 Task: Buy 1 Espresso Cups from Cups, Mugs, & Saucers section under best seller category for shipping address: Cameron White, 1980 Tibbs Avenue, Plains, Montana 59859, Cell Number 4068267954. Pay from credit card ending with 6759, CVV 506
Action: Mouse moved to (366, 97)
Screenshot: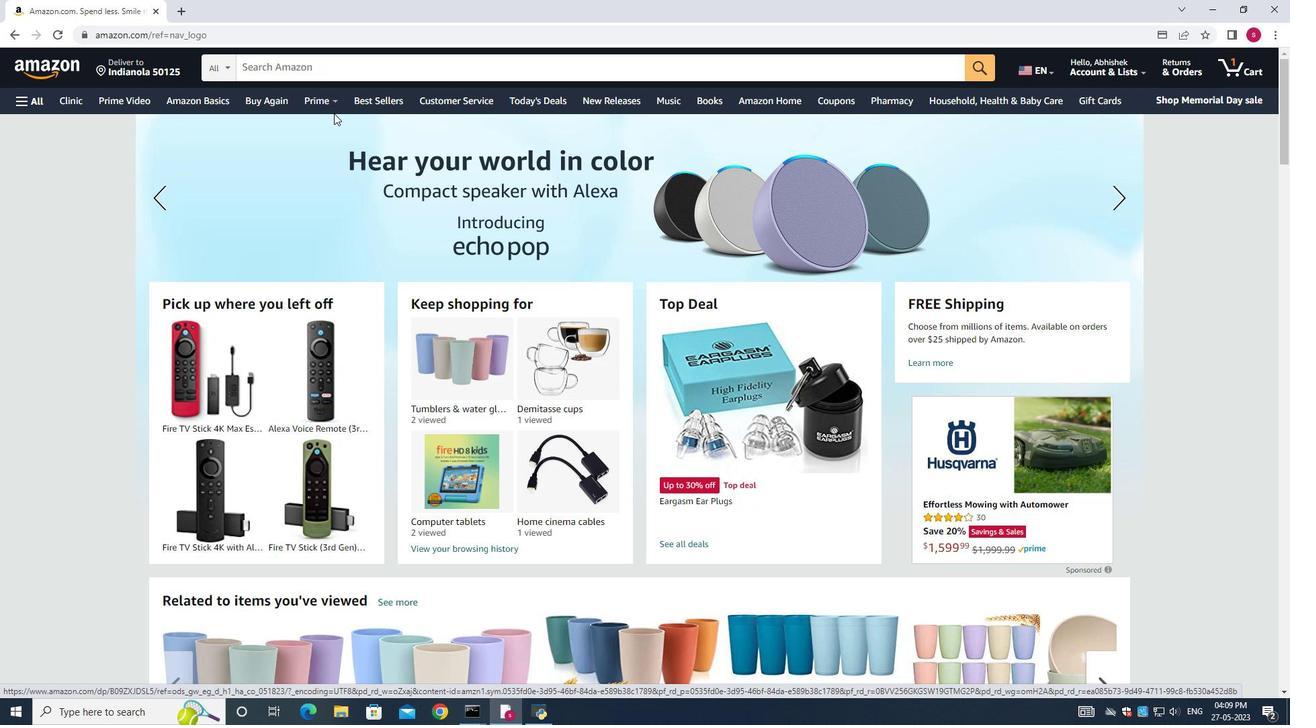 
Action: Mouse pressed left at (366, 97)
Screenshot: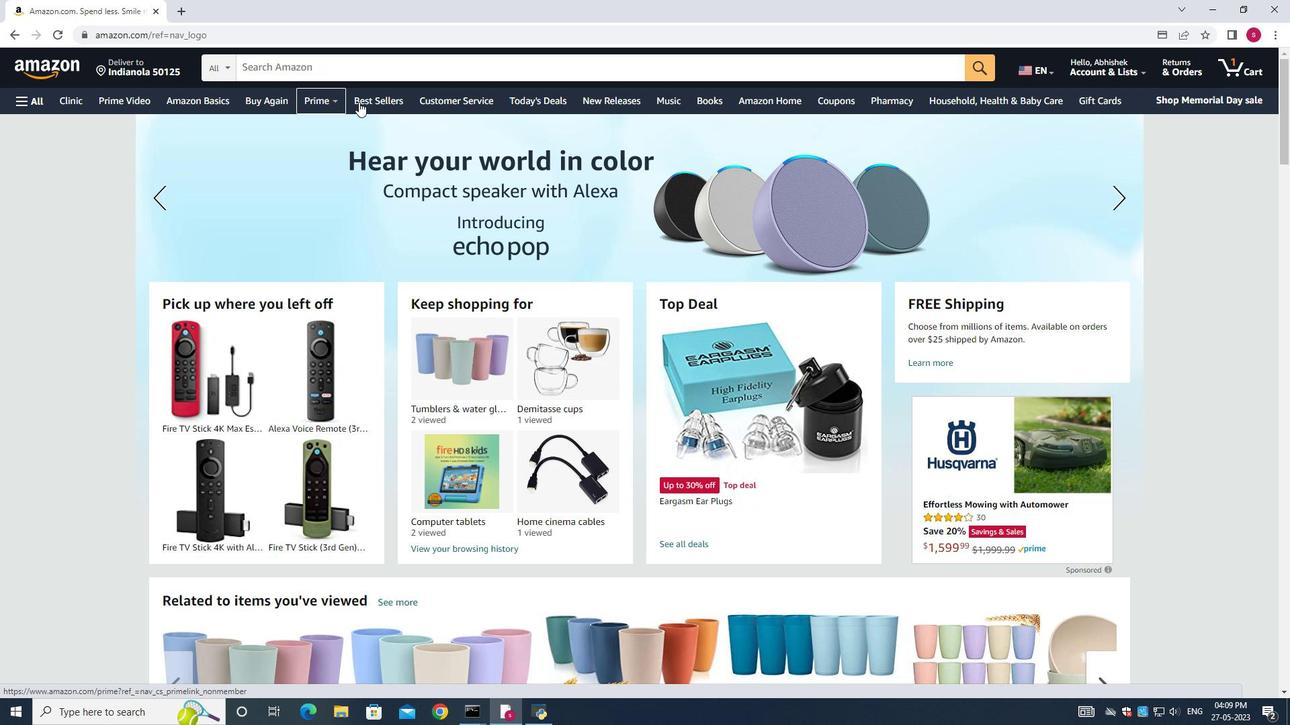 
Action: Mouse moved to (64, 541)
Screenshot: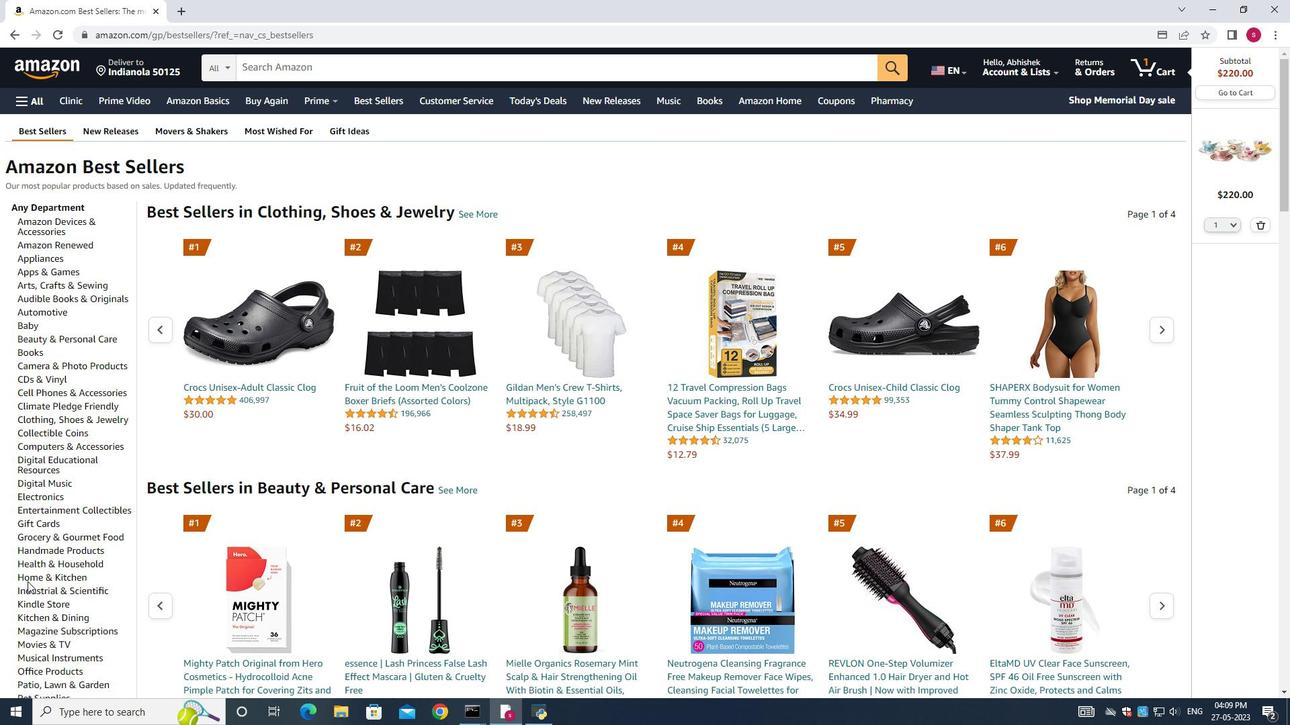 
Action: Mouse scrolled (64, 540) with delta (0, 0)
Screenshot: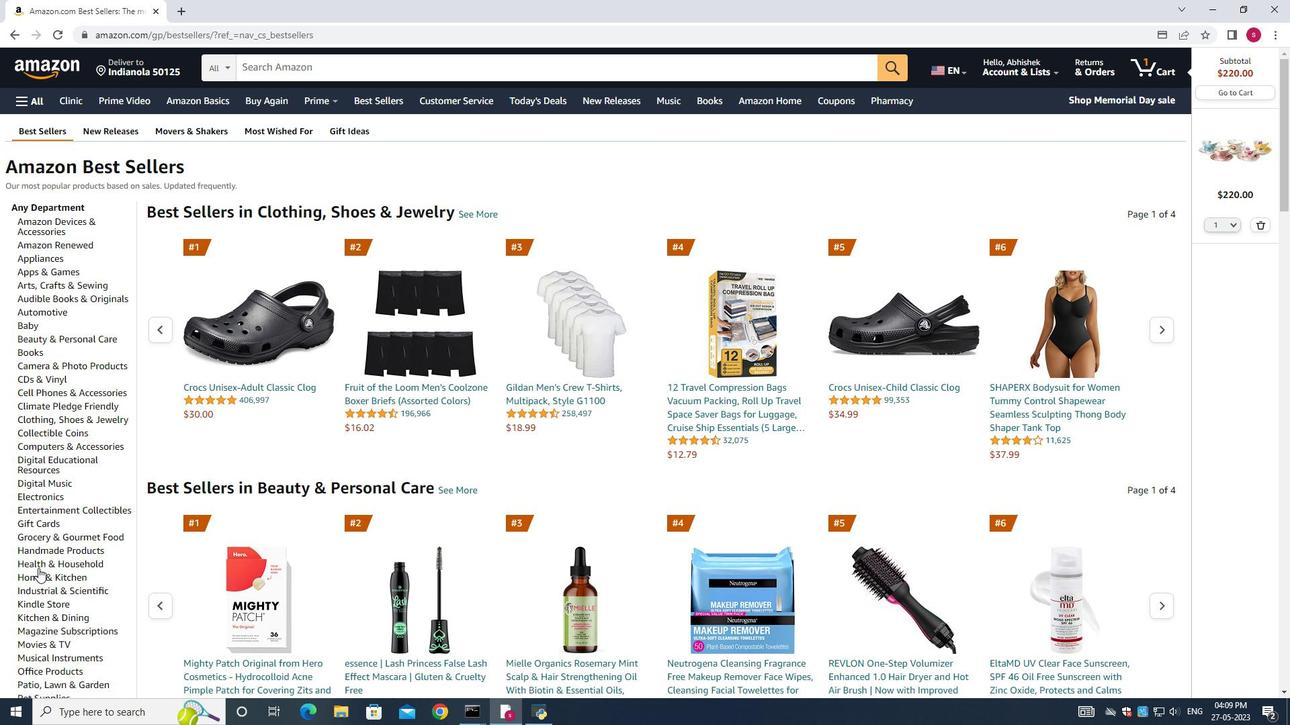 
Action: Mouse moved to (64, 541)
Screenshot: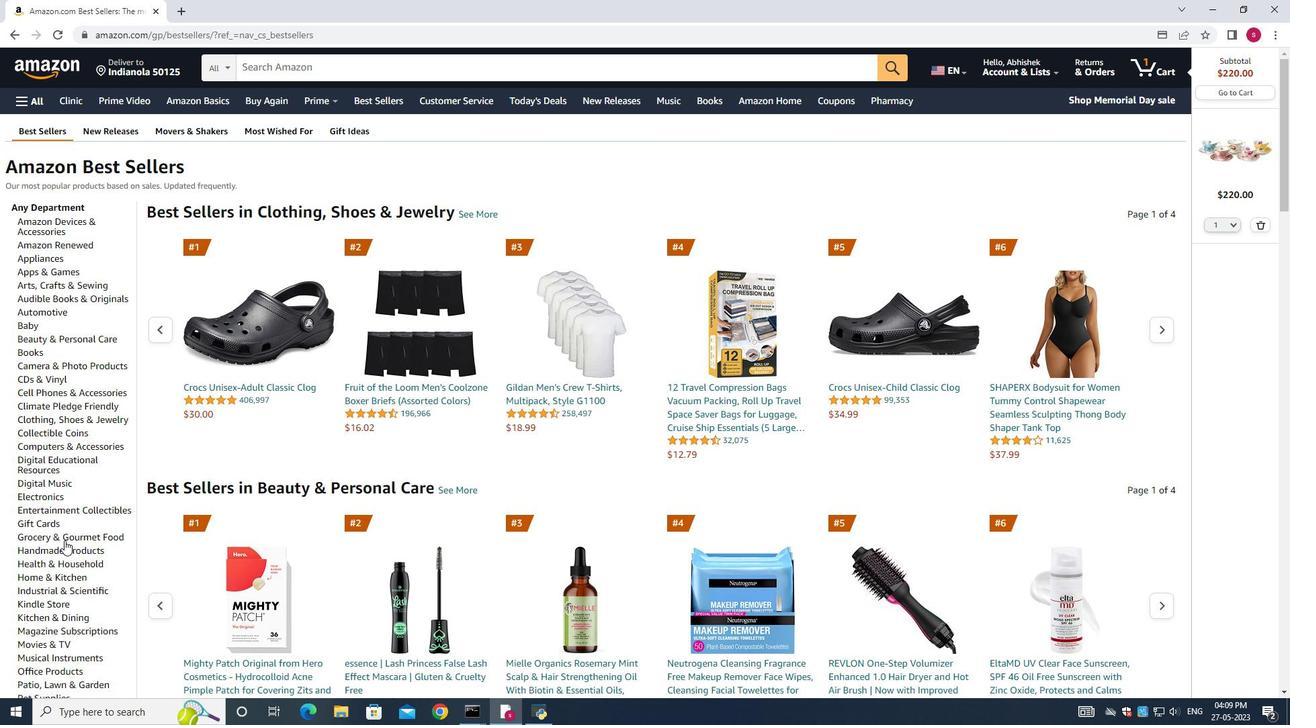 
Action: Mouse scrolled (64, 540) with delta (0, 0)
Screenshot: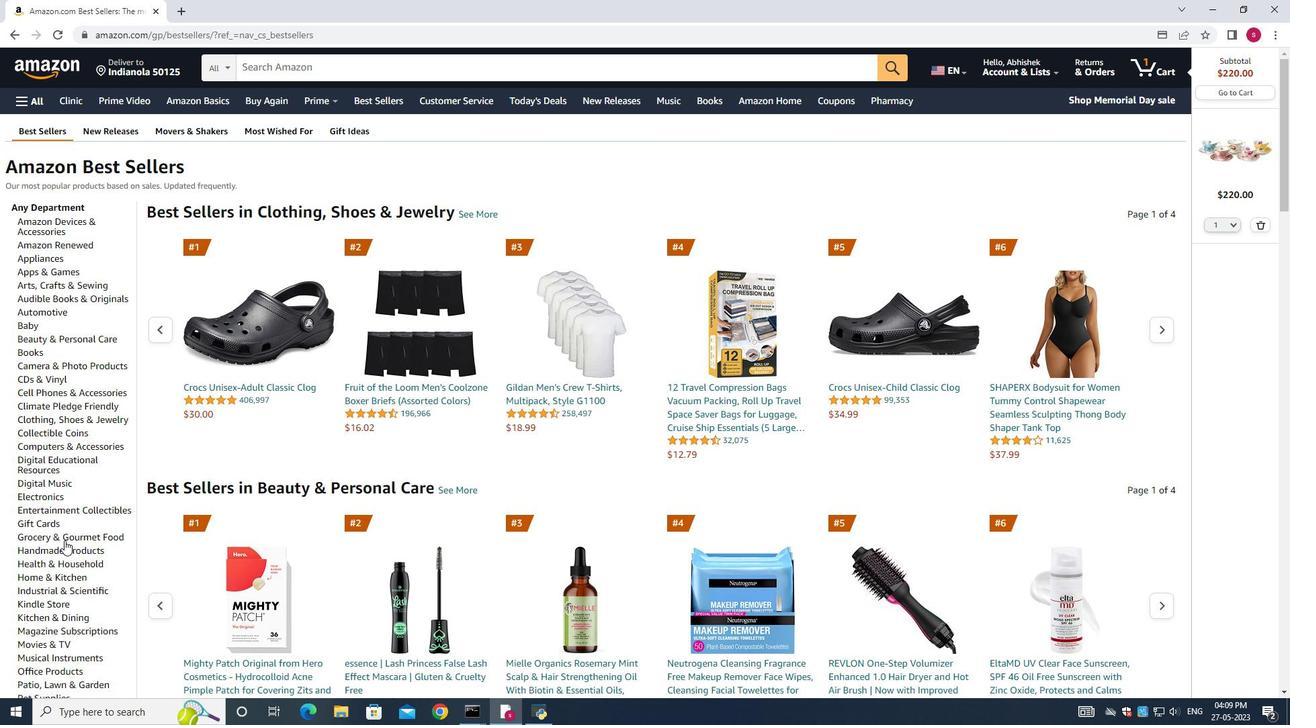 
Action: Mouse moved to (513, 355)
Screenshot: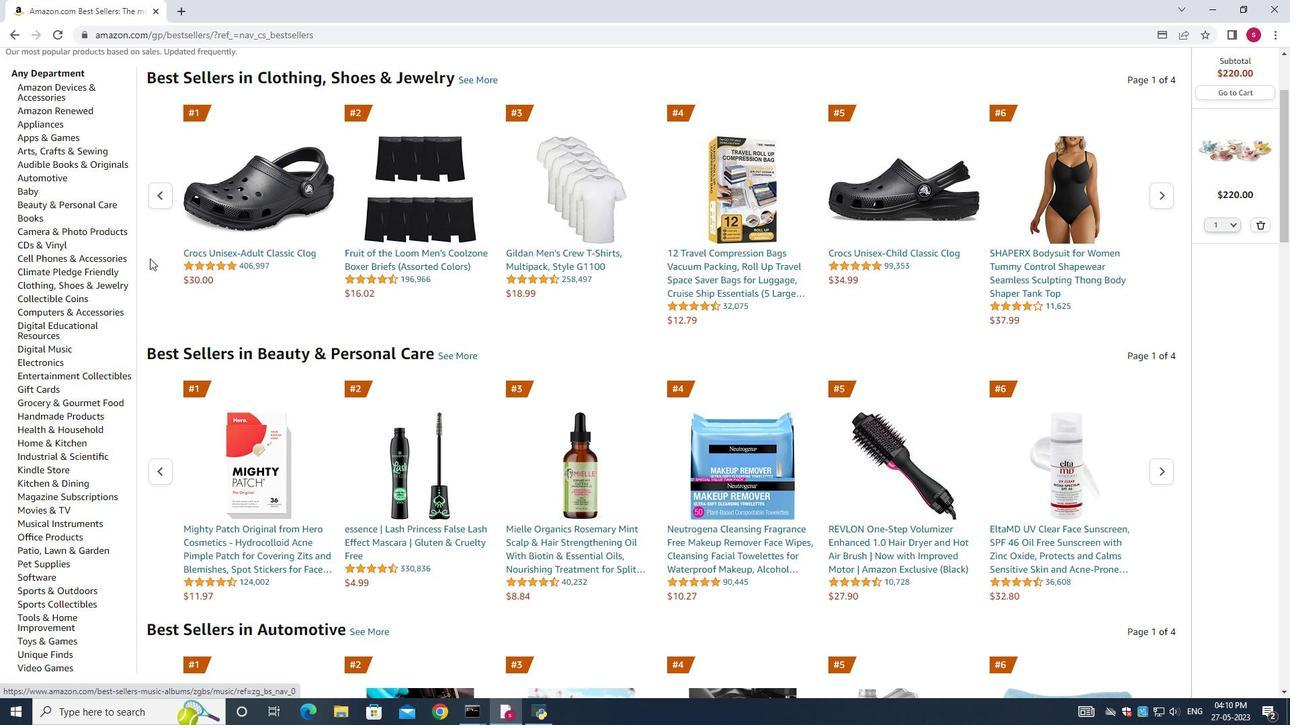 
Action: Mouse scrolled (513, 356) with delta (0, 0)
Screenshot: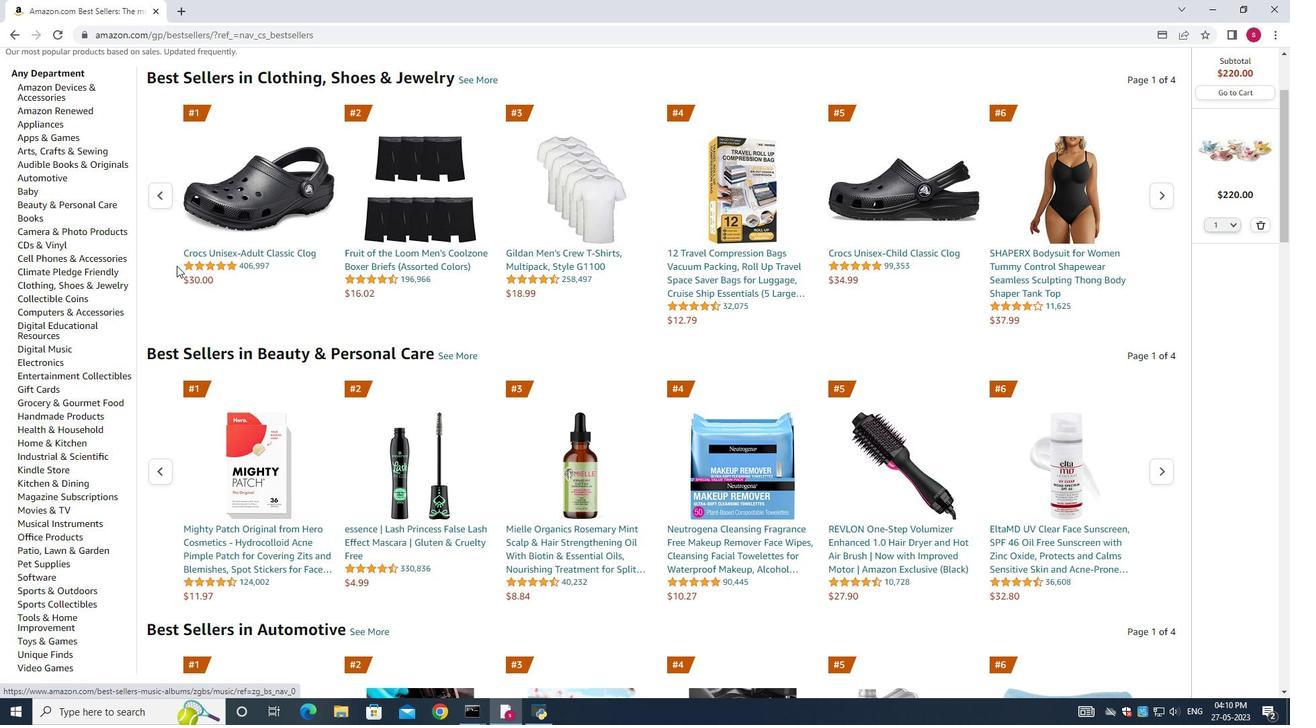 
Action: Mouse scrolled (513, 356) with delta (0, 0)
Screenshot: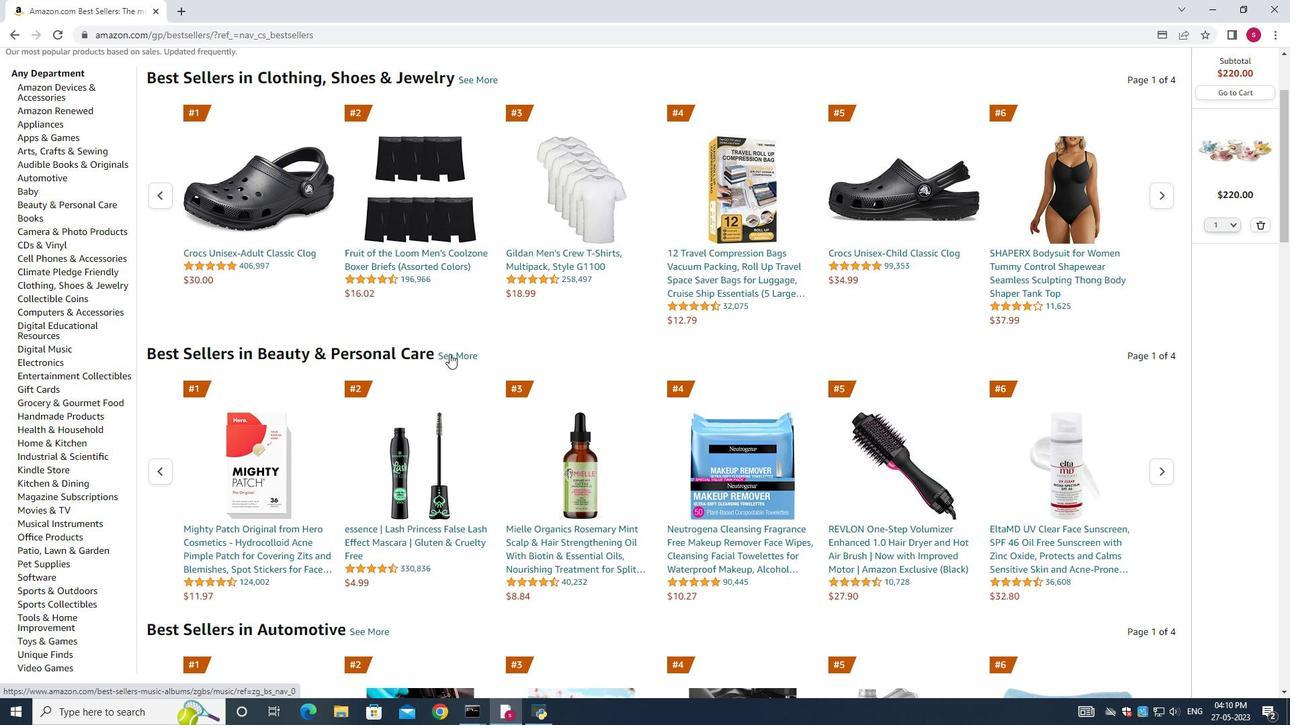 
Action: Mouse scrolled (513, 356) with delta (0, 0)
Screenshot: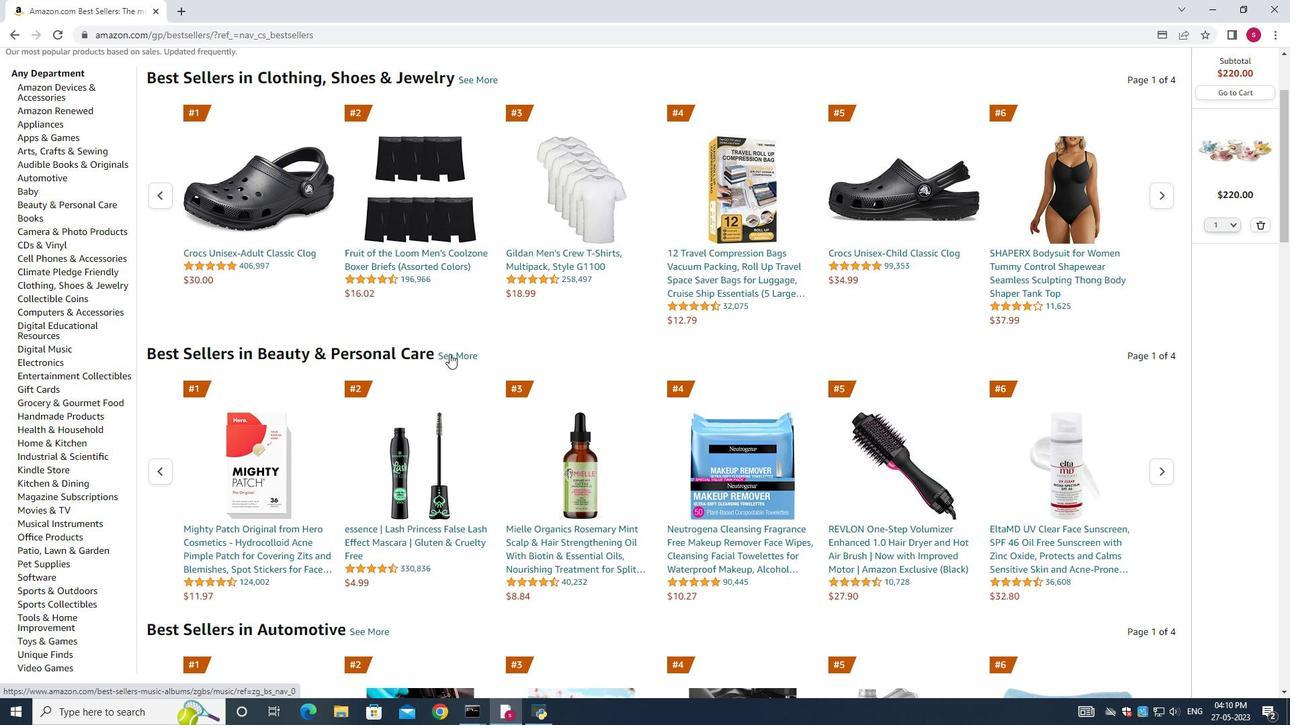 
Action: Mouse scrolled (513, 356) with delta (0, 0)
Screenshot: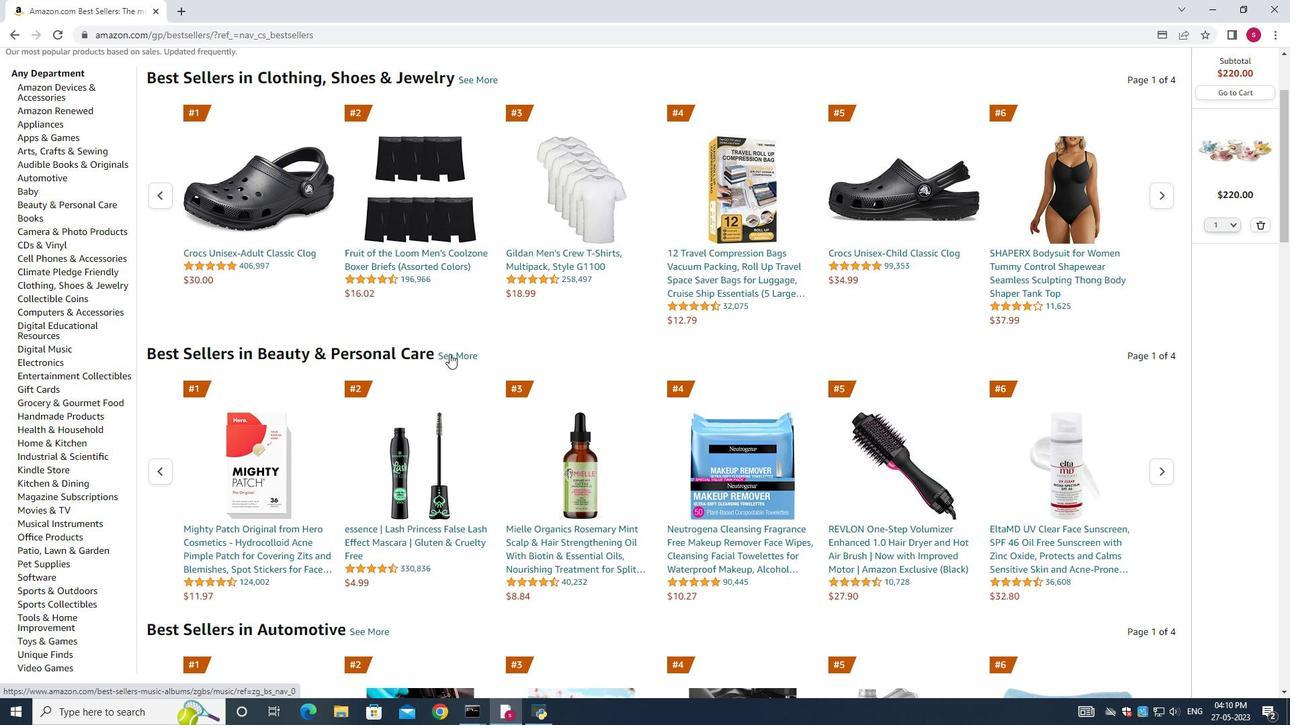 
Action: Mouse scrolled (513, 356) with delta (0, 0)
Screenshot: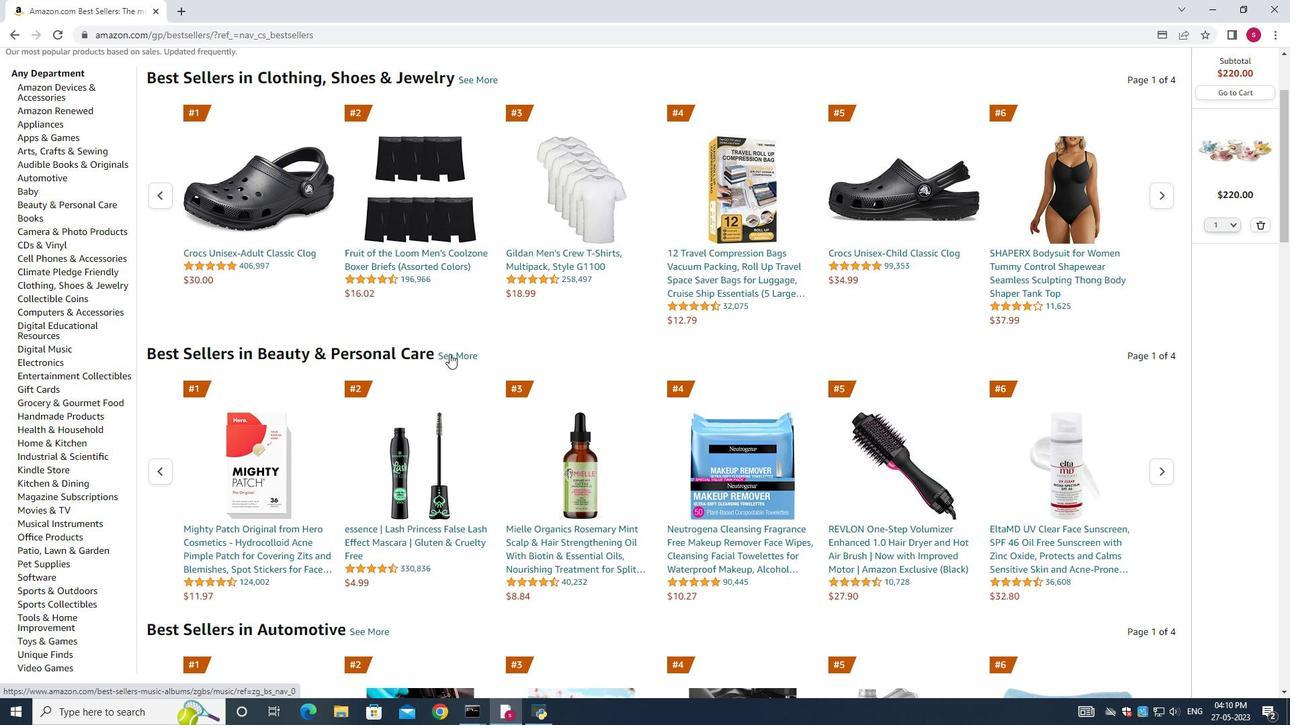 
Action: Mouse scrolled (513, 356) with delta (0, 0)
Screenshot: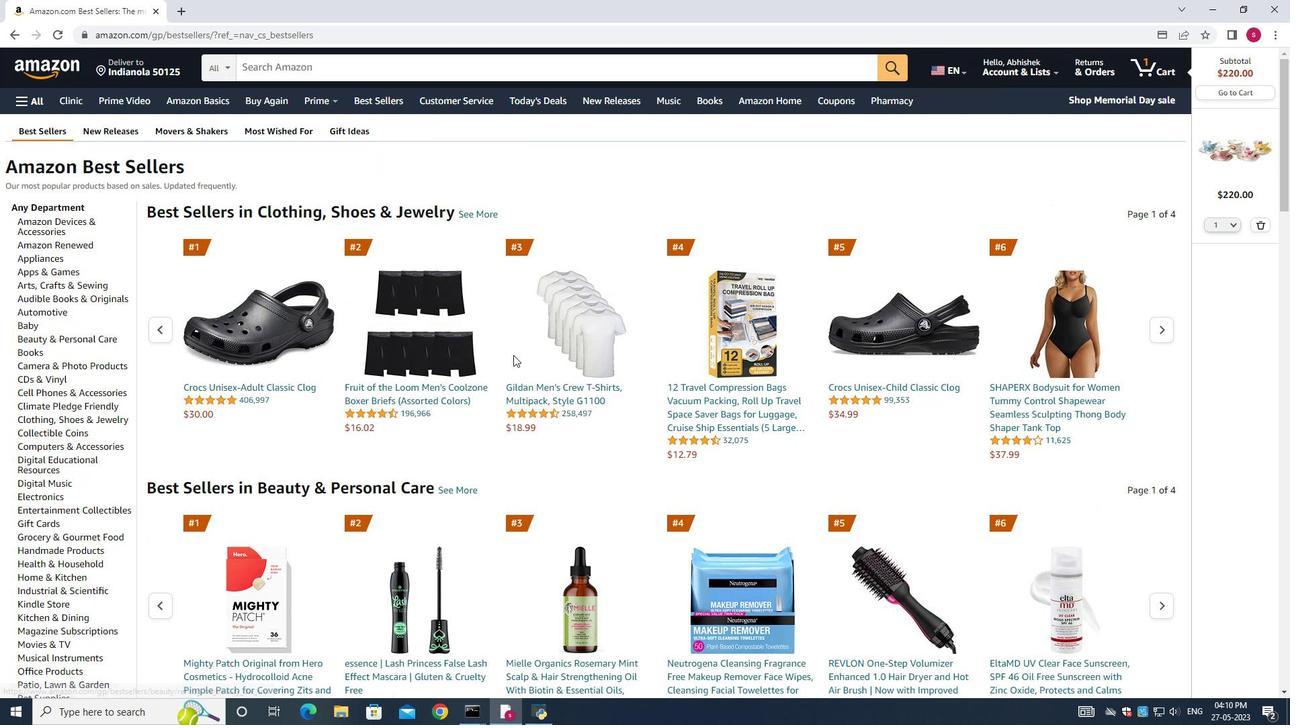 
Action: Mouse scrolled (513, 356) with delta (0, 0)
Screenshot: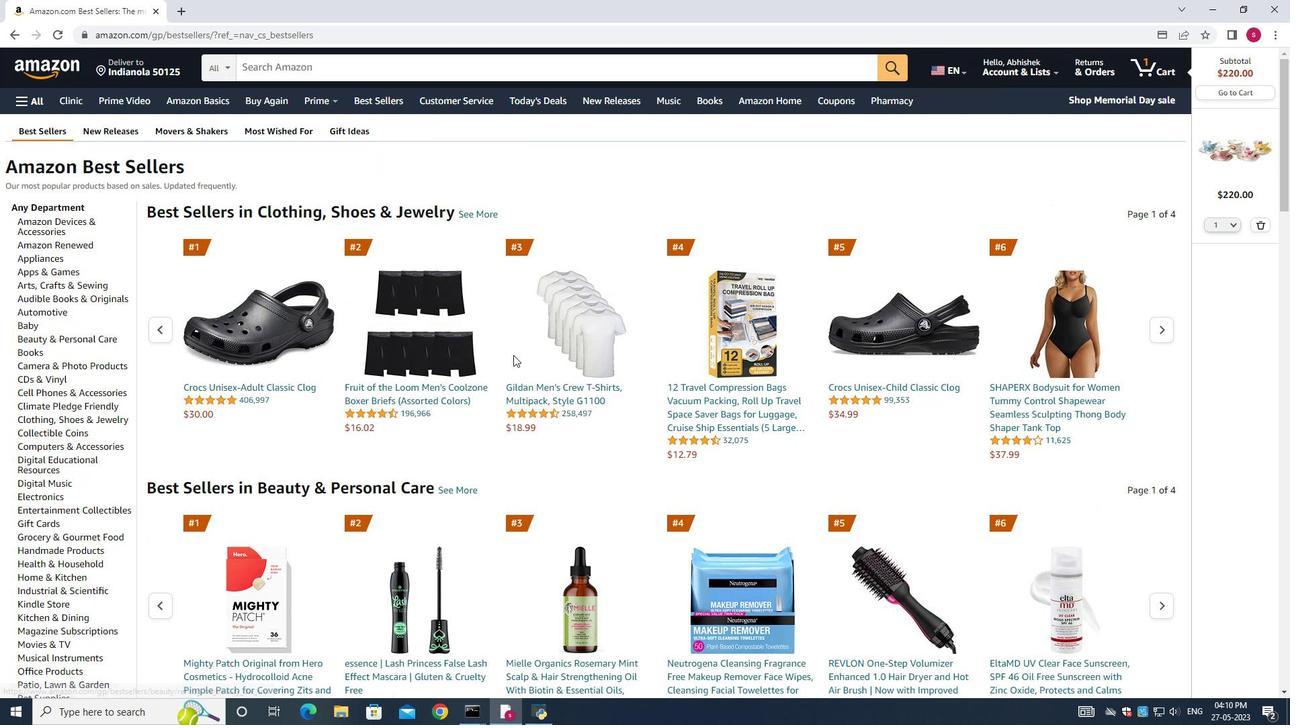 
Action: Mouse scrolled (513, 356) with delta (0, 0)
Screenshot: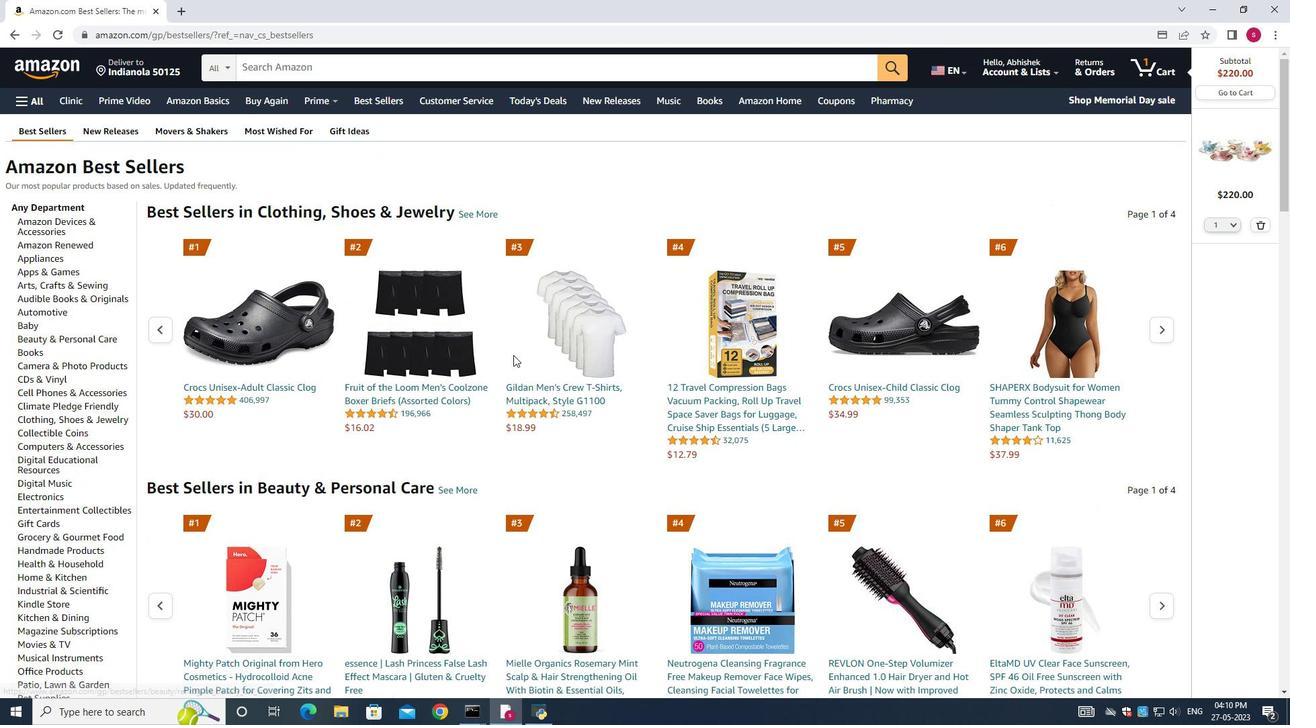 
Action: Mouse scrolled (513, 356) with delta (0, 0)
Screenshot: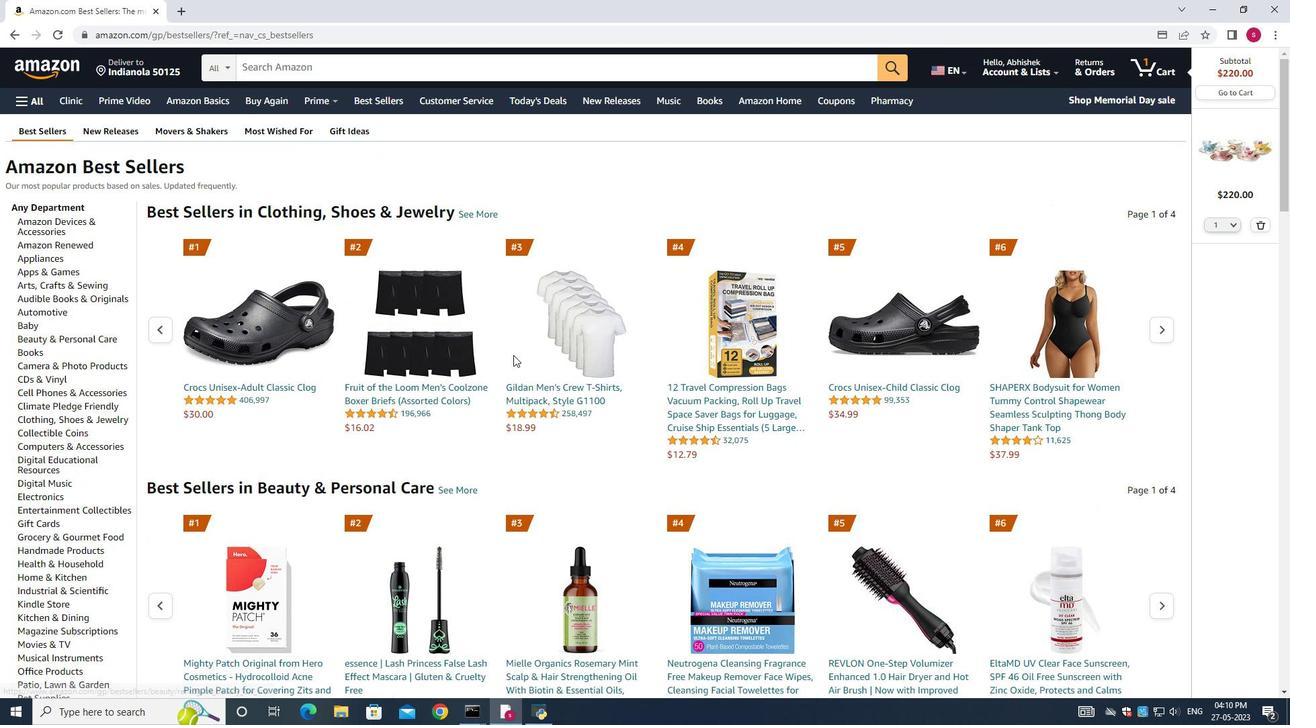 
Action: Mouse scrolled (513, 356) with delta (0, 0)
Screenshot: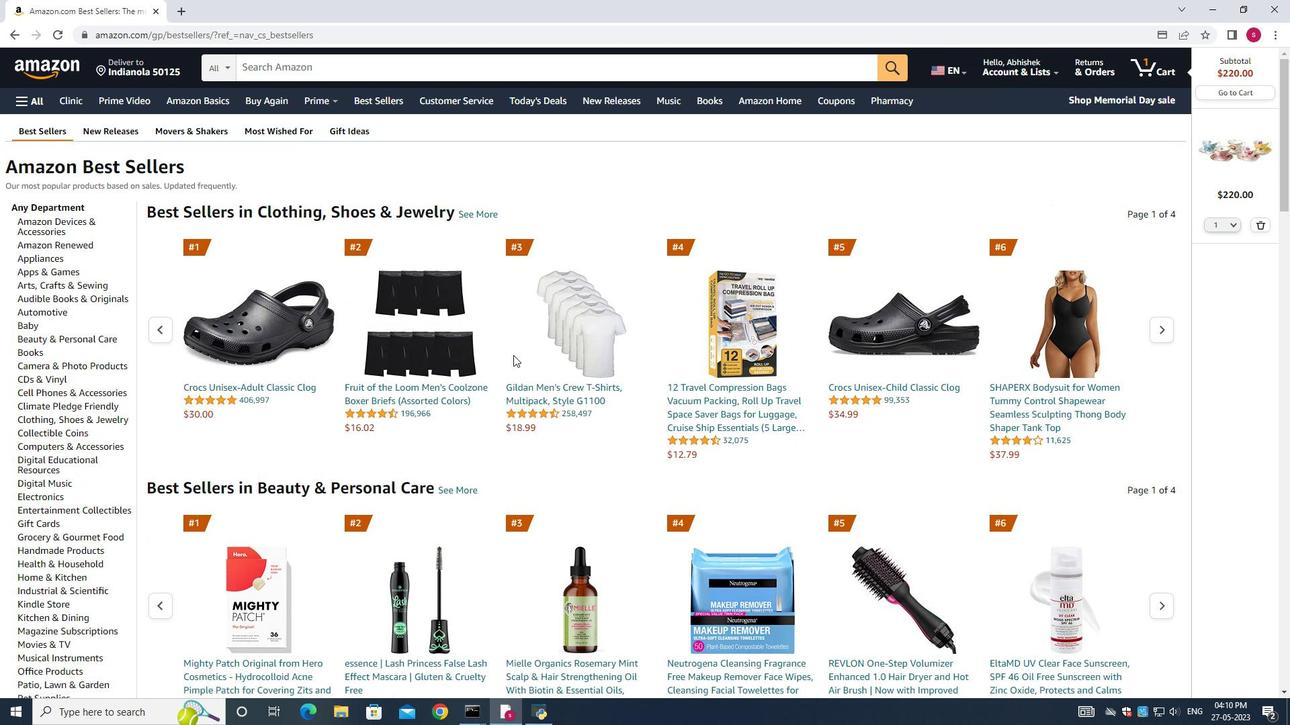 
Action: Mouse scrolled (513, 356) with delta (0, 0)
Screenshot: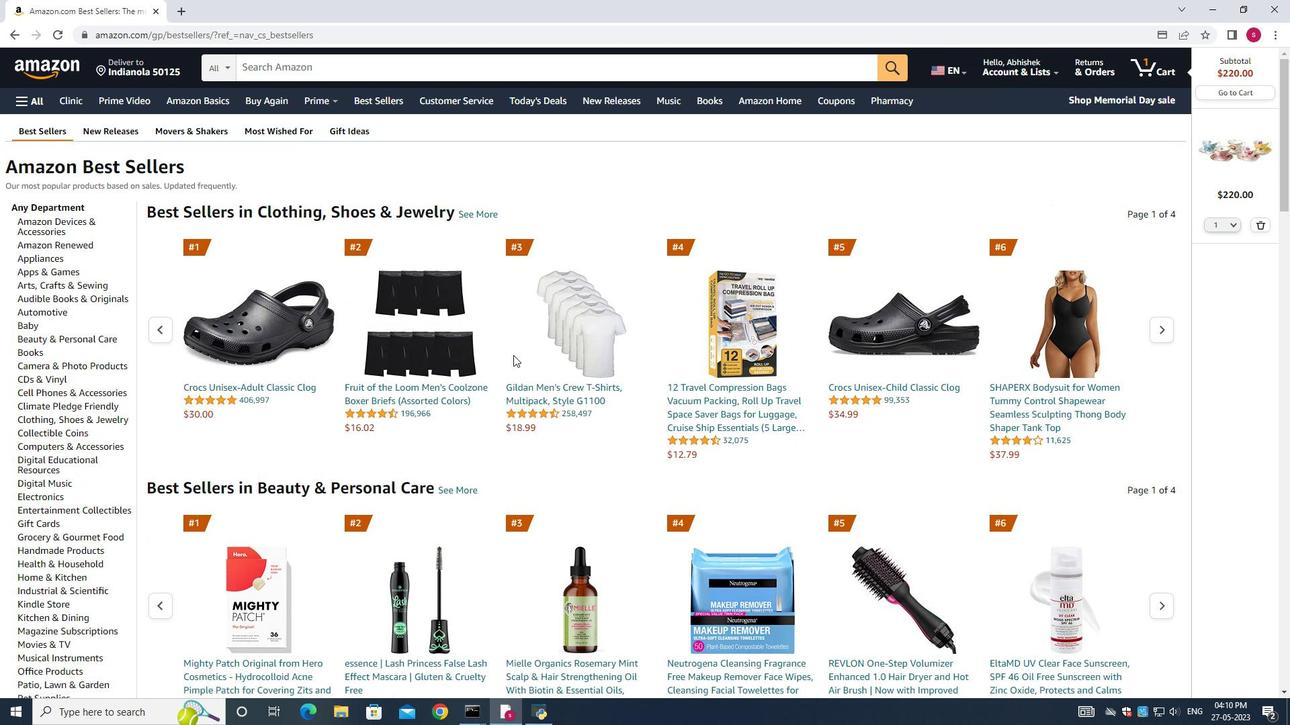 
Action: Mouse moved to (291, 61)
Screenshot: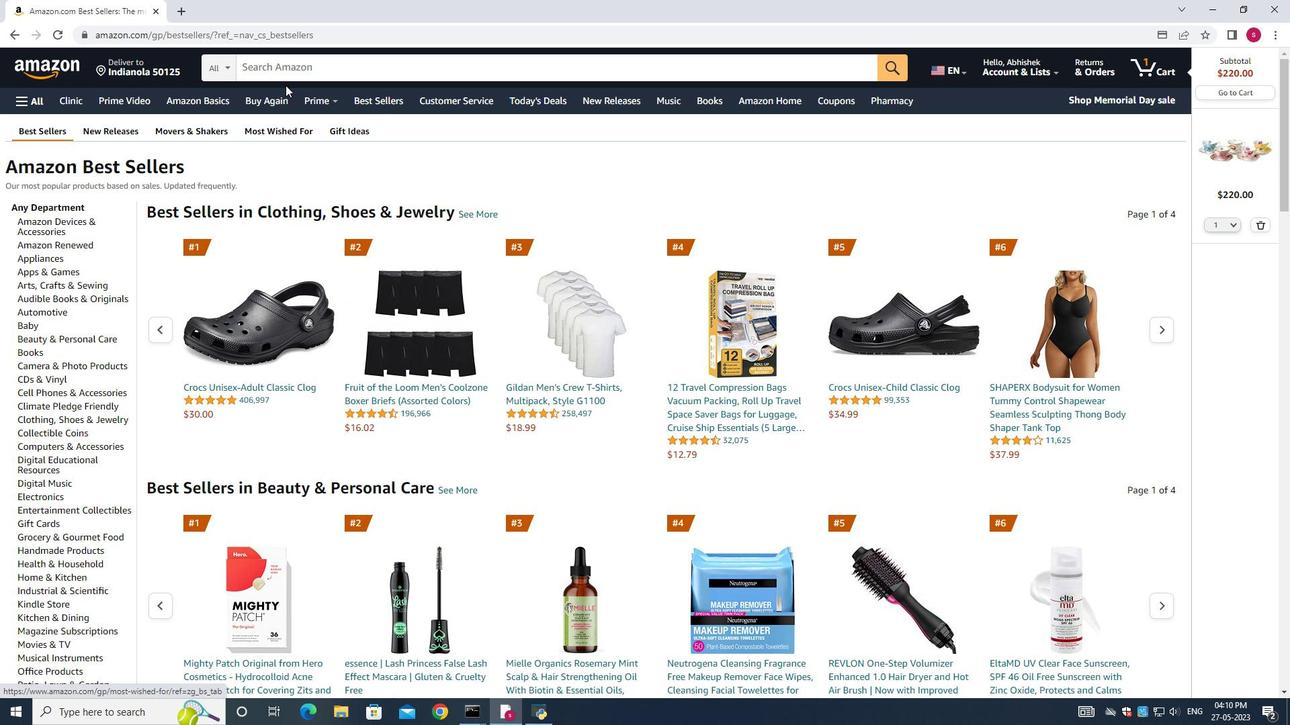 
Action: Mouse pressed left at (291, 61)
Screenshot: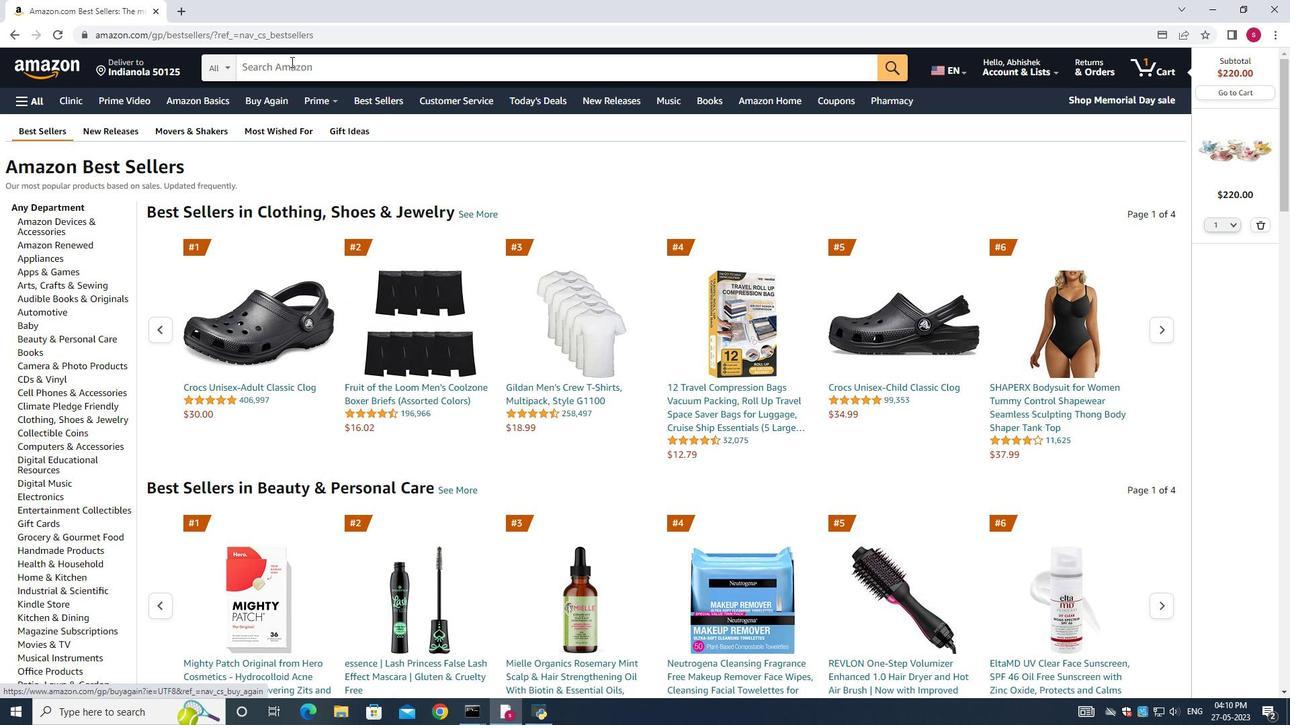 
Action: Mouse moved to (289, 61)
Screenshot: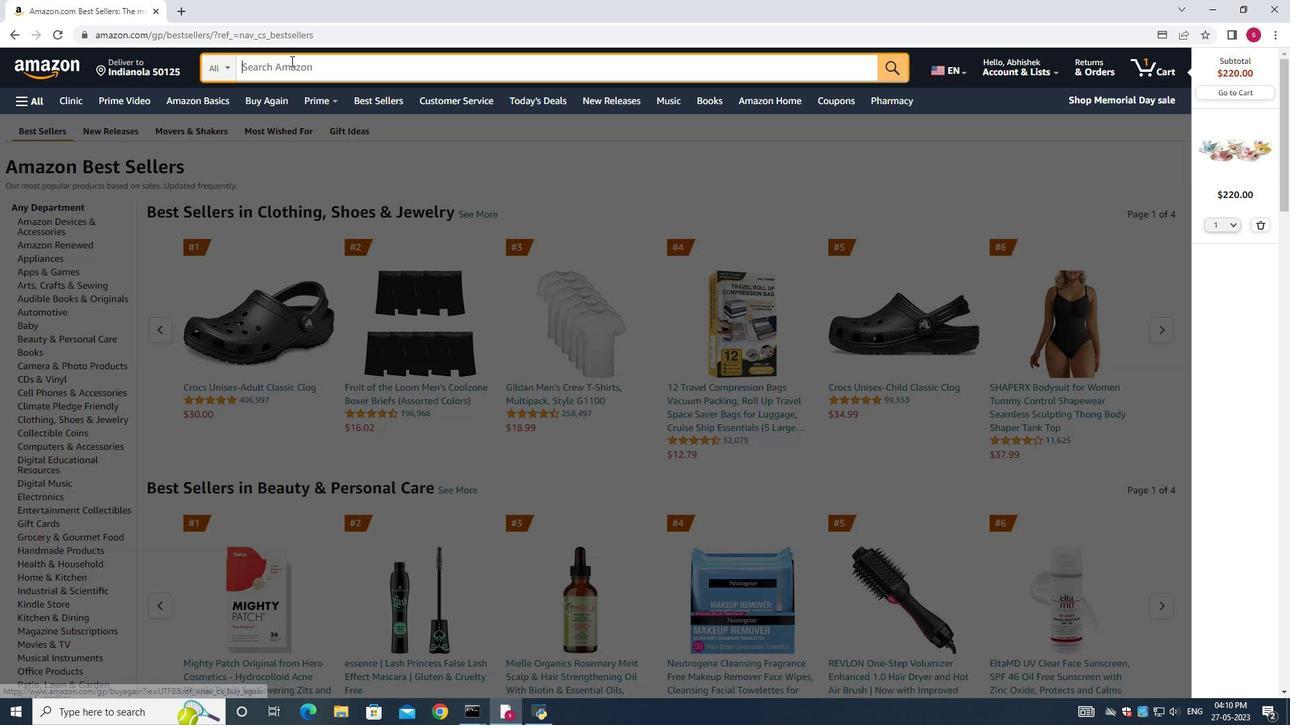 
Action: Key pressed <Key.shift><Key.shift><Key.shift><Key.shift>Espresso<Key.space><Key.shift>Cups<Key.enter>
Screenshot: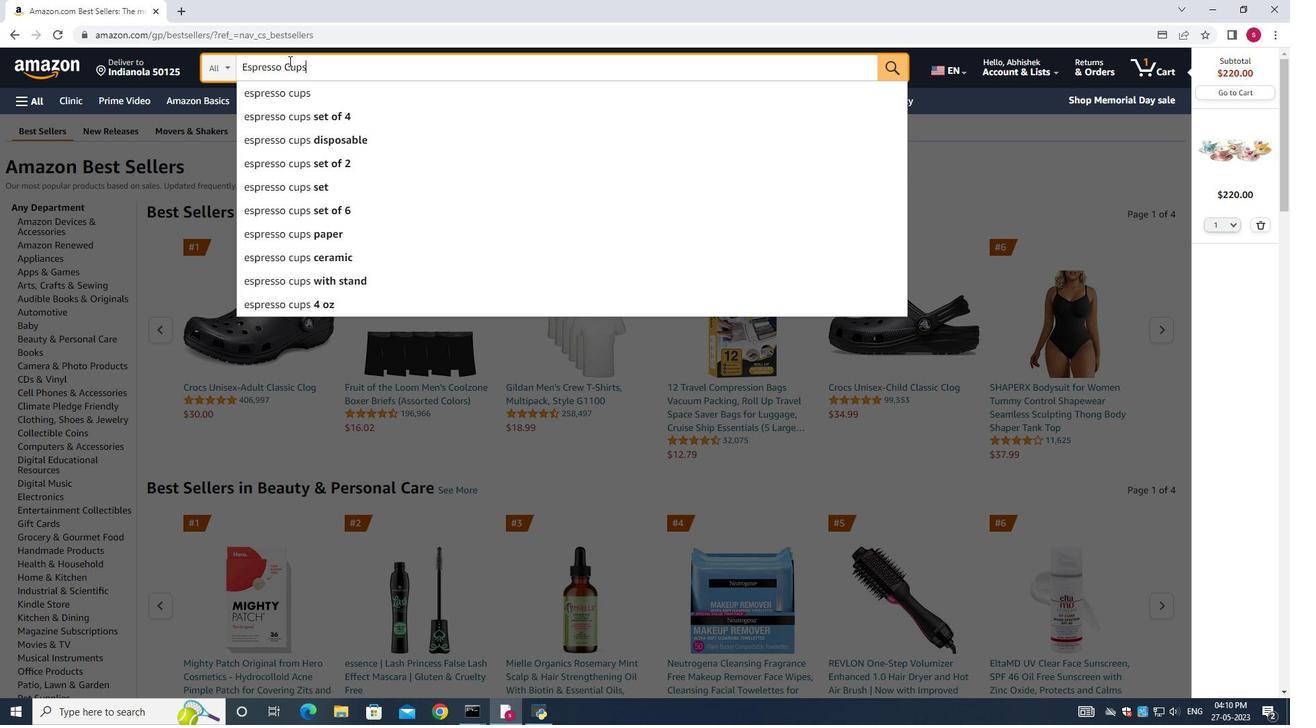 
Action: Mouse moved to (538, 420)
Screenshot: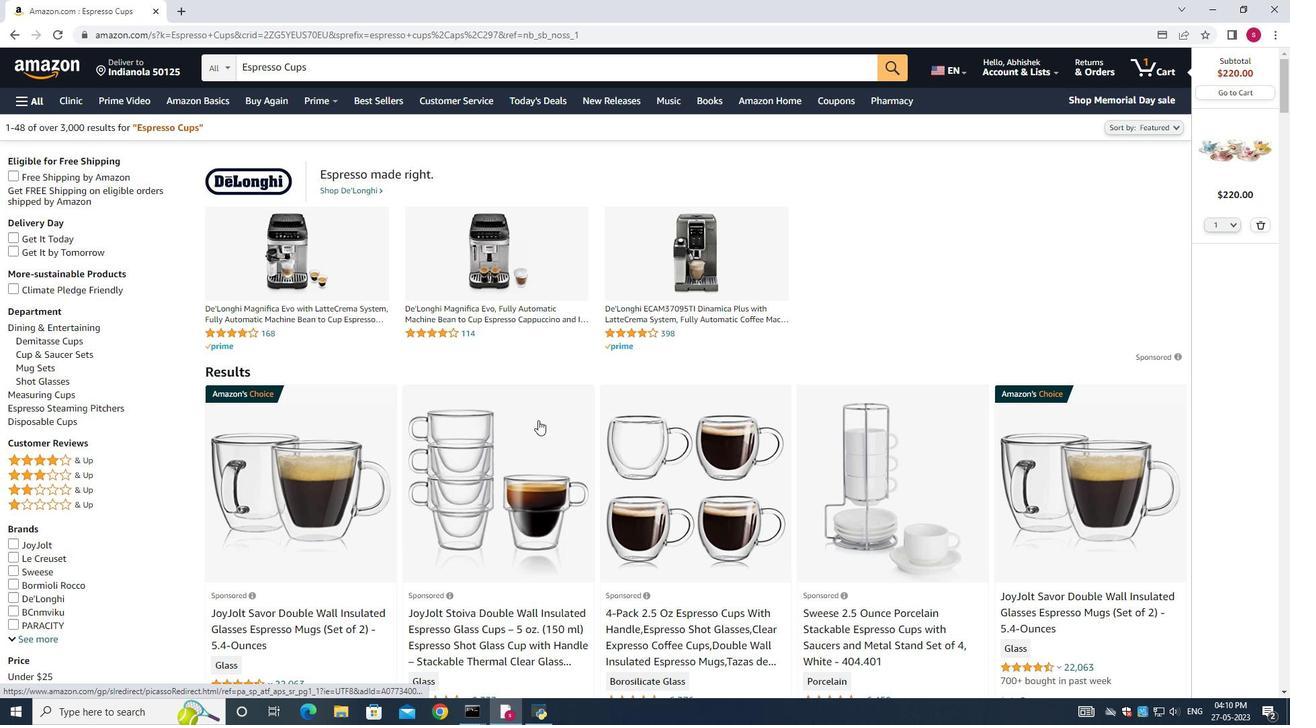
Action: Mouse scrolled (538, 420) with delta (0, 0)
Screenshot: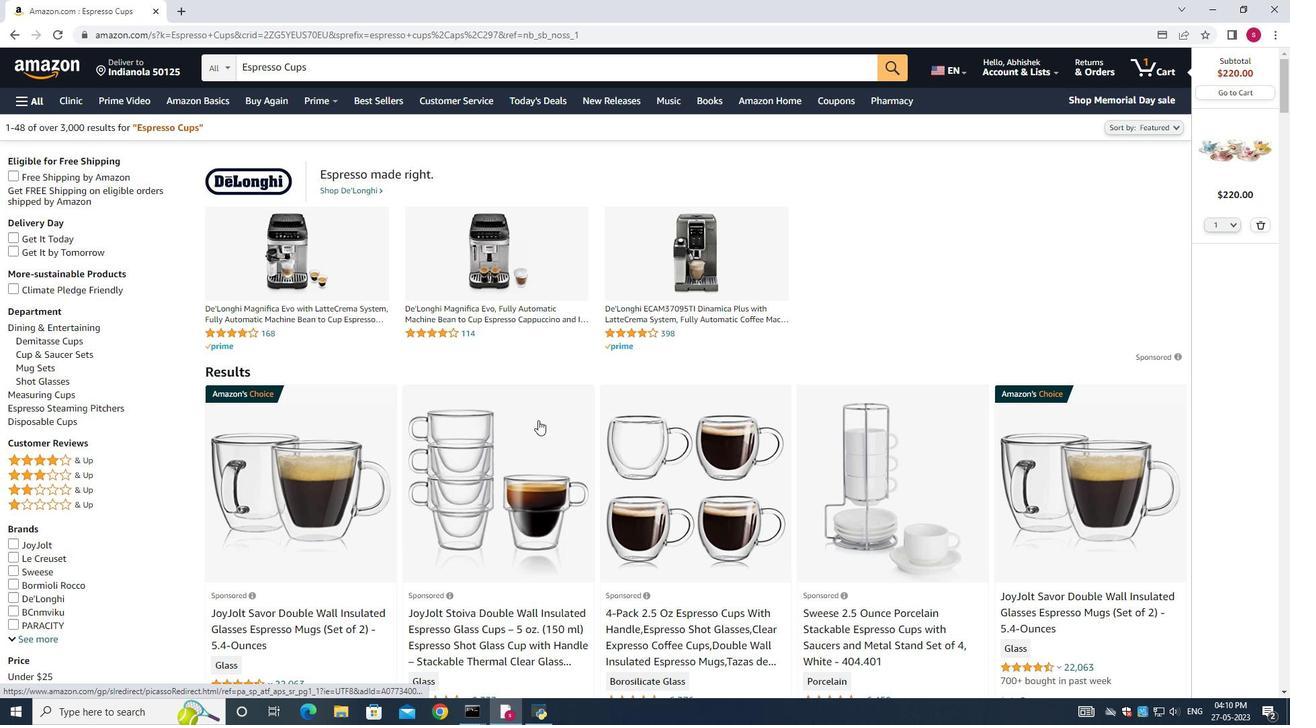 
Action: Mouse scrolled (538, 420) with delta (0, 0)
Screenshot: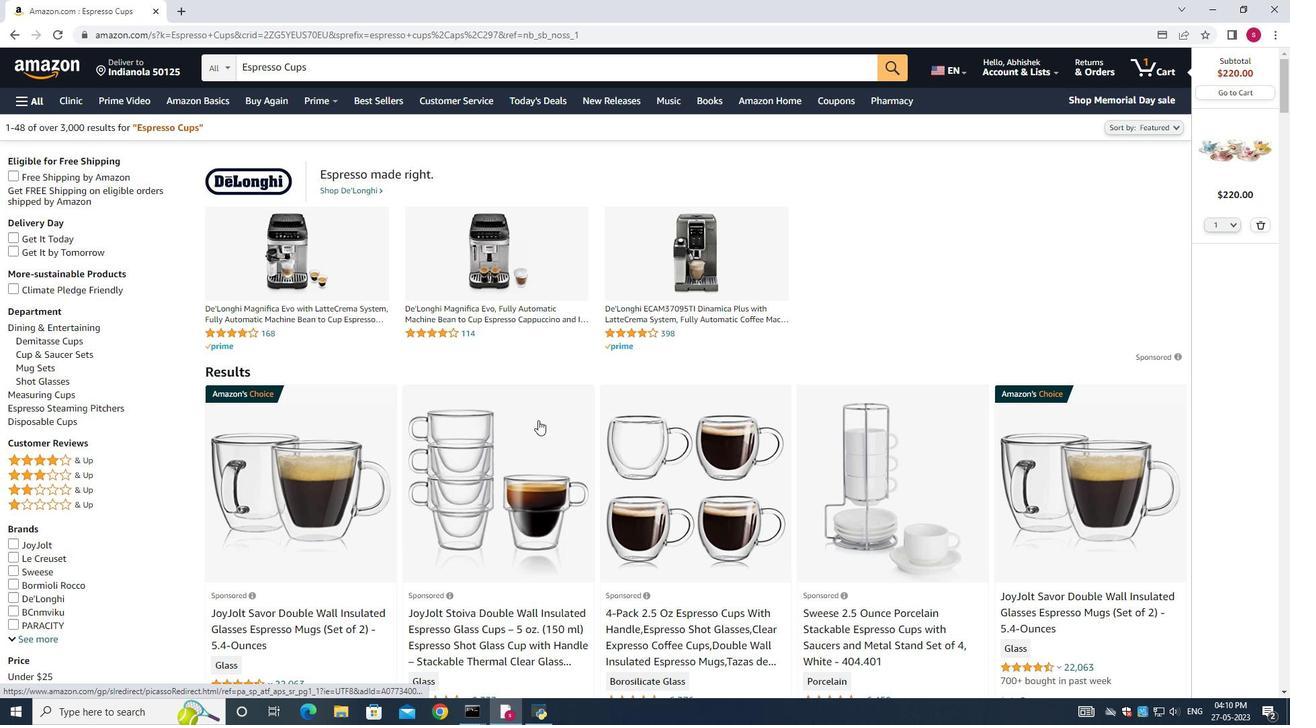 
Action: Mouse moved to (686, 348)
Screenshot: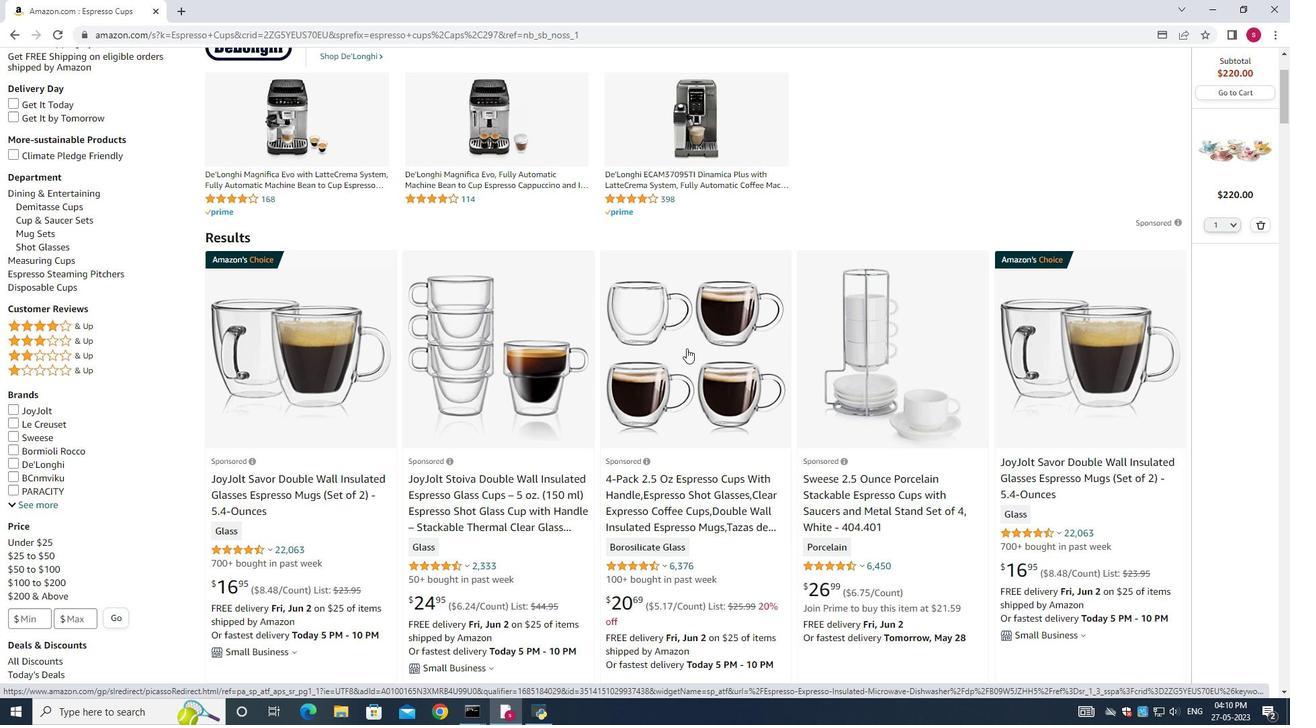 
Action: Mouse scrolled (686, 348) with delta (0, 0)
Screenshot: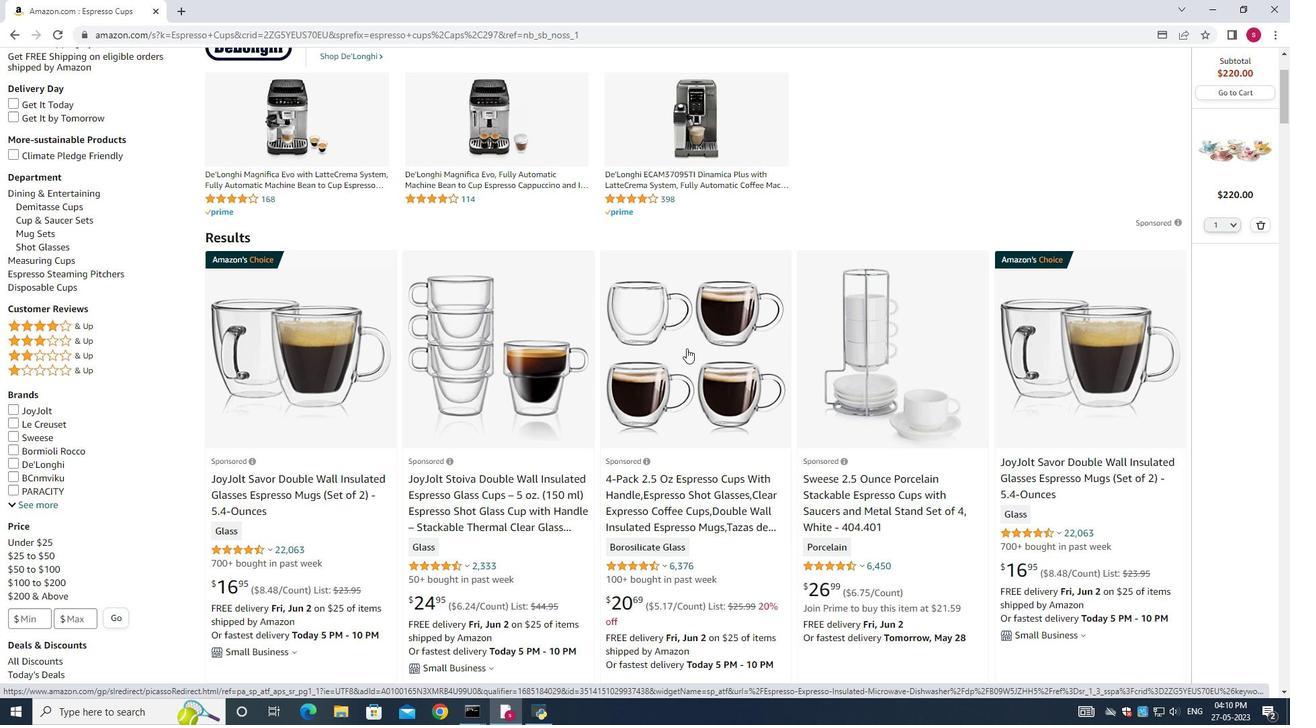 
Action: Mouse scrolled (686, 348) with delta (0, 0)
Screenshot: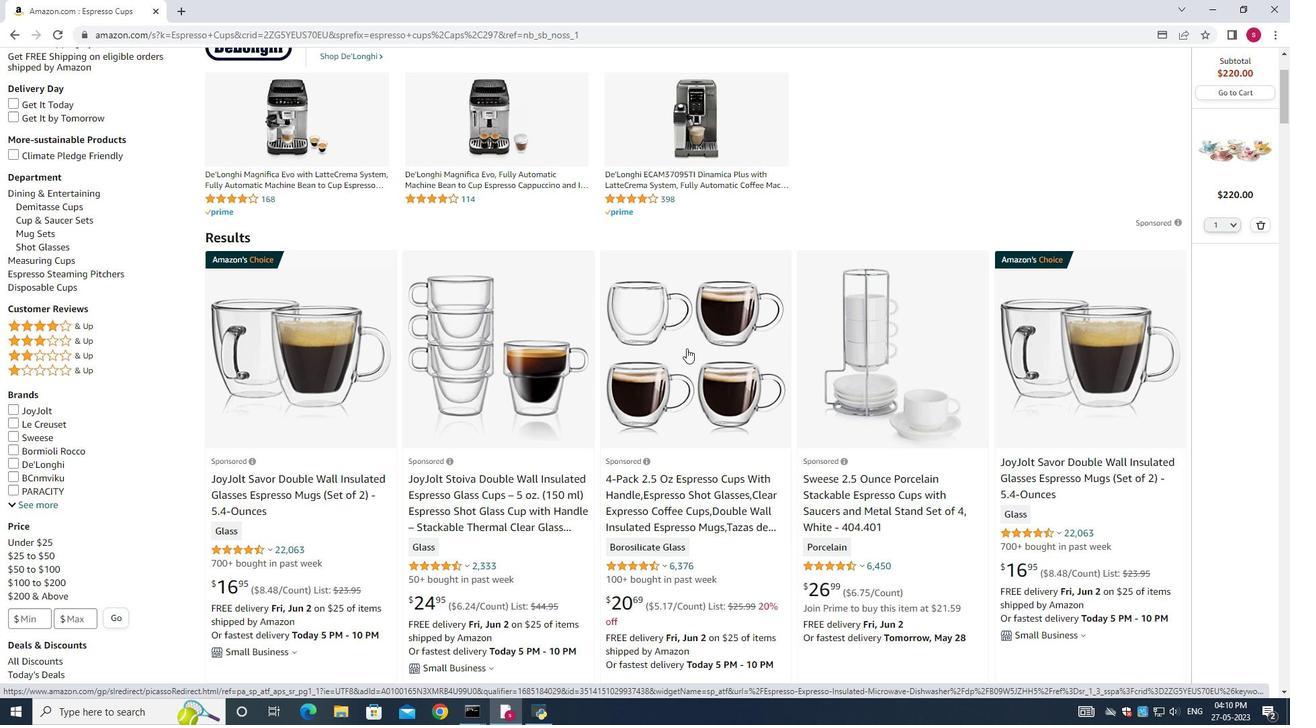 
Action: Mouse scrolled (686, 348) with delta (0, 0)
Screenshot: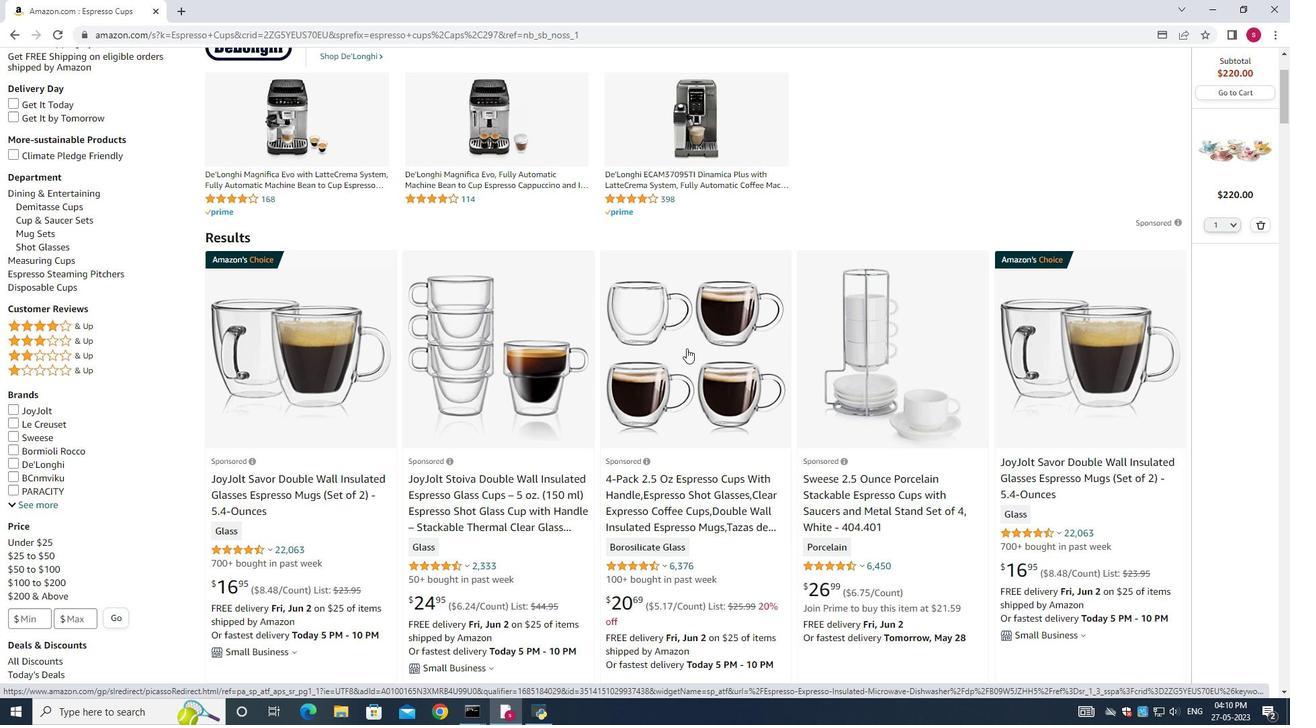 
Action: Mouse moved to (715, 379)
Screenshot: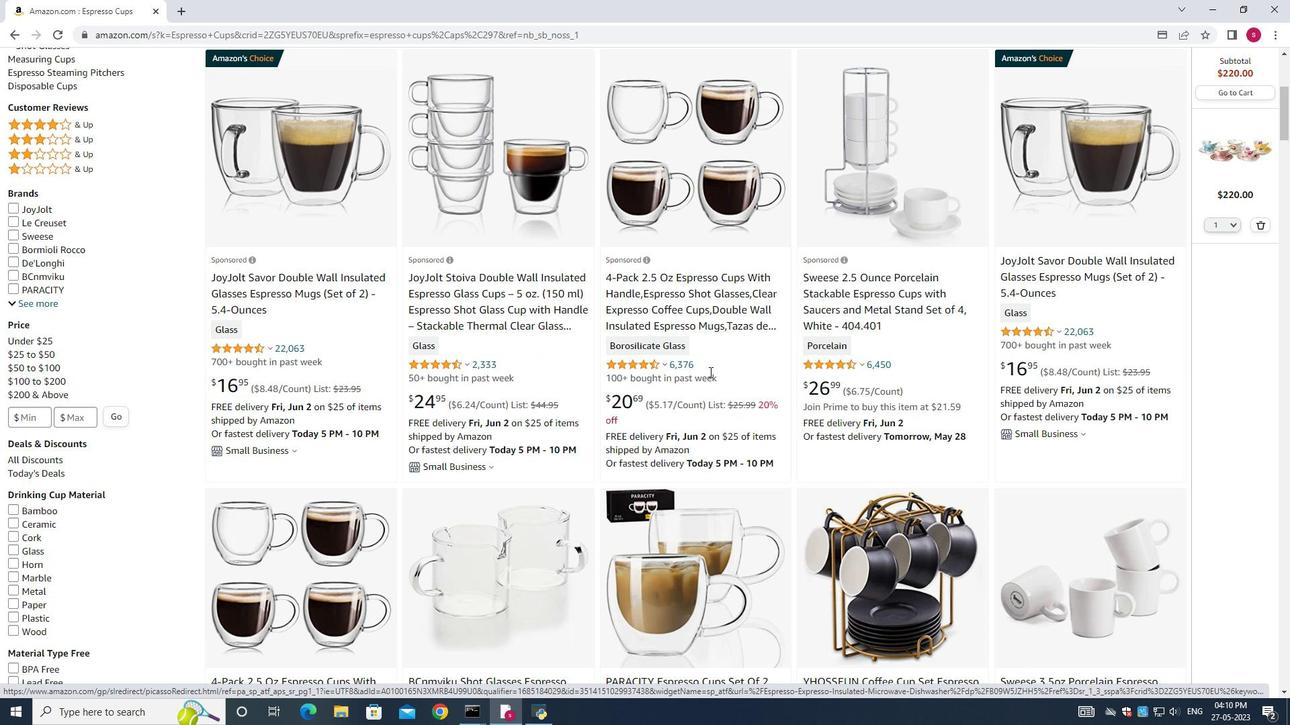 
Action: Mouse scrolled (715, 378) with delta (0, 0)
Screenshot: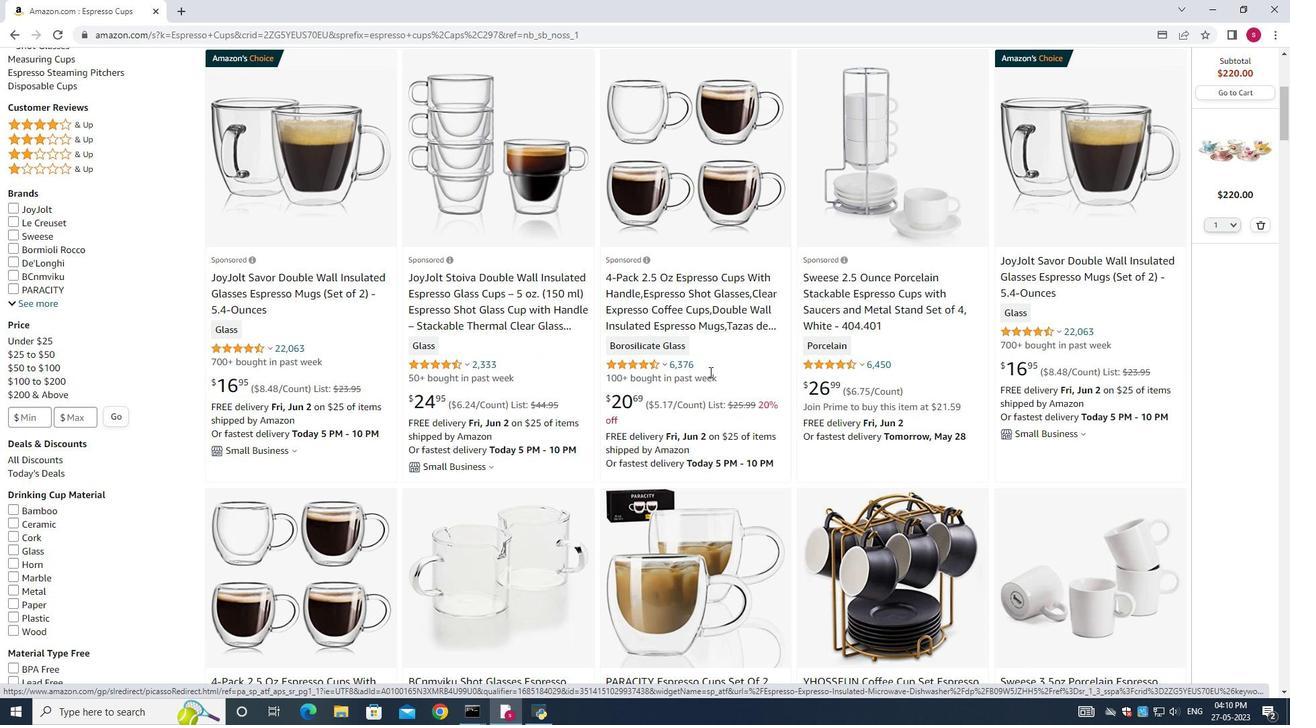 
Action: Mouse moved to (715, 379)
Screenshot: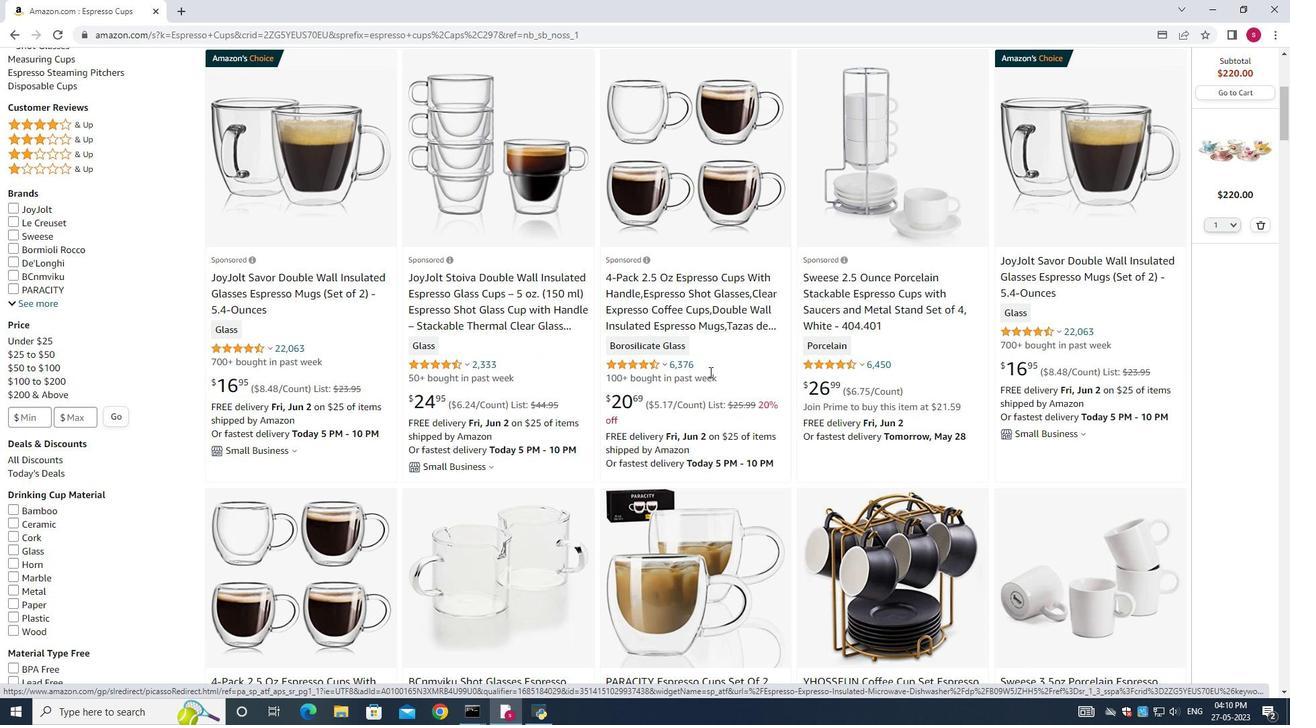 
Action: Mouse scrolled (715, 379) with delta (0, 0)
Screenshot: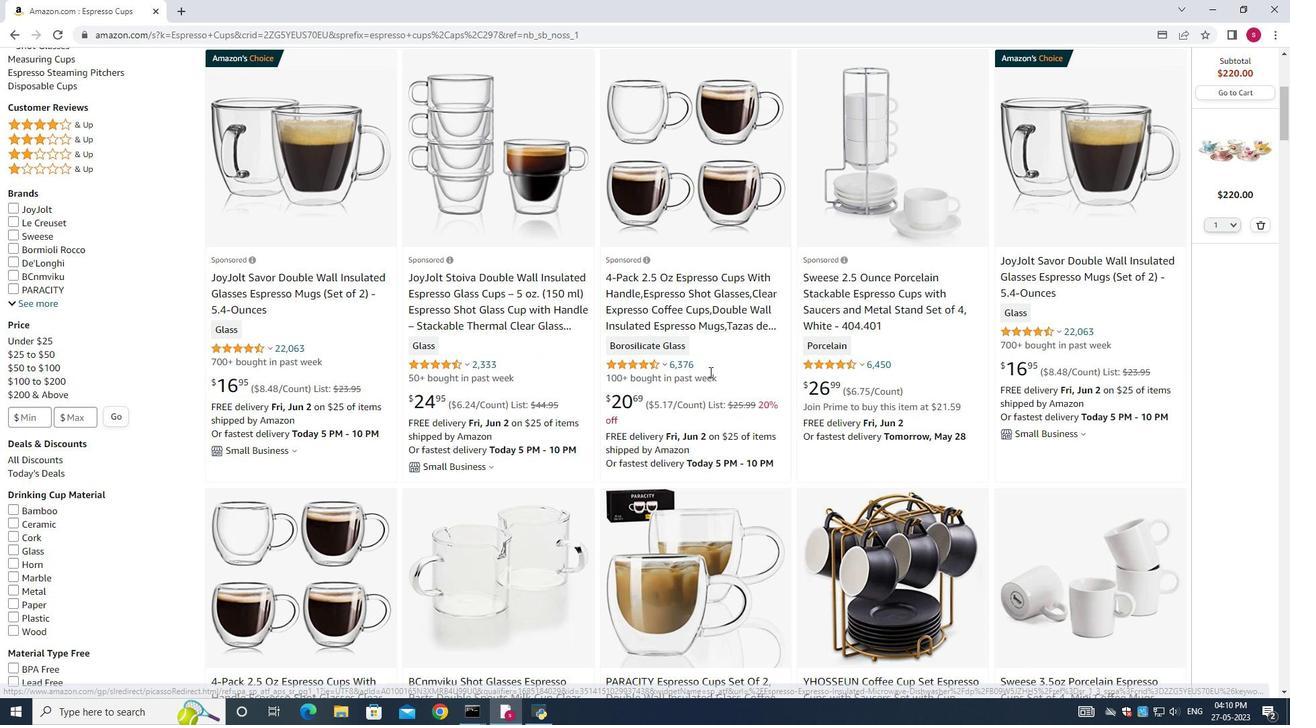
Action: Mouse moved to (735, 430)
Screenshot: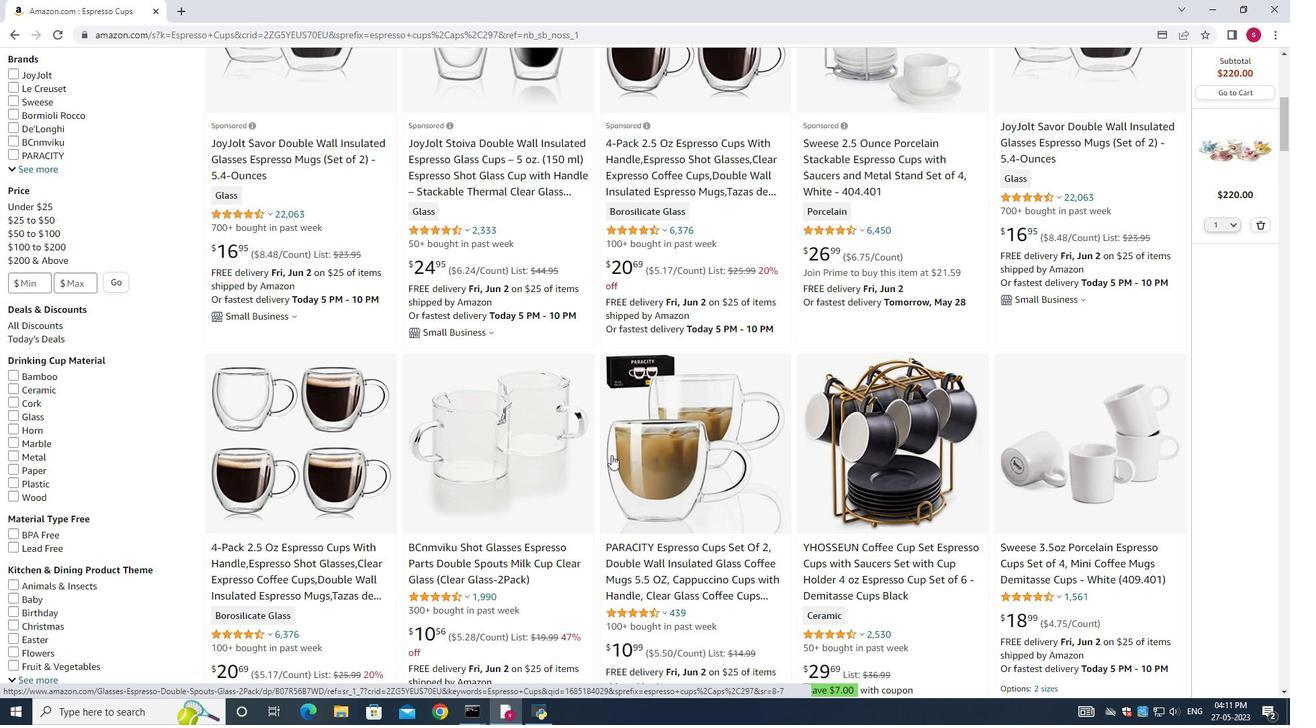 
Action: Mouse scrolled (735, 431) with delta (0, 0)
Screenshot: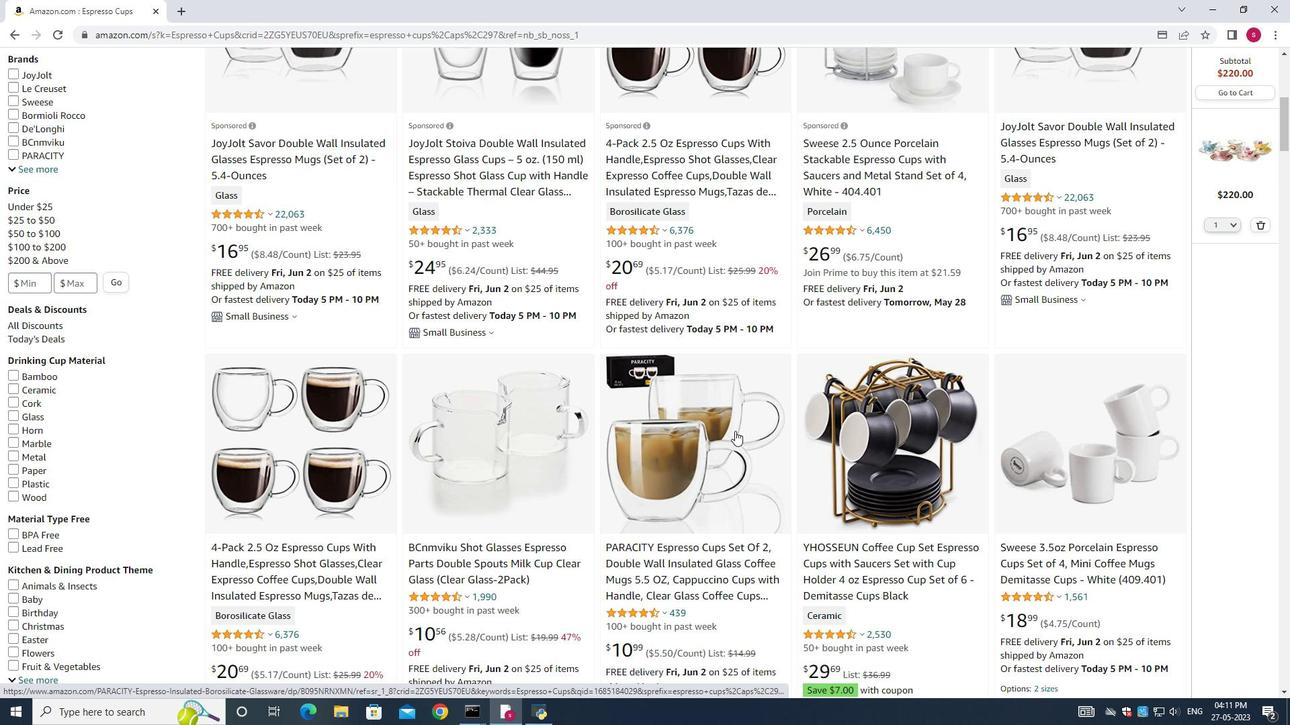 
Action: Mouse scrolled (735, 431) with delta (0, 0)
Screenshot: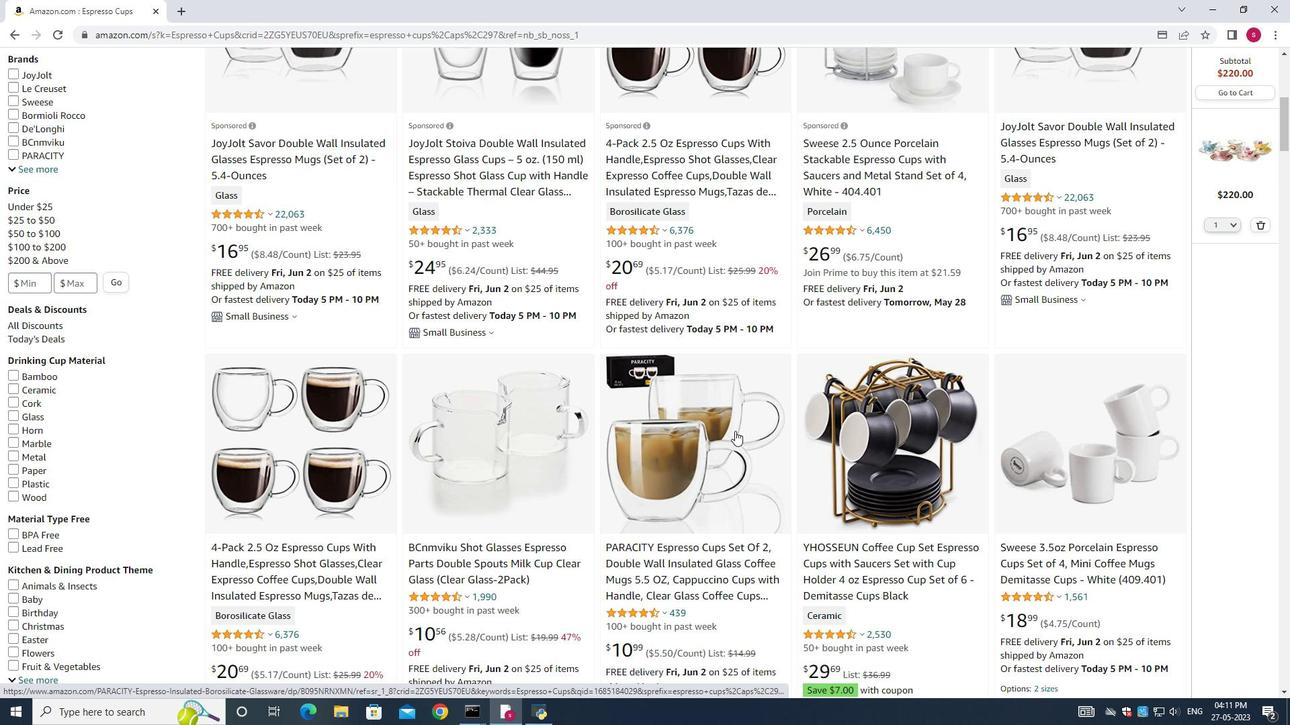 
Action: Mouse scrolled (735, 431) with delta (0, 0)
Screenshot: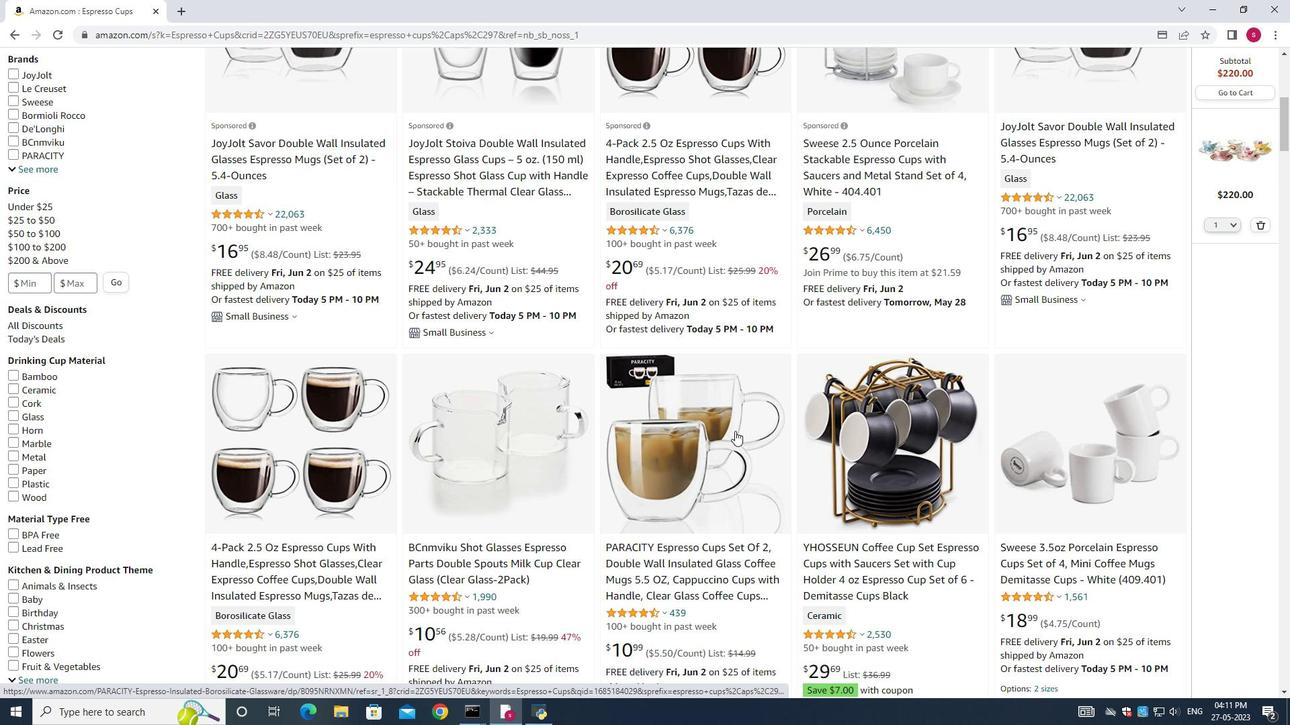 
Action: Mouse scrolled (735, 431) with delta (0, 0)
Screenshot: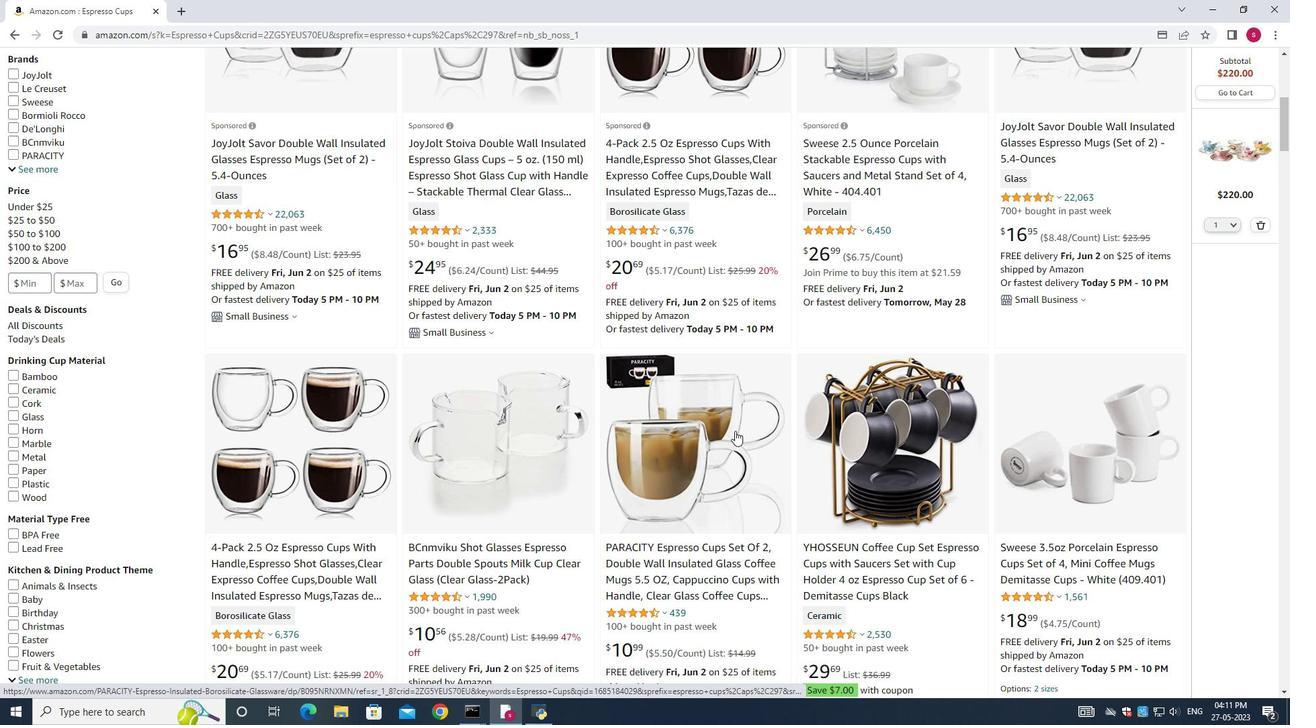 
Action: Mouse scrolled (735, 431) with delta (0, 0)
Screenshot: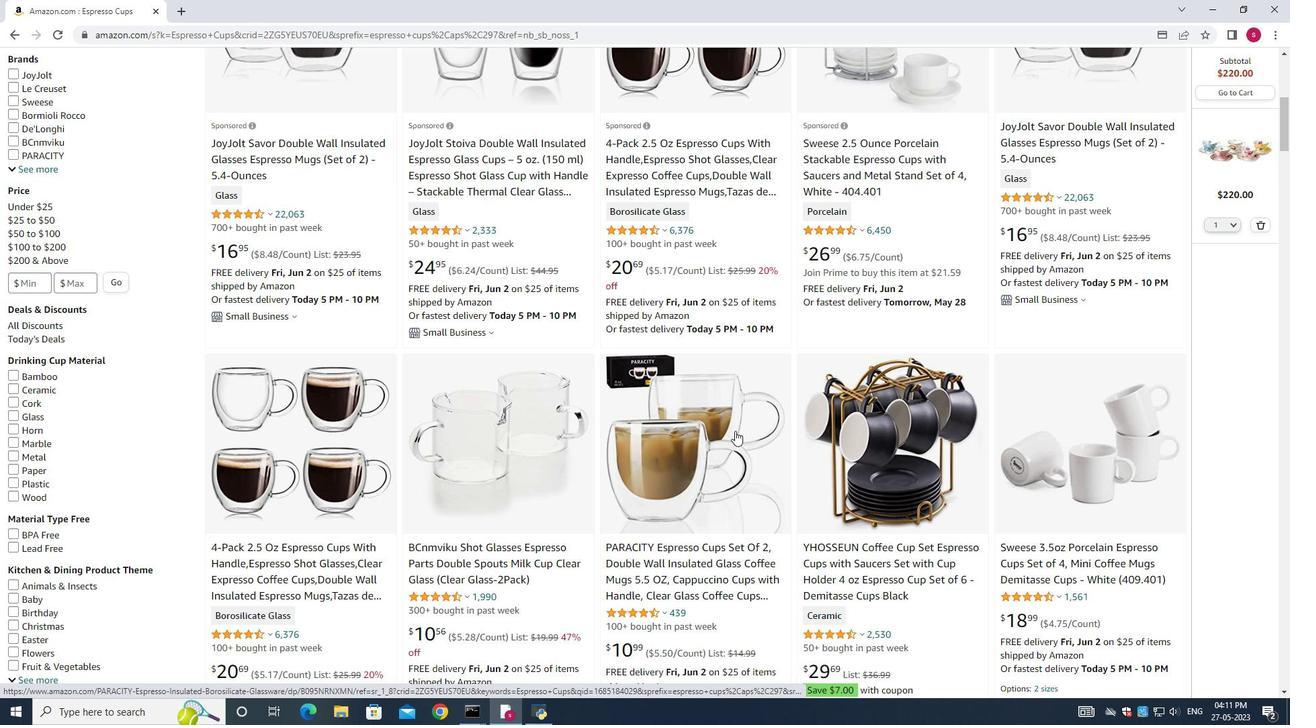 
Action: Mouse scrolled (735, 431) with delta (0, 0)
Screenshot: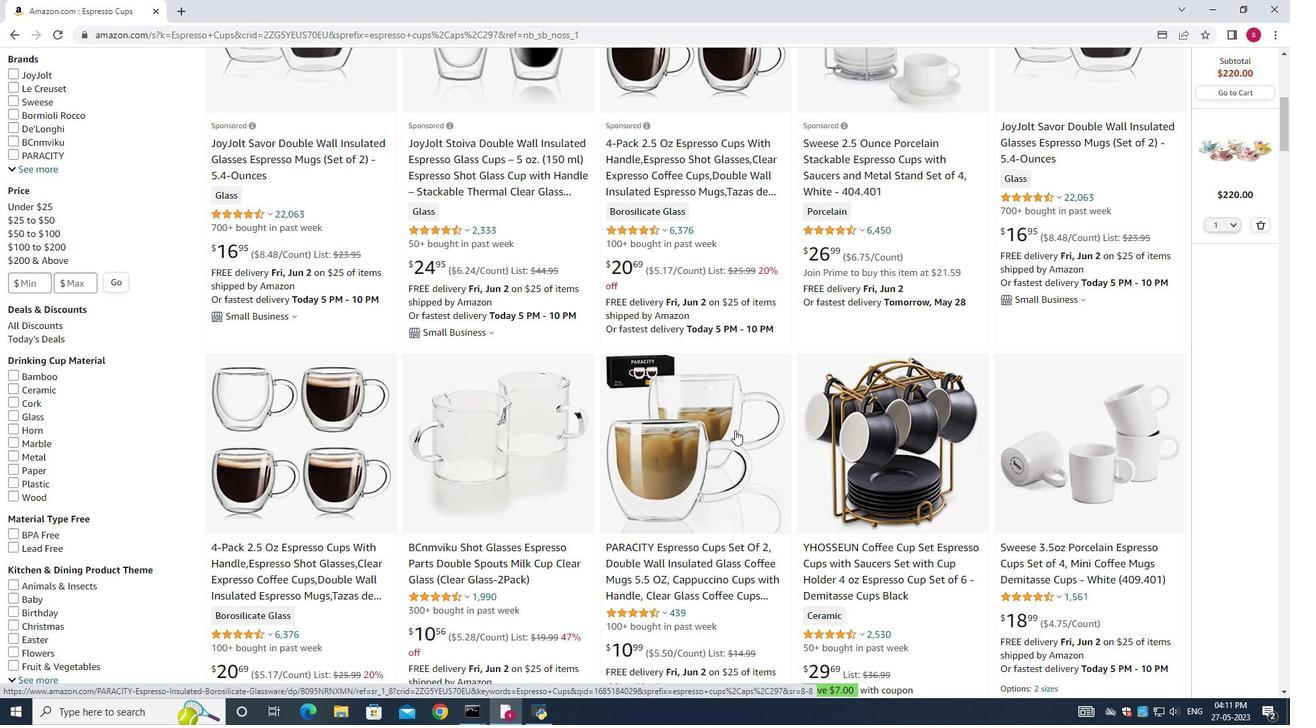 
Action: Mouse moved to (736, 430)
Screenshot: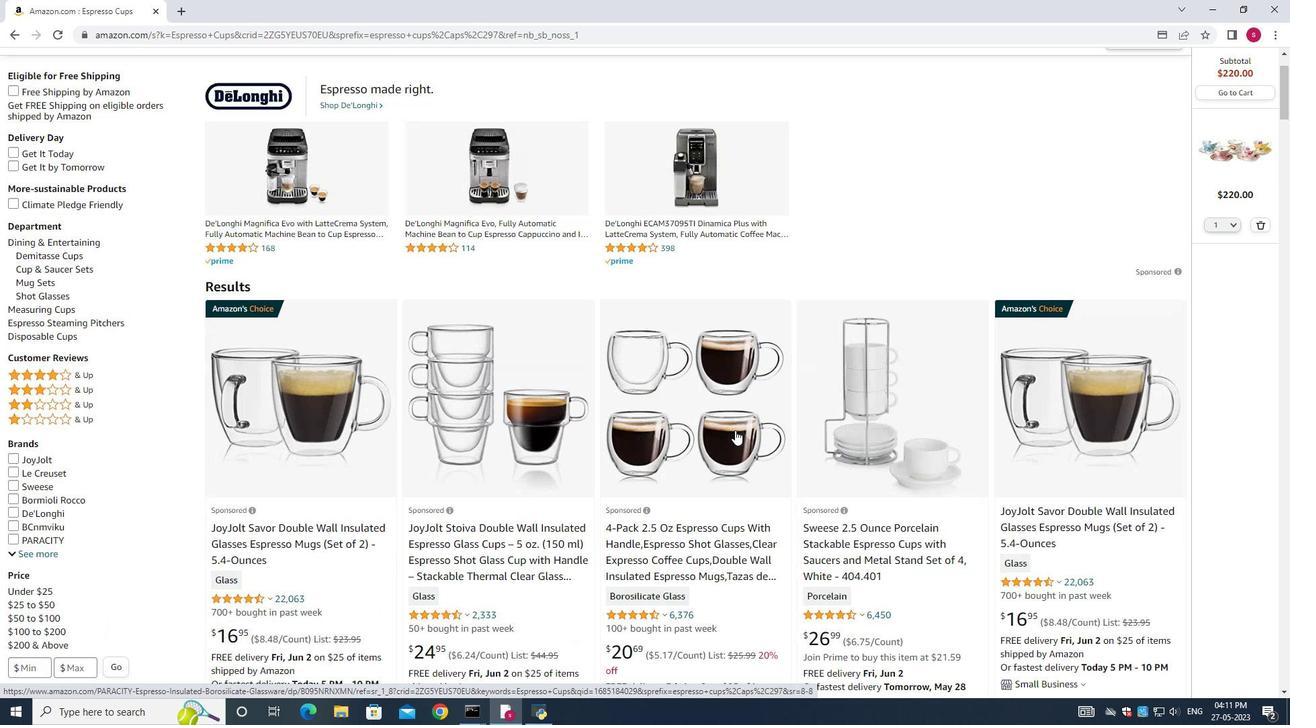 
Action: Mouse scrolled (736, 431) with delta (0, 0)
Screenshot: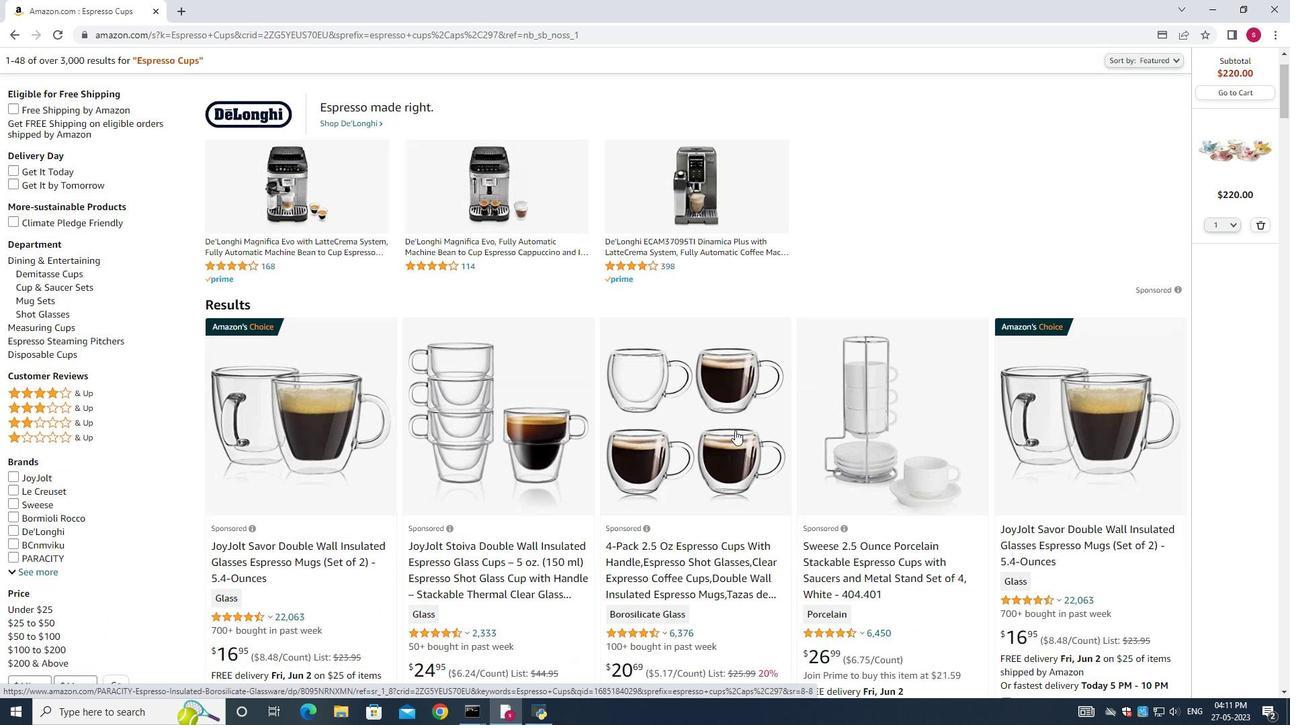 
Action: Mouse scrolled (736, 431) with delta (0, 0)
Screenshot: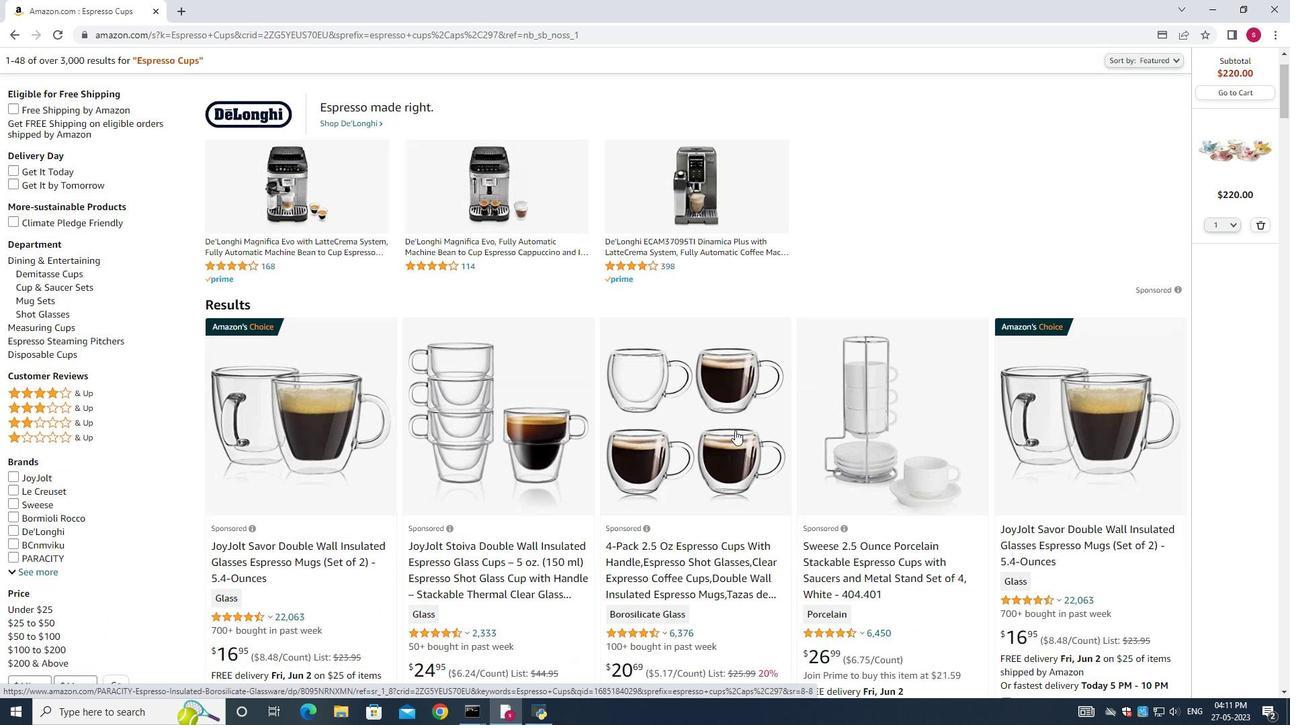 
Action: Mouse scrolled (736, 431) with delta (0, 0)
Screenshot: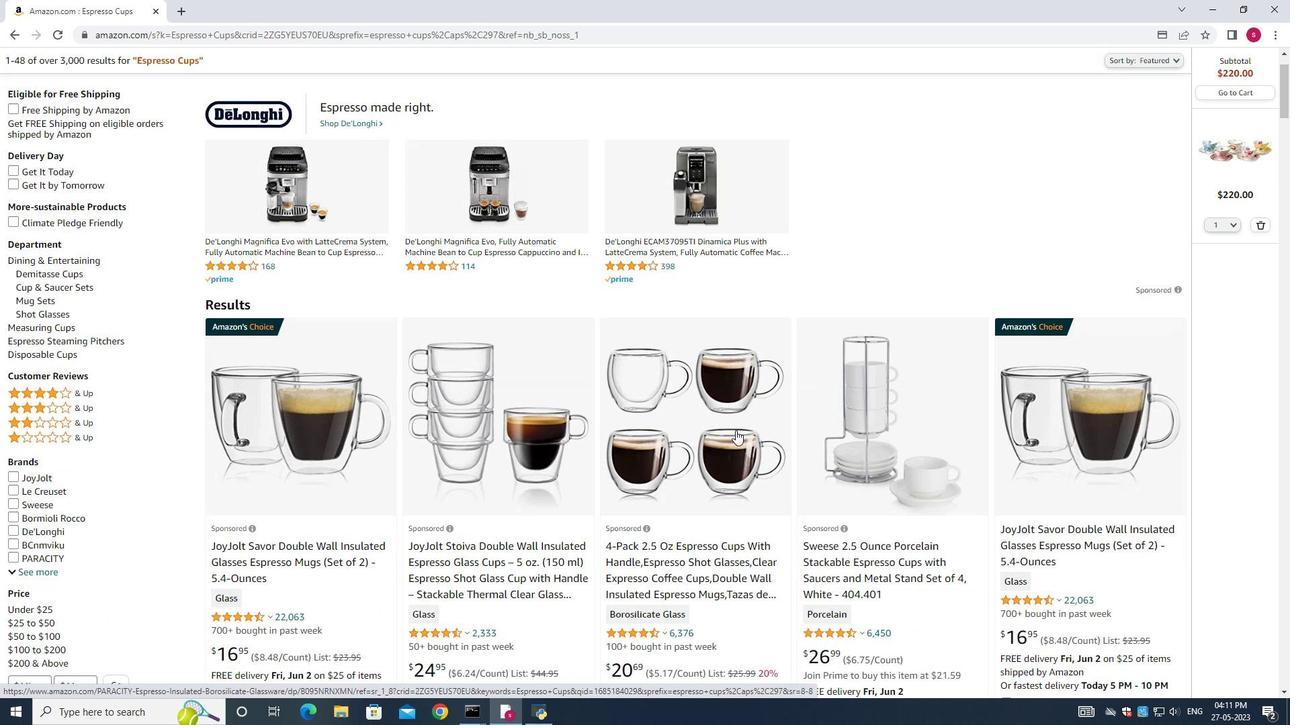 
Action: Mouse scrolled (736, 431) with delta (0, 0)
Screenshot: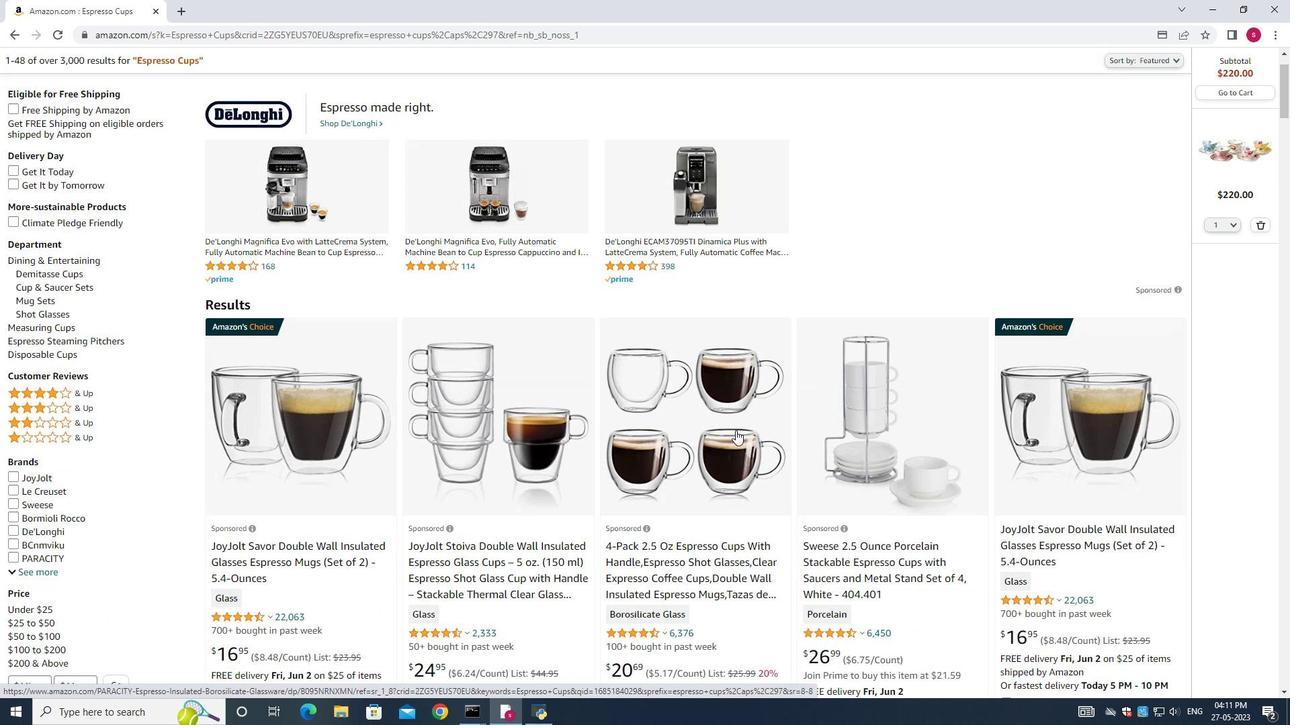 
Action: Mouse scrolled (736, 431) with delta (0, 0)
Screenshot: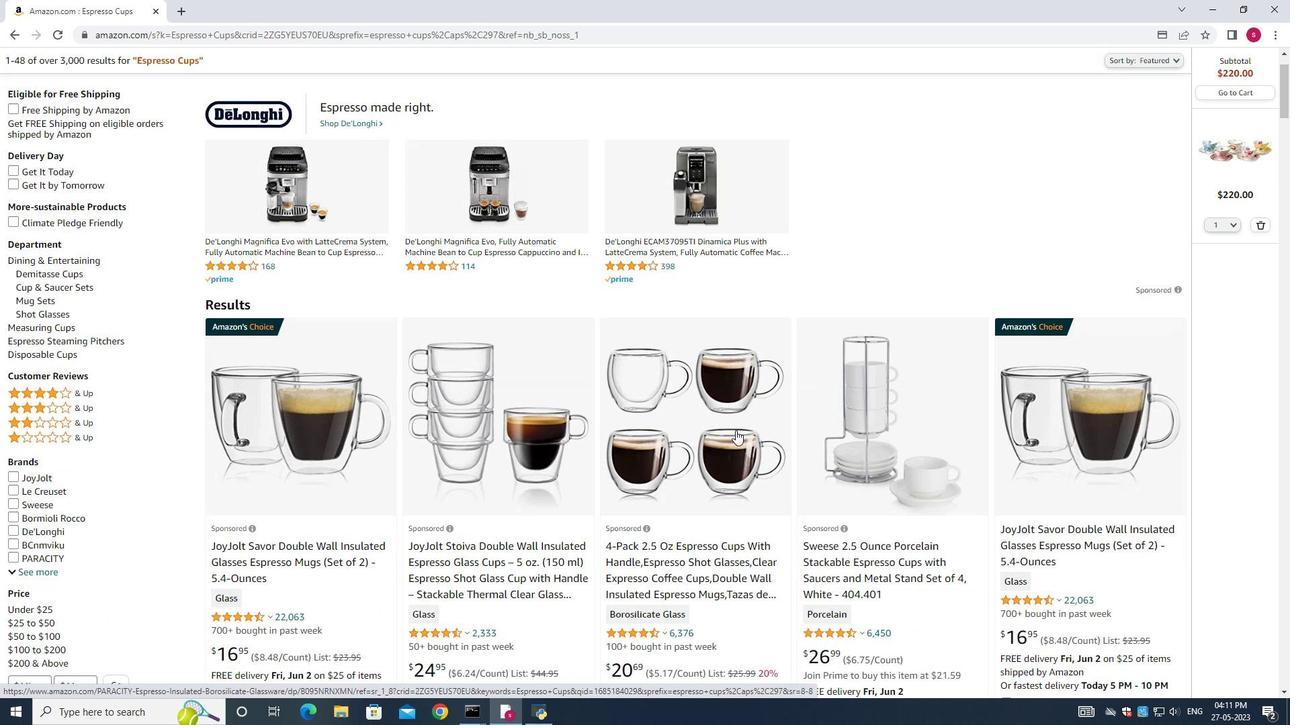 
Action: Mouse scrolled (736, 431) with delta (0, 0)
Screenshot: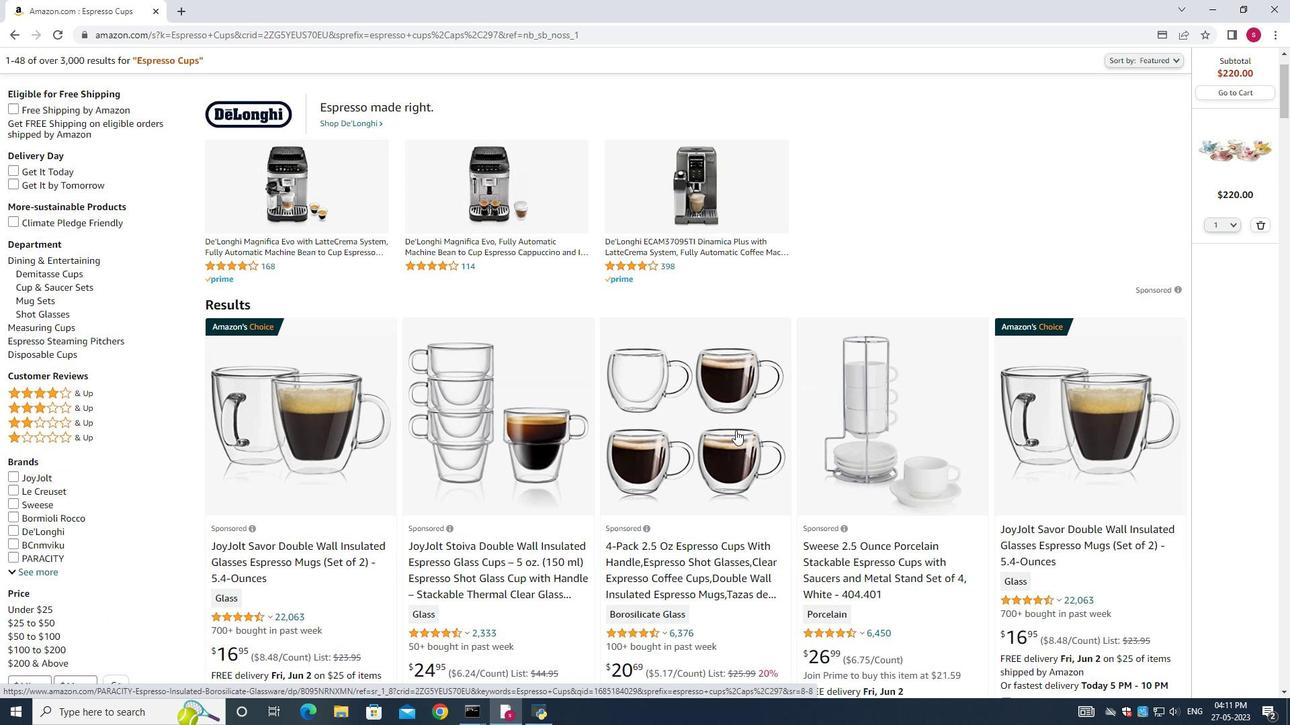 
Action: Mouse moved to (240, 67)
Screenshot: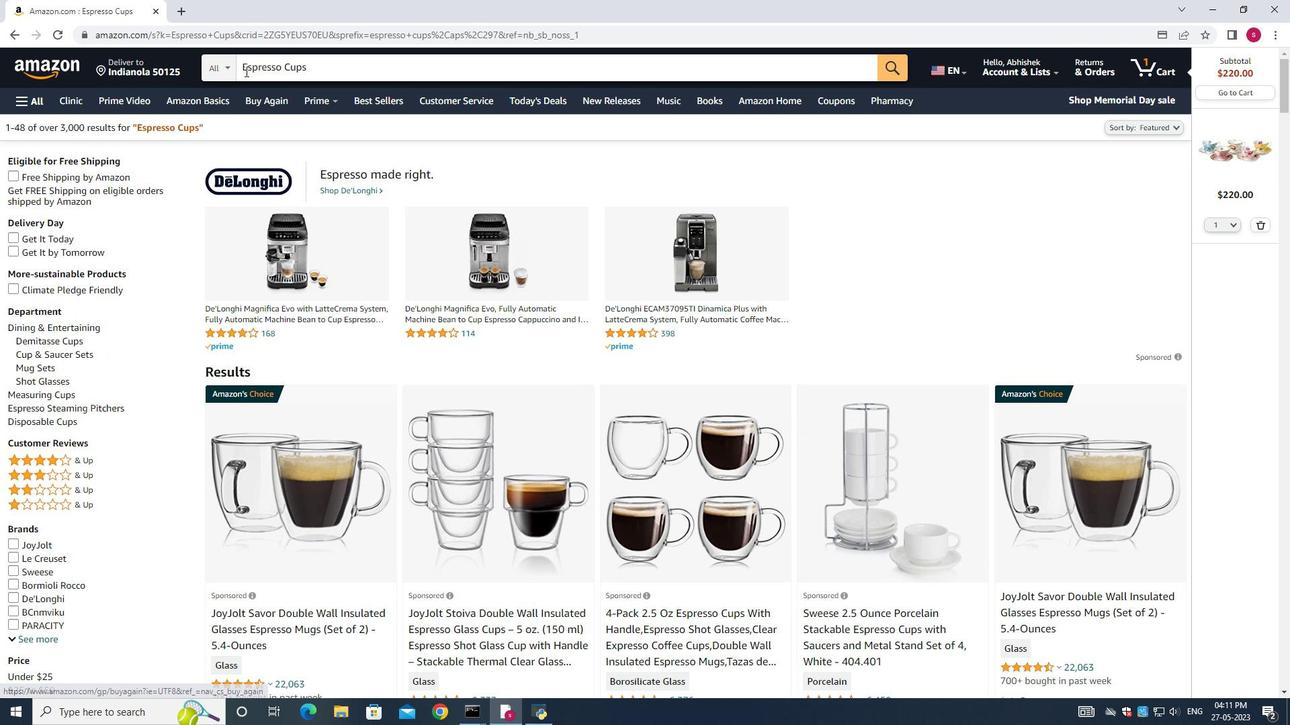 
Action: Mouse pressed left at (240, 67)
Screenshot: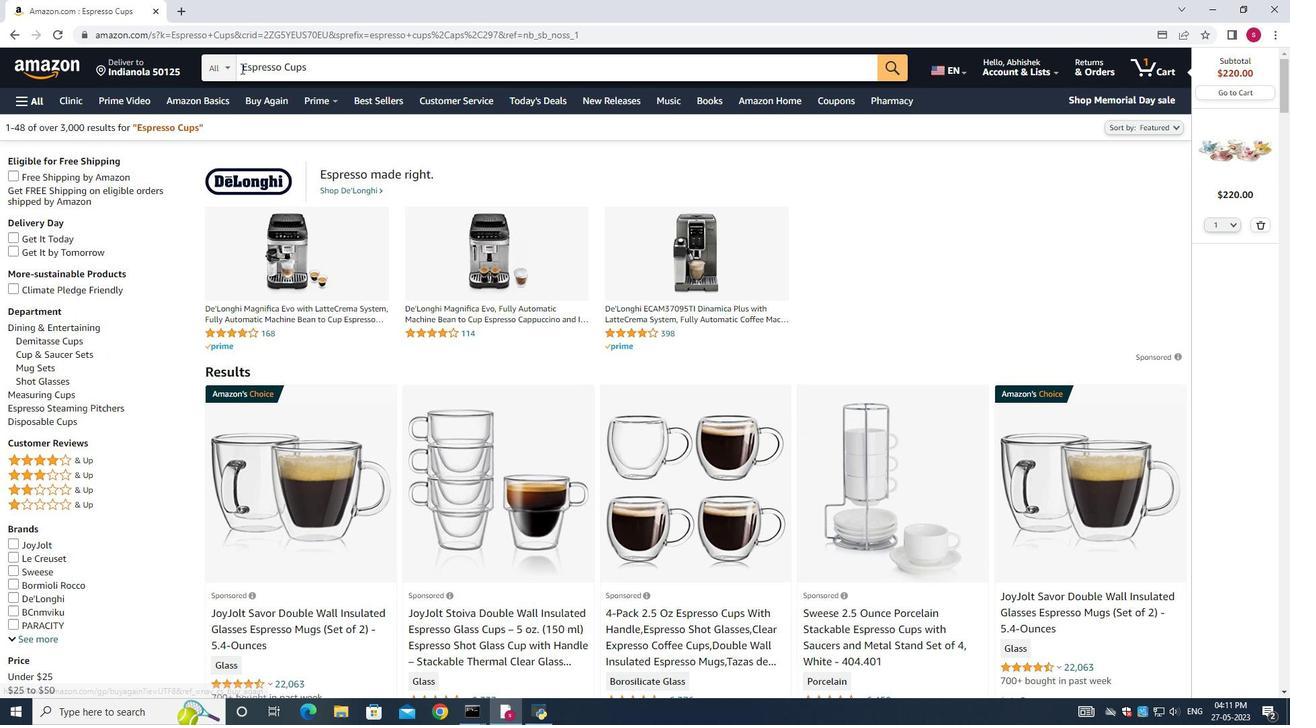 
Action: Mouse moved to (252, 102)
Screenshot: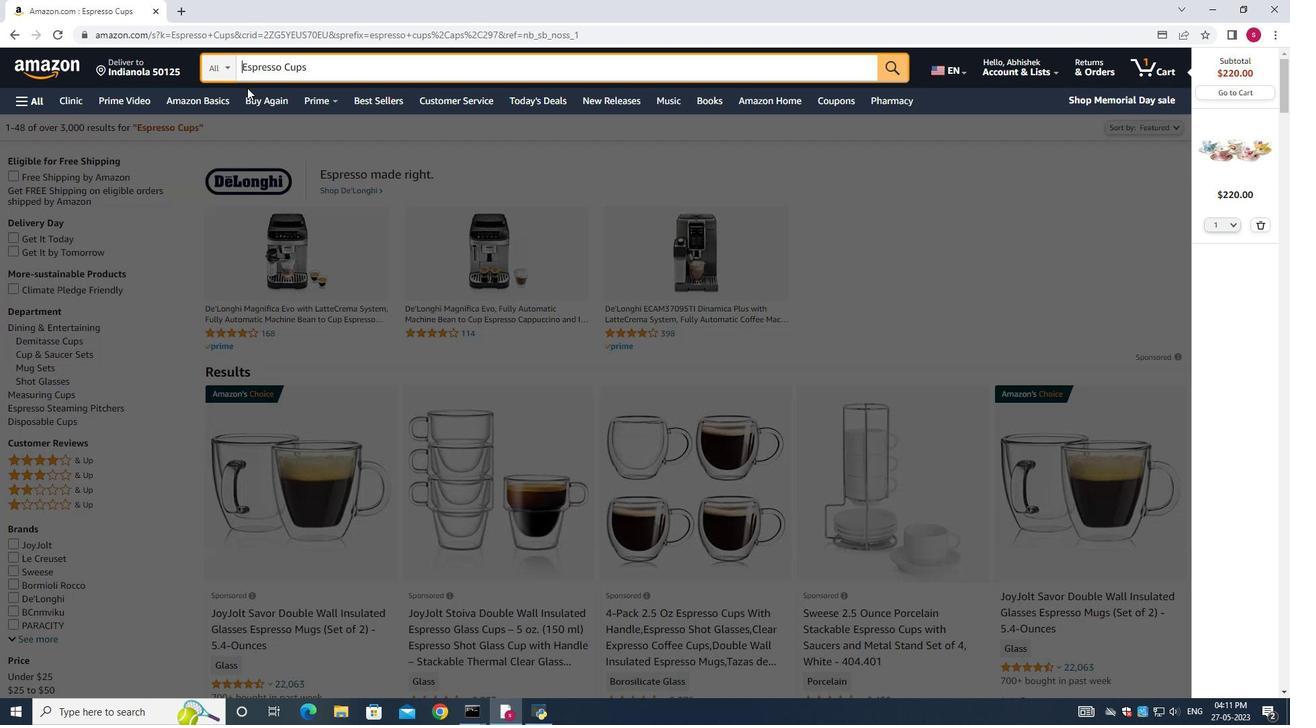 
Action: Key pressed 1<Key.enter>
Screenshot: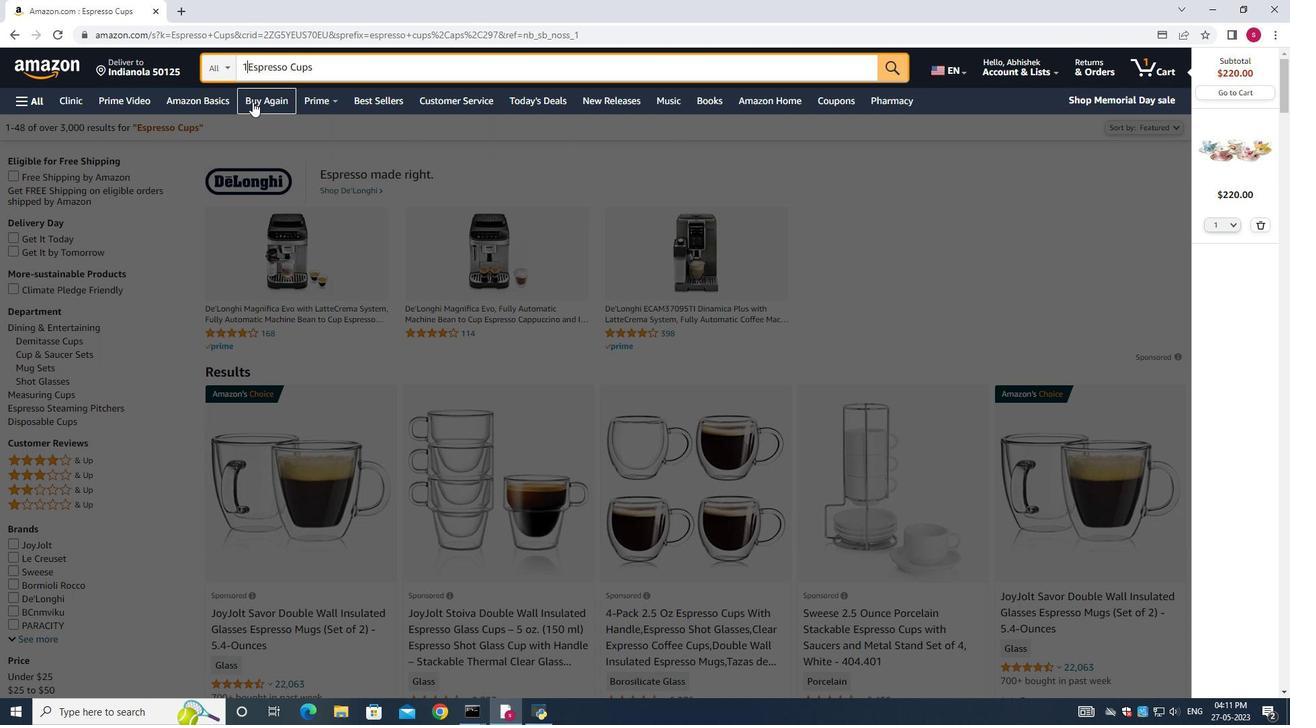 
Action: Mouse moved to (534, 398)
Screenshot: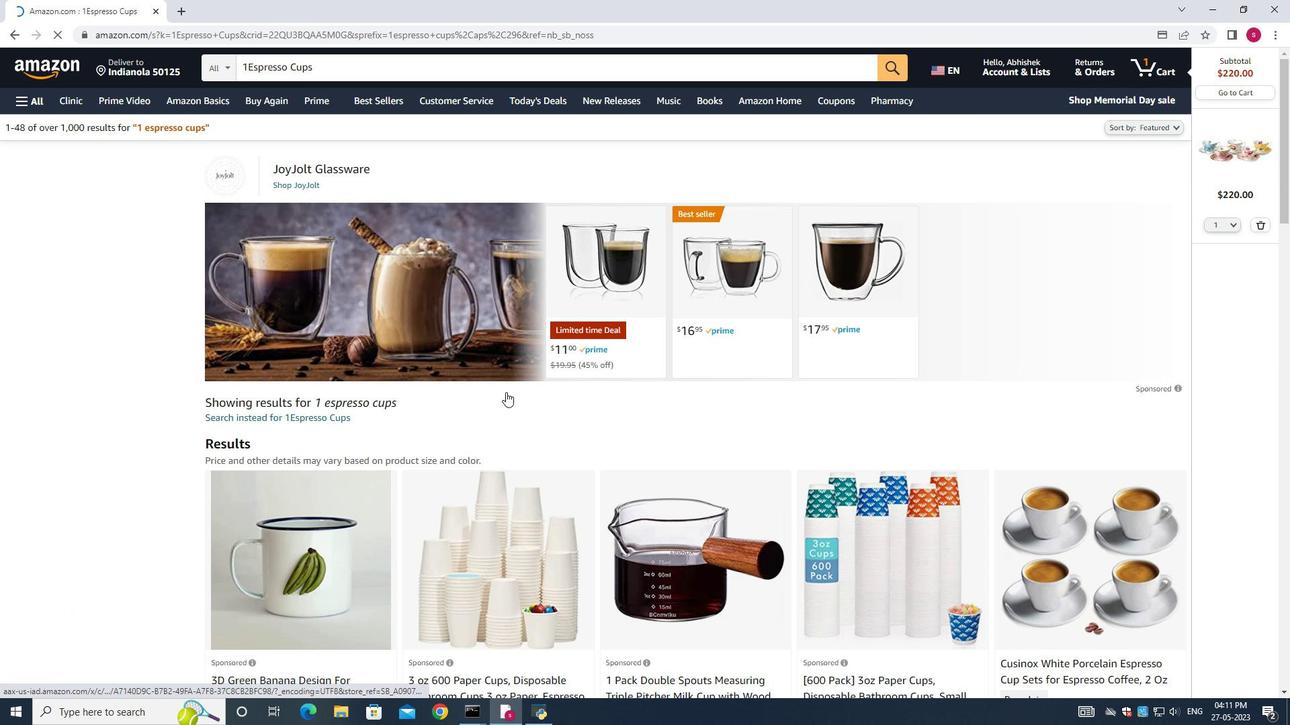 
Action: Mouse scrolled (534, 397) with delta (0, 0)
Screenshot: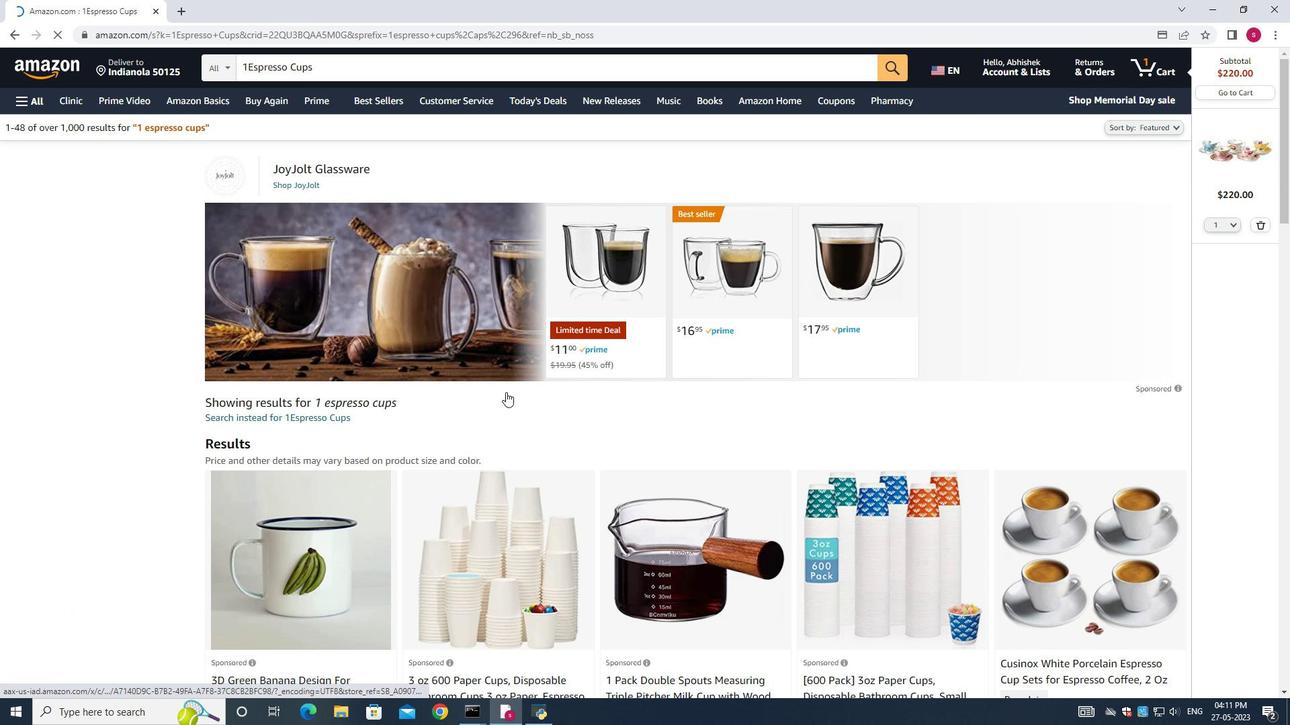
Action: Mouse moved to (534, 399)
Screenshot: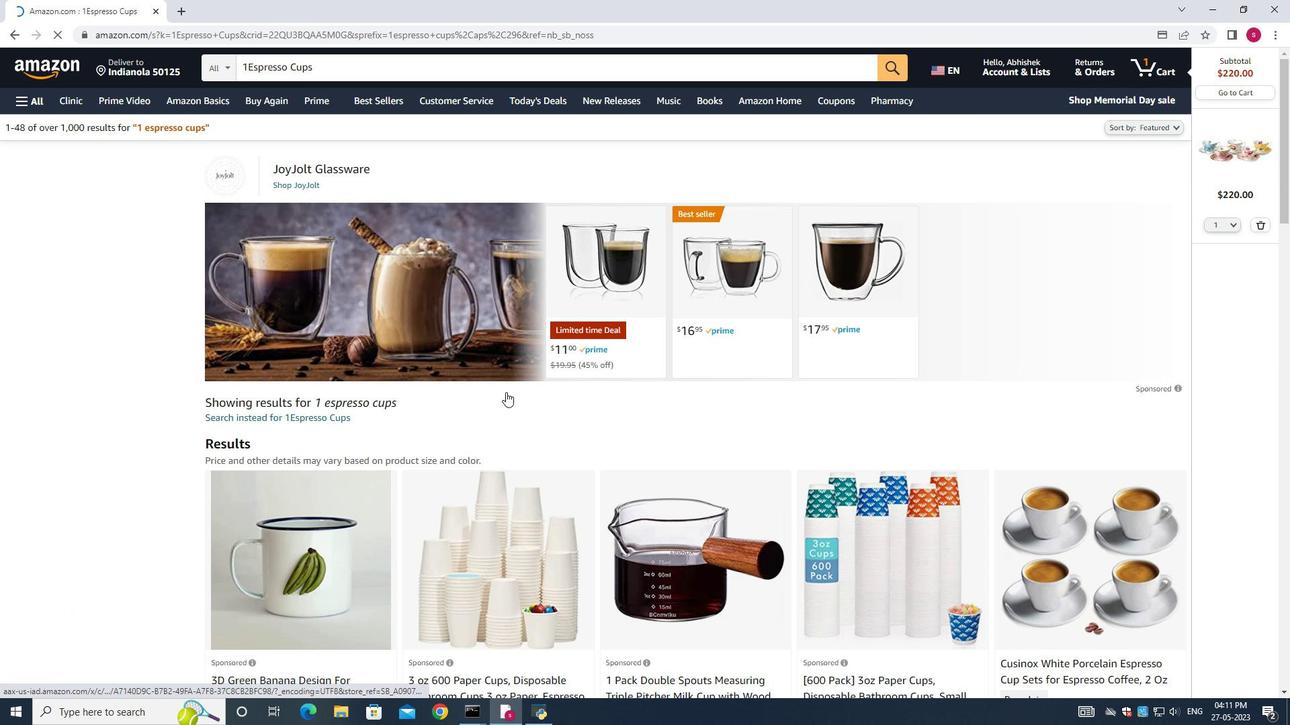 
Action: Mouse scrolled (534, 398) with delta (0, 0)
Screenshot: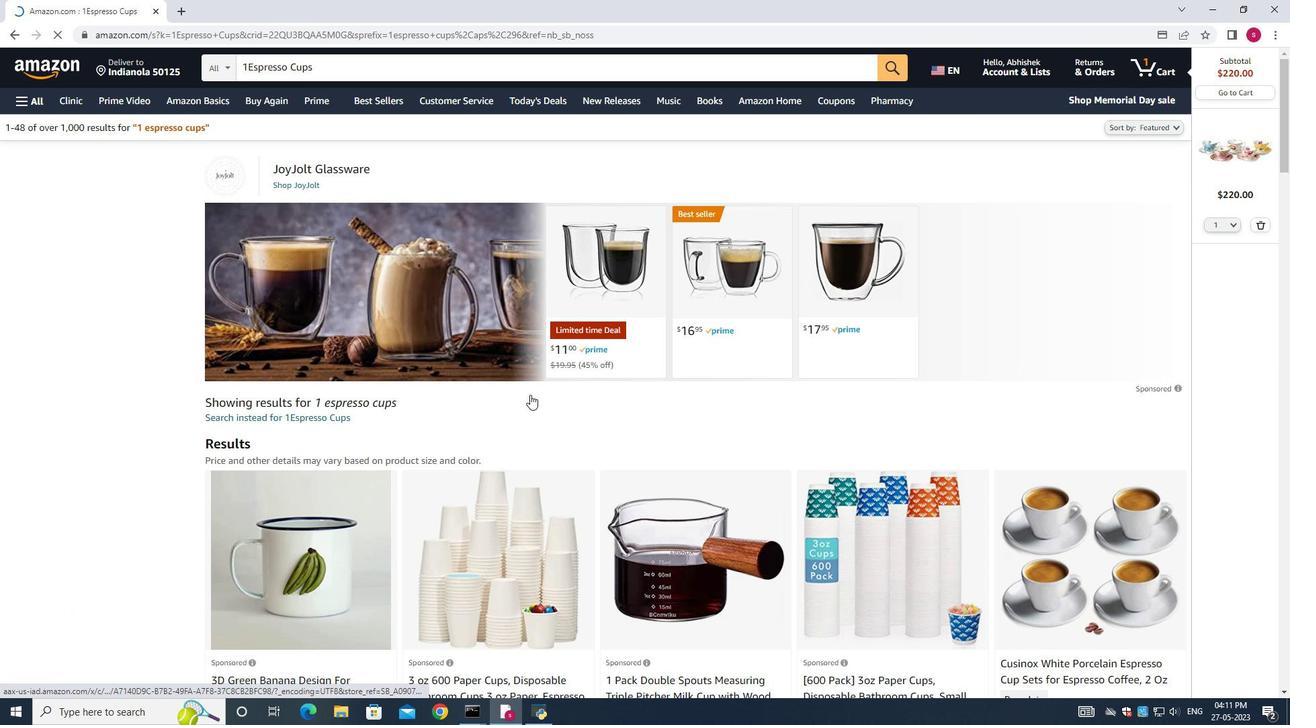 
Action: Mouse scrolled (534, 398) with delta (0, 0)
Screenshot: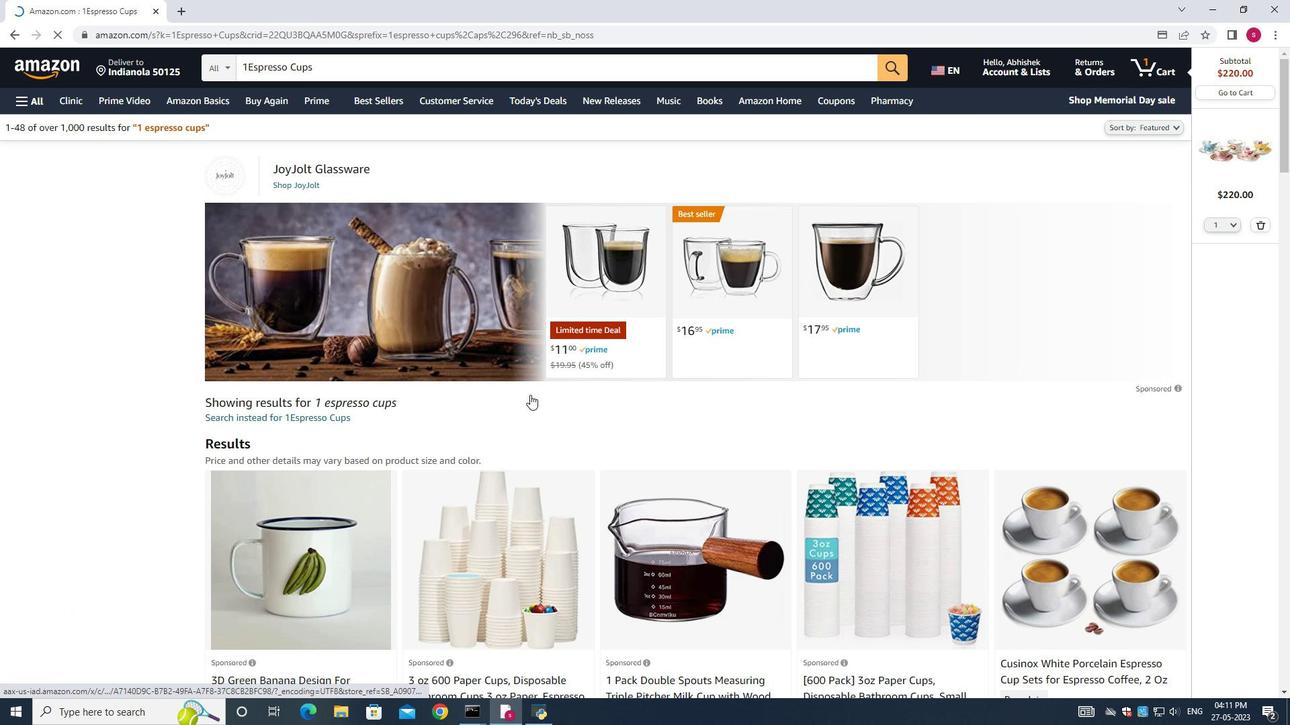 
Action: Mouse moved to (1063, 469)
Screenshot: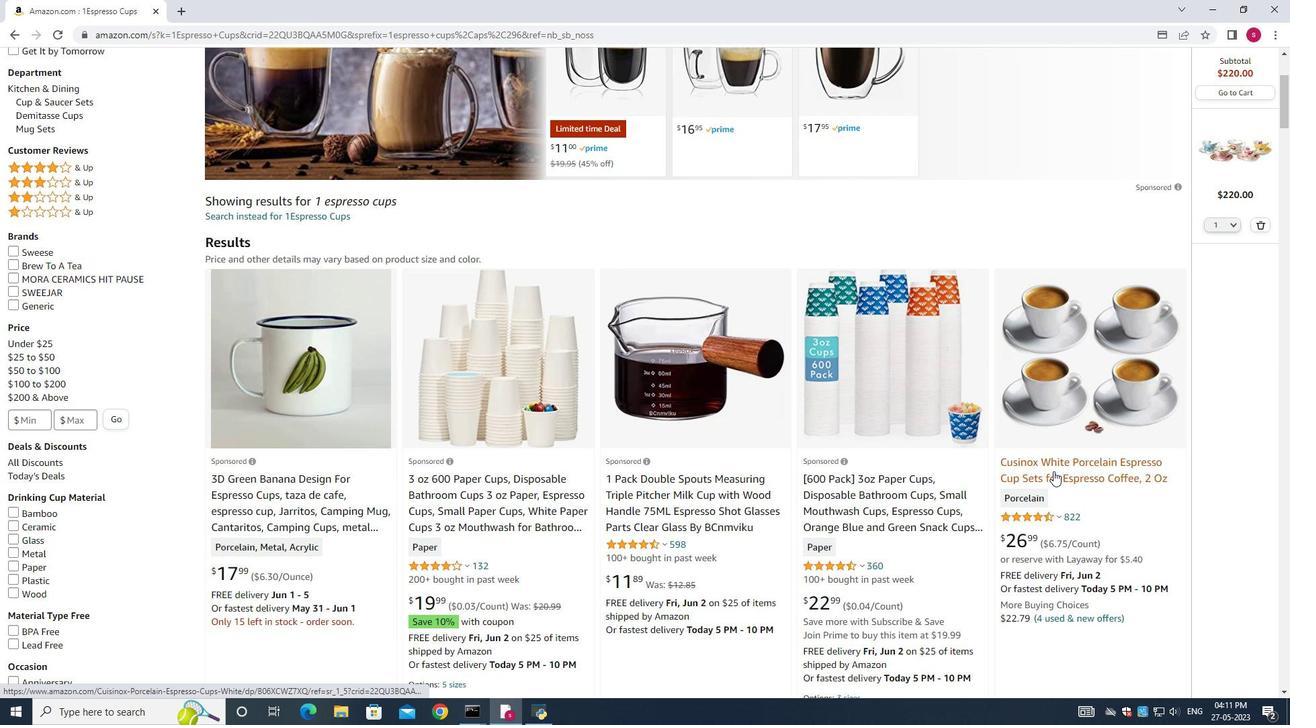 
Action: Mouse scrolled (1063, 468) with delta (0, 0)
Screenshot: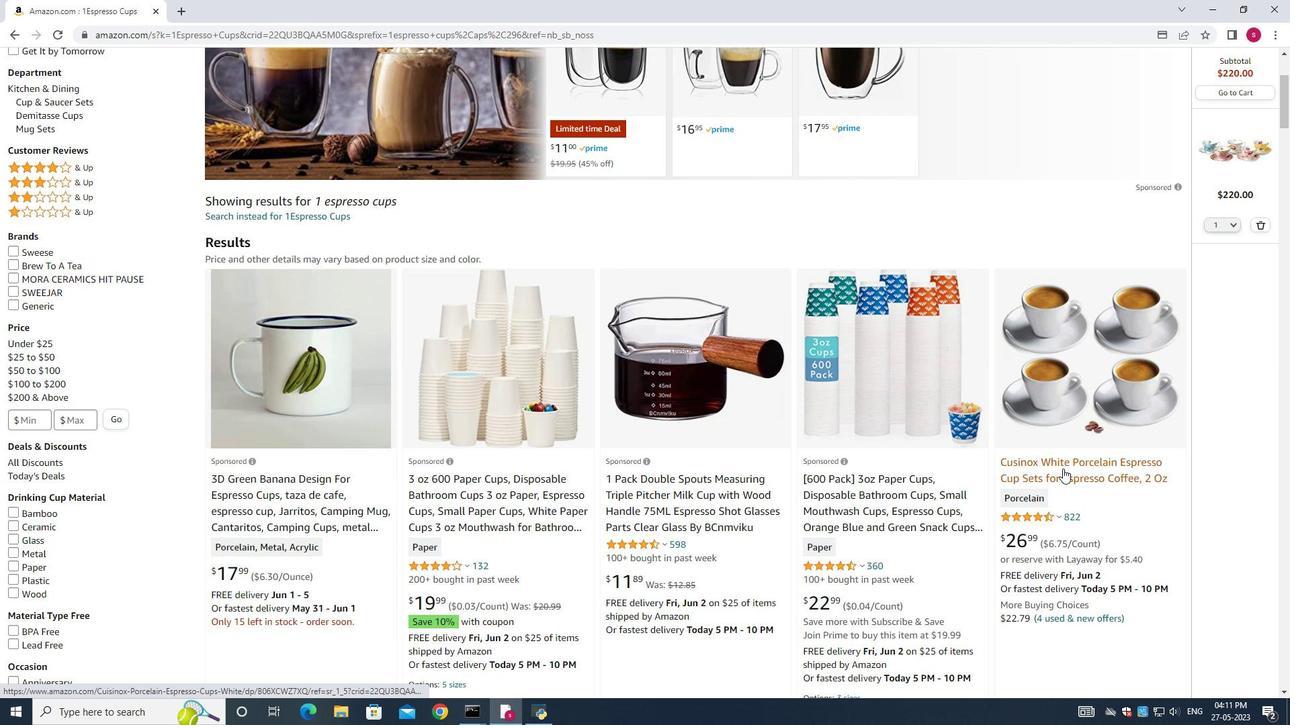 
Action: Mouse scrolled (1063, 468) with delta (0, 0)
Screenshot: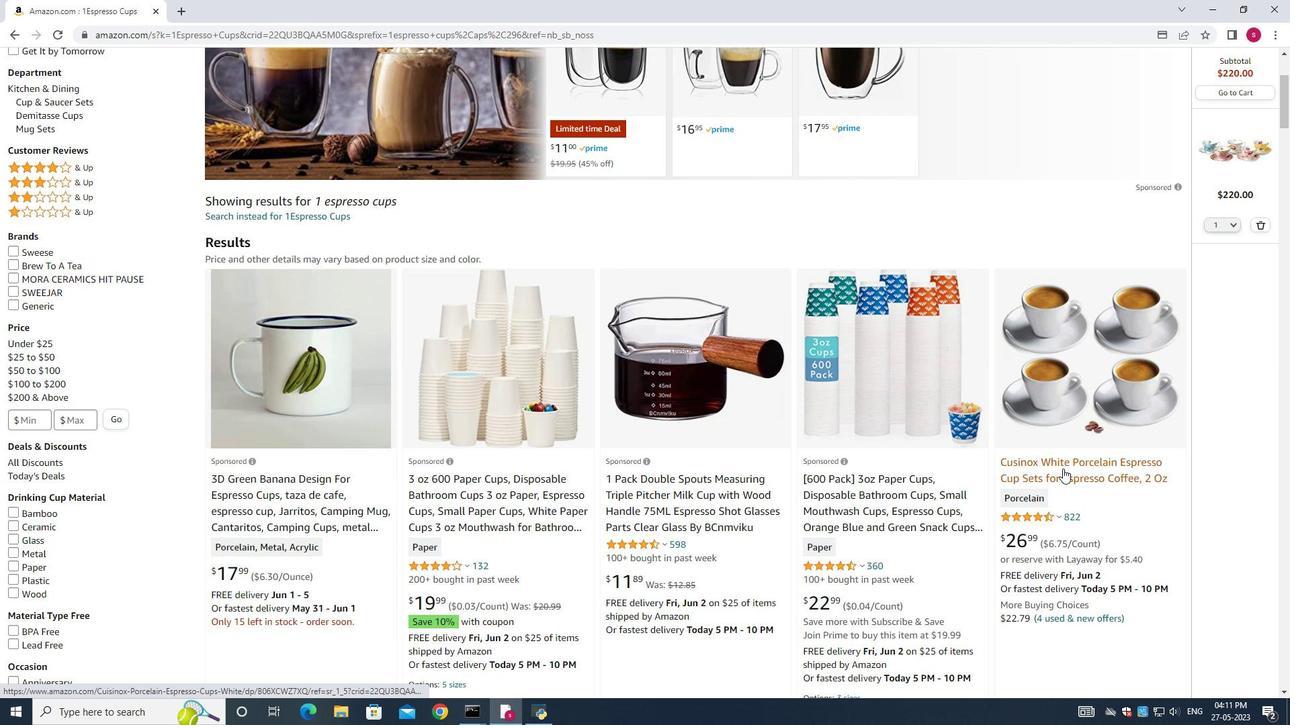 
Action: Mouse scrolled (1063, 468) with delta (0, 0)
Screenshot: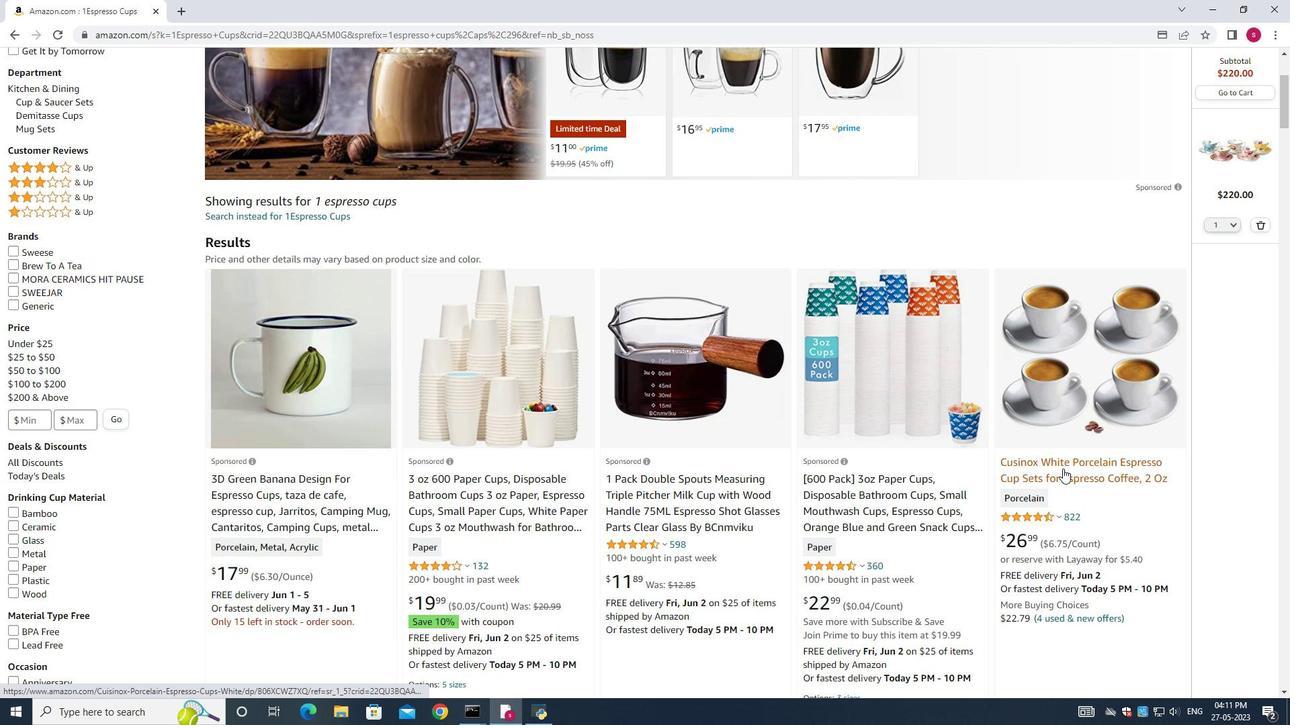 
Action: Mouse moved to (1064, 469)
Screenshot: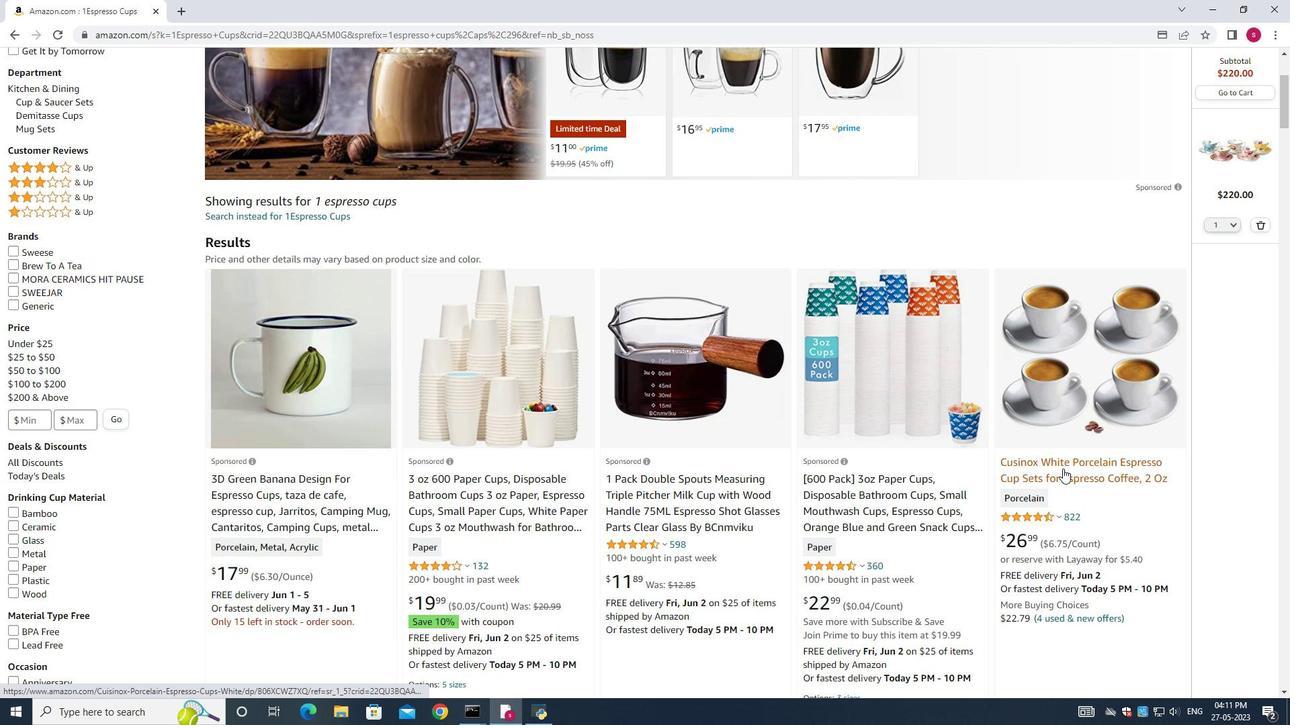 
Action: Mouse scrolled (1064, 468) with delta (0, 0)
Screenshot: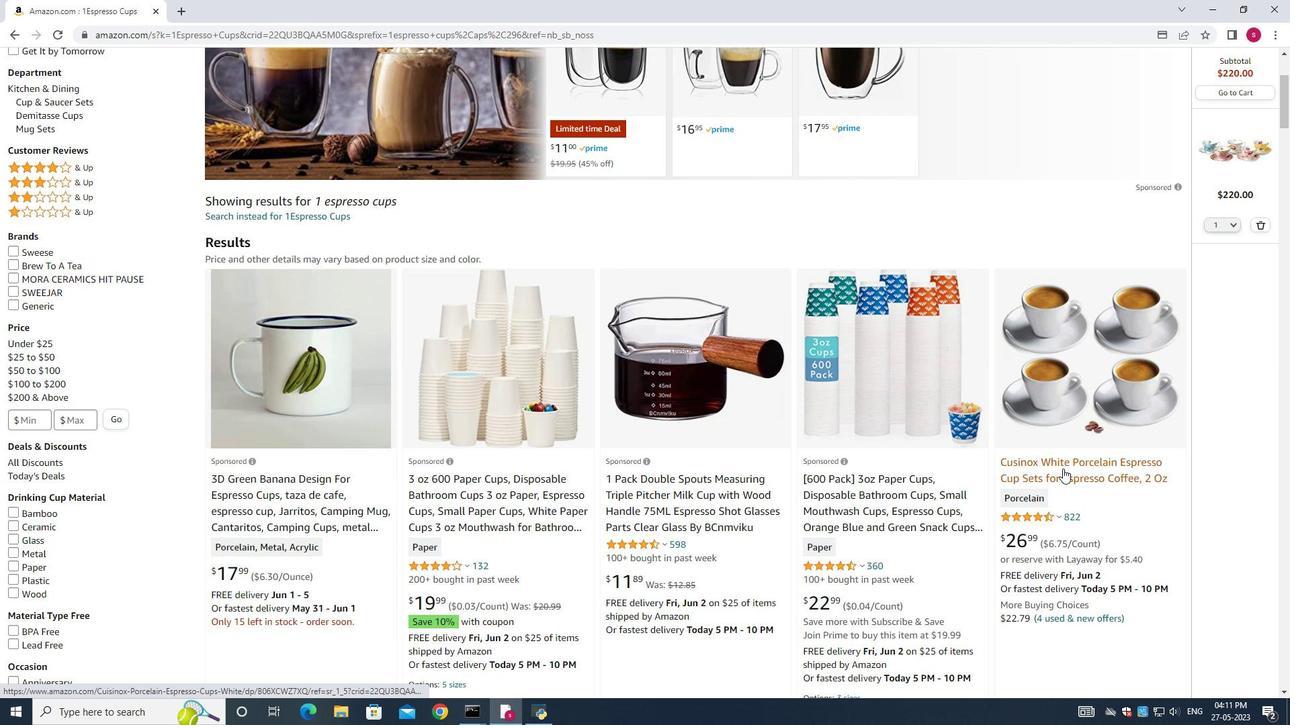 
Action: Mouse moved to (1064, 467)
Screenshot: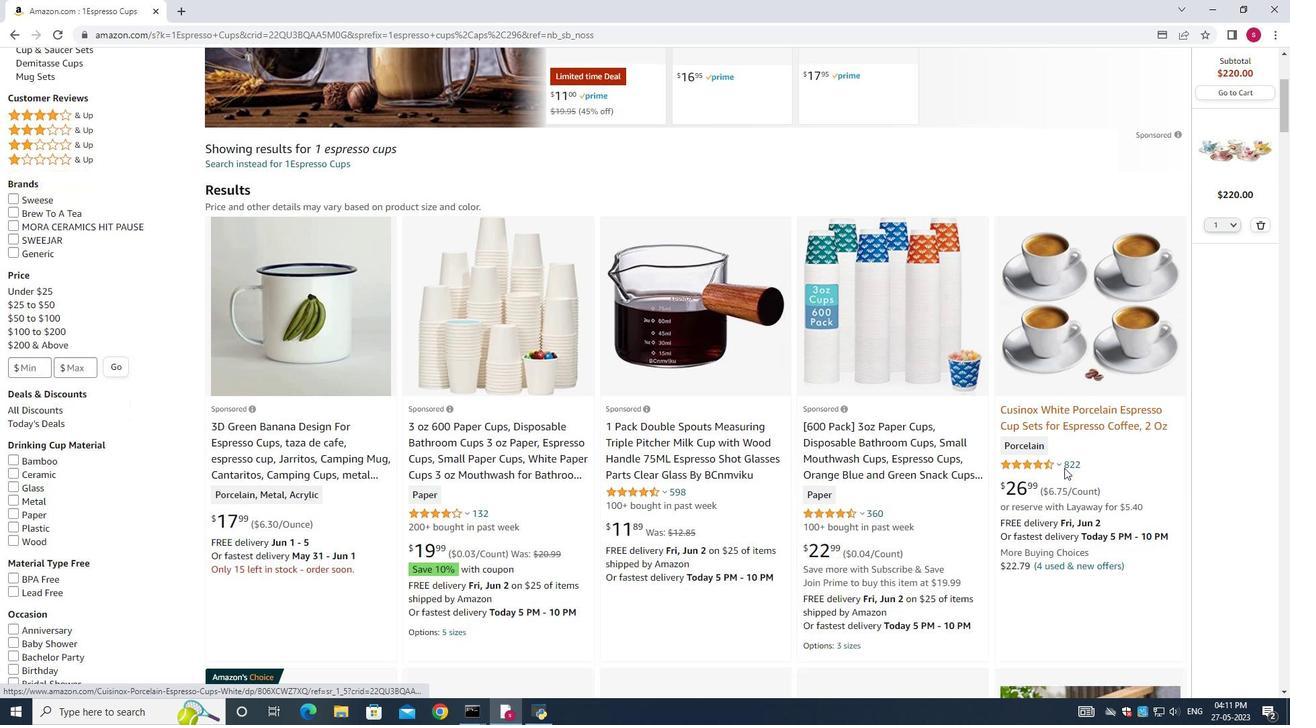 
Action: Mouse scrolled (1064, 467) with delta (0, 0)
Screenshot: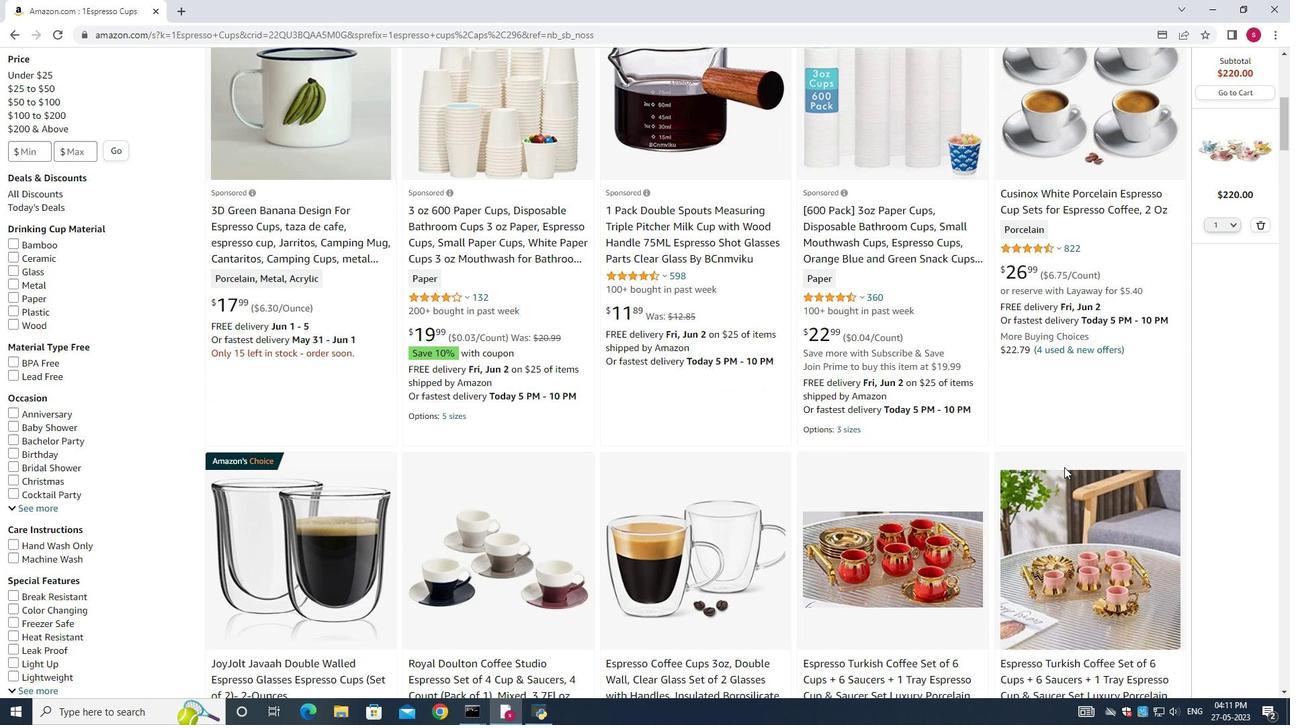 
Action: Mouse scrolled (1064, 467) with delta (0, 0)
Screenshot: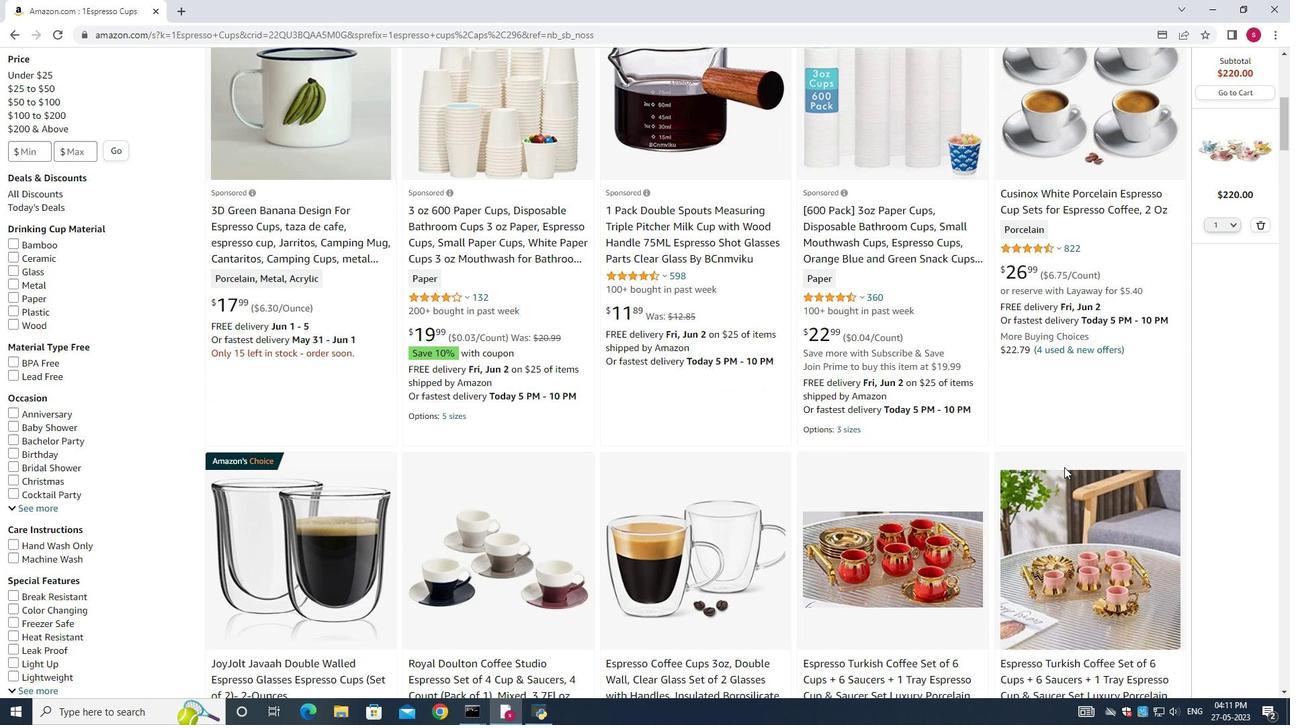 
Action: Mouse moved to (990, 453)
Screenshot: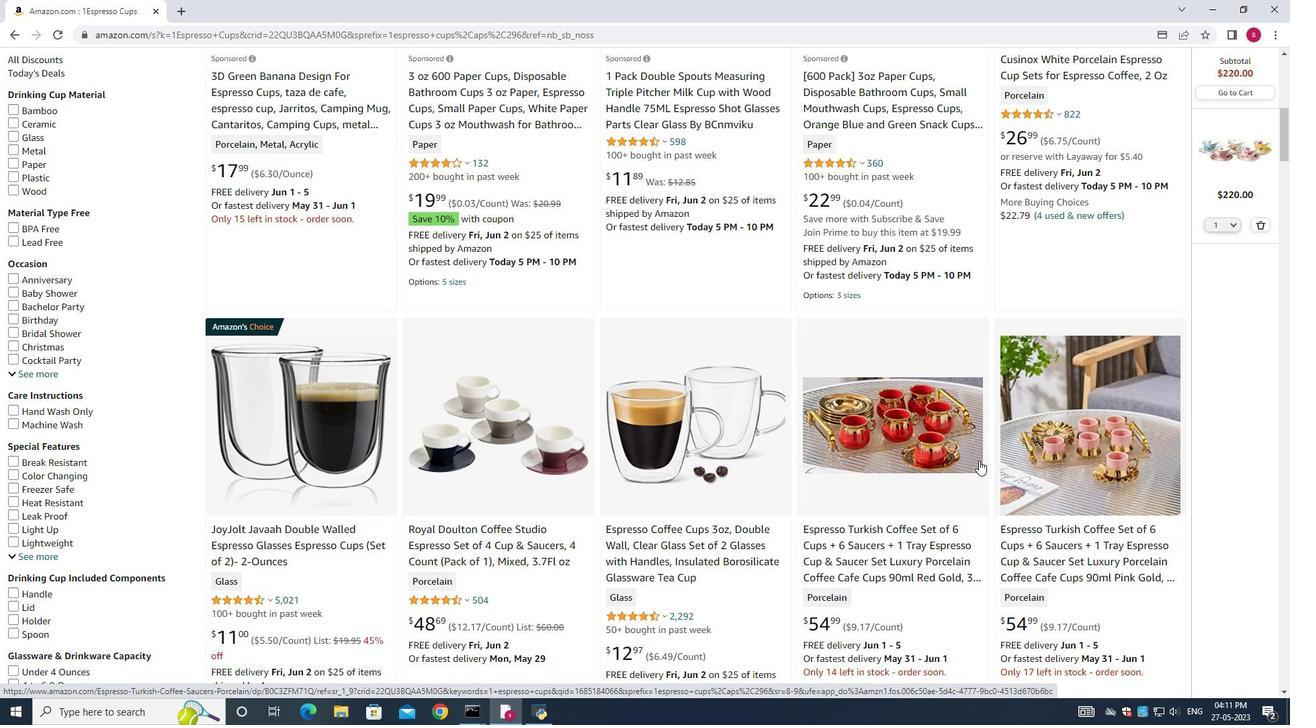
Action: Mouse scrolled (990, 453) with delta (0, 0)
Screenshot: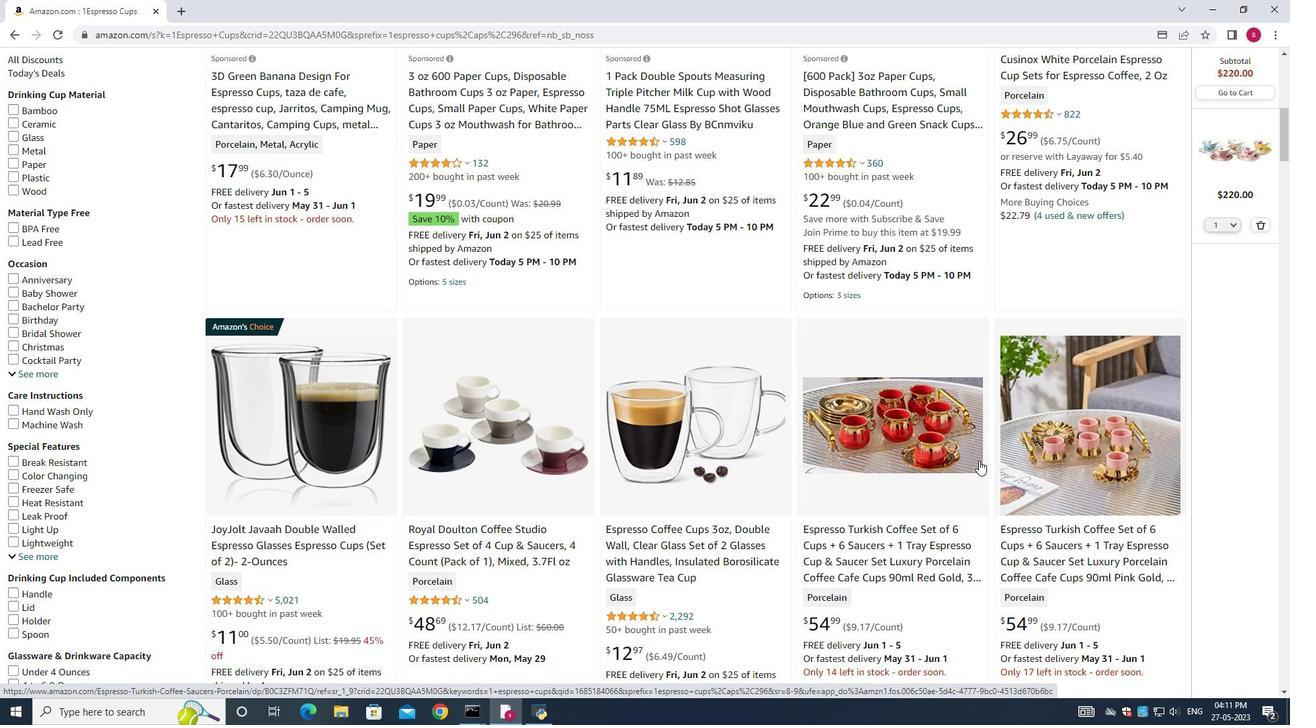 
Action: Mouse scrolled (990, 453) with delta (0, 0)
Screenshot: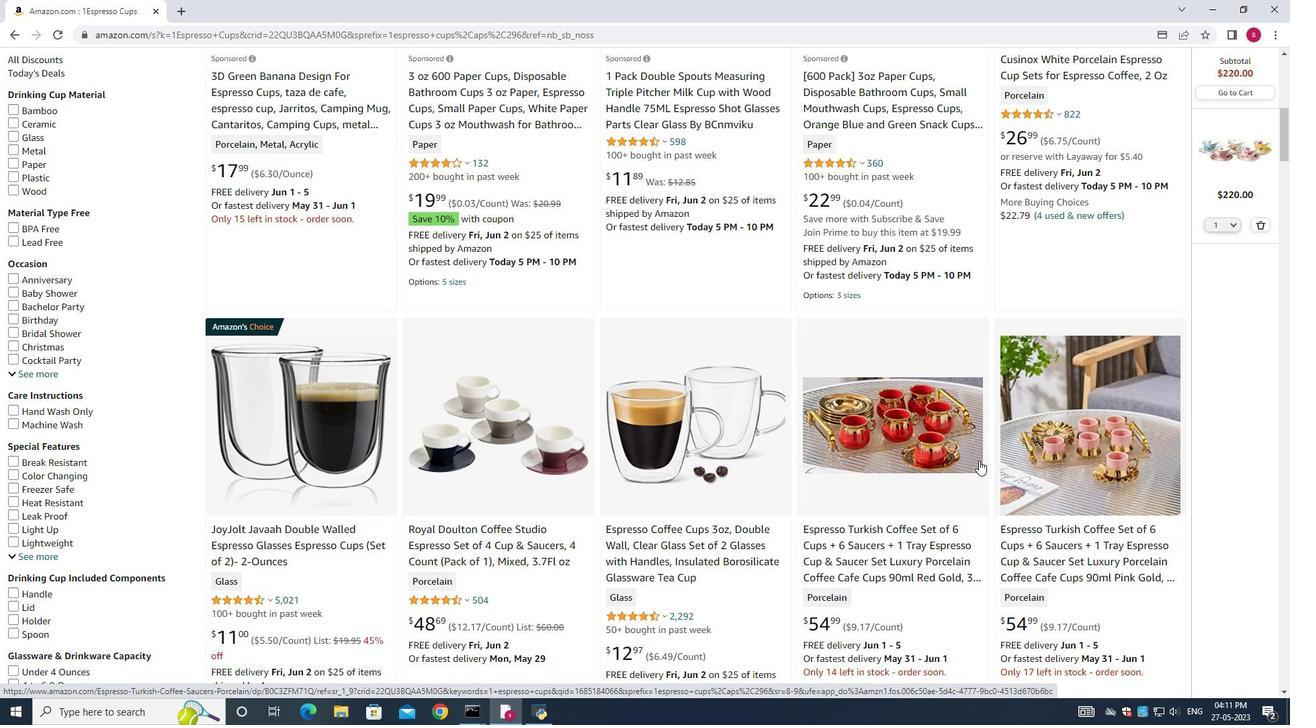
Action: Mouse scrolled (990, 453) with delta (0, 0)
Screenshot: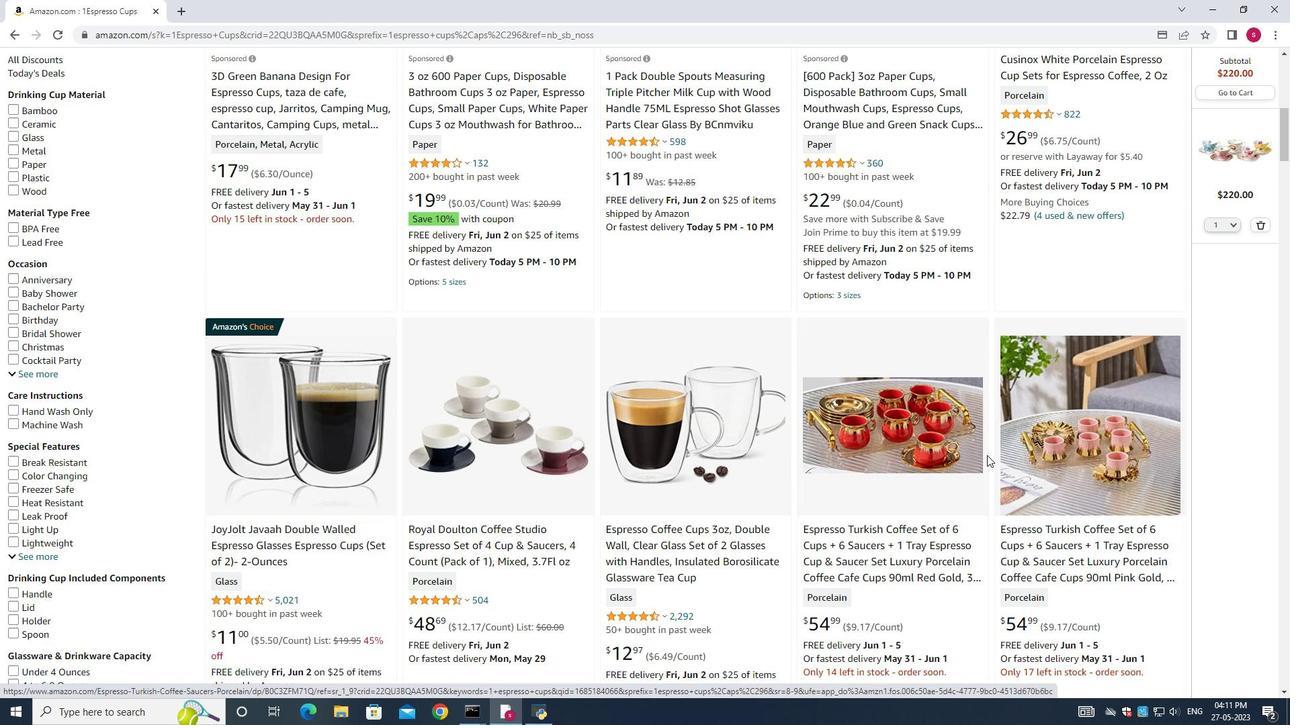 
Action: Mouse moved to (967, 383)
Screenshot: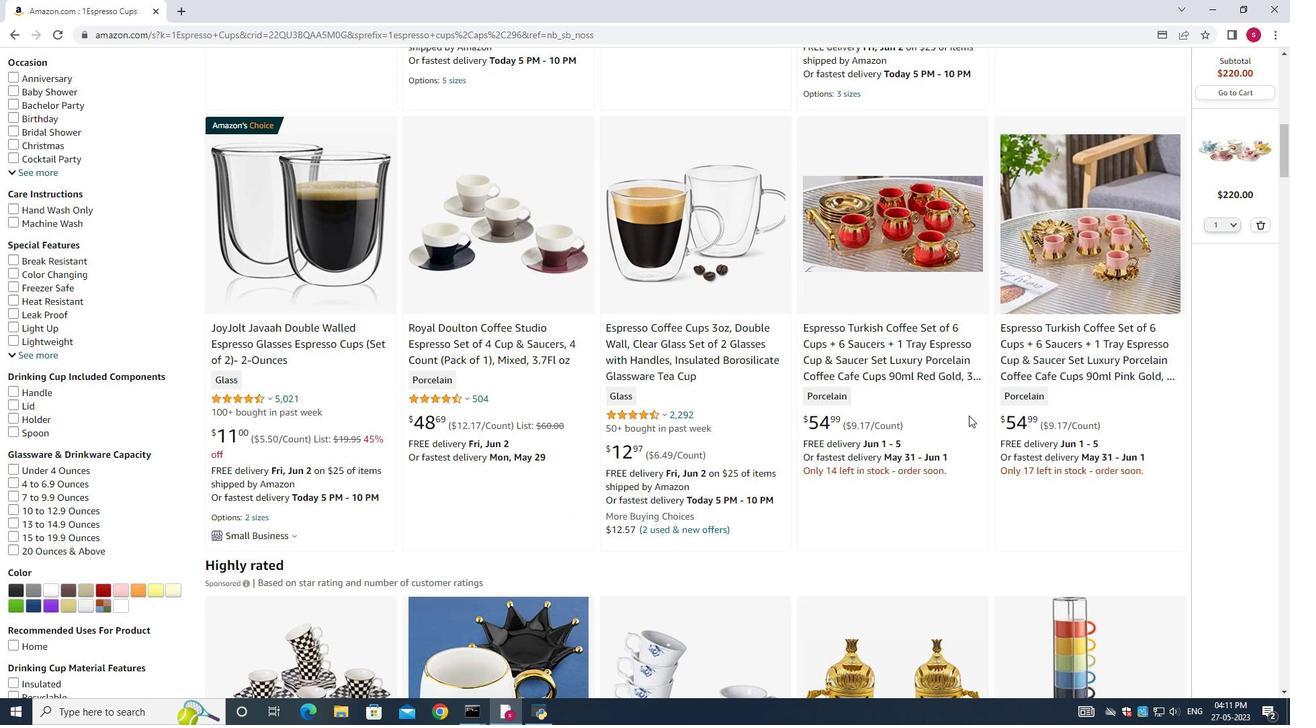 
Action: Mouse scrolled (967, 382) with delta (0, 0)
Screenshot: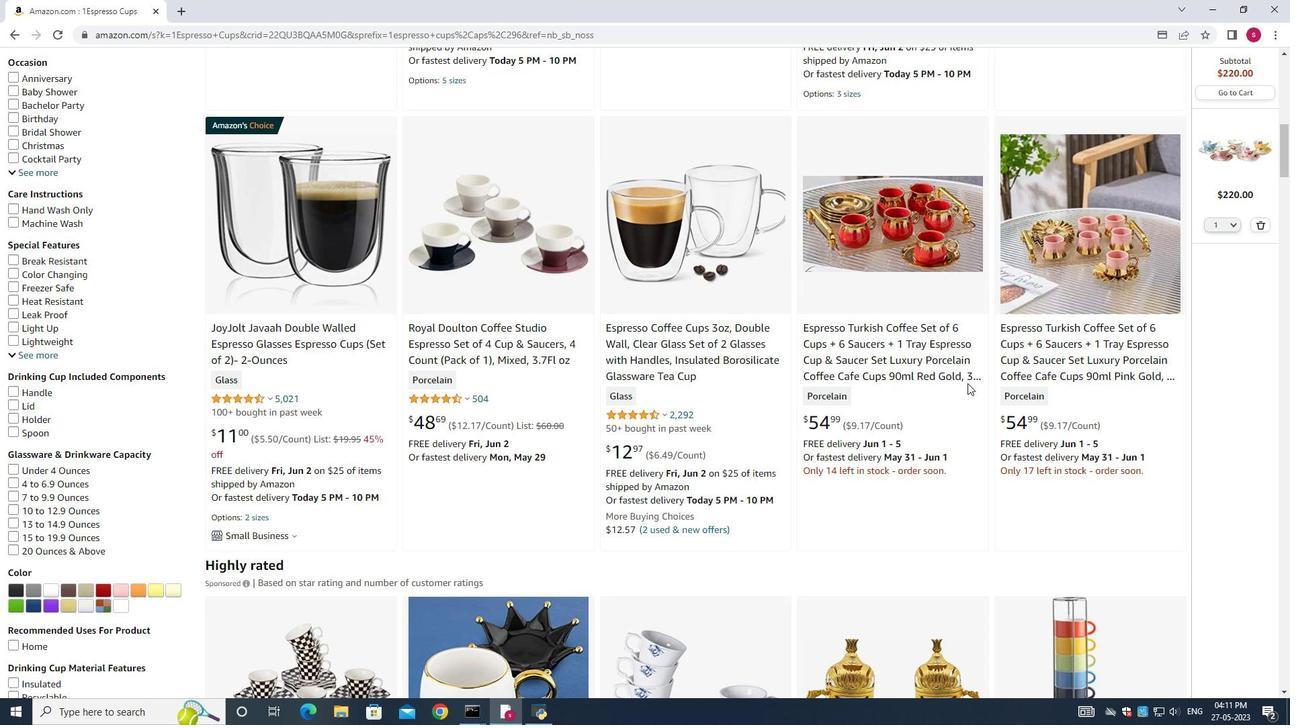 
Action: Mouse scrolled (967, 382) with delta (0, 0)
Screenshot: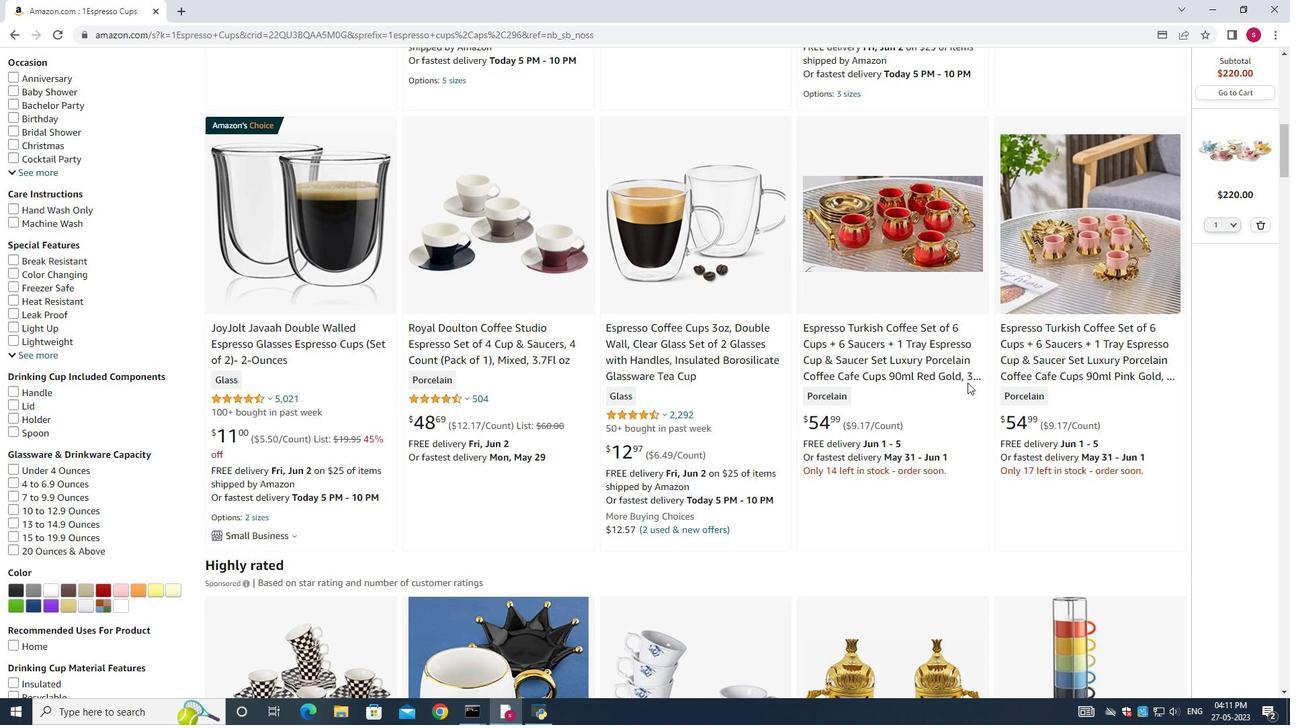 
Action: Mouse scrolled (967, 382) with delta (0, 0)
Screenshot: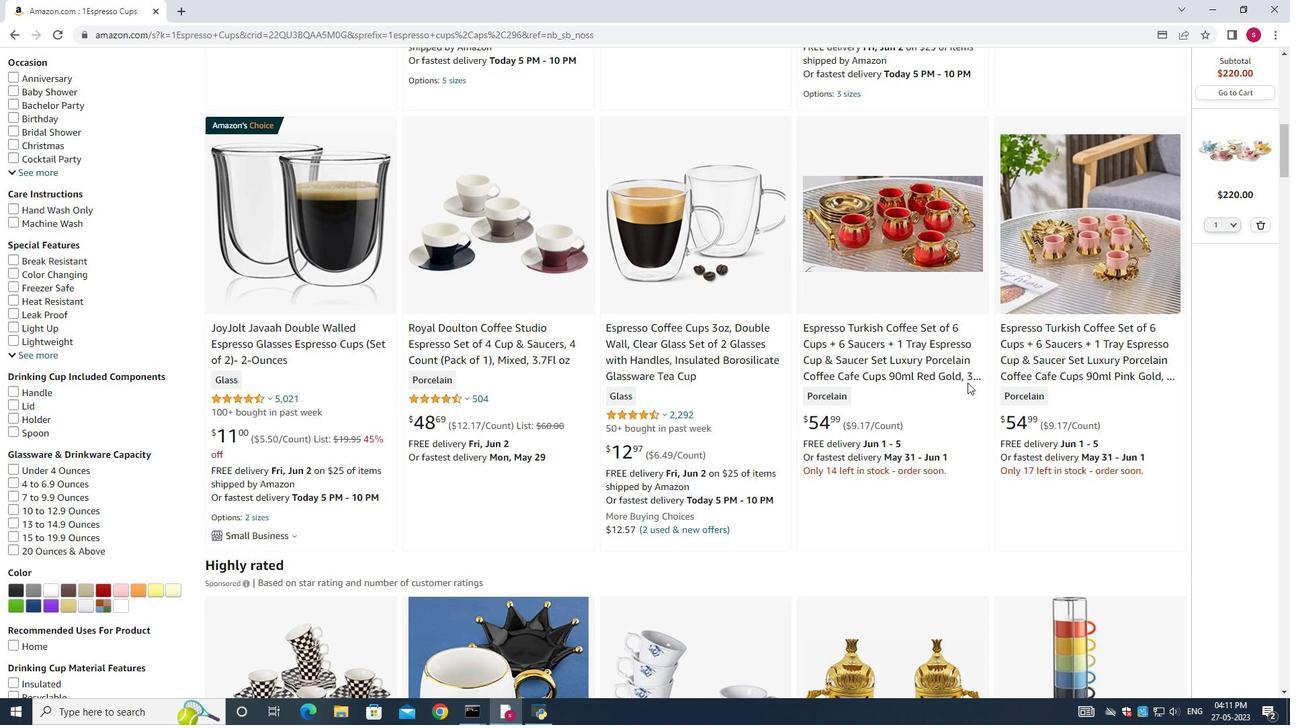 
Action: Mouse scrolled (967, 382) with delta (0, 0)
Screenshot: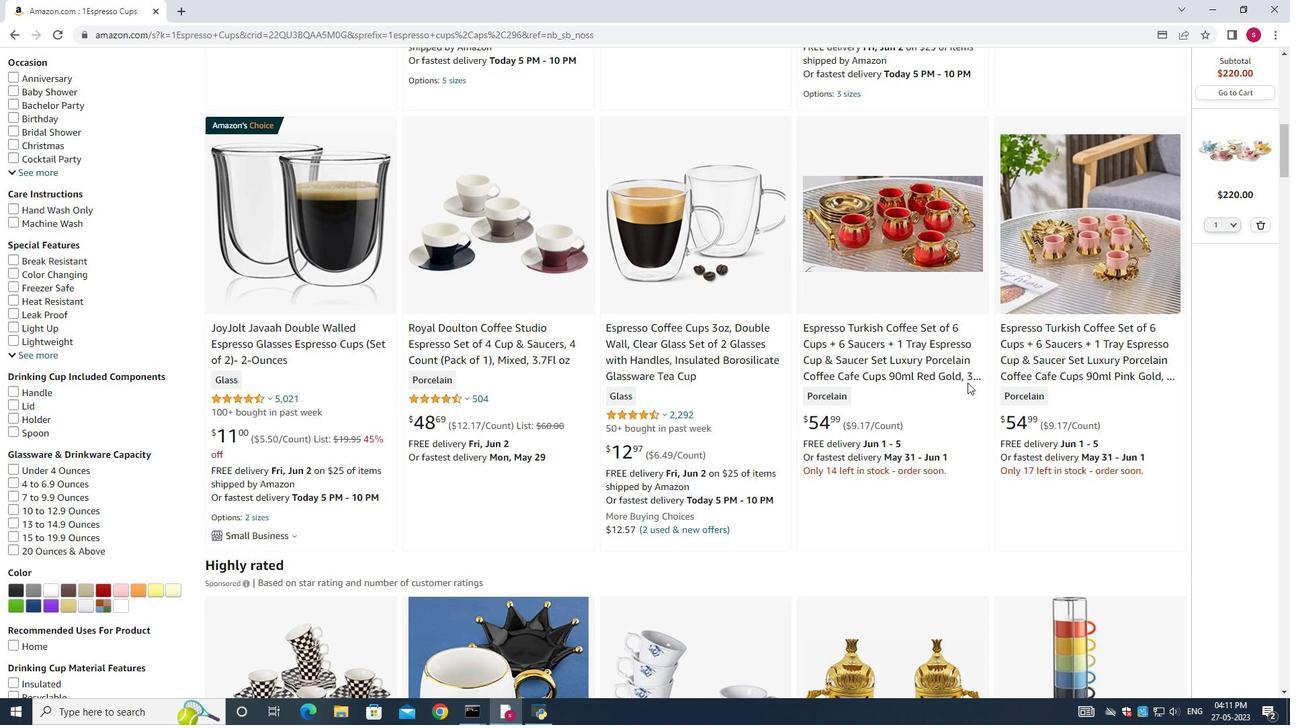 
Action: Mouse scrolled (967, 382) with delta (0, 0)
Screenshot: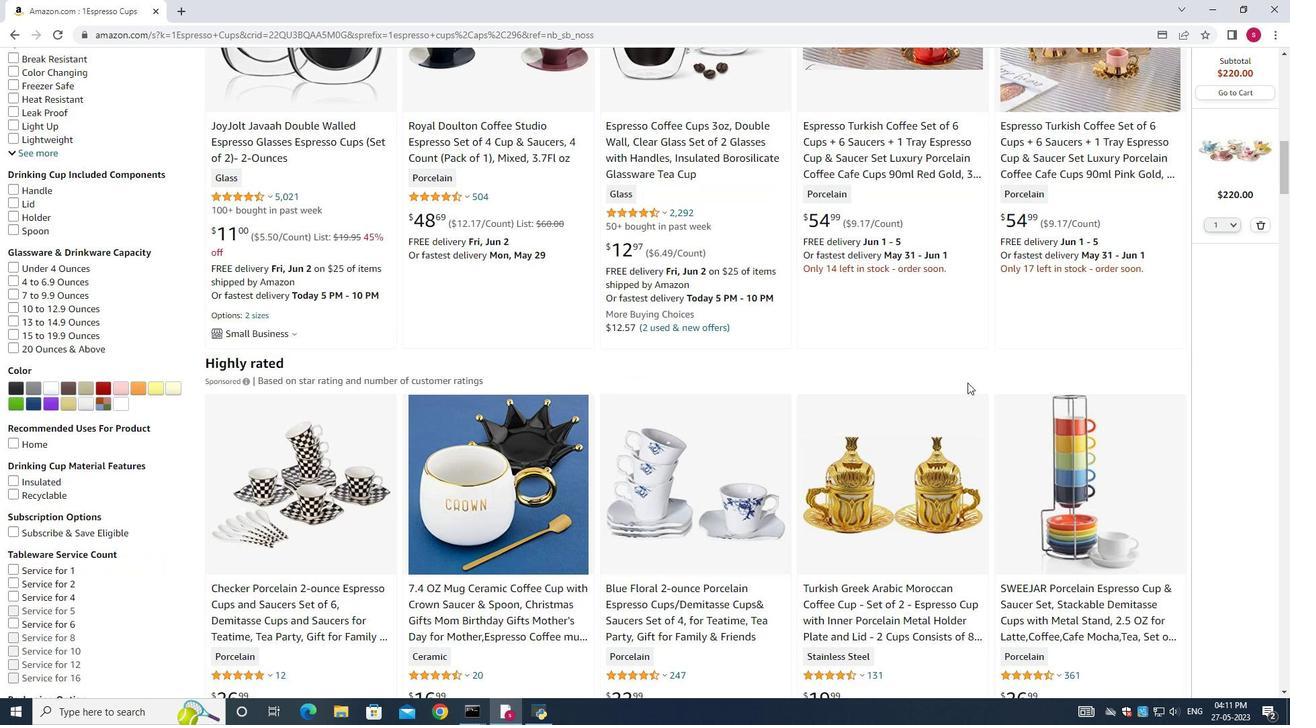 
Action: Mouse scrolled (967, 382) with delta (0, 0)
Screenshot: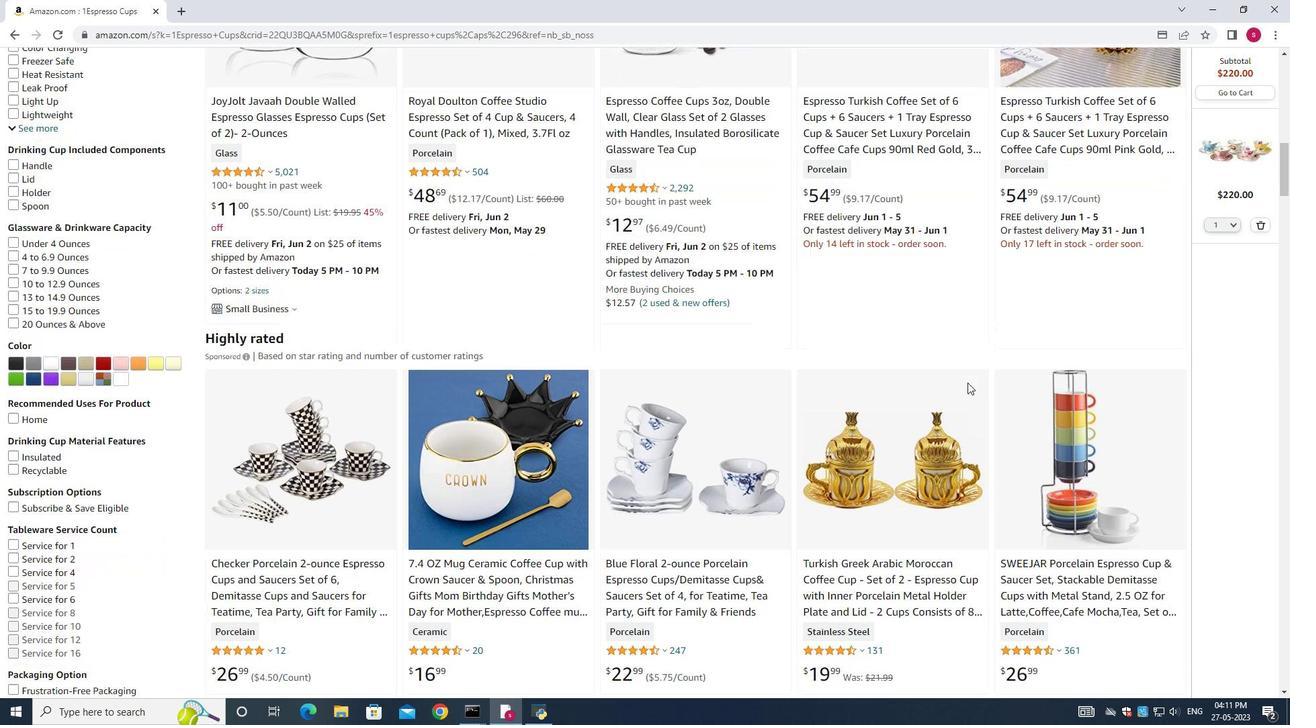 
Action: Mouse scrolled (967, 382) with delta (0, 0)
Screenshot: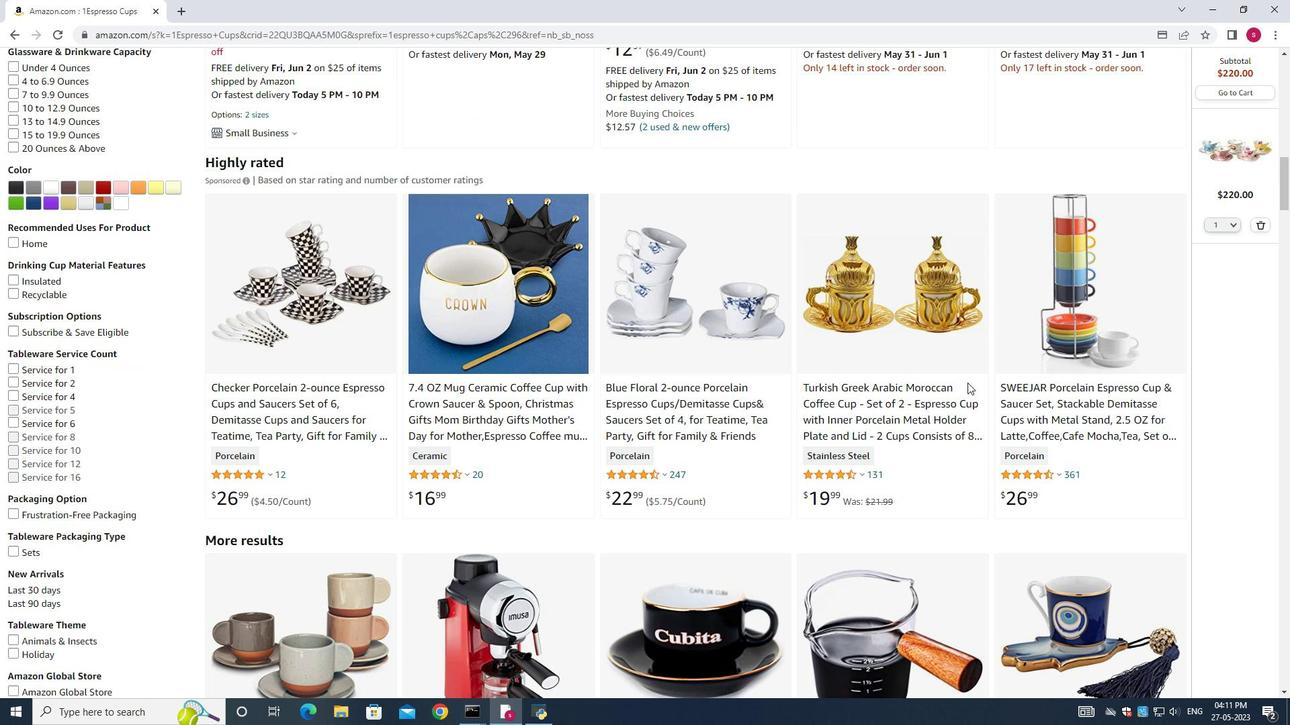 
Action: Mouse scrolled (967, 382) with delta (0, 0)
Screenshot: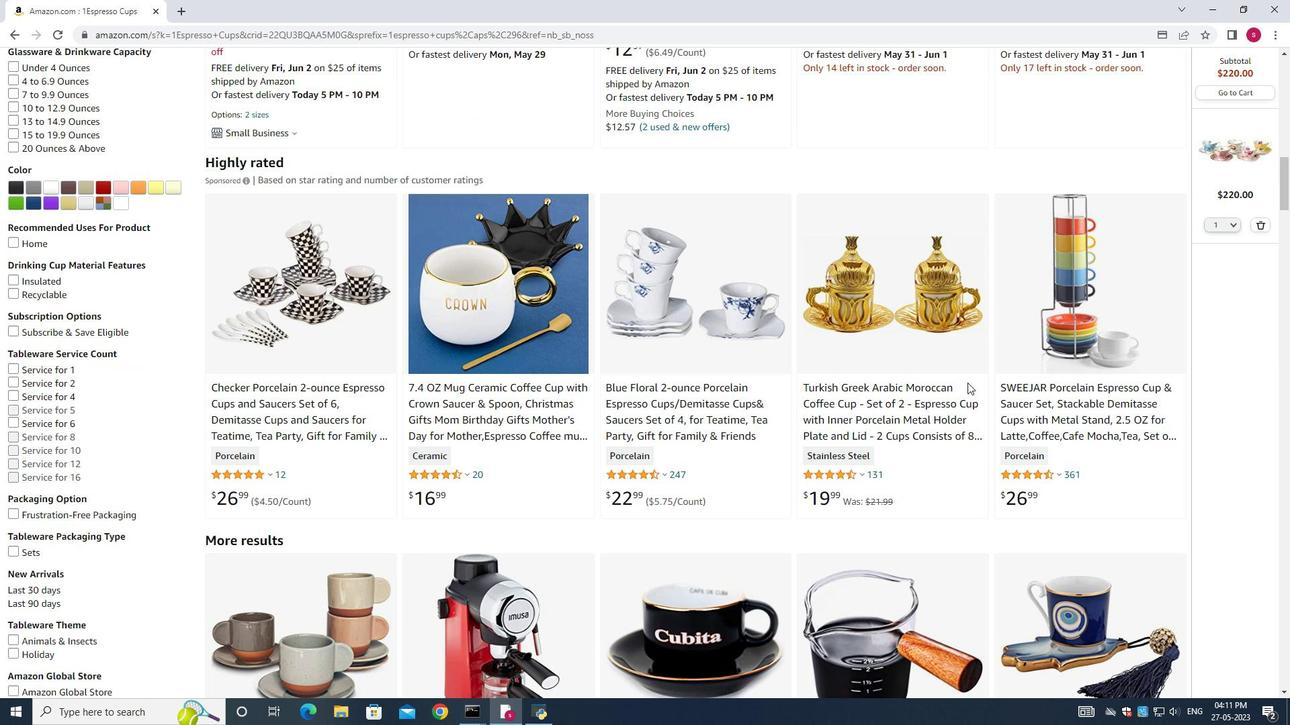 
Action: Mouse scrolled (967, 382) with delta (0, 0)
Screenshot: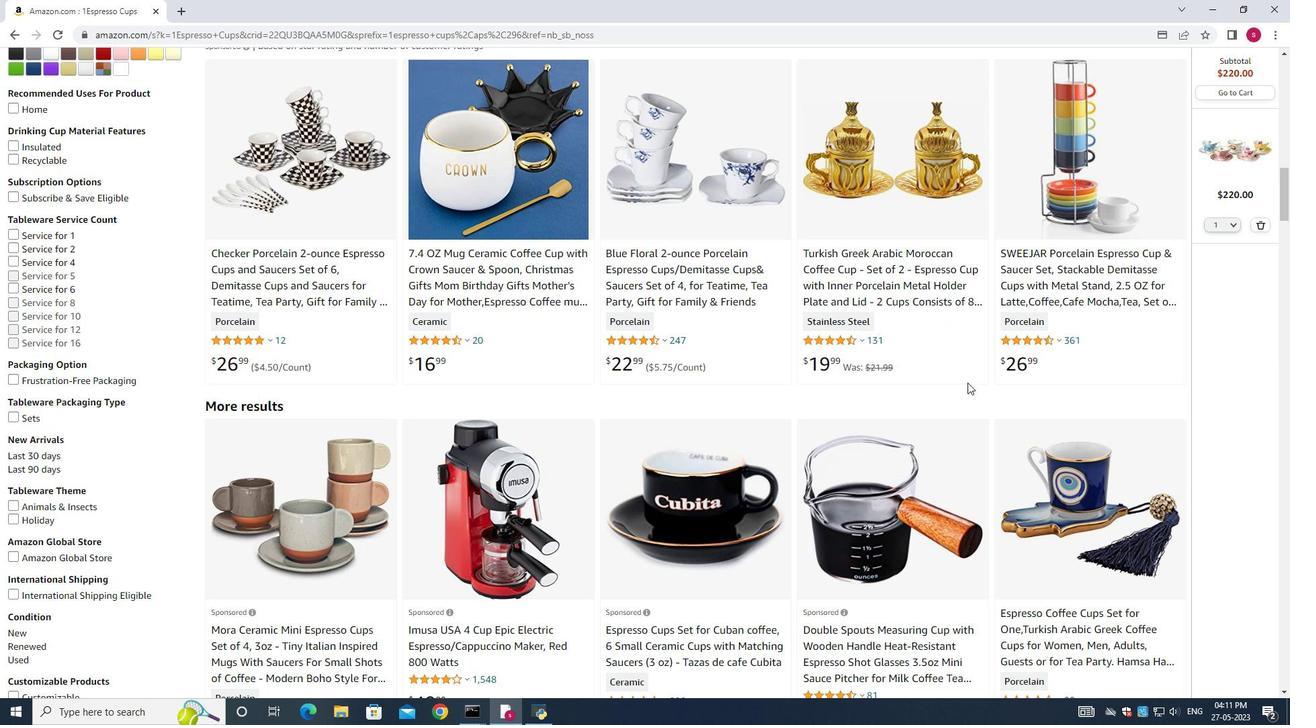 
Action: Mouse scrolled (967, 382) with delta (0, 0)
Screenshot: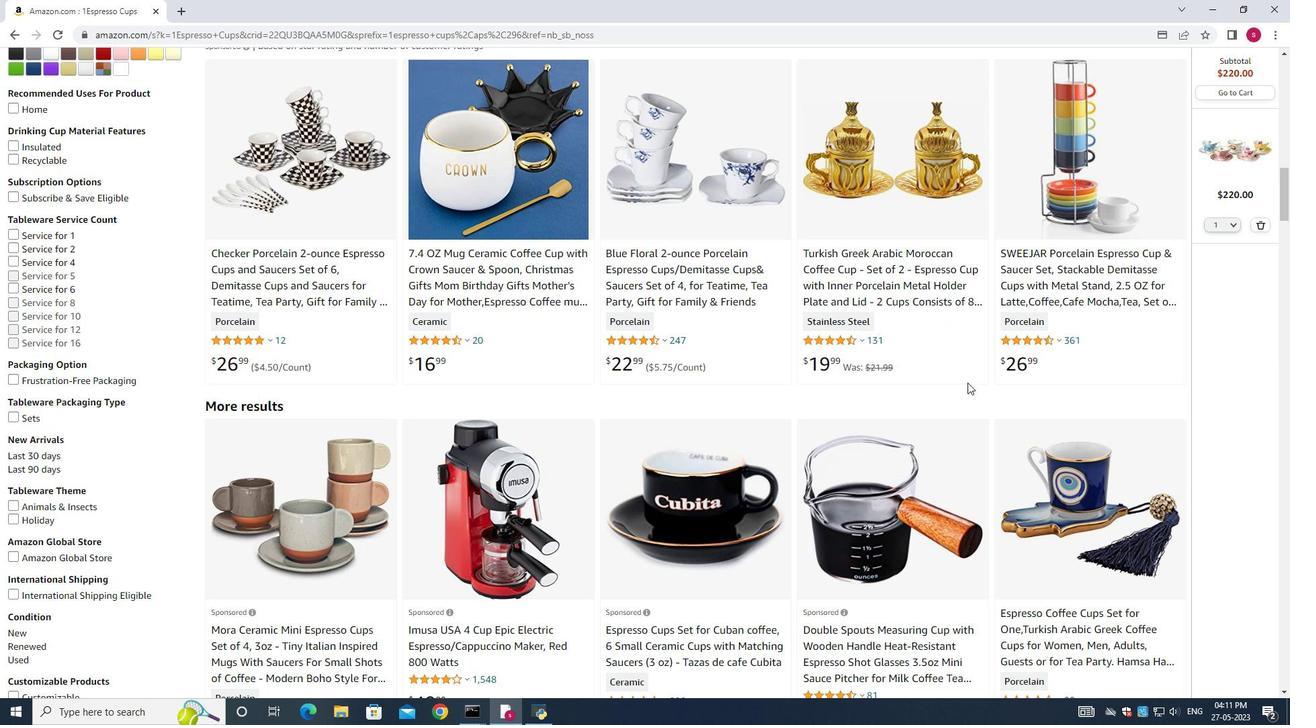 
Action: Mouse scrolled (967, 382) with delta (0, 0)
Screenshot: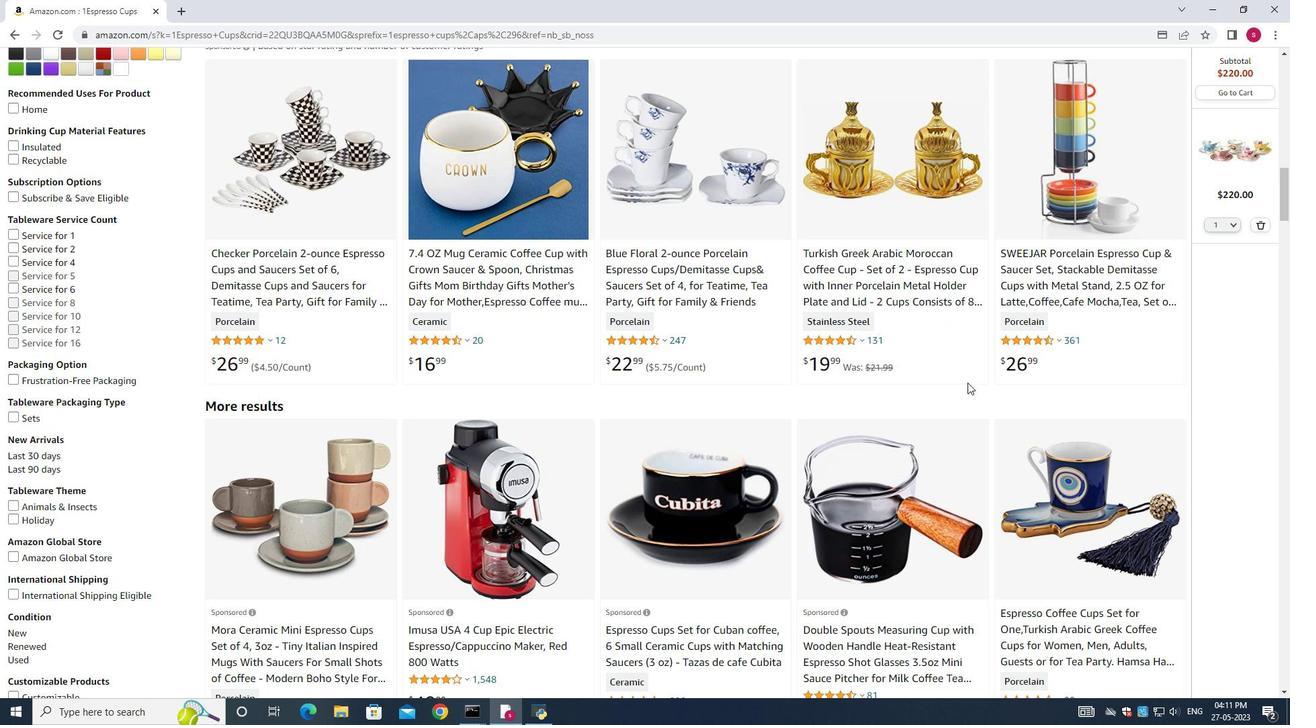 
Action: Mouse scrolled (967, 382) with delta (0, 0)
Screenshot: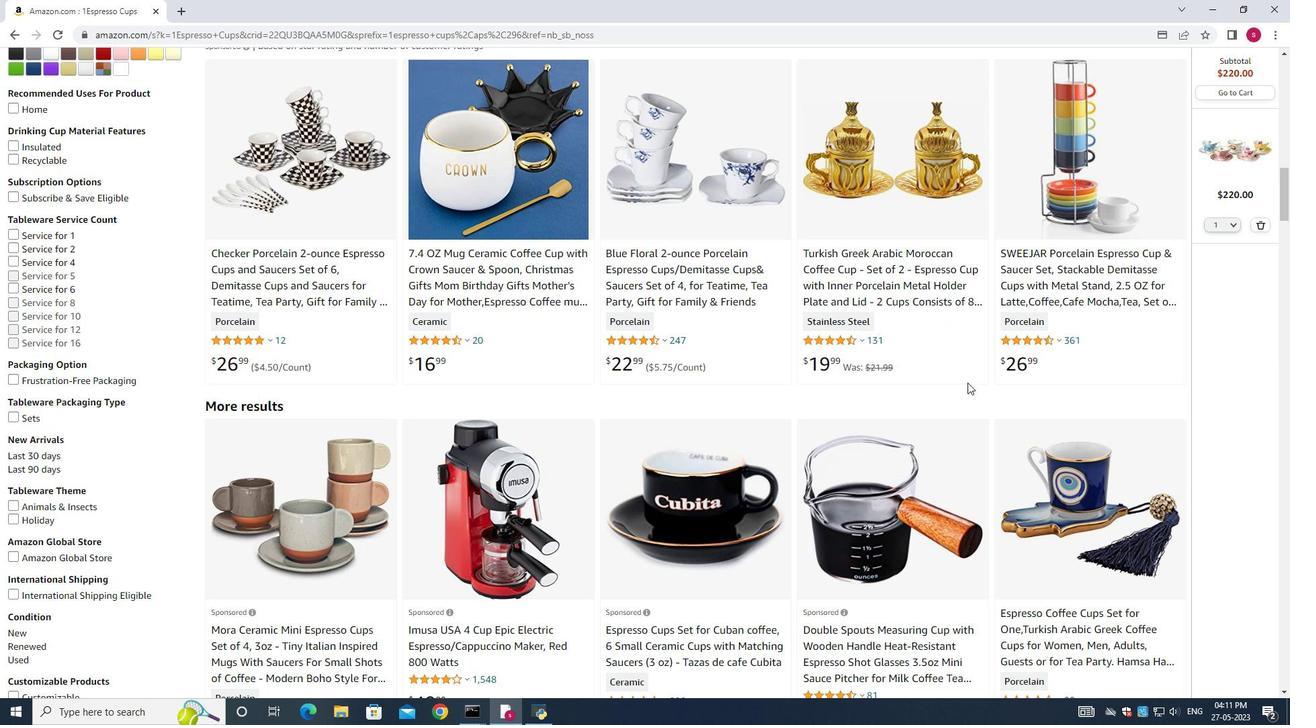 
Action: Mouse scrolled (967, 382) with delta (0, 0)
Screenshot: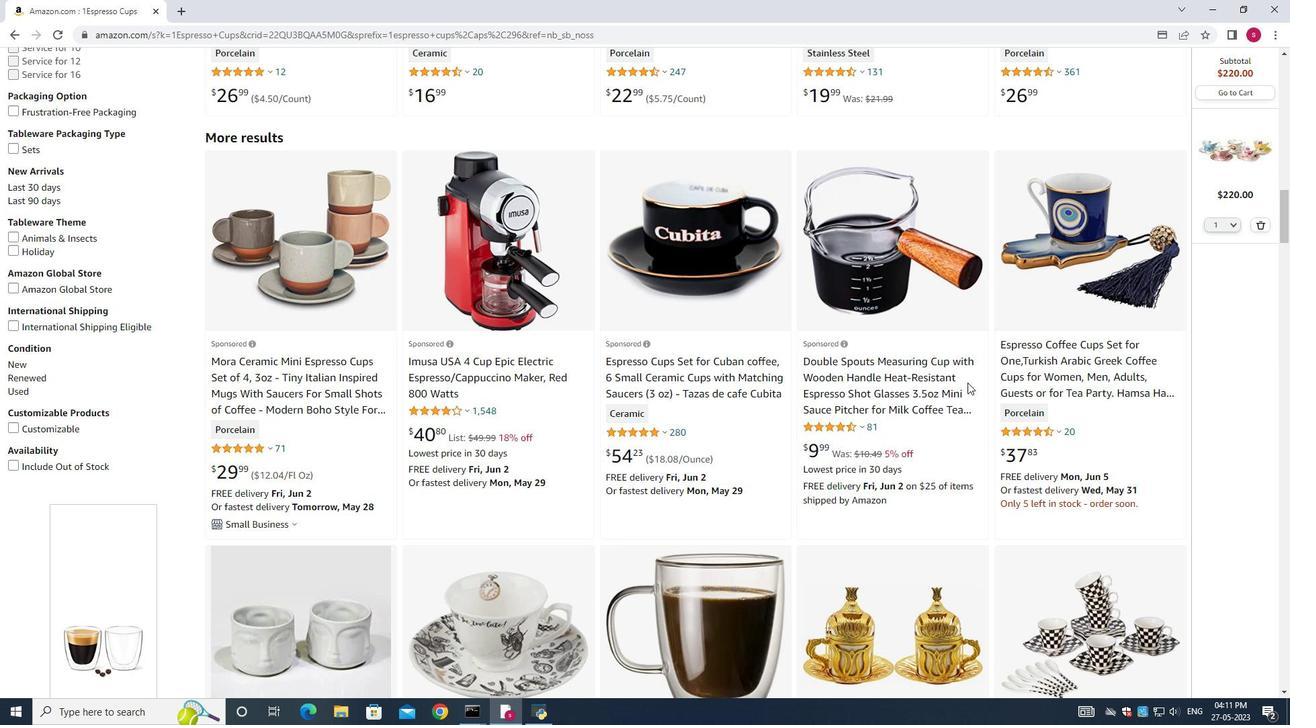 
Action: Mouse scrolled (967, 382) with delta (0, 0)
Screenshot: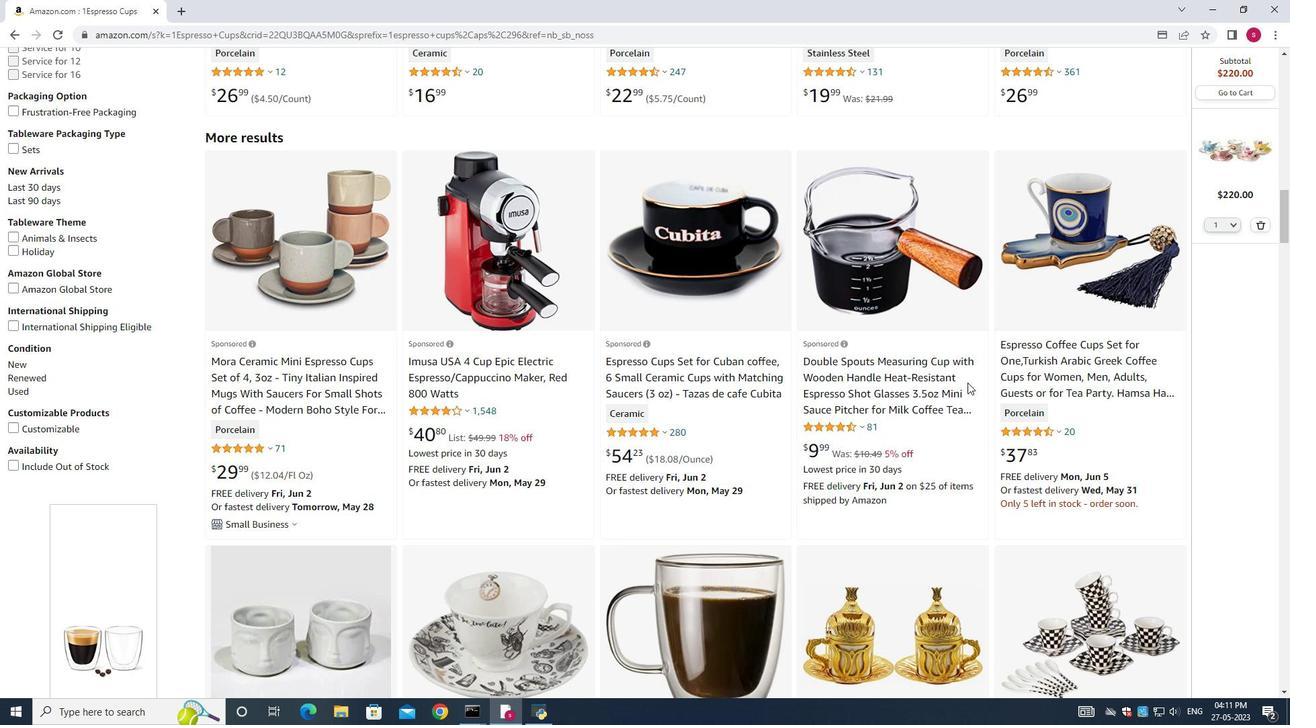 
Action: Mouse scrolled (967, 382) with delta (0, 0)
Screenshot: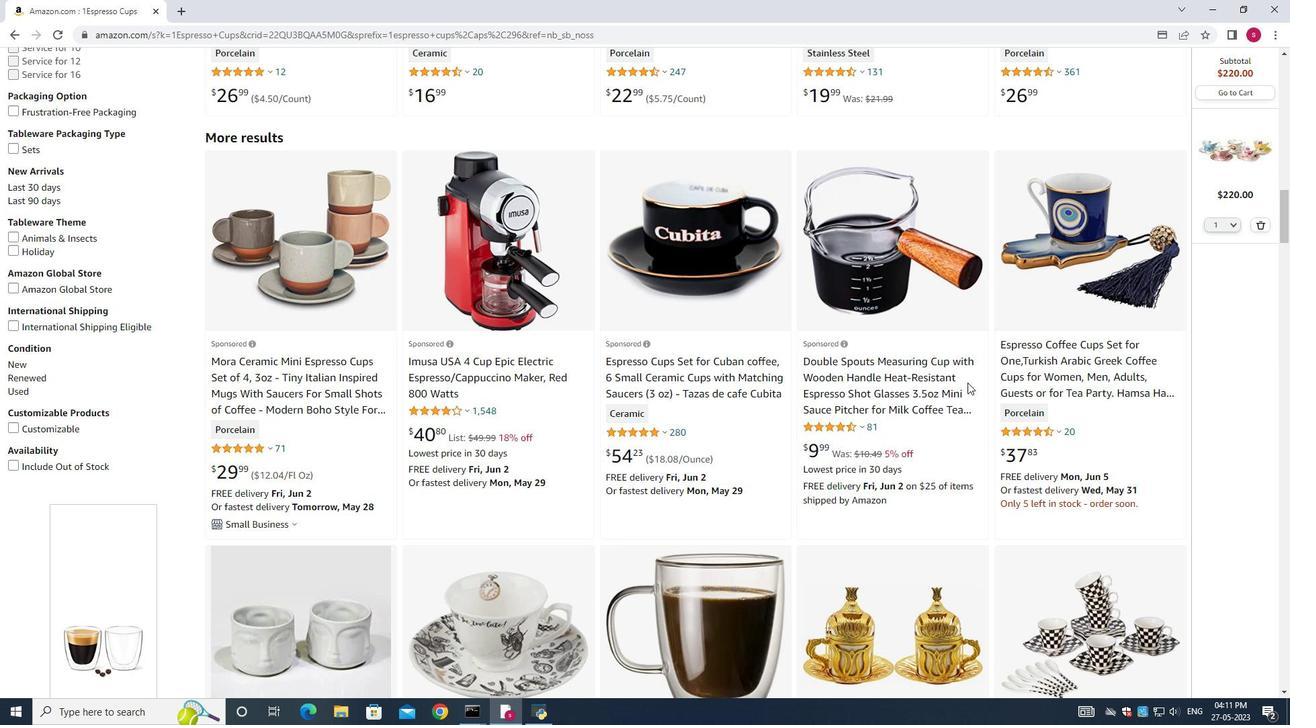 
Action: Mouse moved to (693, 451)
Screenshot: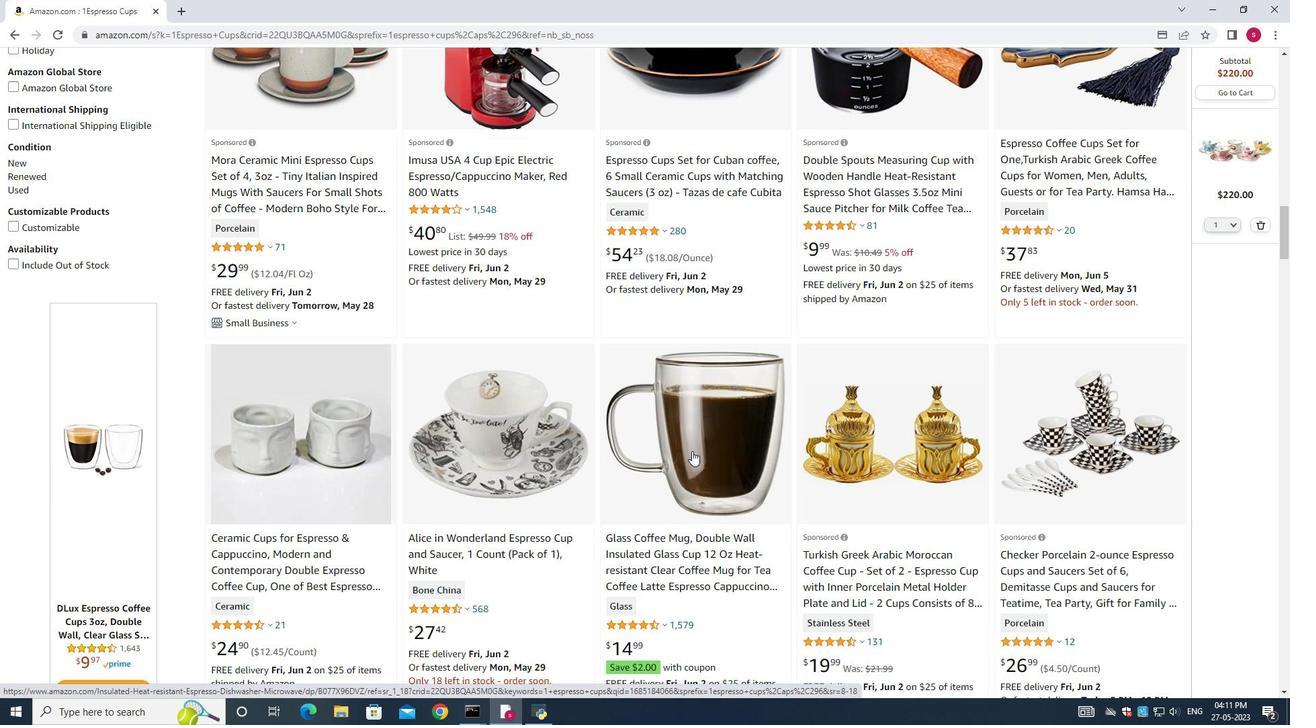 
Action: Mouse pressed left at (693, 451)
Screenshot: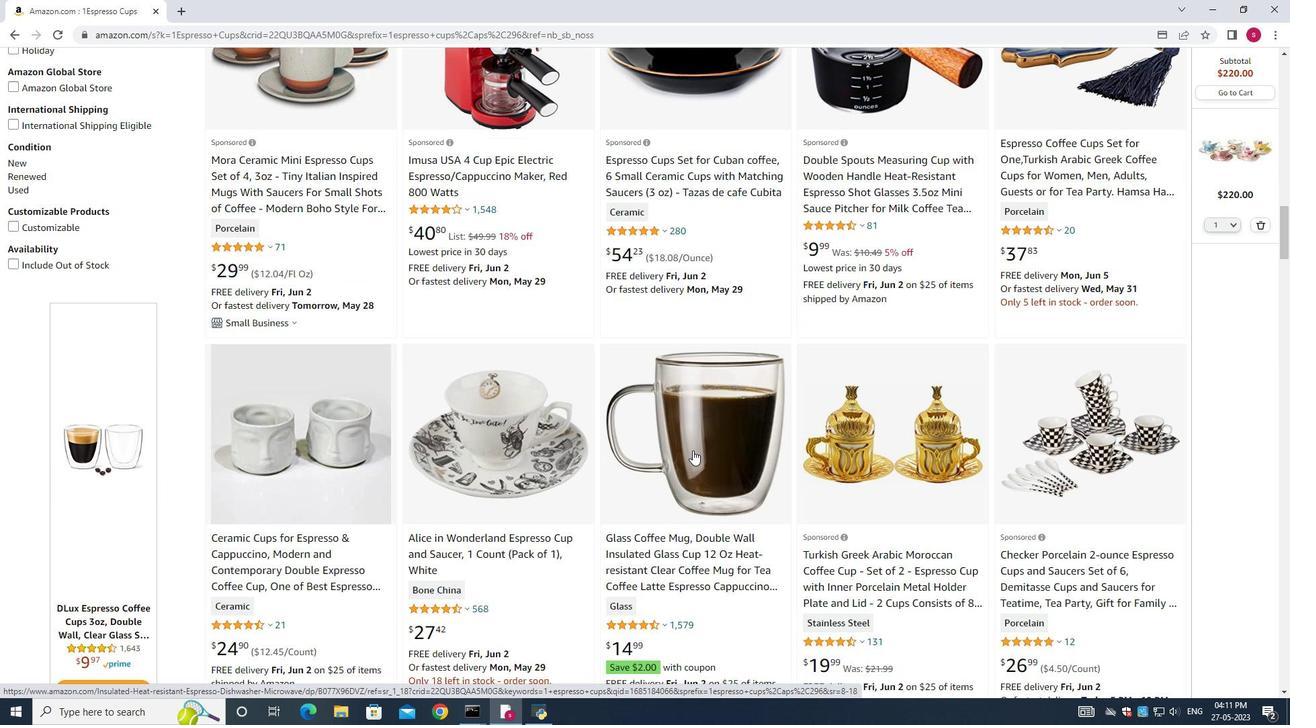 
Action: Mouse moved to (997, 535)
Screenshot: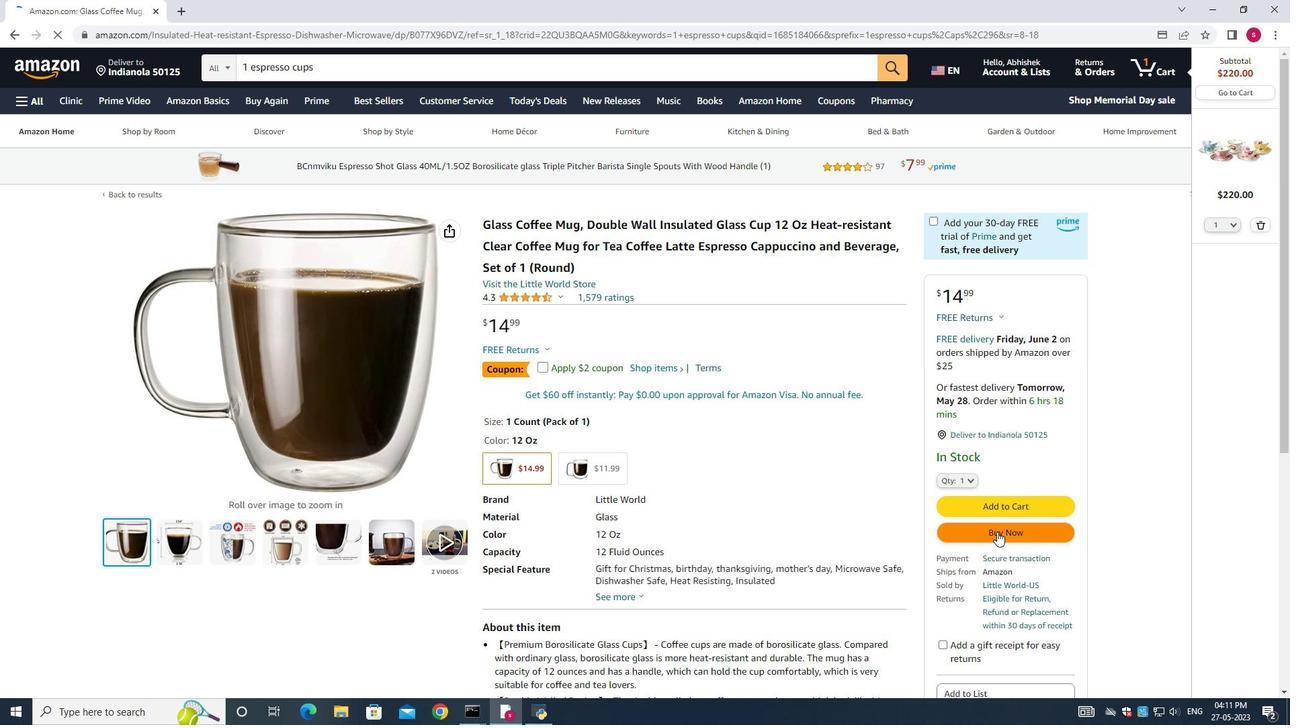 
Action: Mouse pressed left at (997, 535)
Screenshot: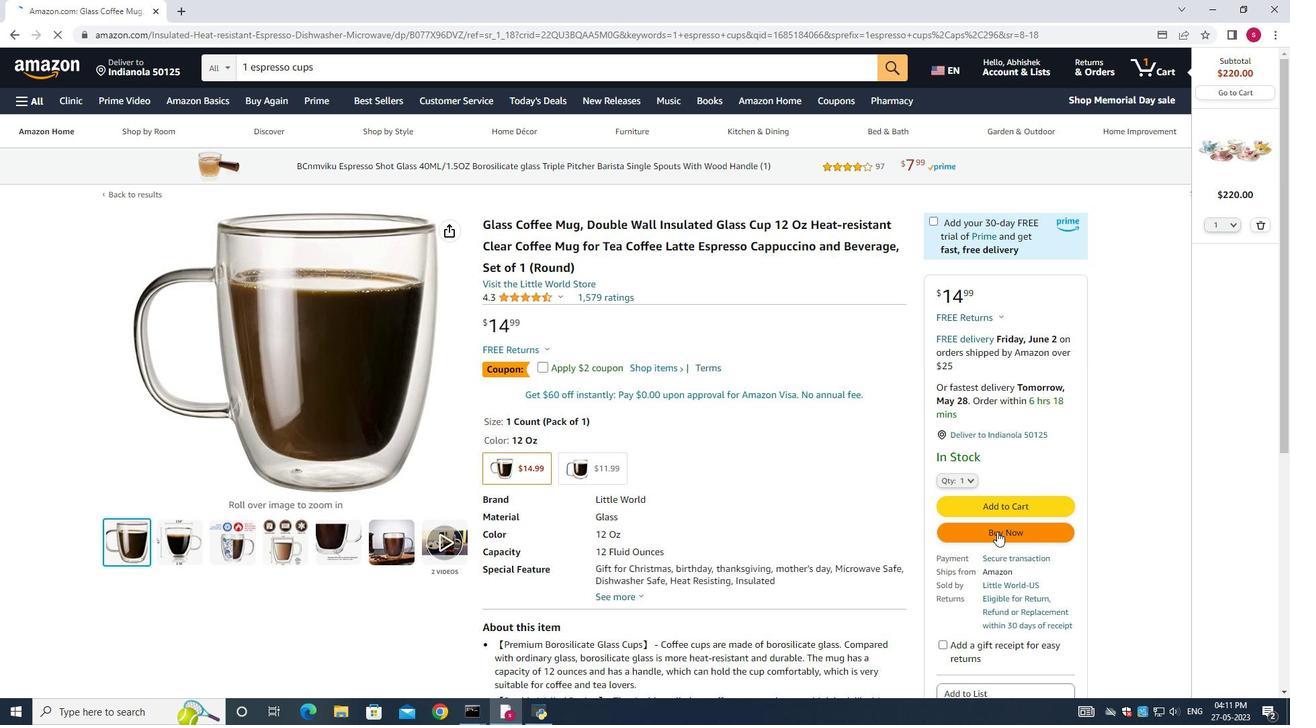 
Action: Mouse moved to (513, 338)
Screenshot: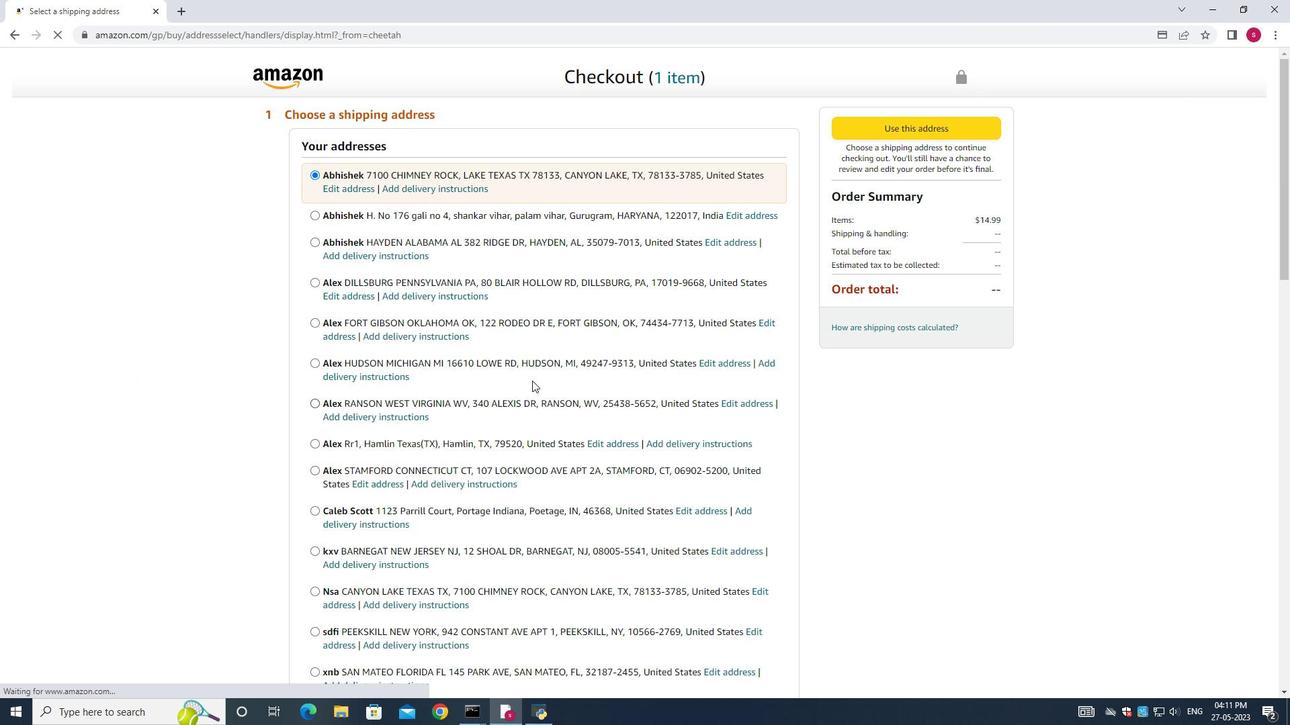 
Action: Mouse scrolled (513, 337) with delta (0, 0)
Screenshot: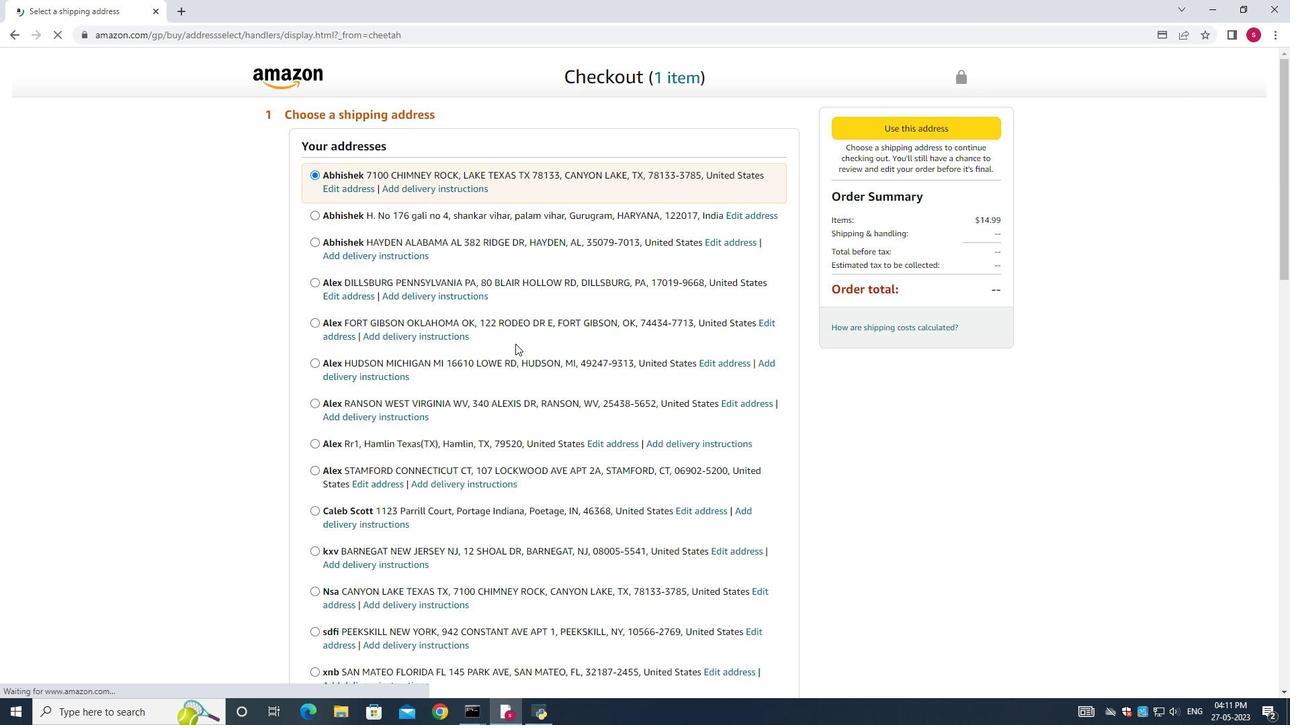 
Action: Mouse scrolled (513, 337) with delta (0, 0)
Screenshot: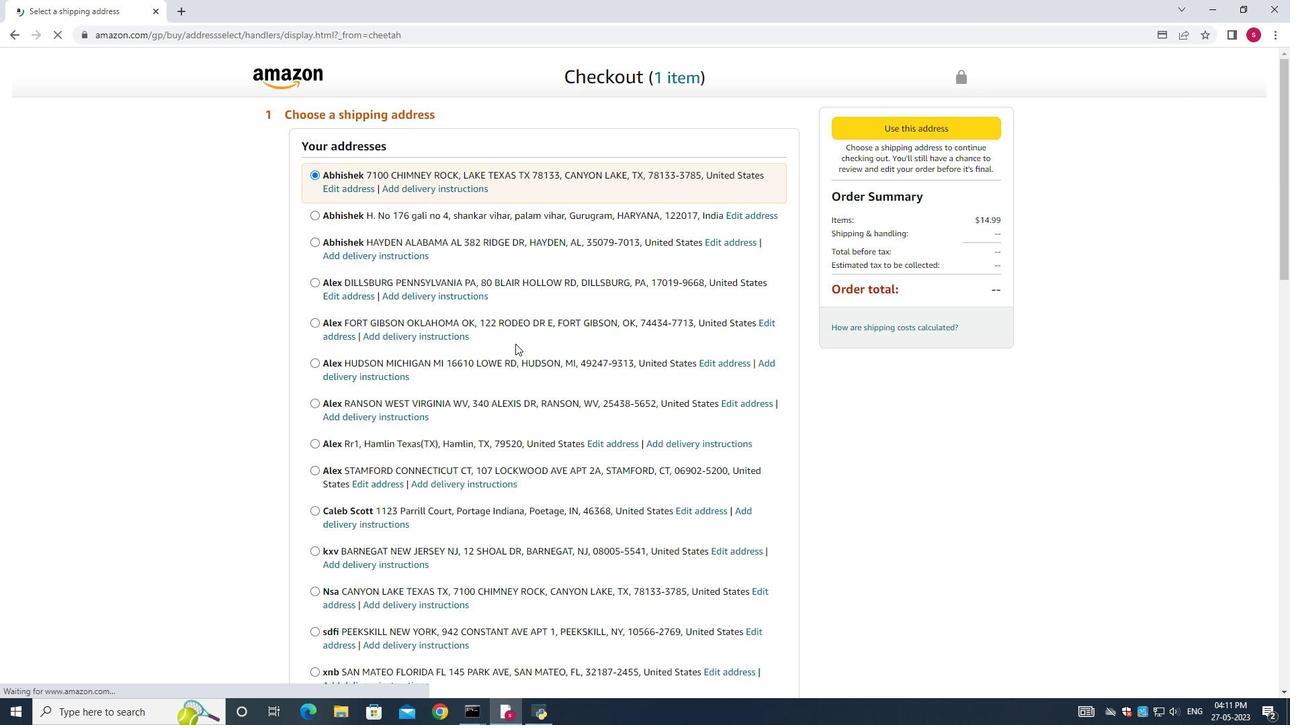 
Action: Mouse scrolled (513, 337) with delta (0, 0)
Screenshot: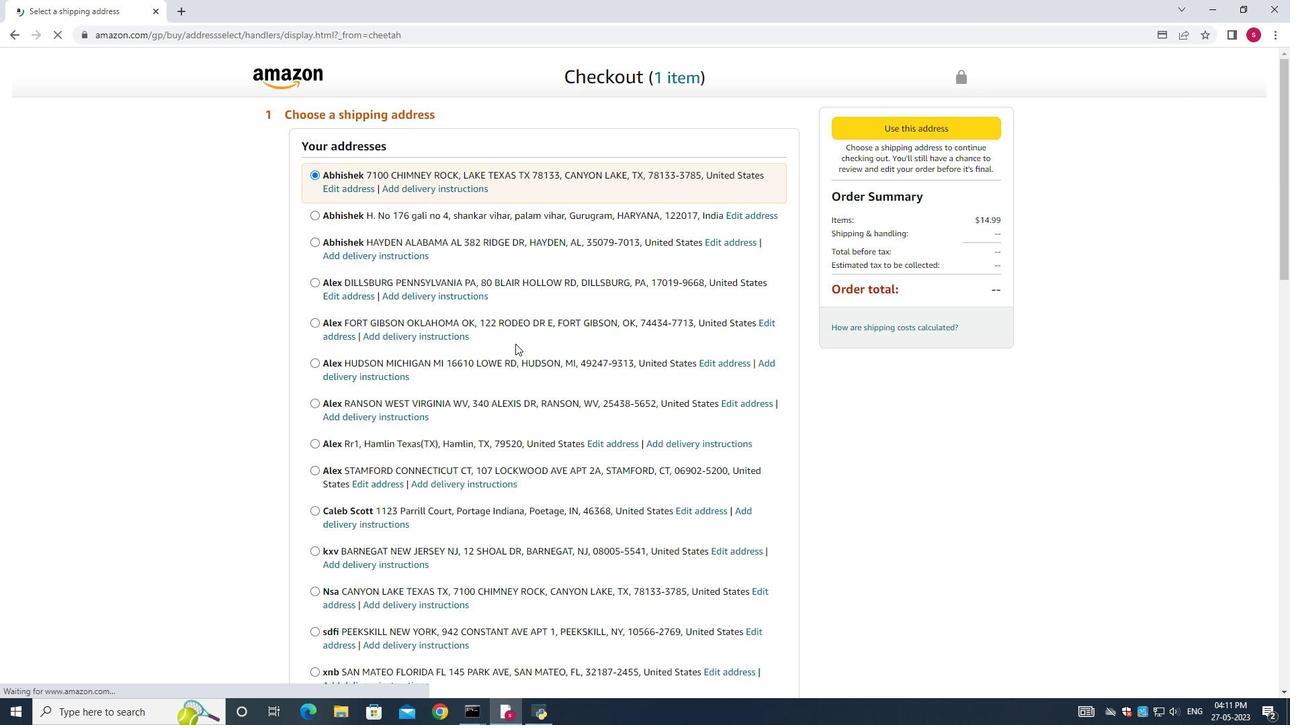 
Action: Mouse scrolled (513, 337) with delta (0, 0)
Screenshot: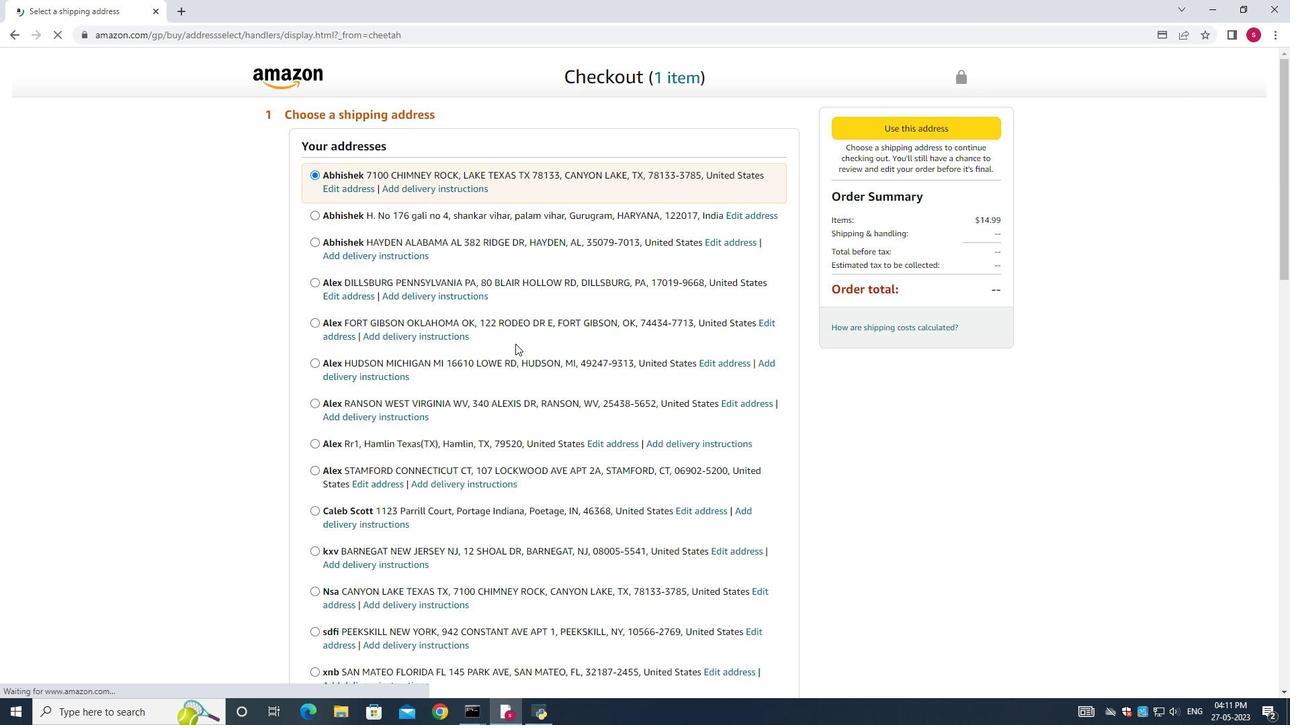 
Action: Mouse scrolled (513, 337) with delta (0, 0)
Screenshot: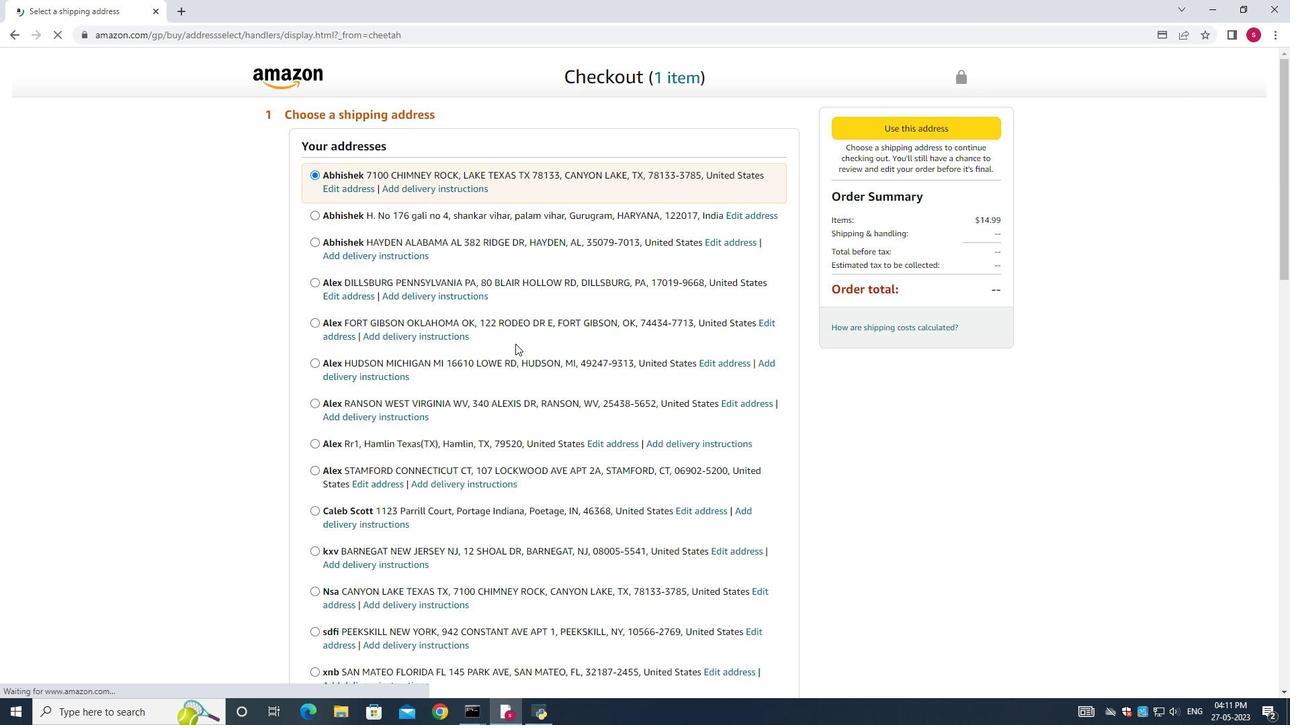 
Action: Mouse scrolled (513, 337) with delta (0, 0)
Screenshot: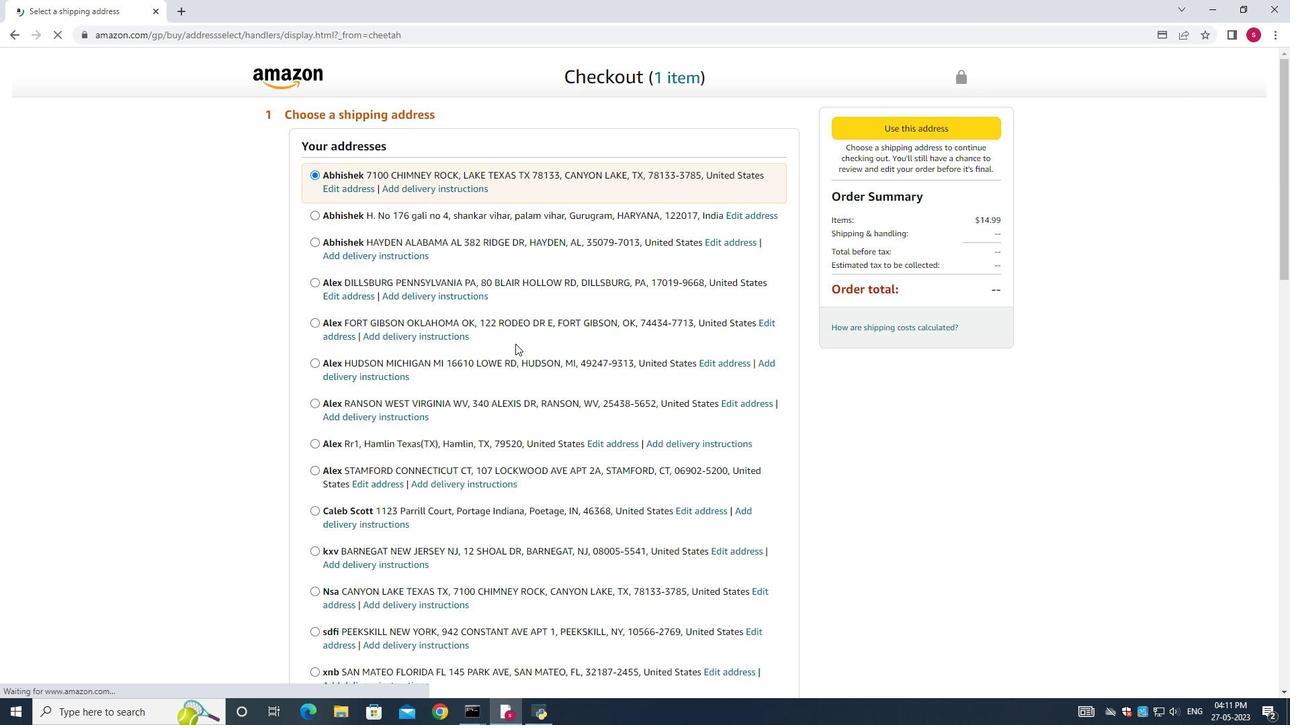 
Action: Mouse scrolled (513, 337) with delta (0, 0)
Screenshot: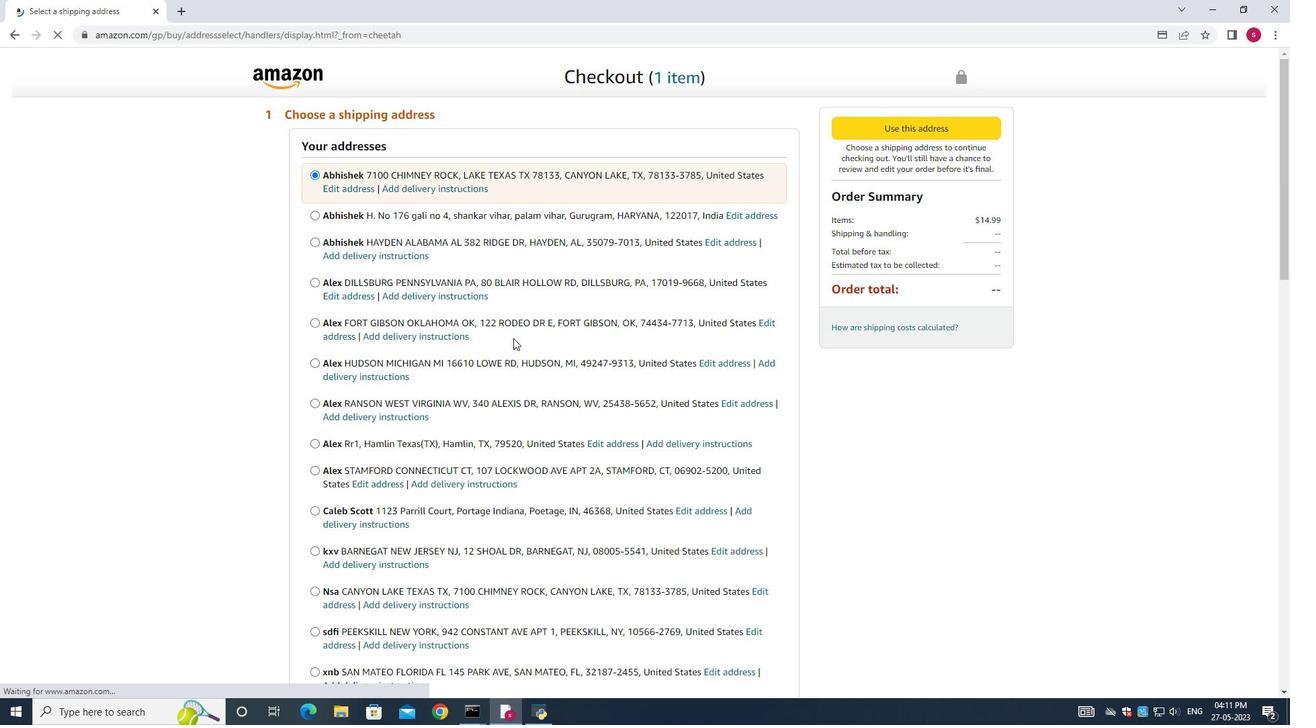 
Action: Mouse scrolled (513, 337) with delta (0, 0)
Screenshot: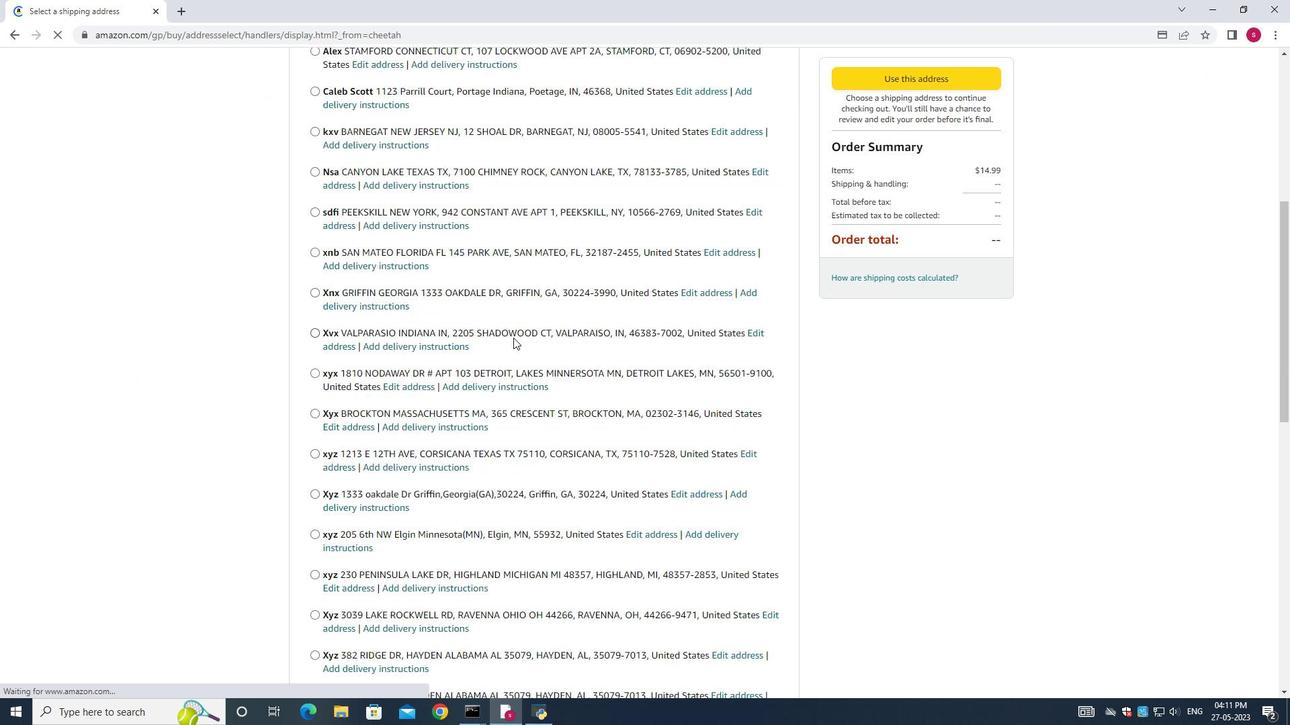 
Action: Mouse scrolled (513, 337) with delta (0, 0)
Screenshot: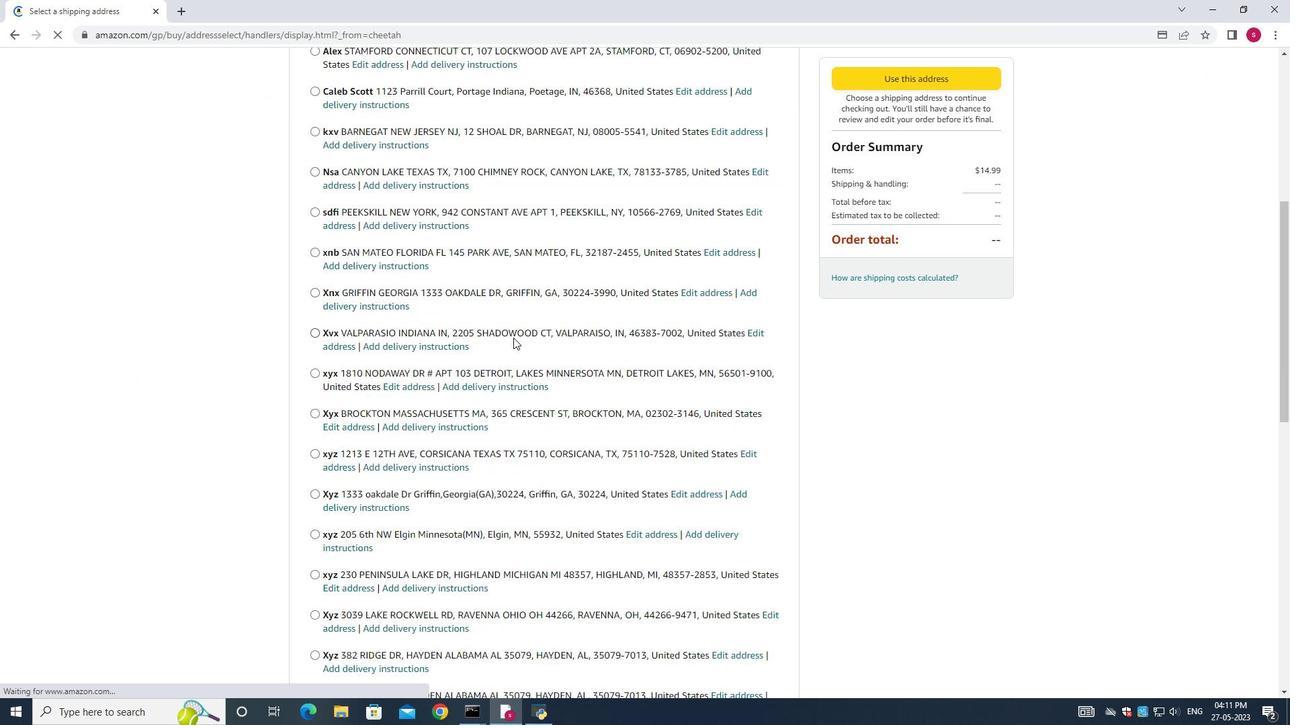 
Action: Mouse scrolled (513, 337) with delta (0, 0)
Screenshot: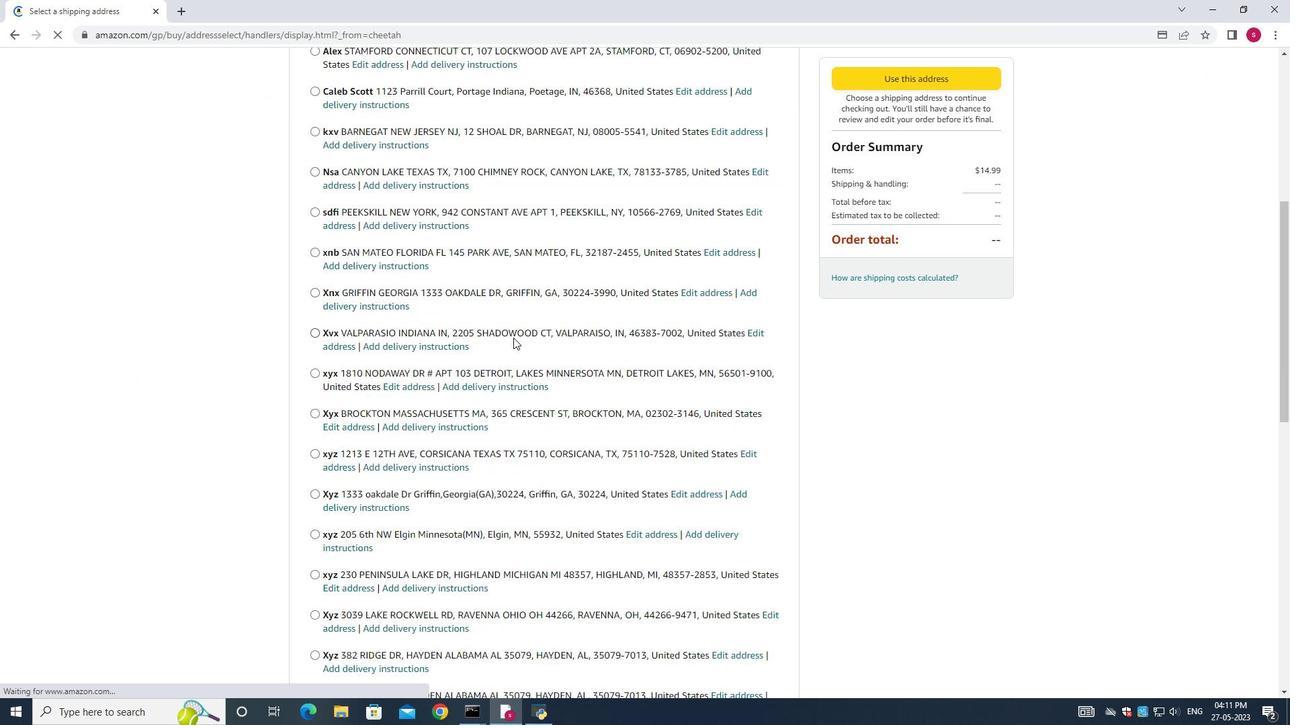 
Action: Mouse scrolled (513, 337) with delta (0, 0)
Screenshot: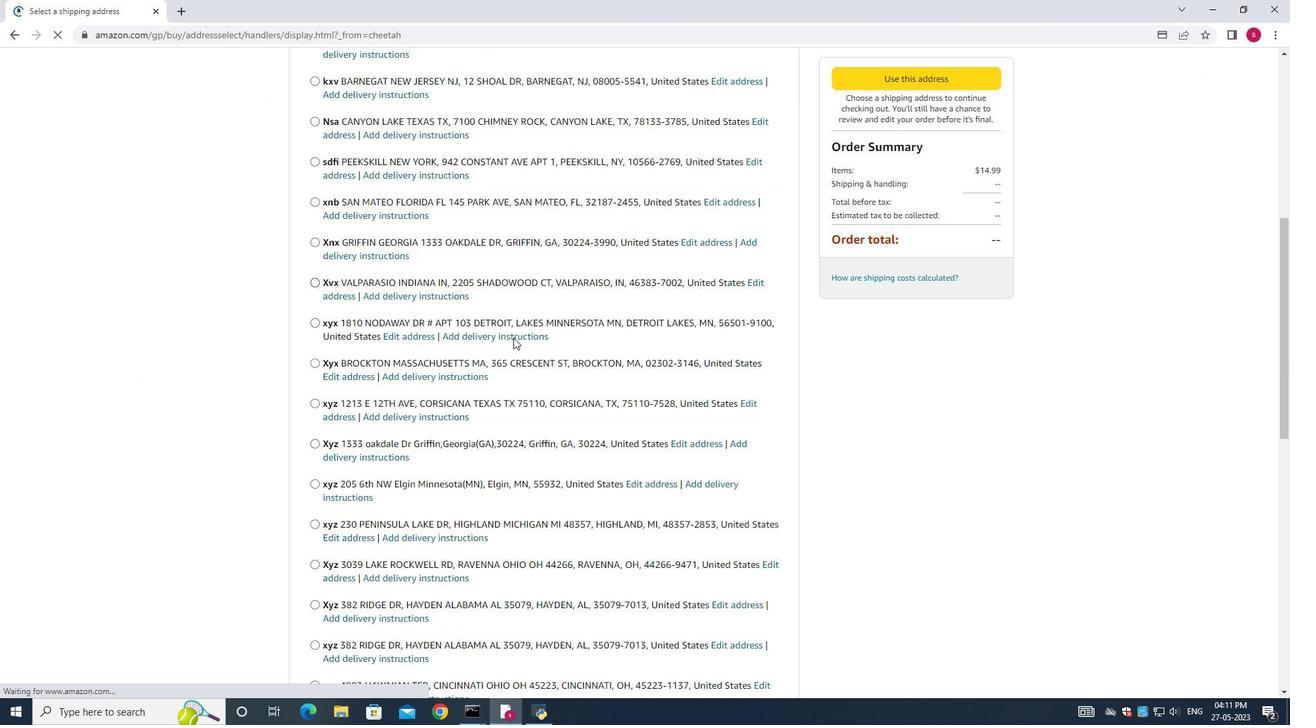 
Action: Mouse scrolled (513, 337) with delta (0, 0)
Screenshot: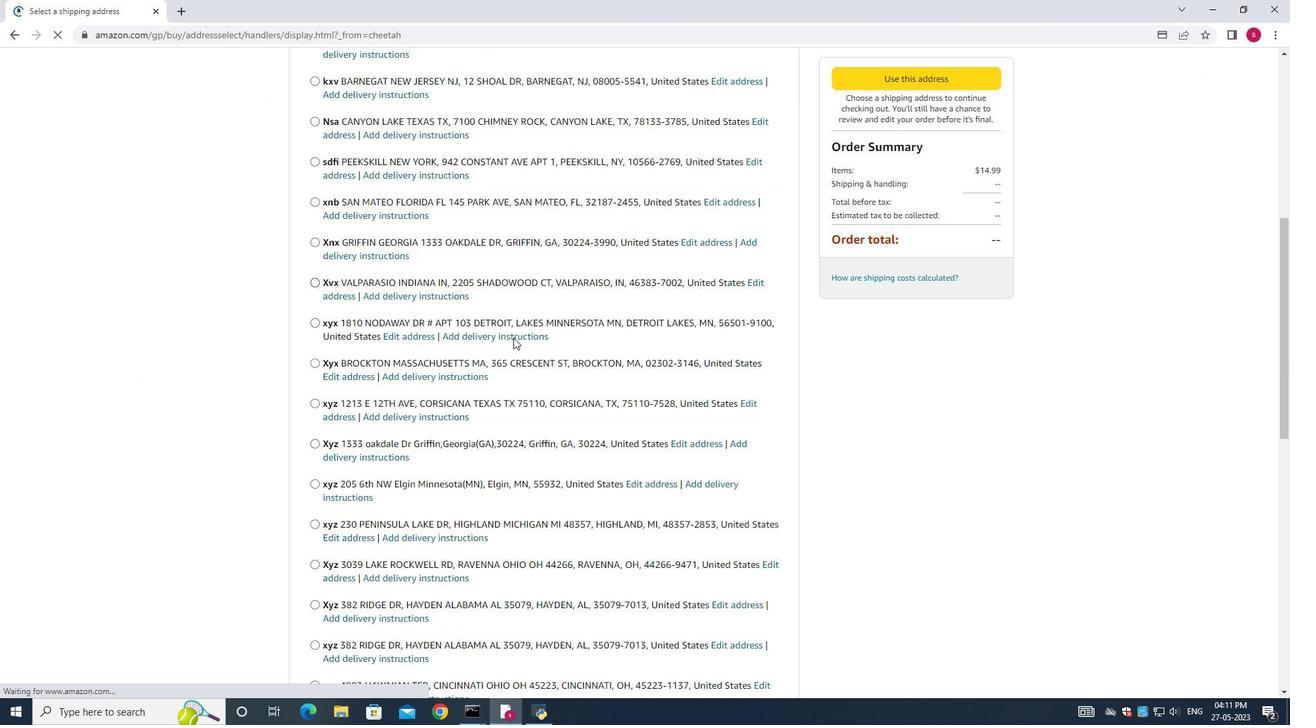 
Action: Mouse moved to (513, 338)
Screenshot: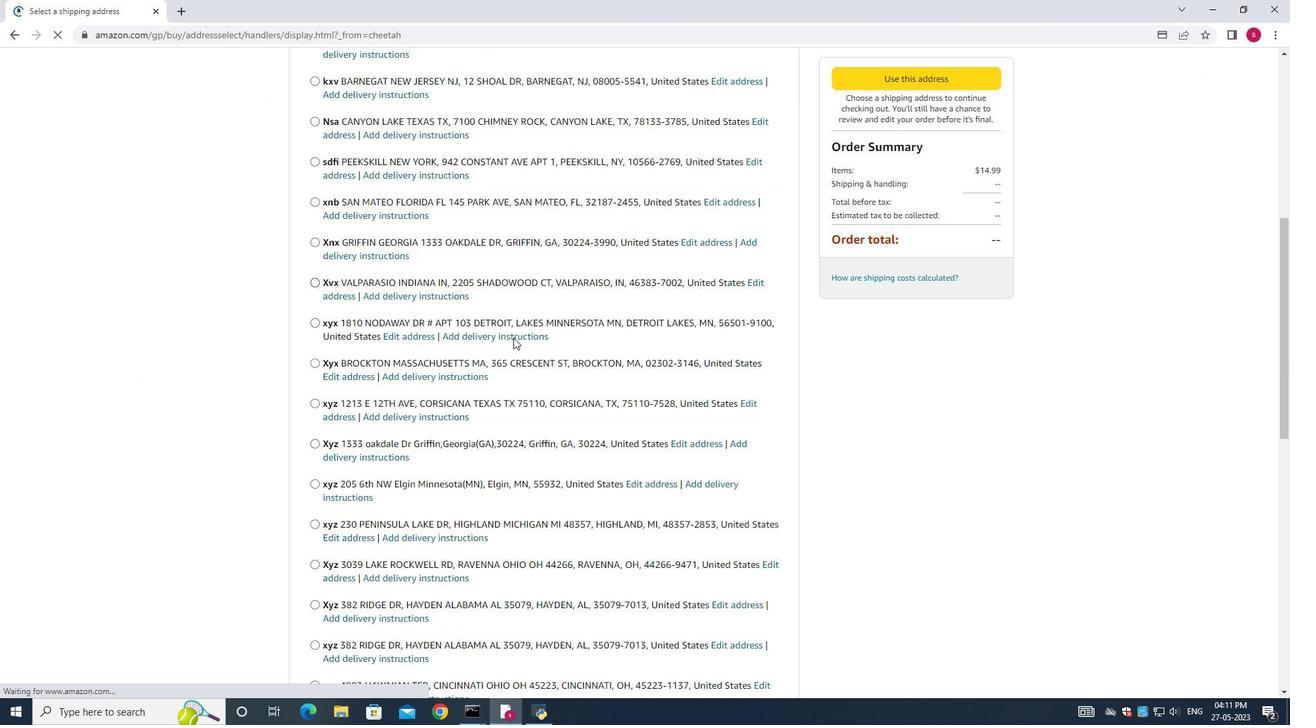 
Action: Mouse scrolled (513, 337) with delta (0, 0)
Screenshot: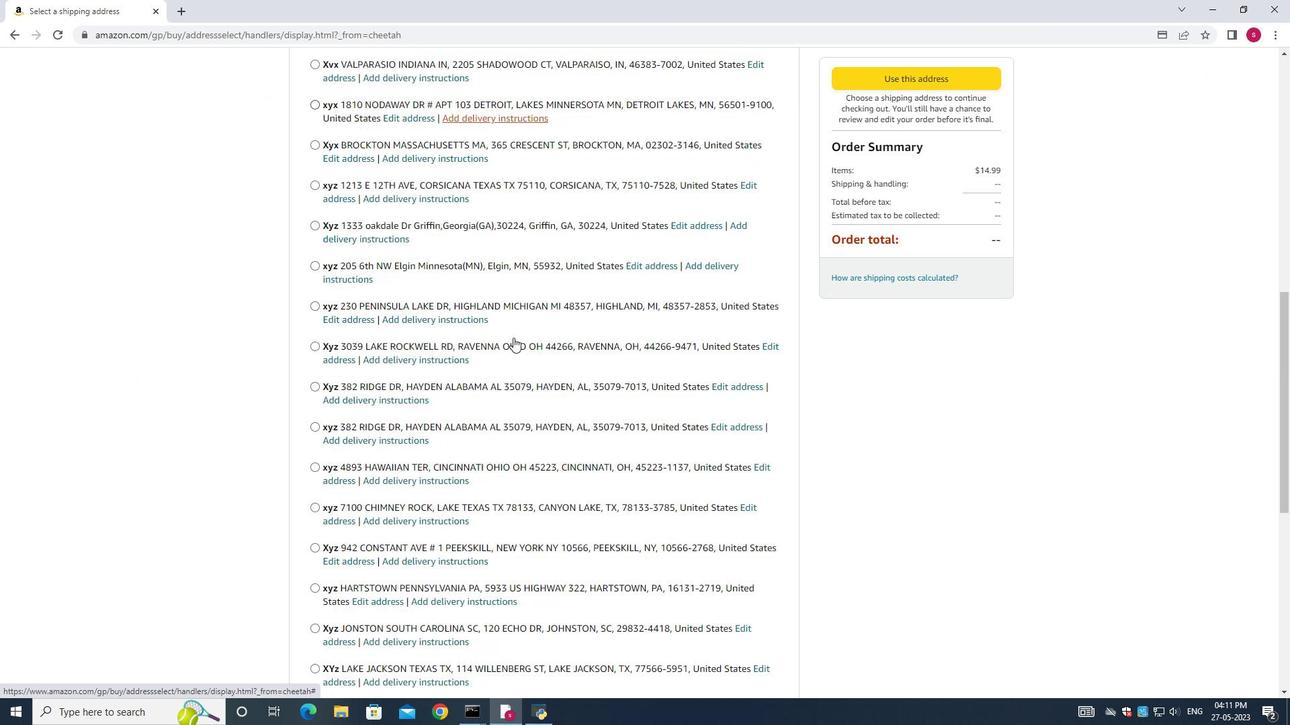 
Action: Mouse scrolled (513, 337) with delta (0, 0)
Screenshot: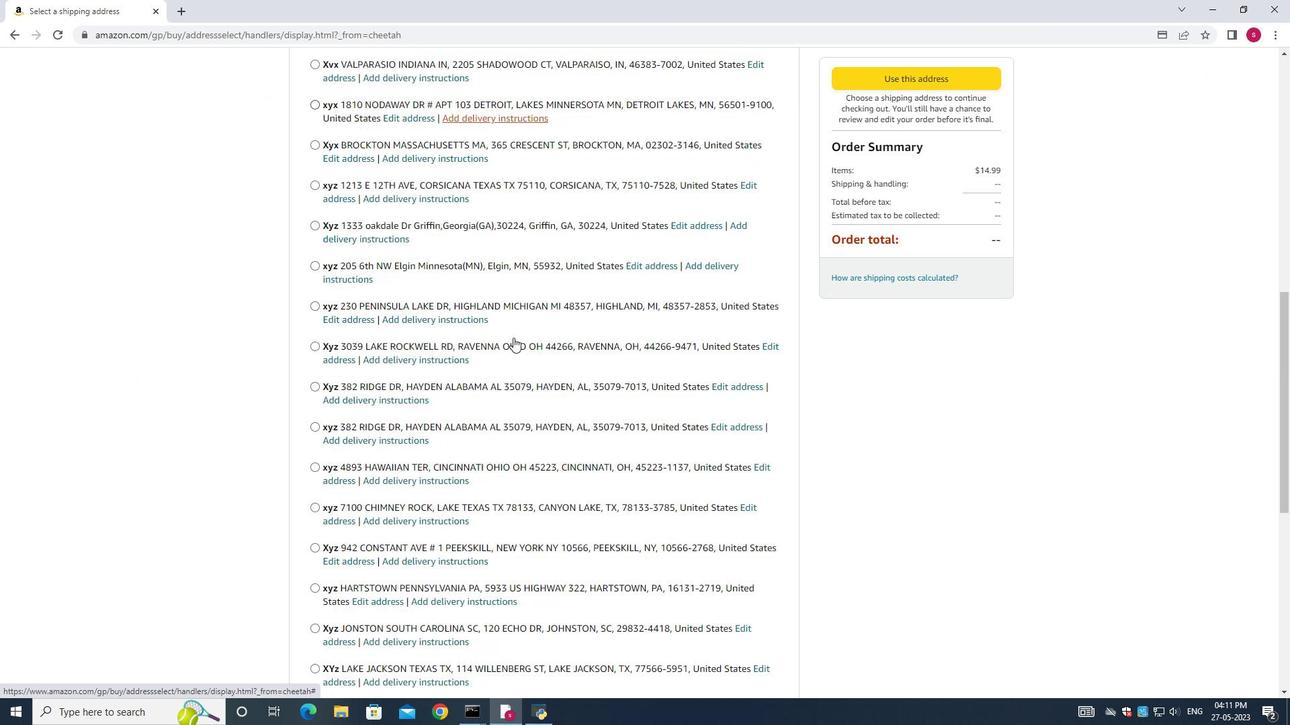 
Action: Mouse scrolled (513, 337) with delta (0, 0)
Screenshot: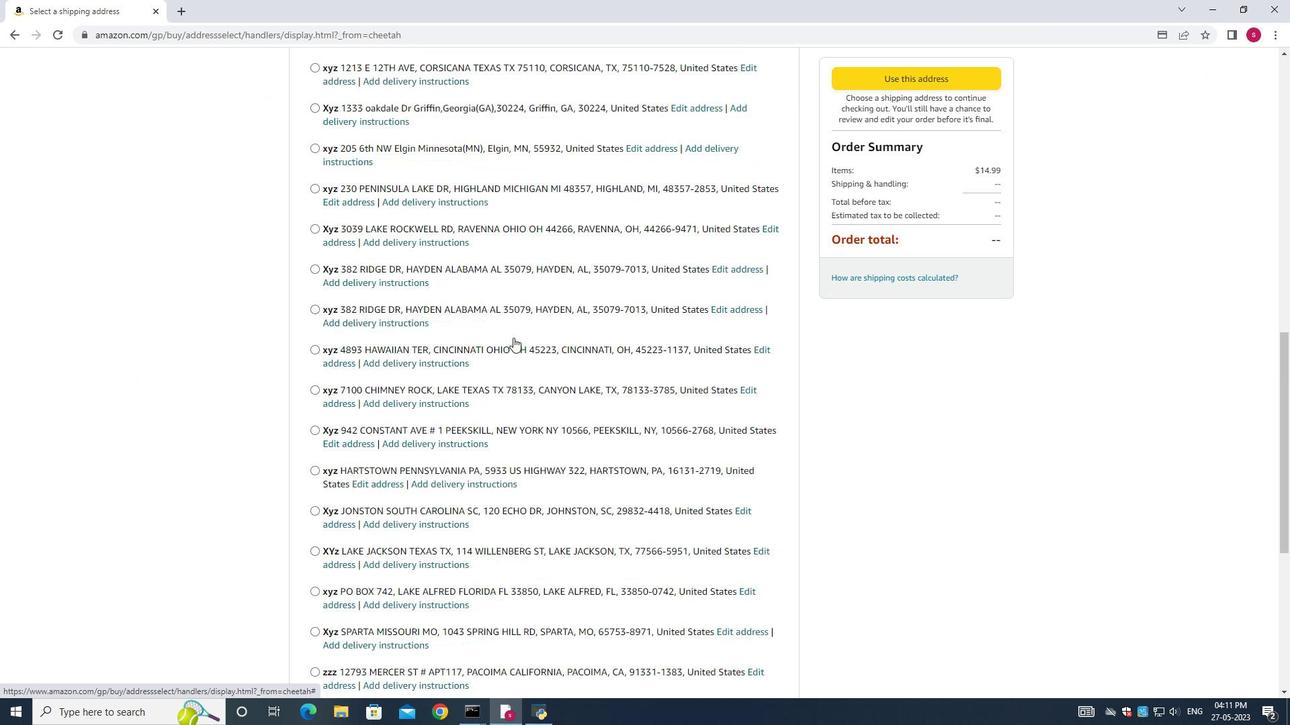 
Action: Mouse scrolled (513, 337) with delta (0, 0)
Screenshot: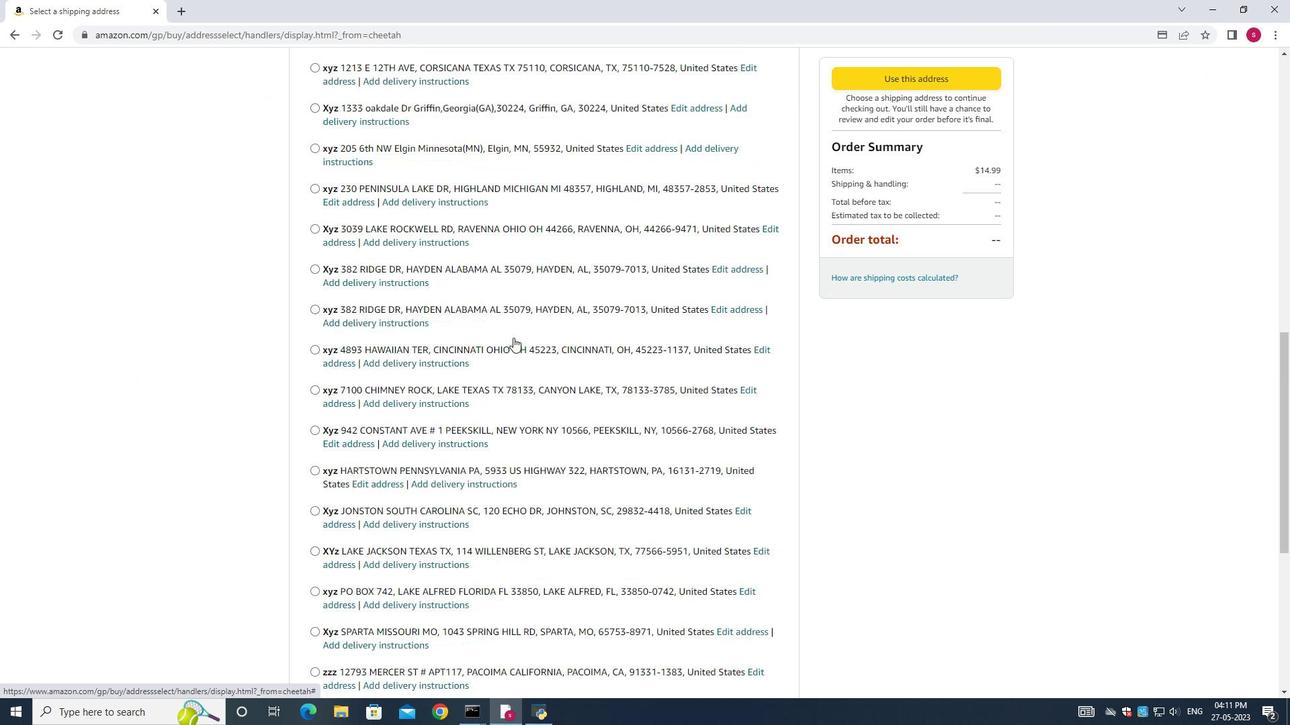 
Action: Mouse scrolled (513, 337) with delta (0, 0)
Screenshot: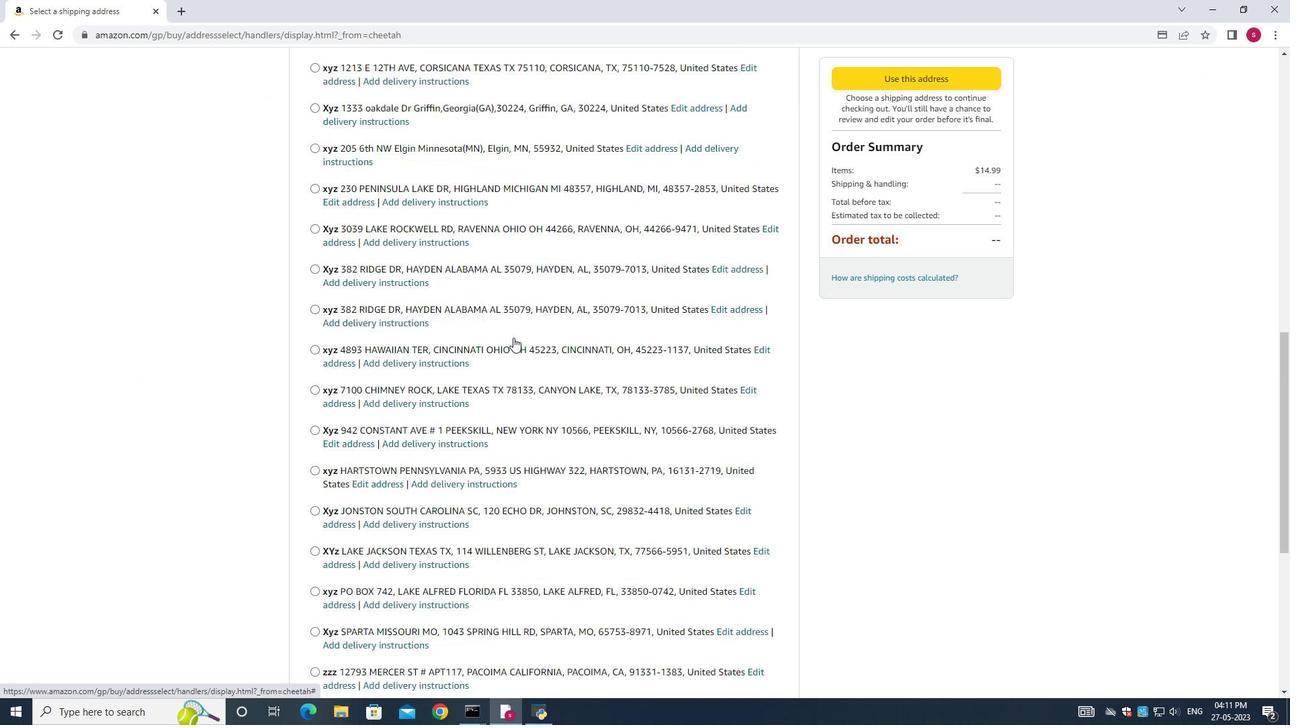 
Action: Mouse scrolled (513, 337) with delta (0, 0)
Screenshot: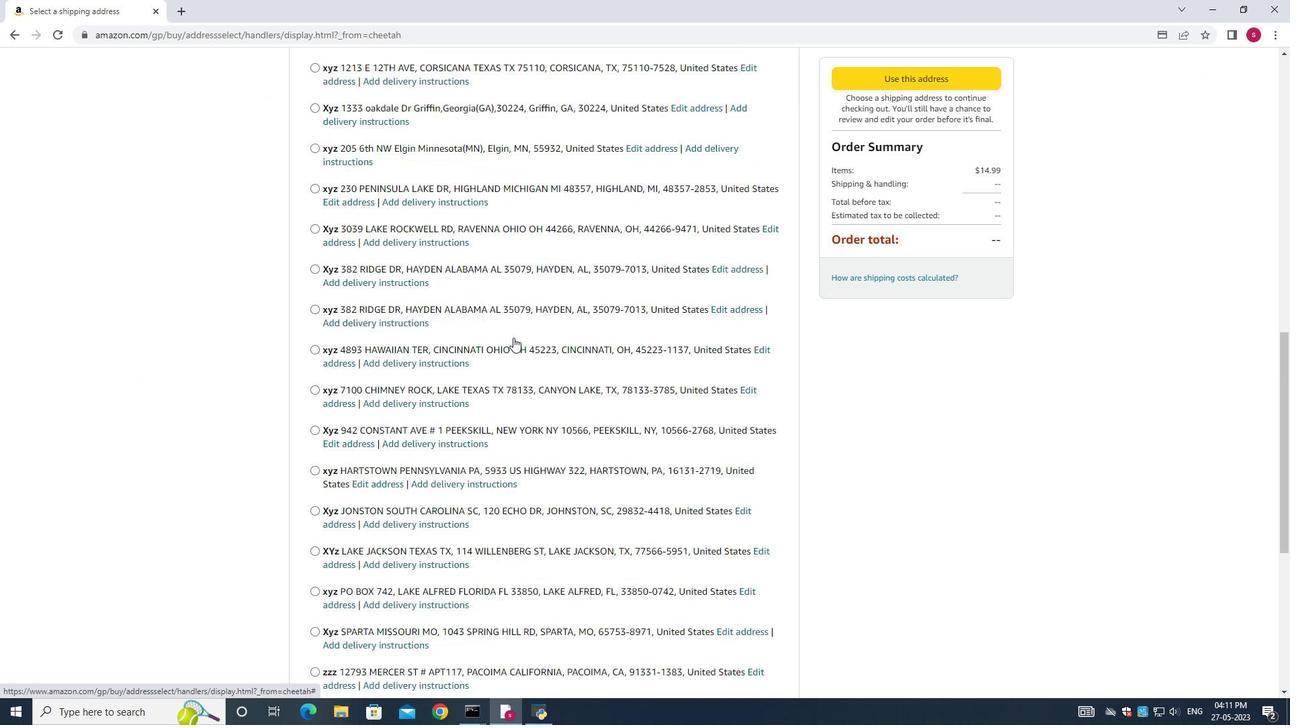 
Action: Mouse scrolled (513, 337) with delta (0, 0)
Screenshot: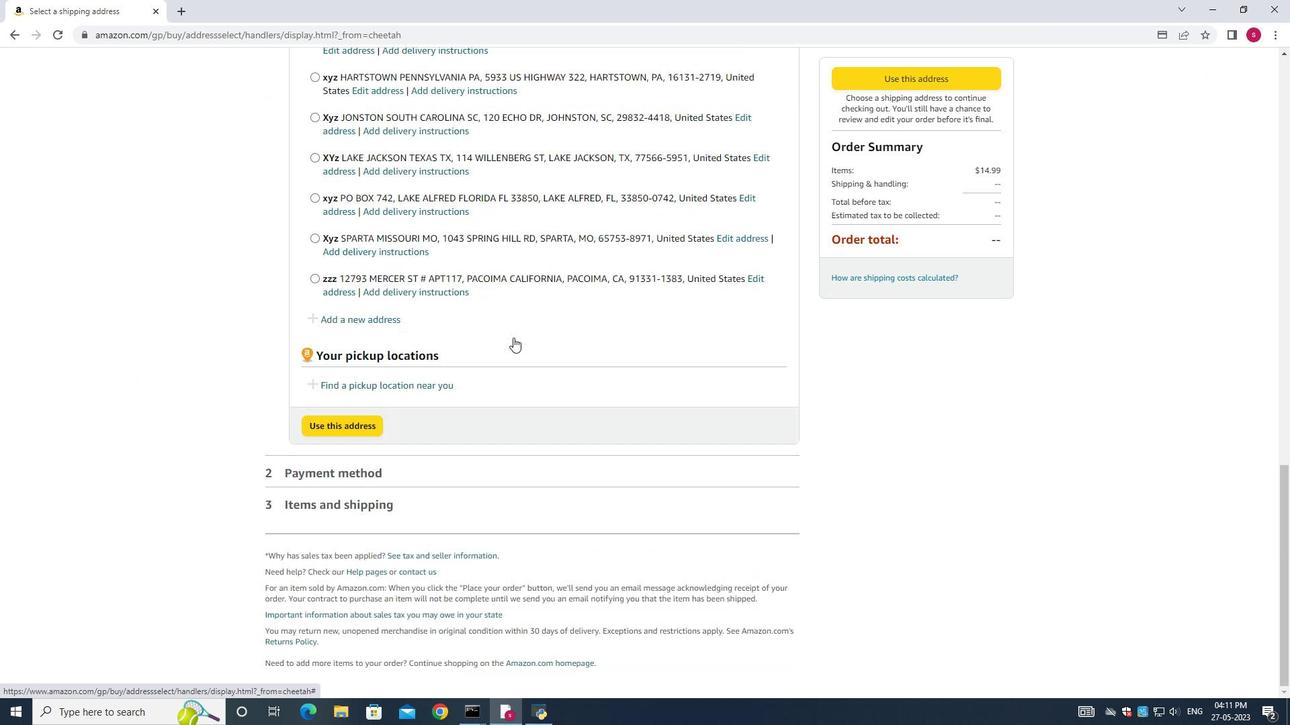 
Action: Mouse scrolled (513, 337) with delta (0, 0)
Screenshot: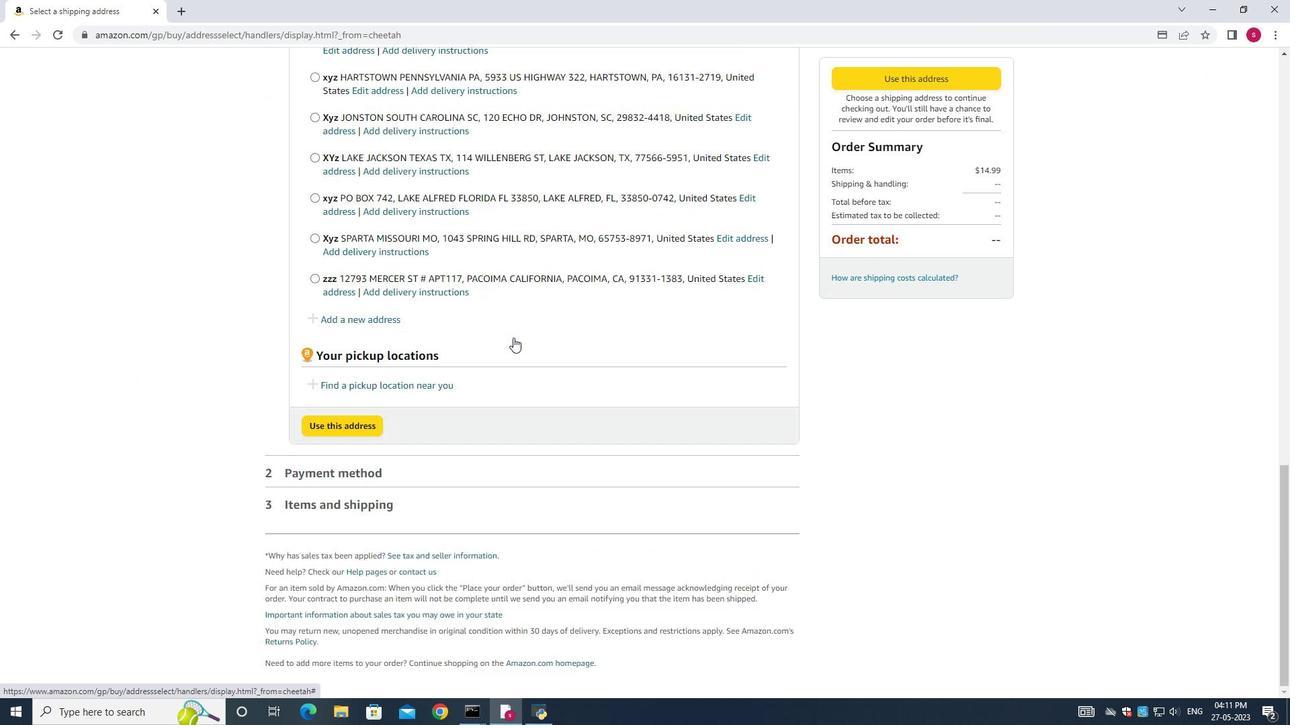 
Action: Mouse moved to (340, 319)
Screenshot: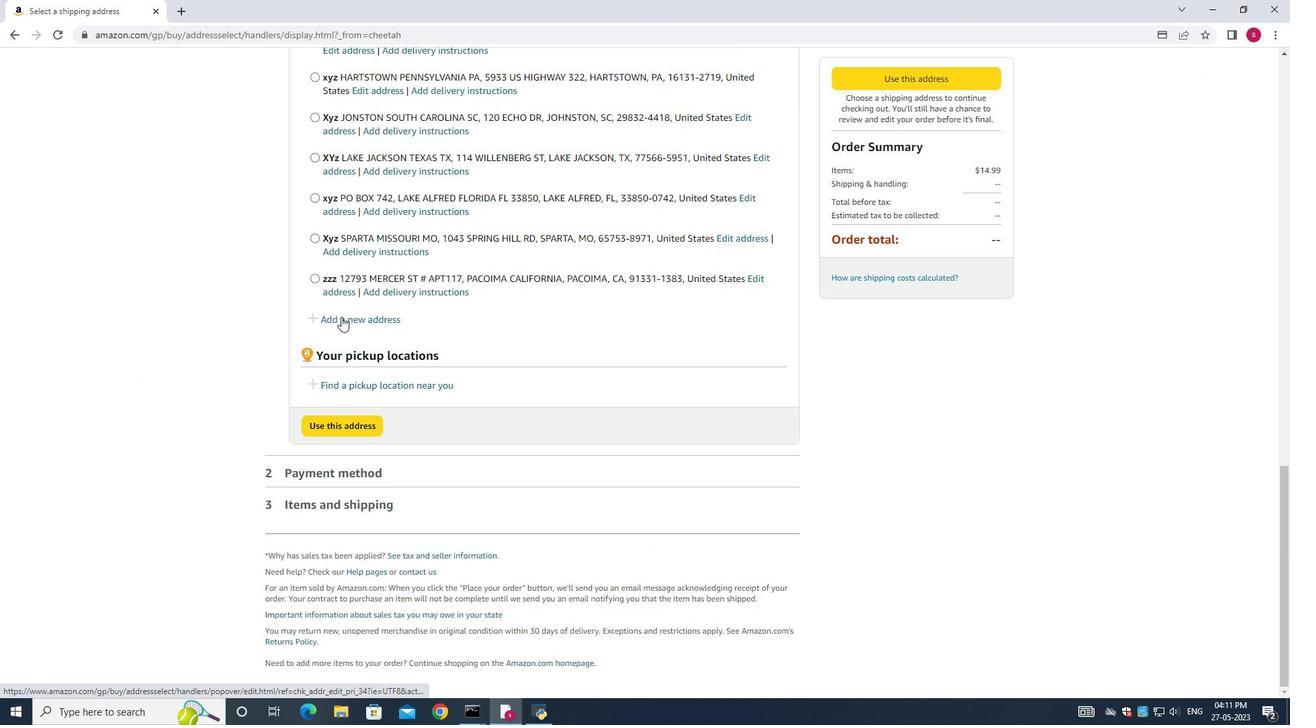 
Action: Mouse pressed left at (340, 319)
Screenshot: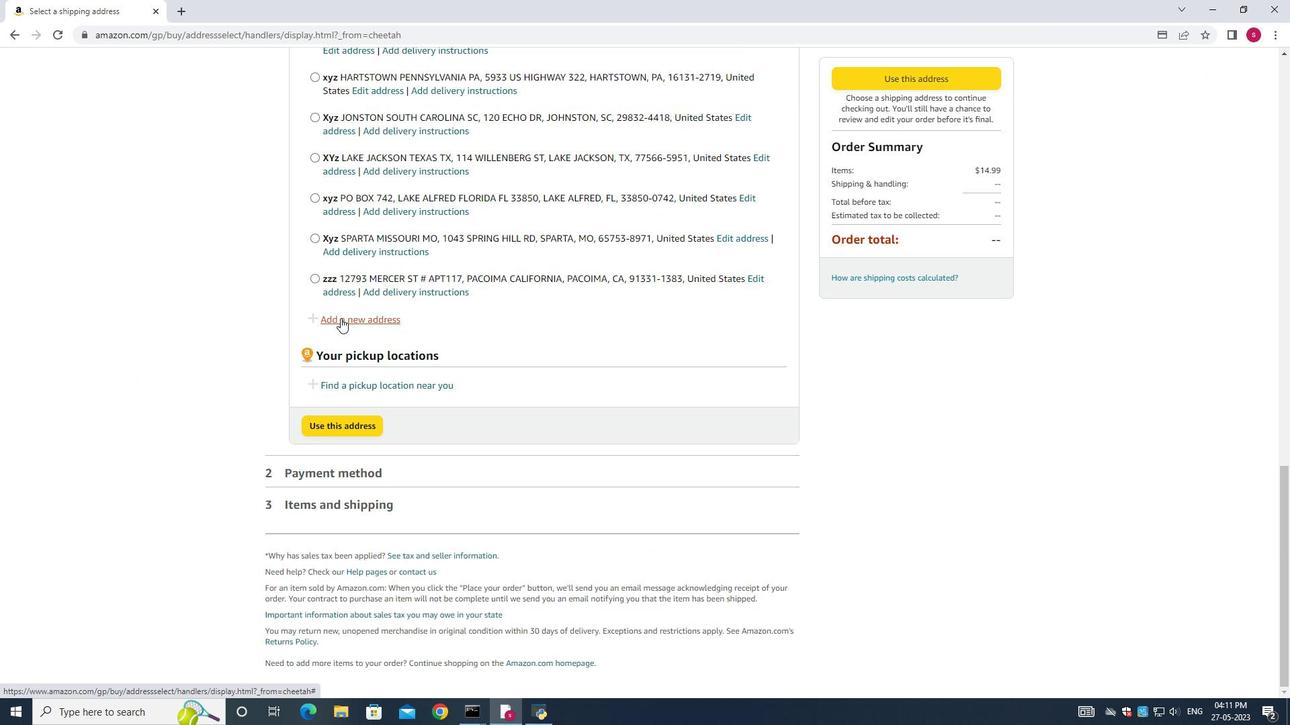 
Action: Mouse moved to (450, 321)
Screenshot: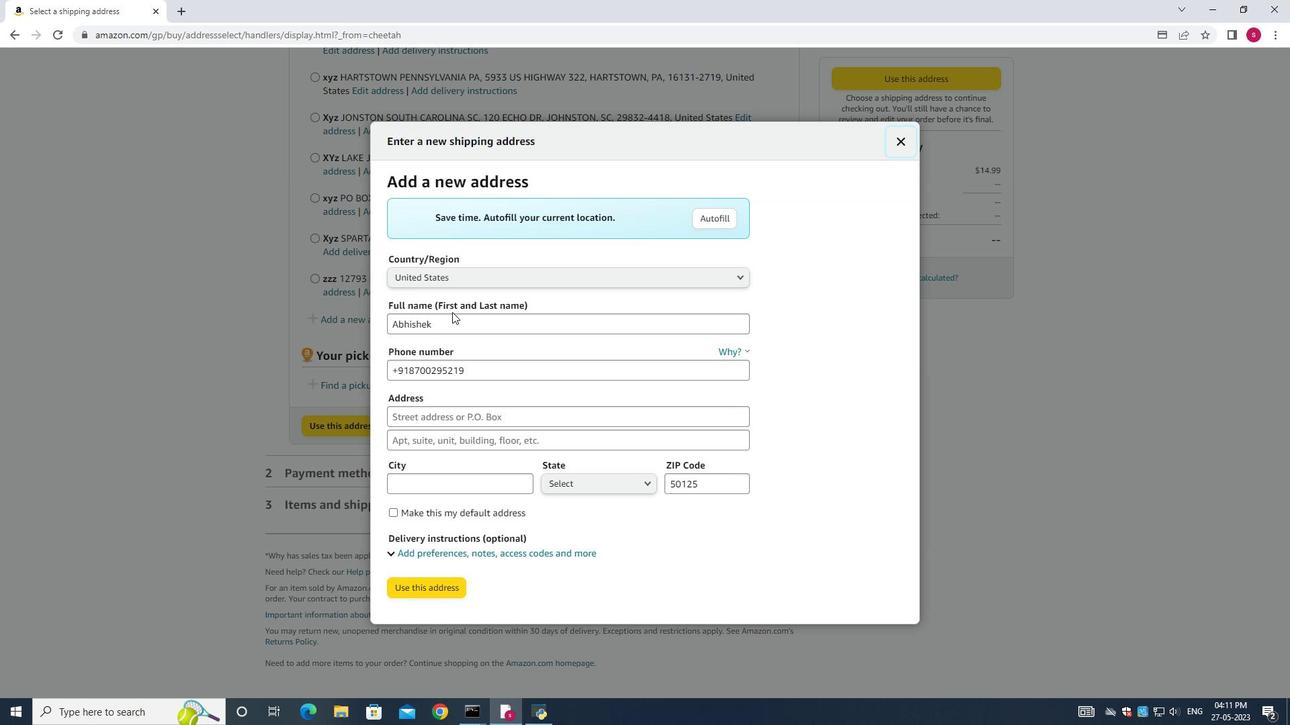 
Action: Mouse pressed left at (450, 321)
Screenshot: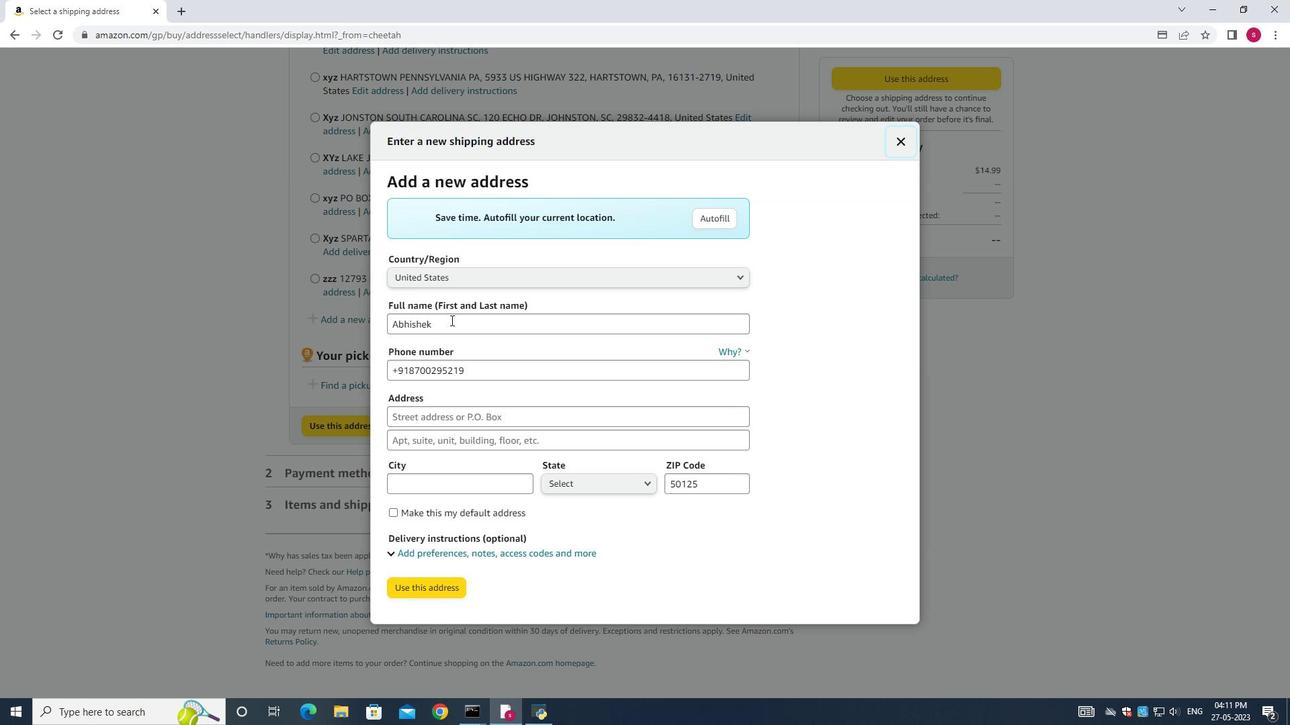 
Action: Mouse moved to (450, 323)
Screenshot: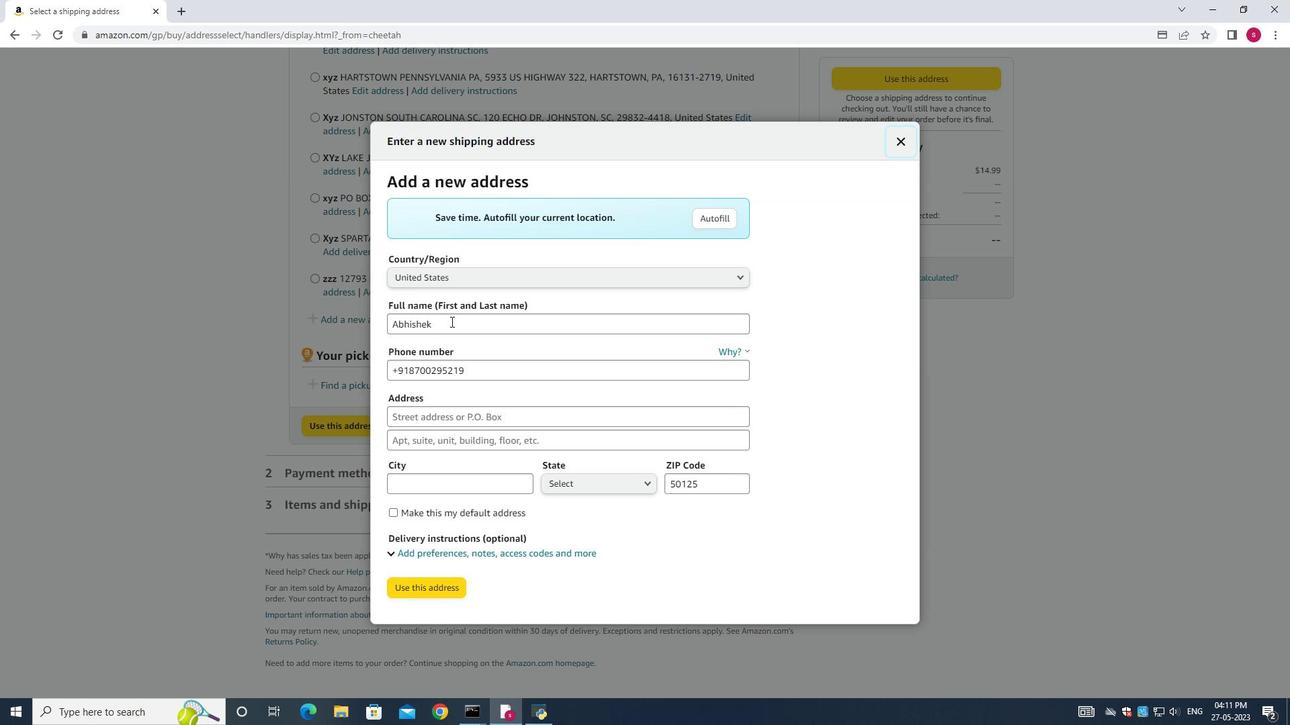 
Action: Key pressed ctrl+A<Key.backspace><Key.shift><Key.shift><Key.shift><Key.shift><Key.shift><Key.shift><Key.shift><Key.shift><Key.shift><Key.shift><Key.shift><Key.shift><Key.shift><Key.shift><Key.shift><Key.shift><Key.shift><Key.shift><Key.shift><Key.shift>Cameron<Key.space><Key.shift>White
Screenshot: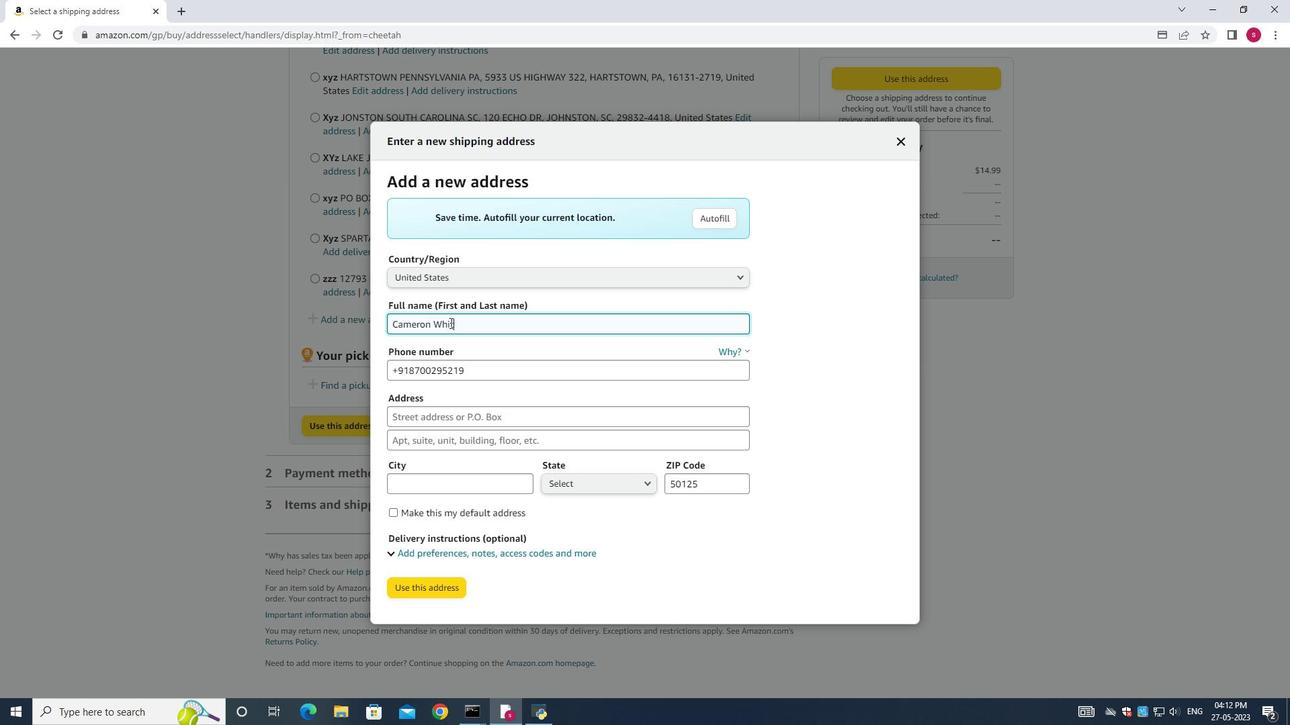 
Action: Mouse moved to (479, 372)
Screenshot: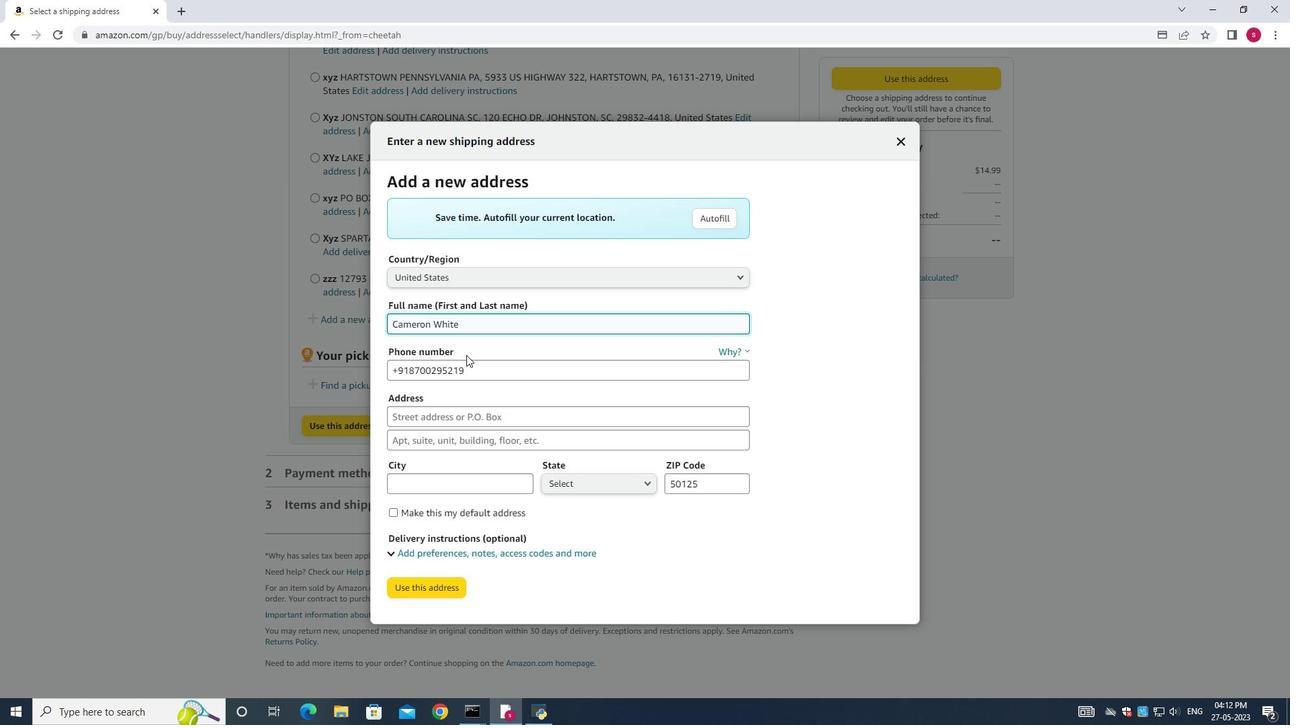 
Action: Mouse pressed left at (479, 372)
Screenshot: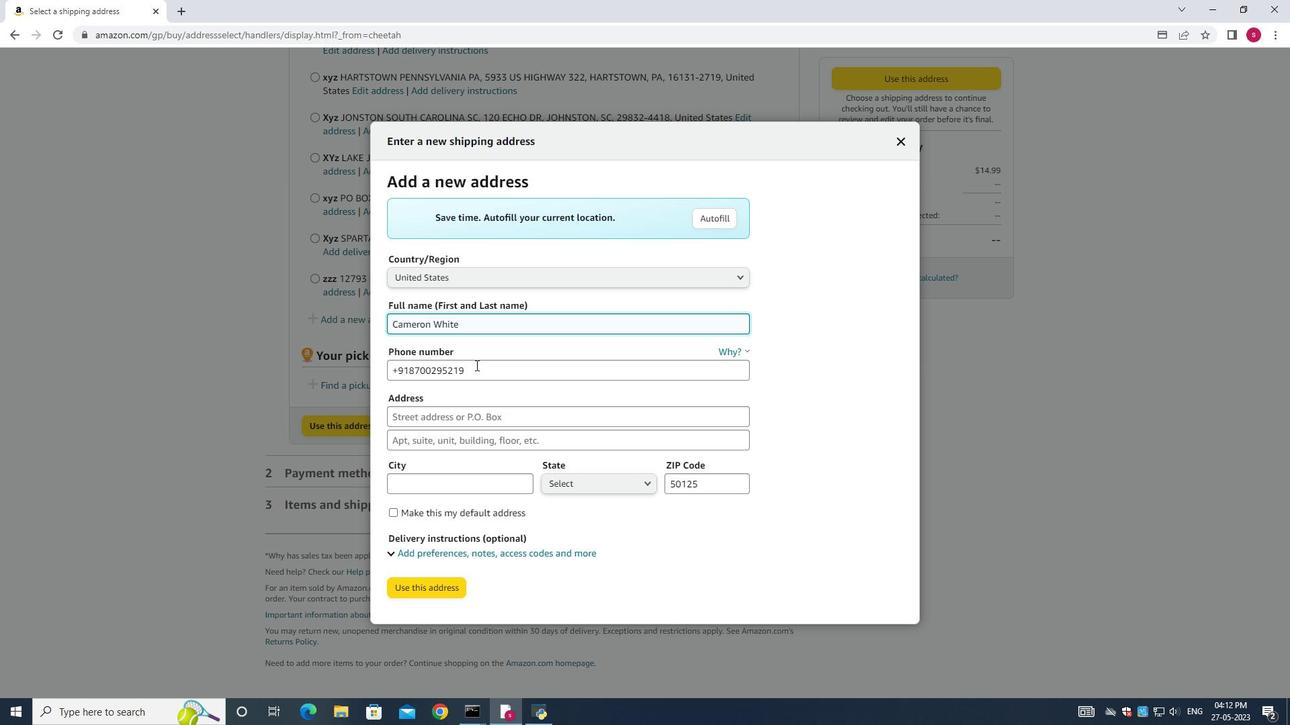 
Action: Key pressed ctrl+A<Key.backspace>4068267954
Screenshot: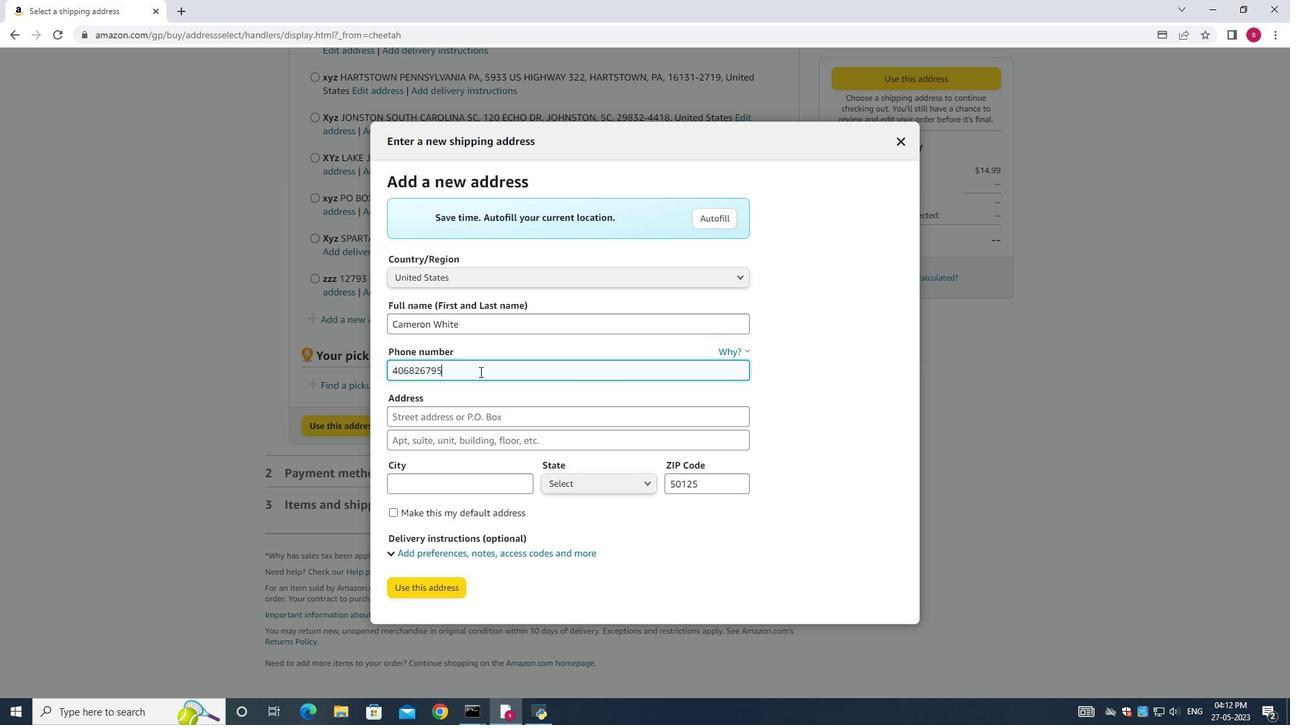 
Action: Mouse moved to (467, 416)
Screenshot: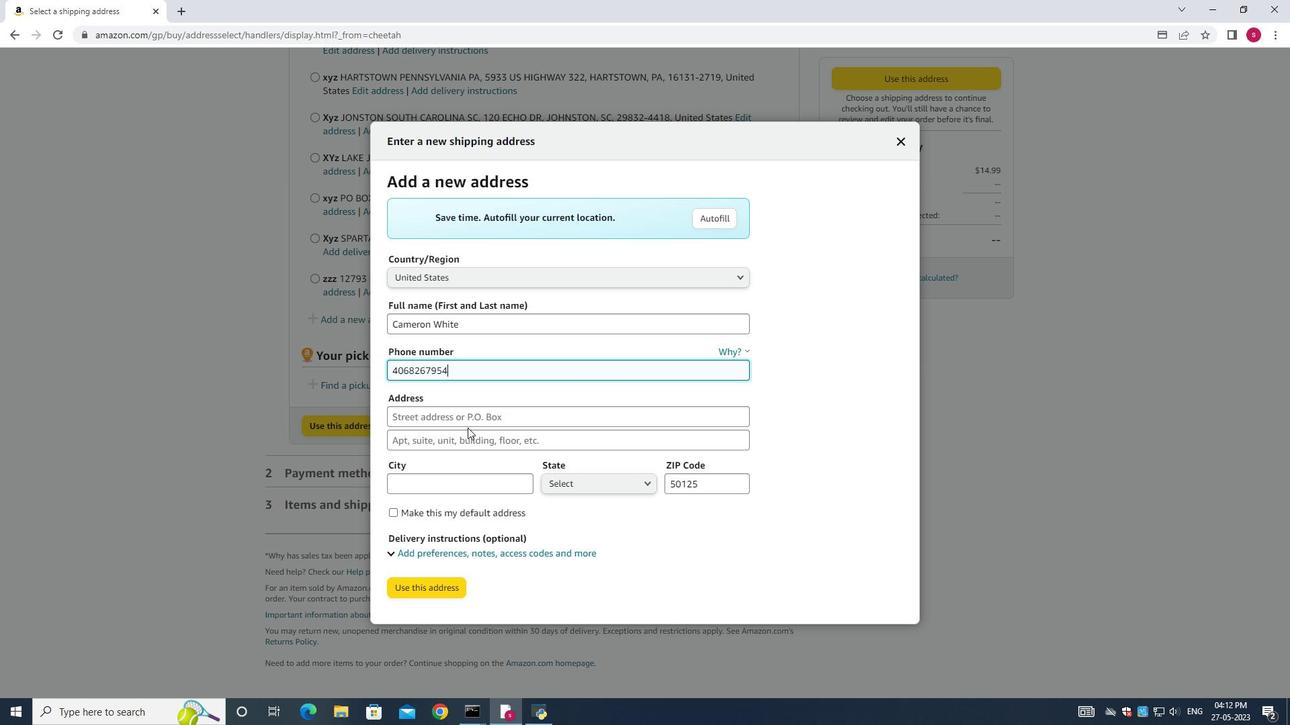 
Action: Mouse pressed left at (467, 416)
Screenshot: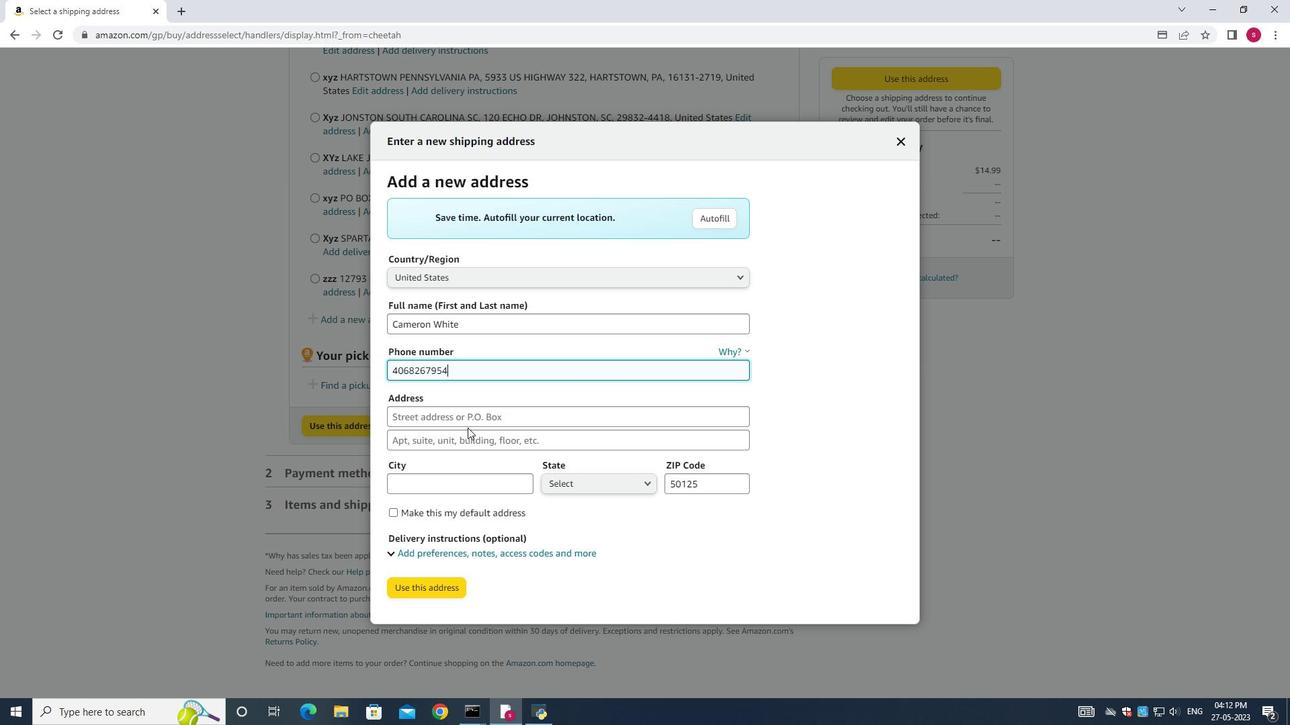 
Action: Mouse moved to (470, 416)
Screenshot: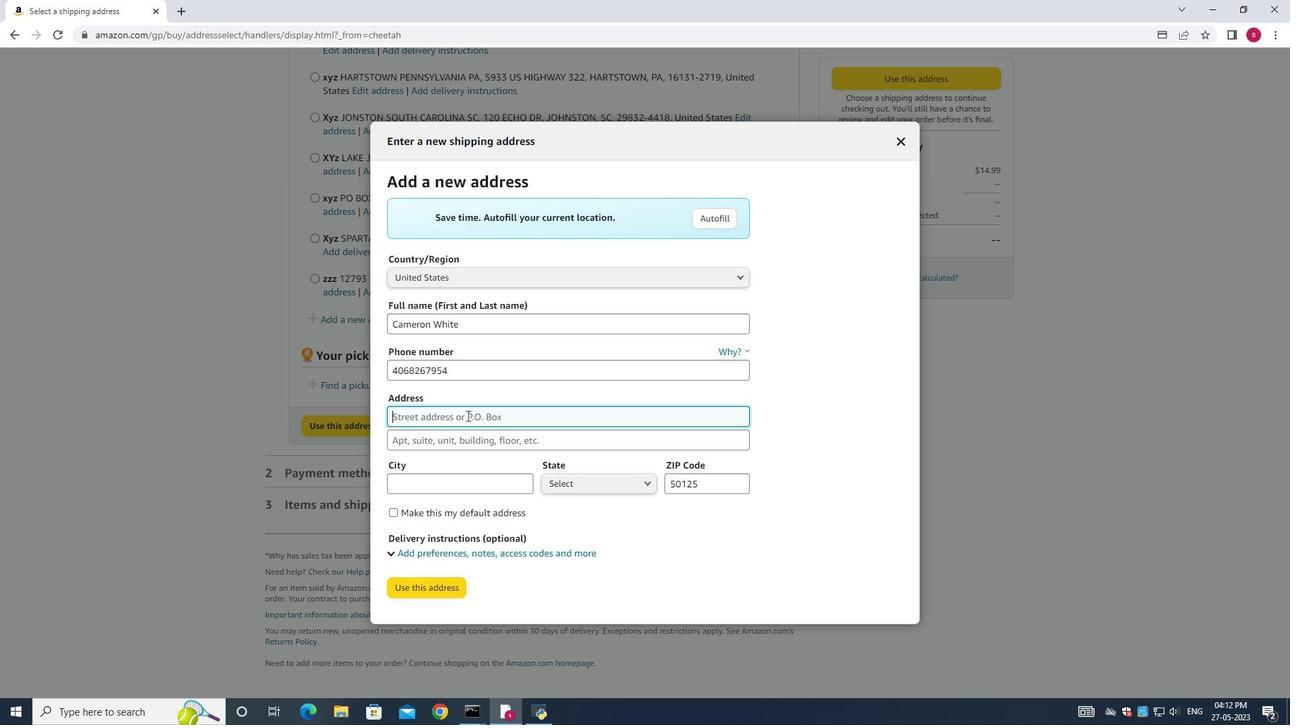 
Action: Key pressed 1980<Key.space><Key.shift>Tibbs<Key.space><Key.shift>Avenue<Key.space>
Screenshot: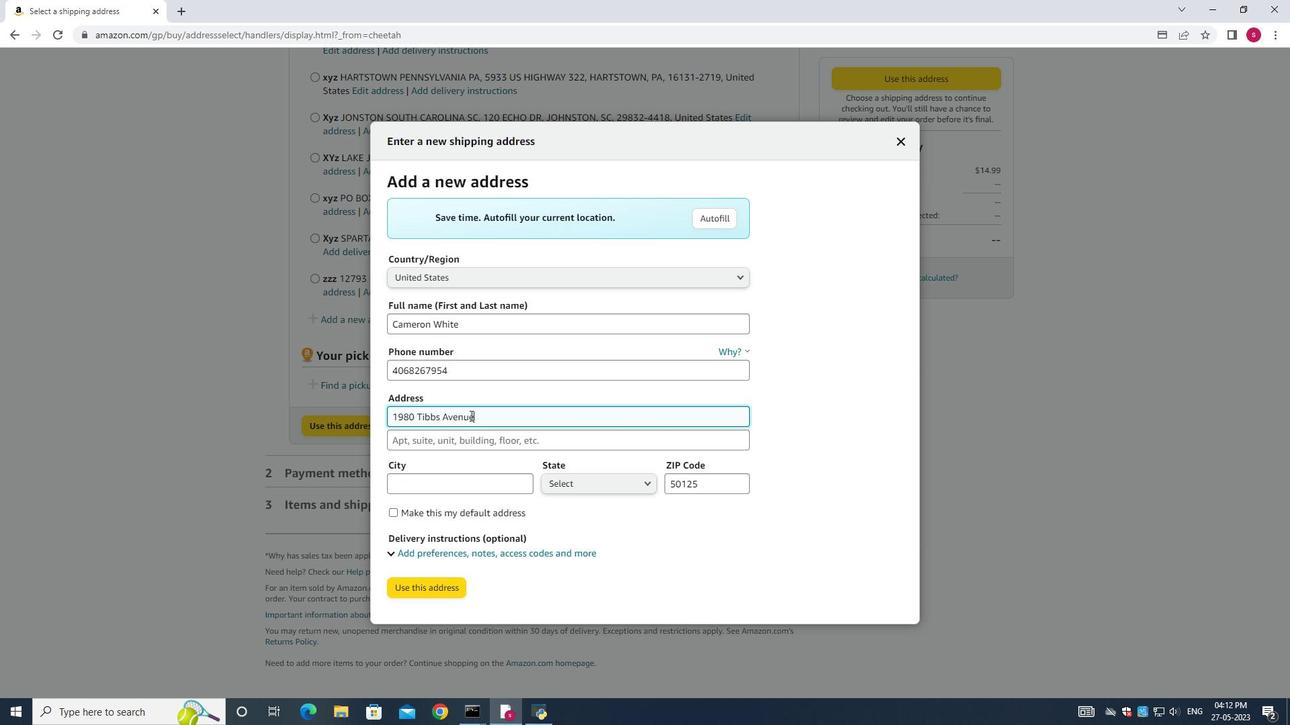 
Action: Mouse moved to (444, 442)
Screenshot: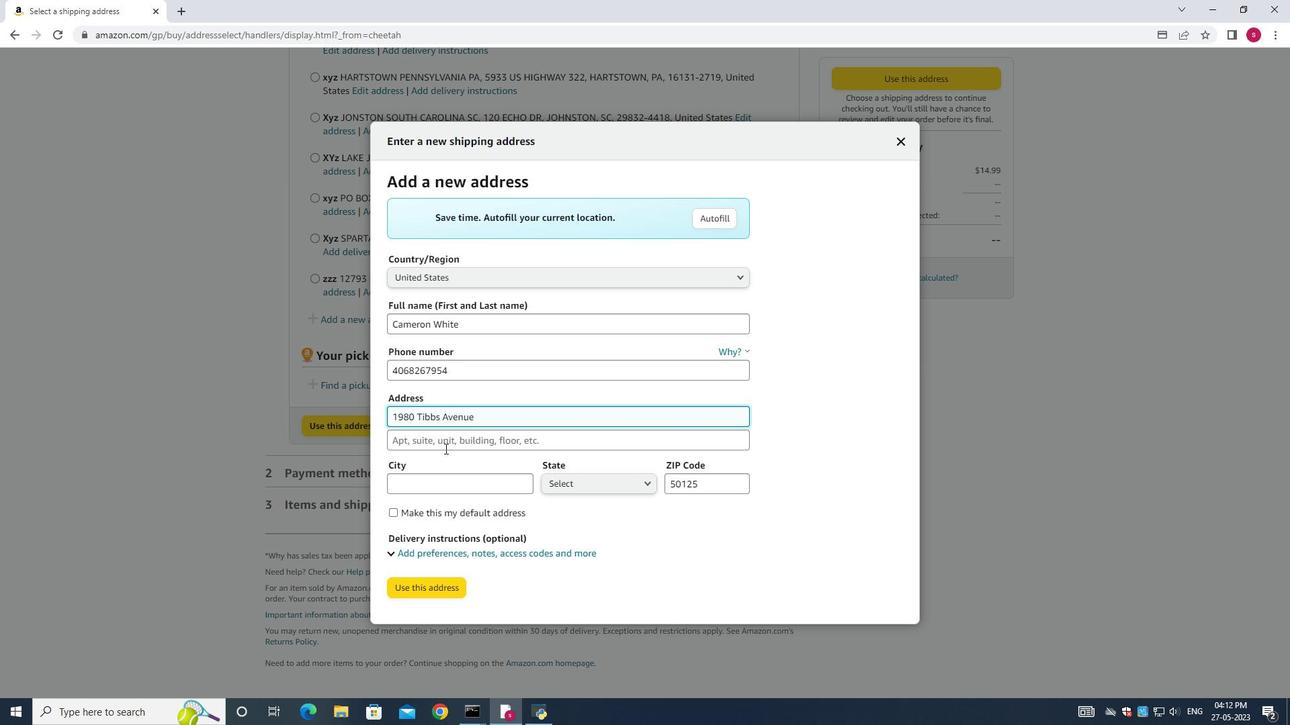 
Action: Mouse pressed left at (444, 442)
Screenshot: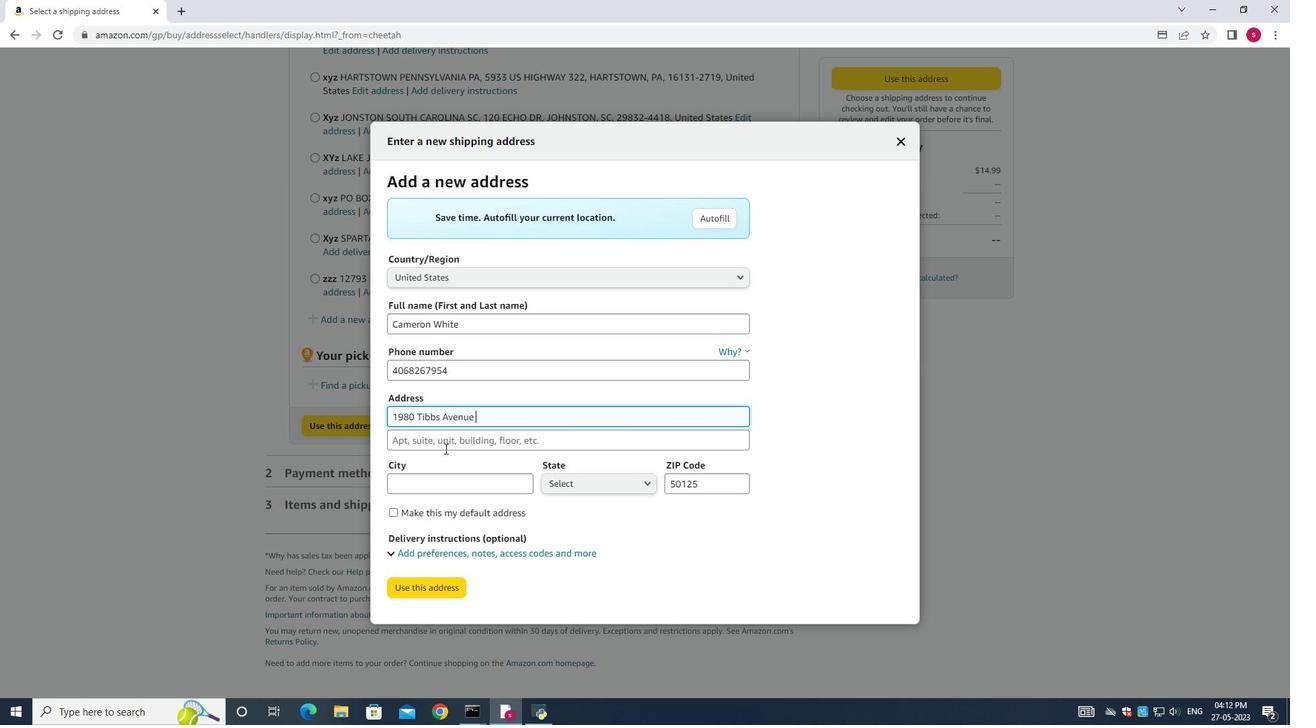
Action: Mouse moved to (472, 441)
Screenshot: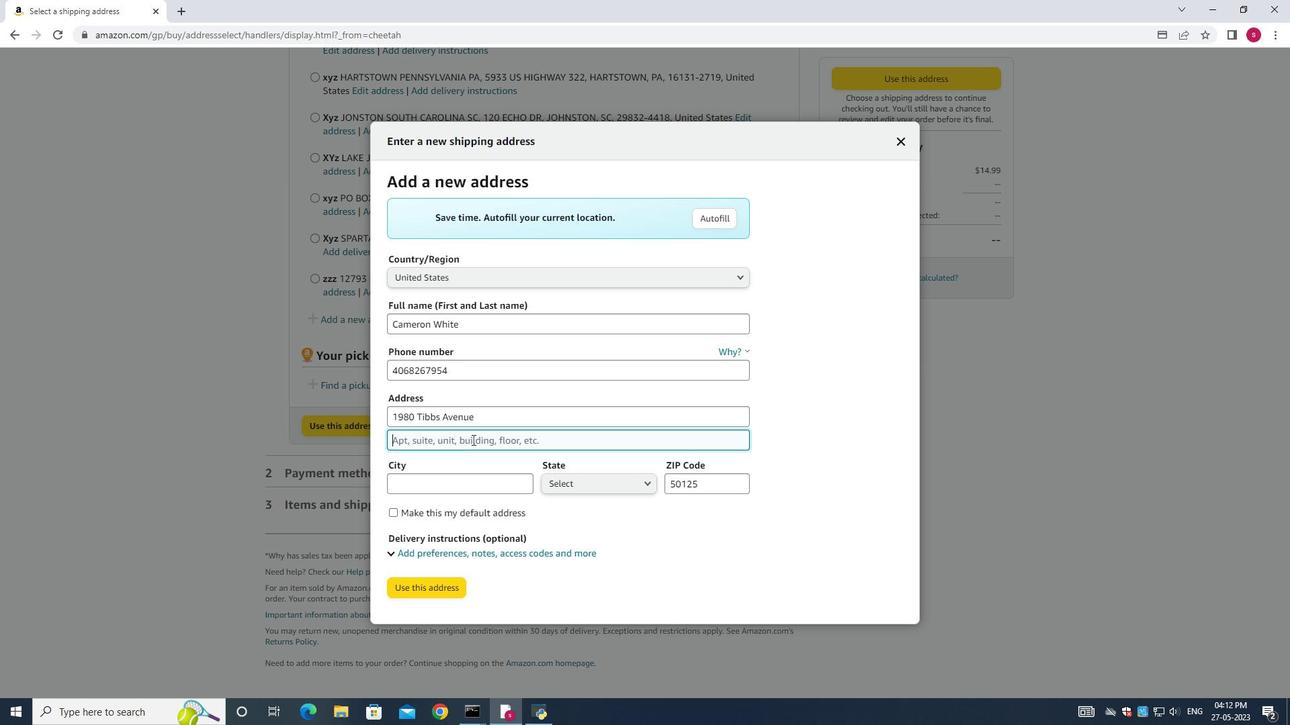 
Action: Key pressed pl<Key.backspace><Key.backspace><Key.shift><Key.shift><Key.shift><Key.shift><Key.shift>Plains<Key.space><Key.shift>Montana<Key.space>
Screenshot: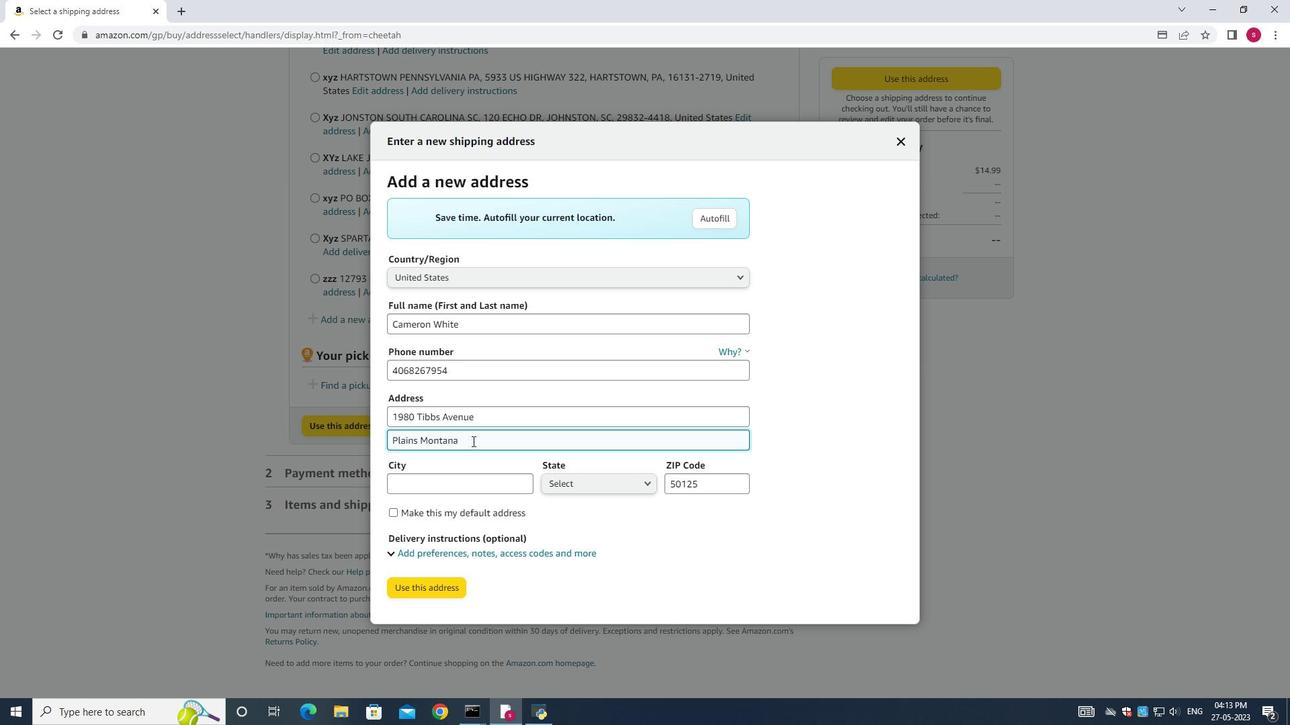
Action: Mouse moved to (410, 481)
Screenshot: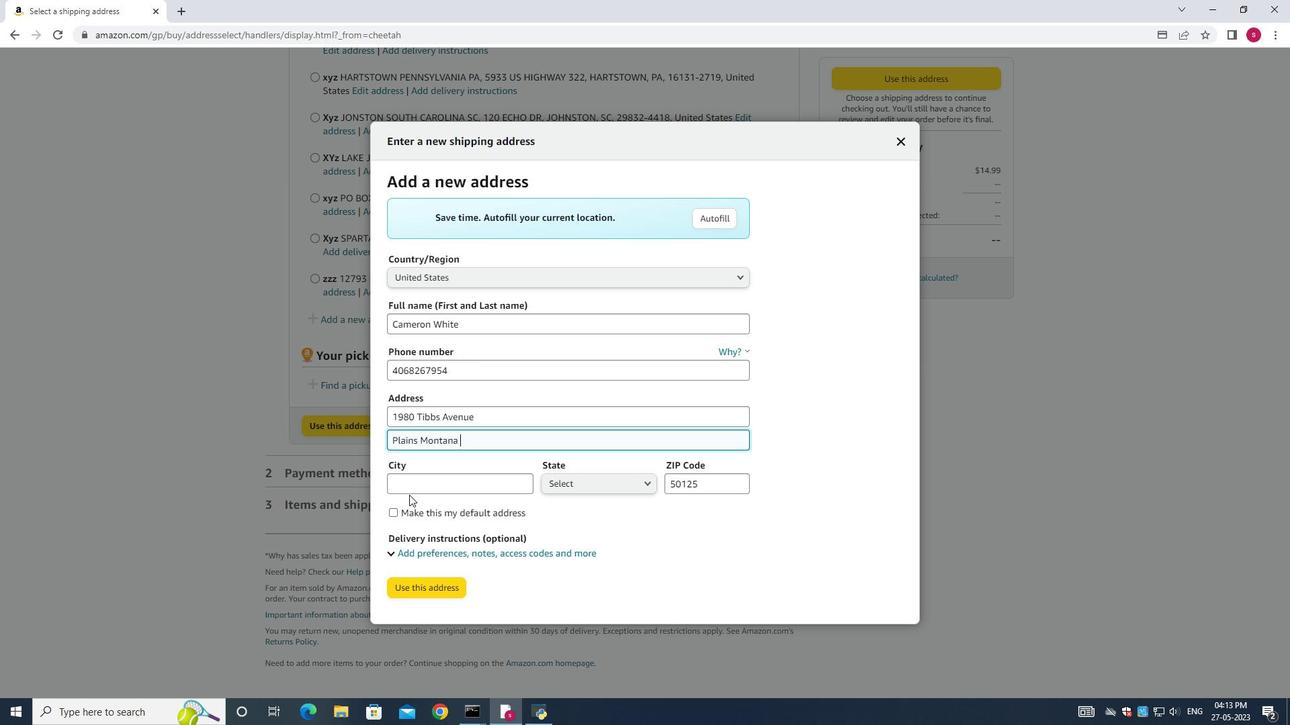 
Action: Mouse pressed left at (410, 481)
Screenshot: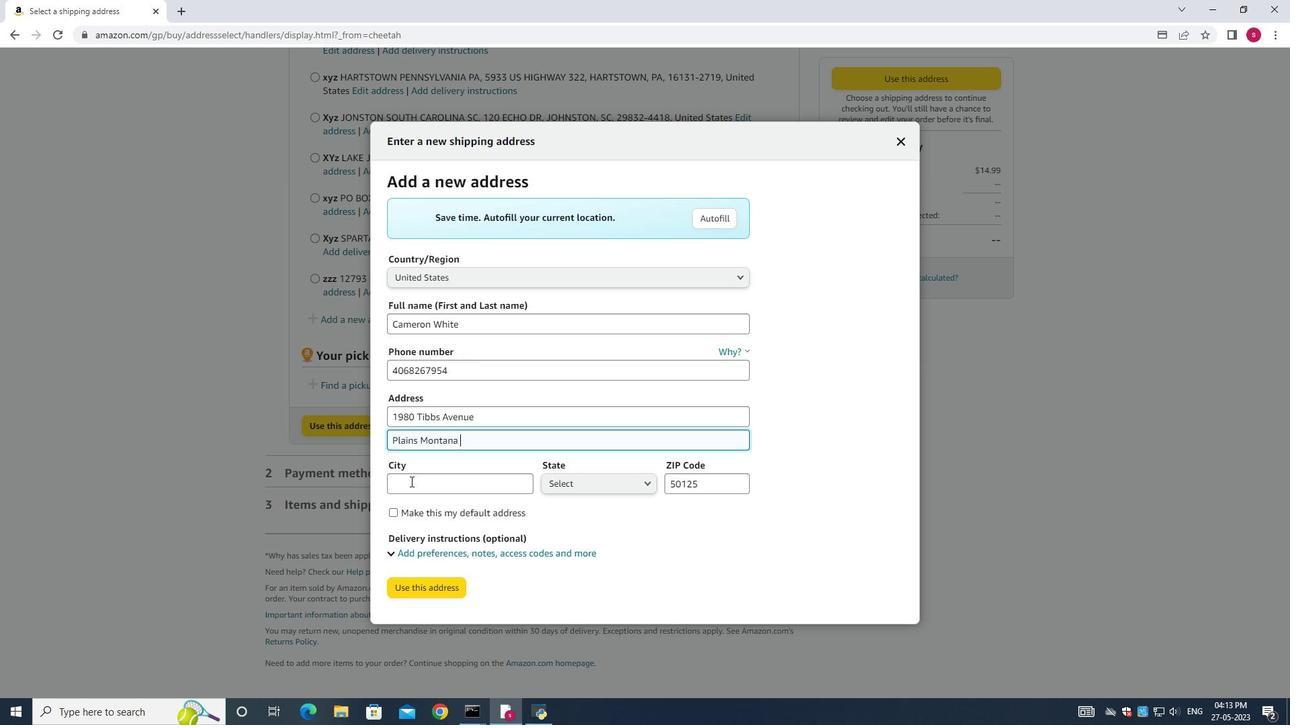 
Action: Mouse moved to (416, 484)
Screenshot: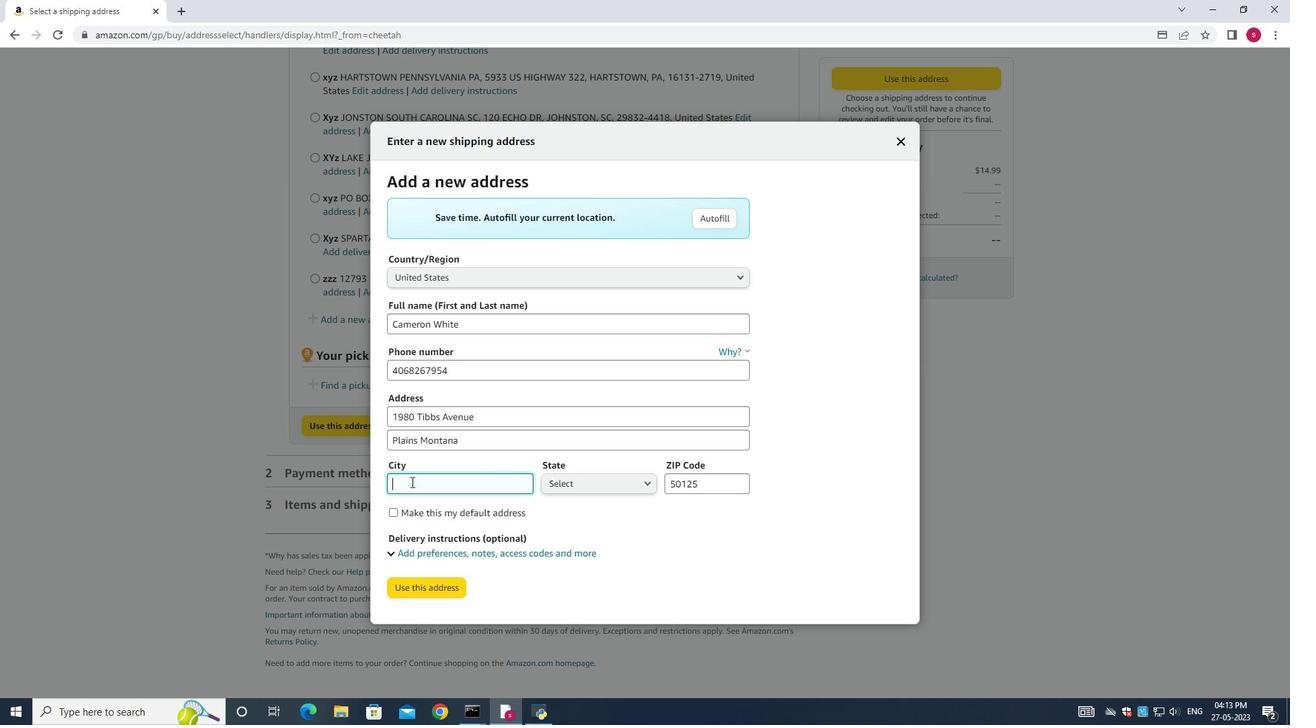 
Action: Key pressed plains<Key.space>
Screenshot: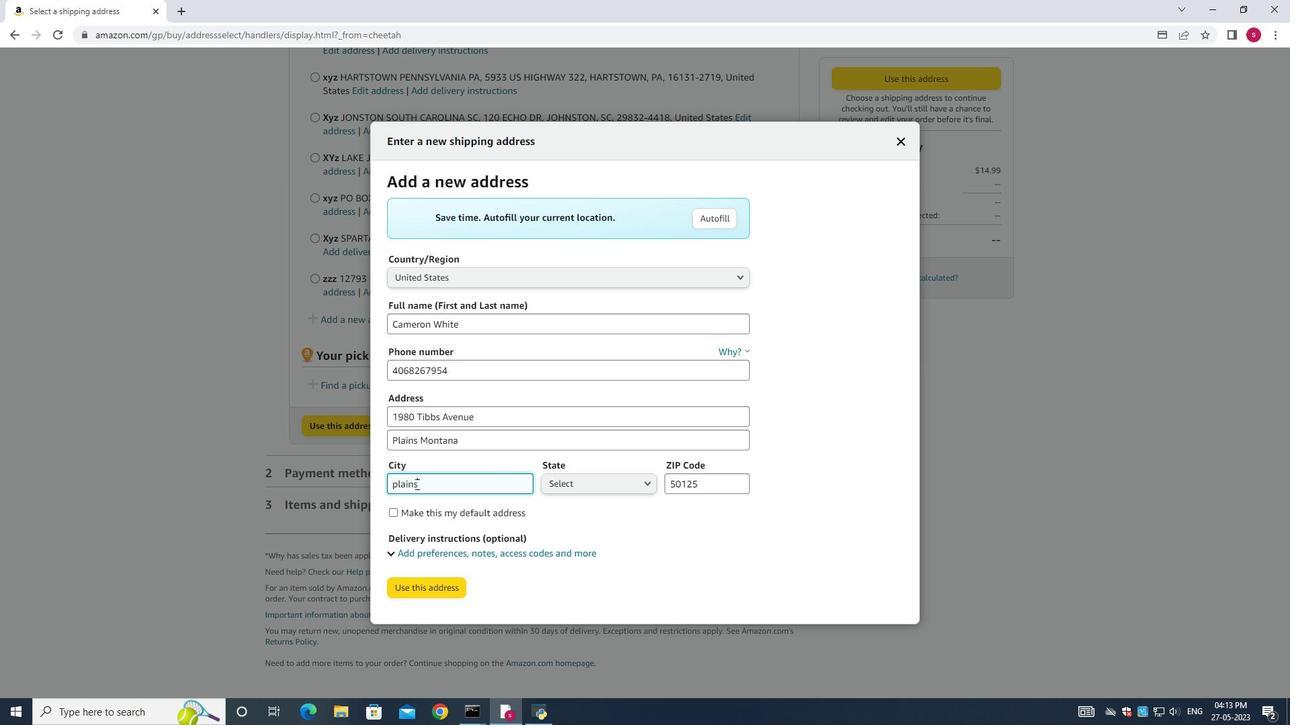 
Action: Mouse moved to (586, 481)
Screenshot: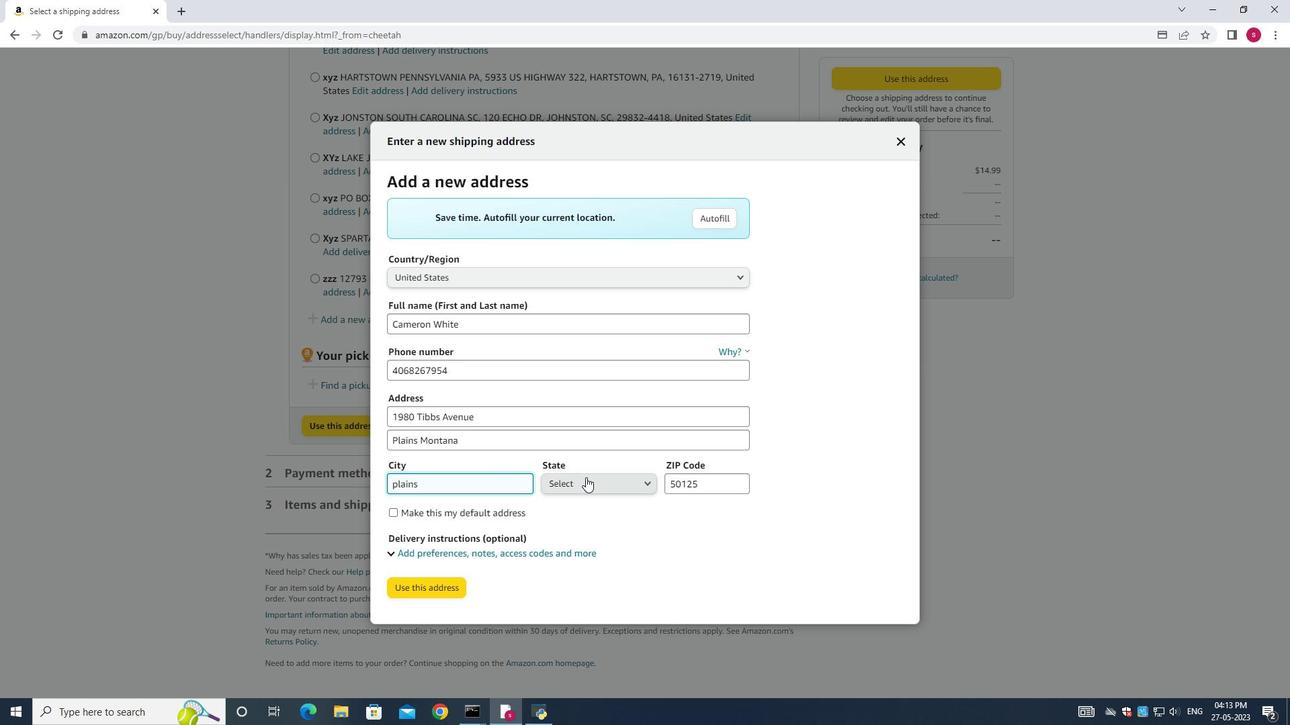 
Action: Mouse pressed left at (586, 481)
Screenshot: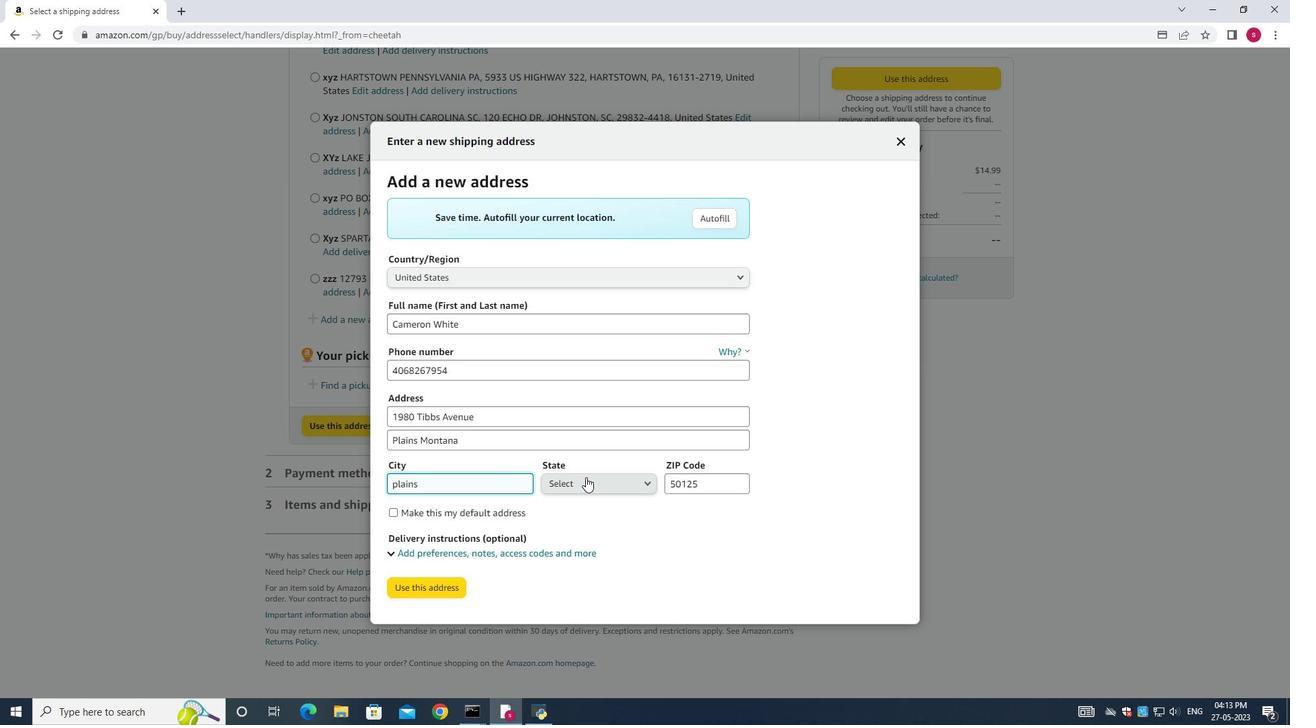 
Action: Mouse moved to (591, 463)
Screenshot: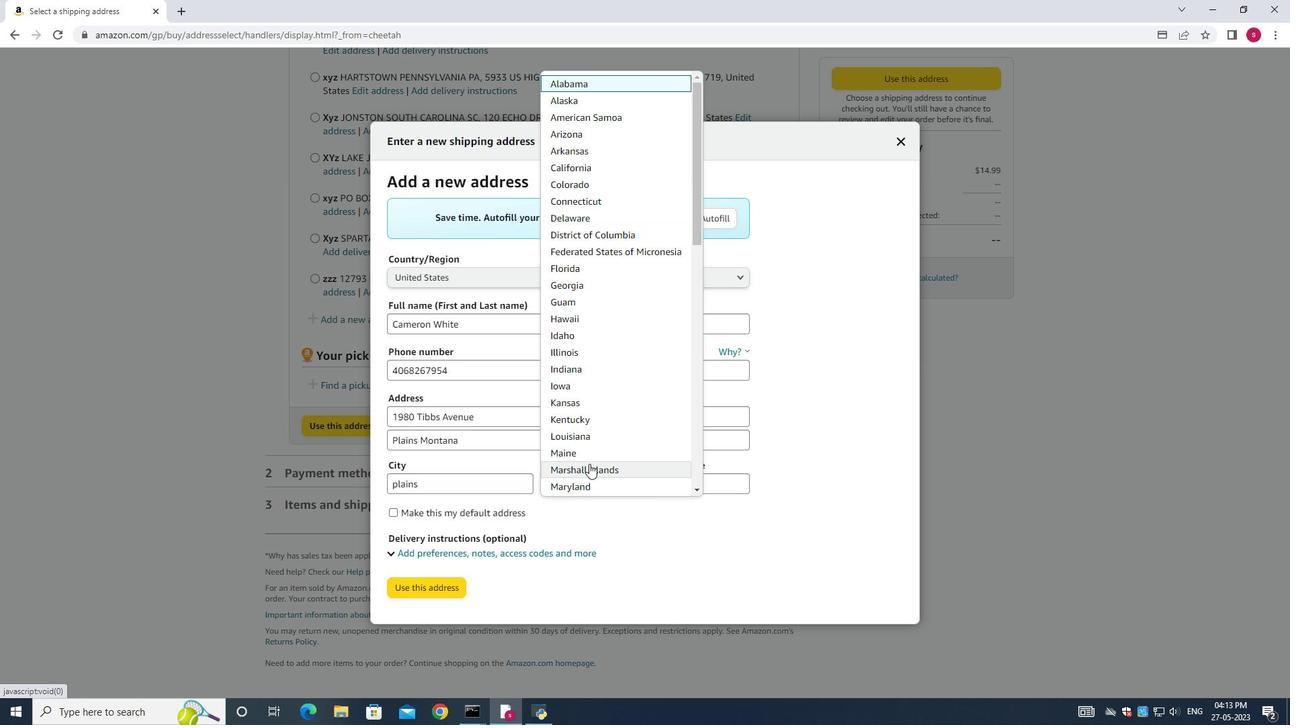 
Action: Mouse scrolled (591, 463) with delta (0, 0)
Screenshot: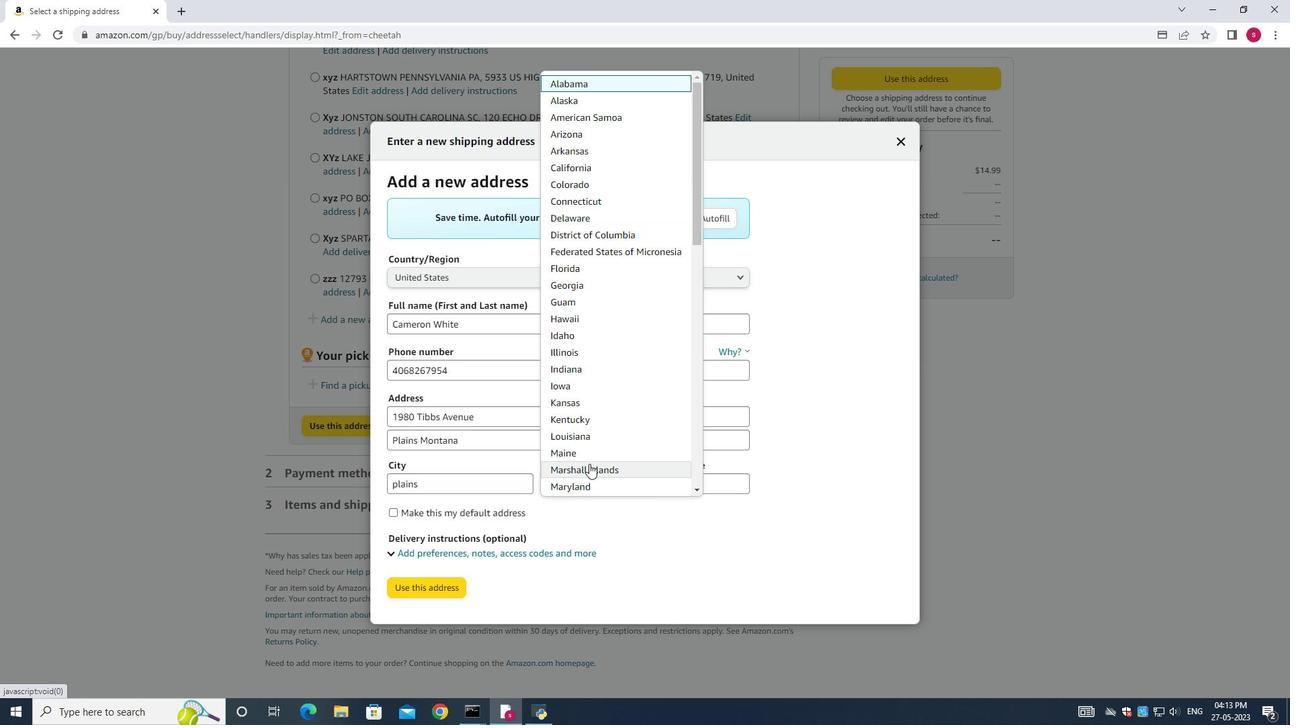 
Action: Mouse scrolled (591, 463) with delta (0, 0)
Screenshot: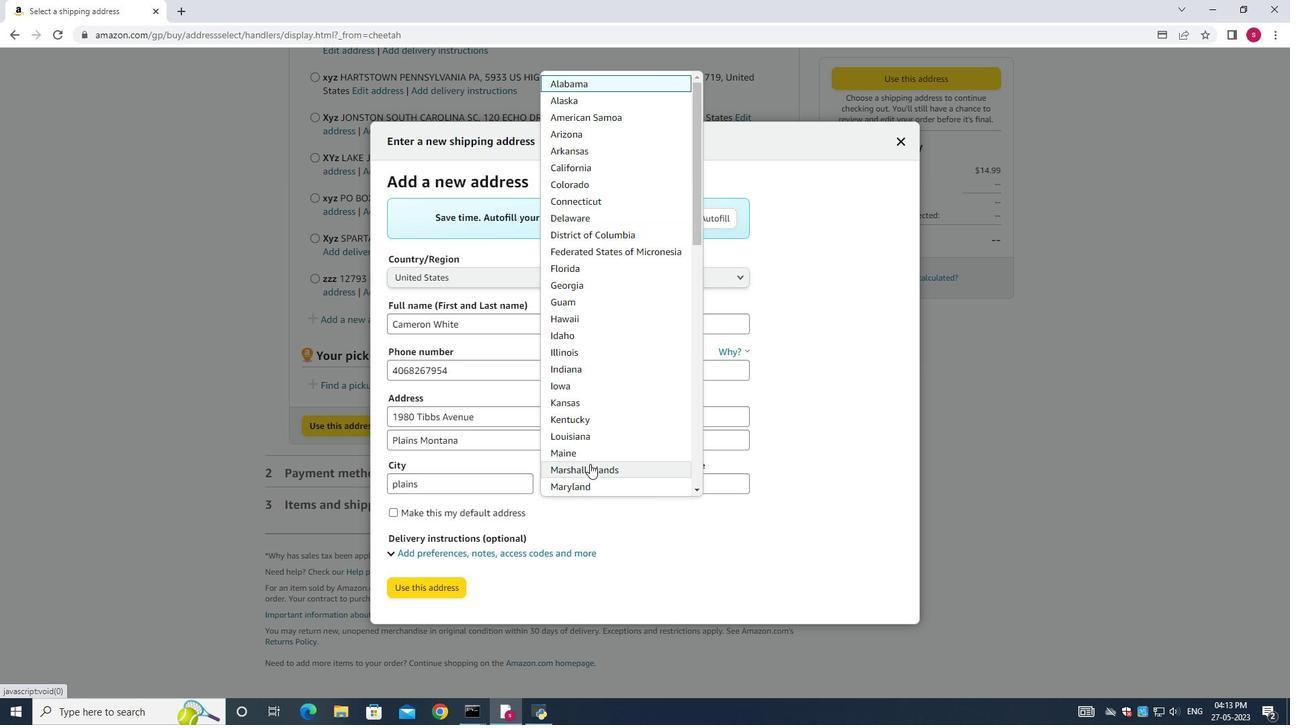 
Action: Mouse moved to (599, 451)
Screenshot: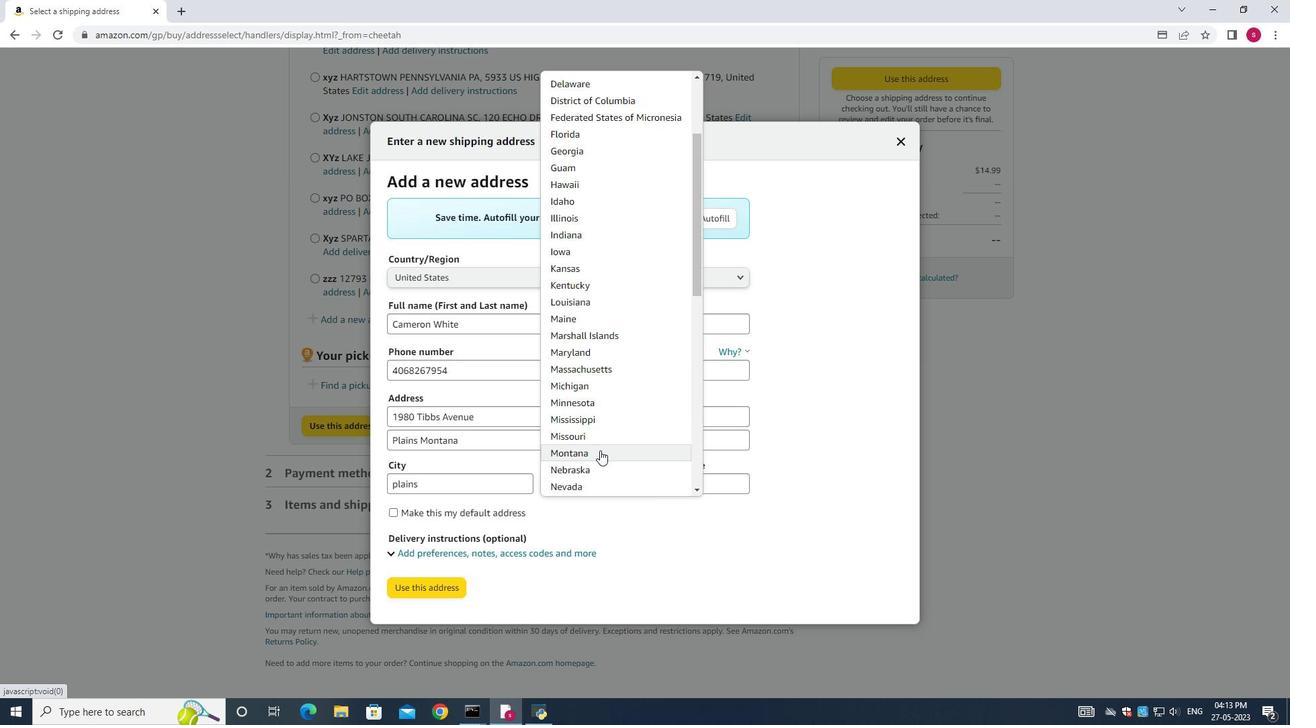 
Action: Mouse pressed left at (599, 451)
Screenshot: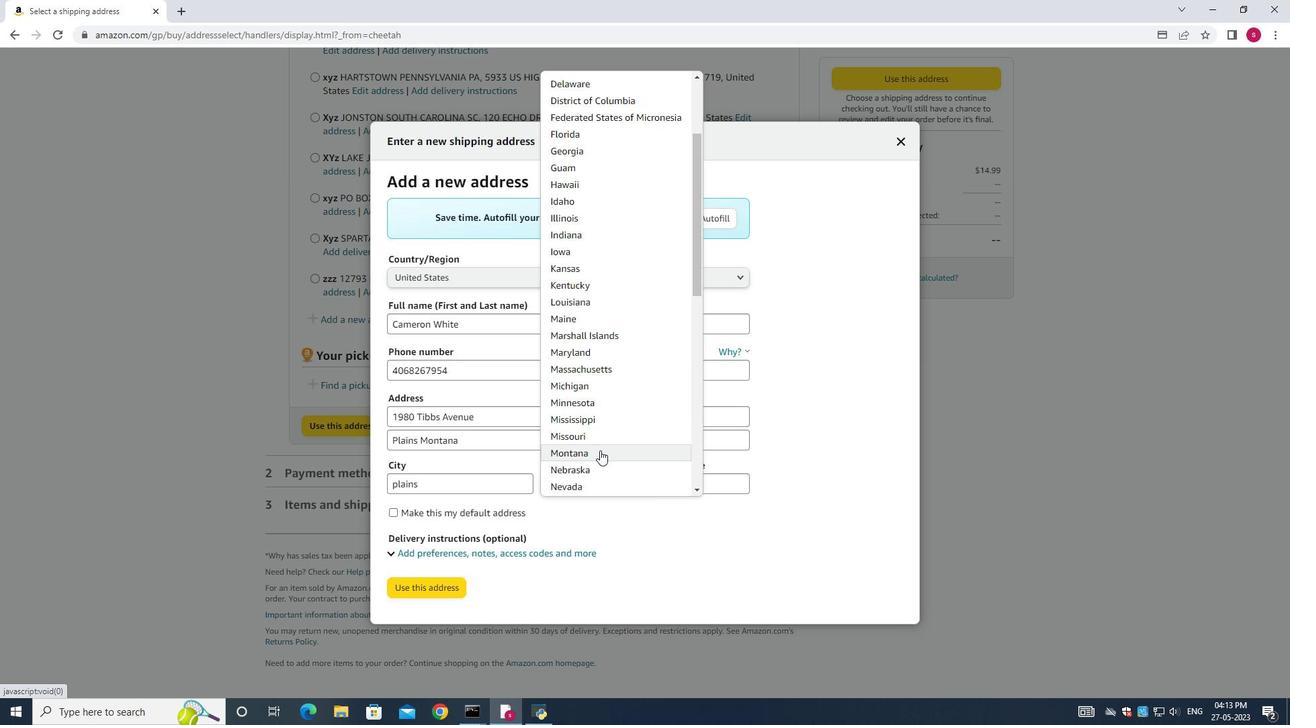 
Action: Mouse moved to (694, 489)
Screenshot: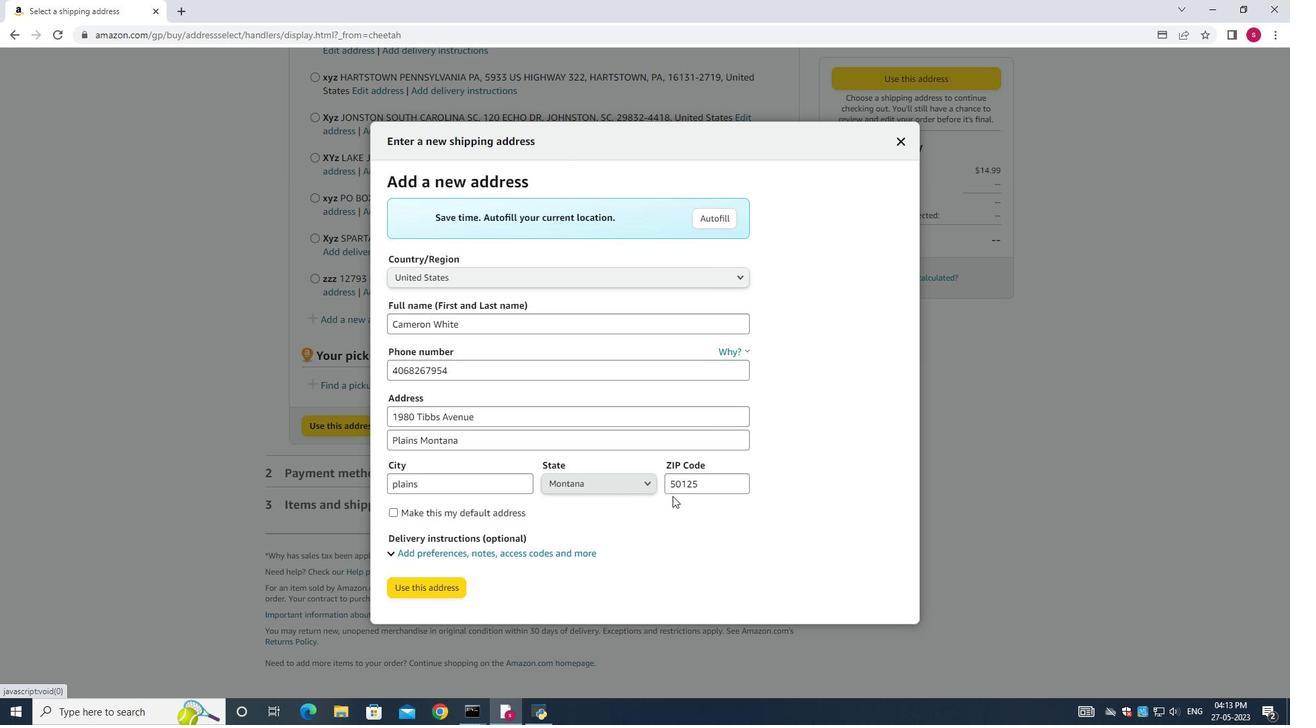 
Action: Mouse pressed left at (694, 489)
Screenshot: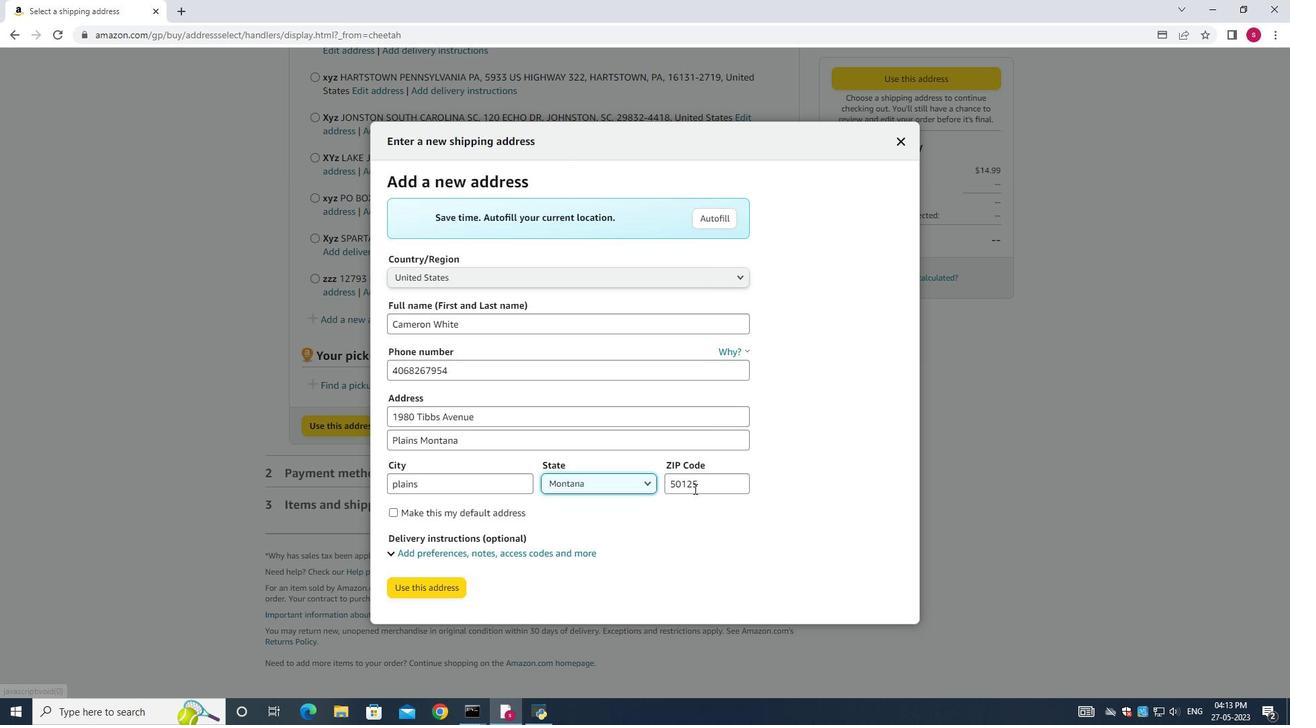 
Action: Key pressed ctrl+A<Key.backspace>59859
Screenshot: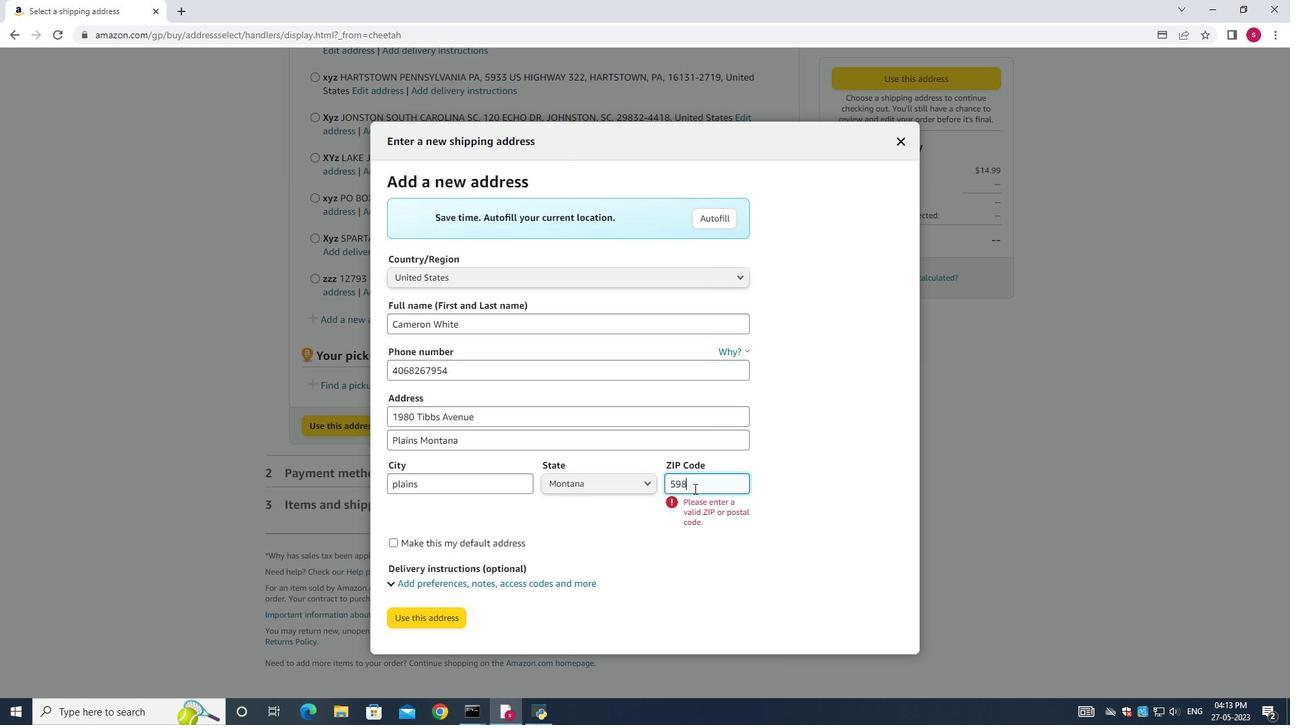 
Action: Mouse moved to (424, 590)
Screenshot: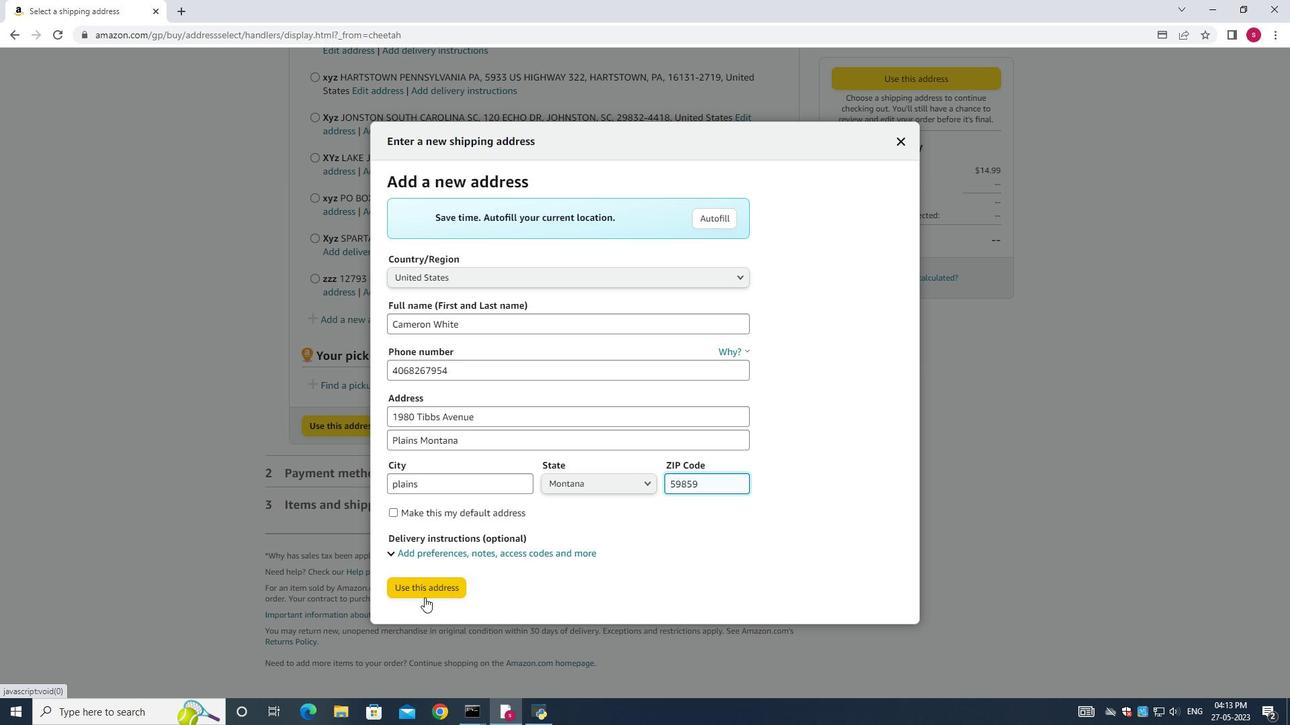 
Action: Mouse pressed left at (424, 590)
Screenshot: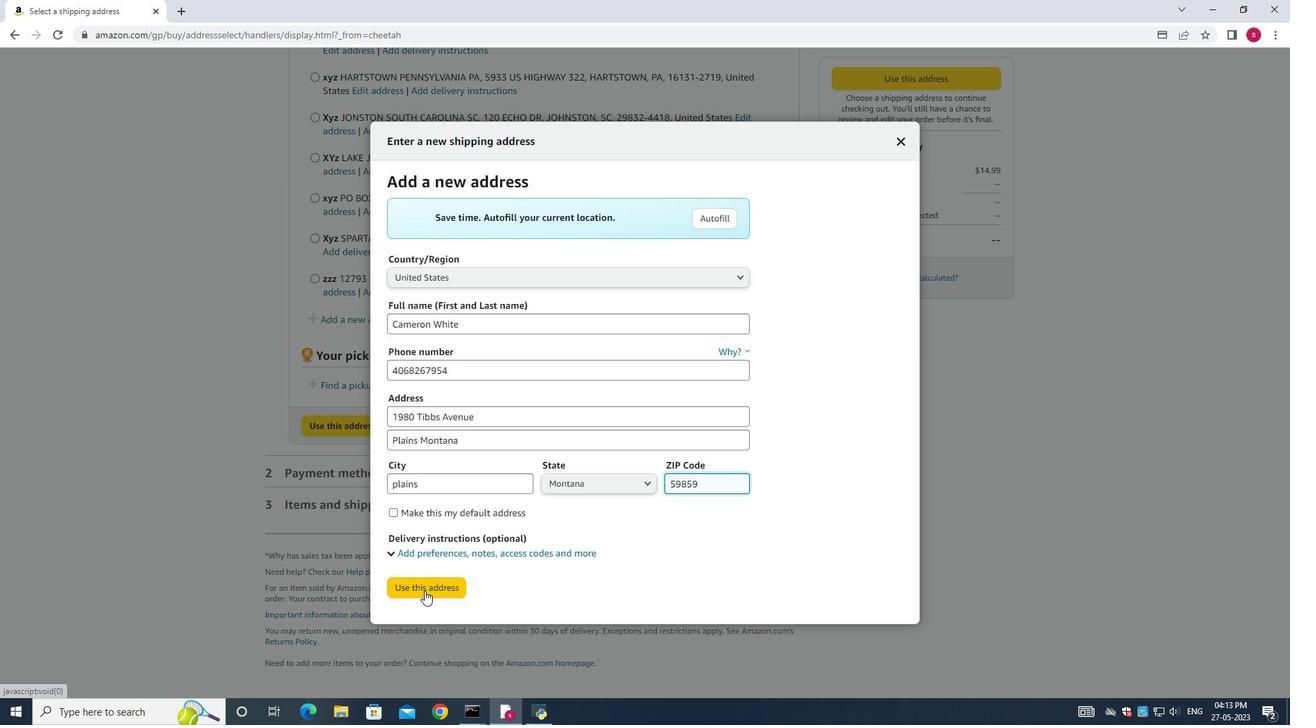 
Action: Mouse moved to (434, 678)
Screenshot: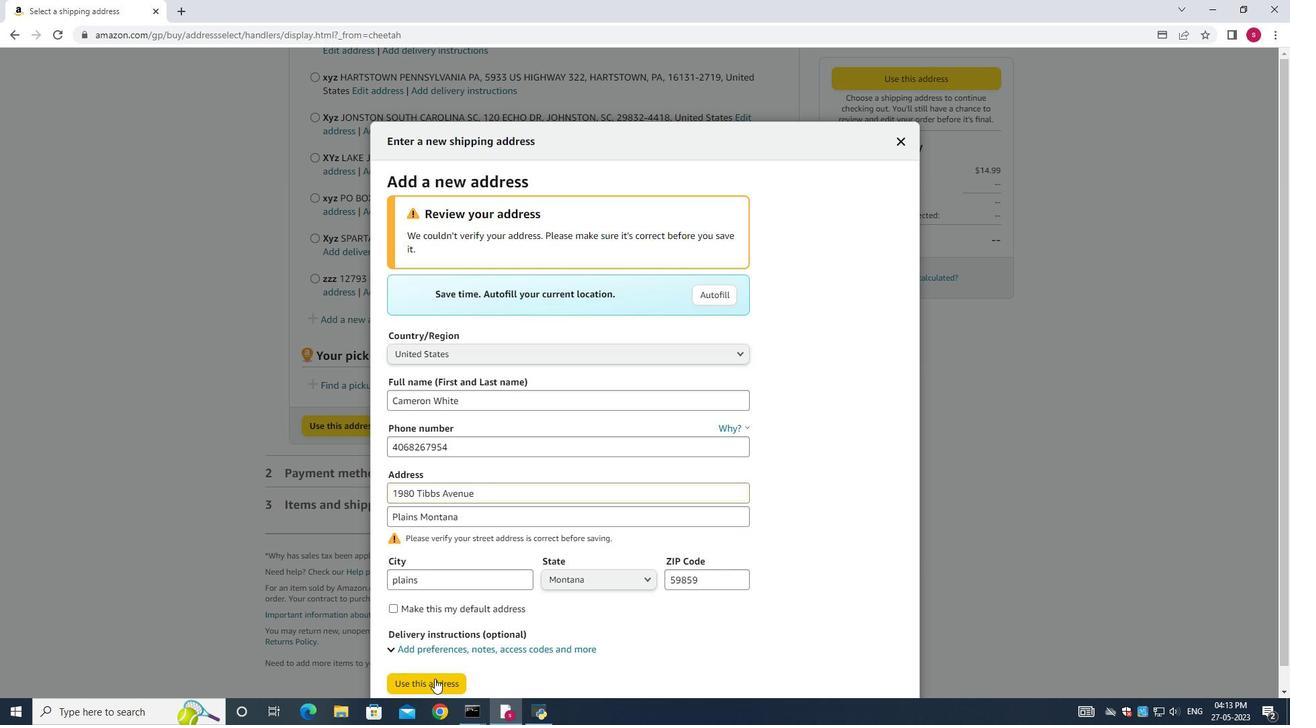 
Action: Mouse pressed left at (434, 678)
Screenshot: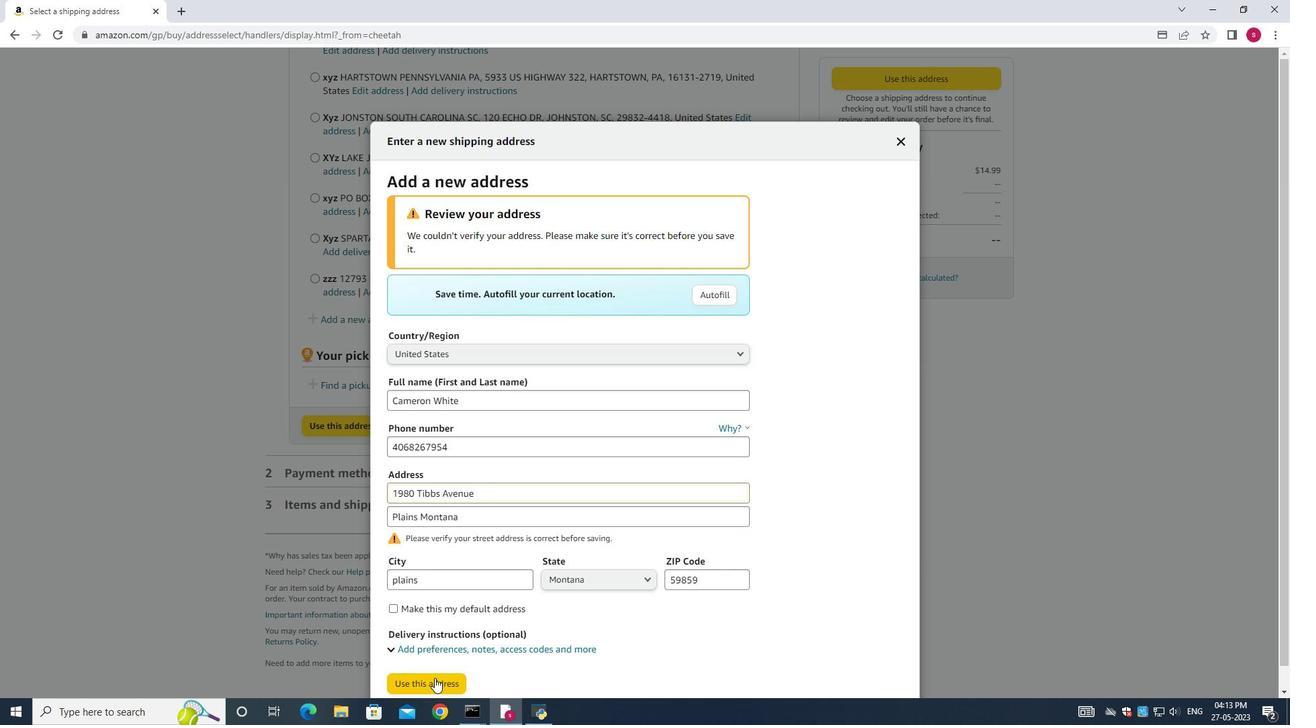 
Action: Mouse moved to (318, 318)
Screenshot: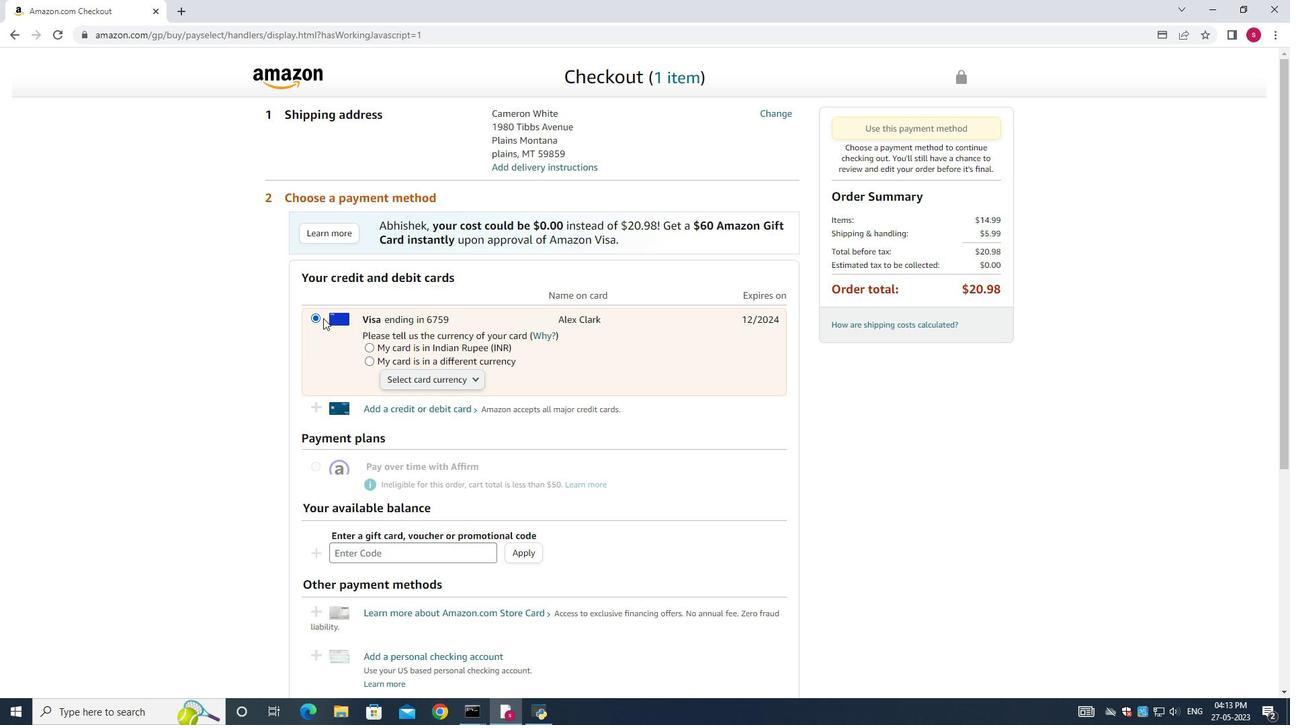 
Action: Mouse pressed left at (318, 318)
Screenshot: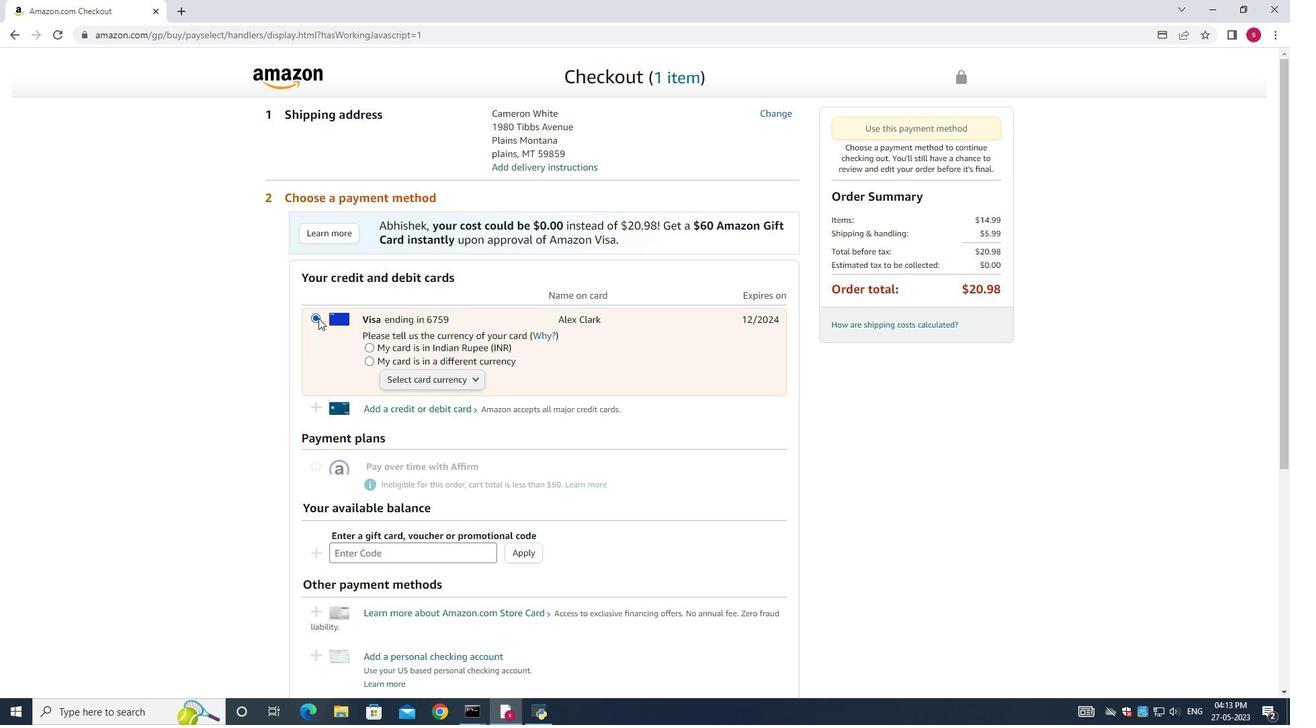 
Action: Mouse moved to (424, 383)
Screenshot: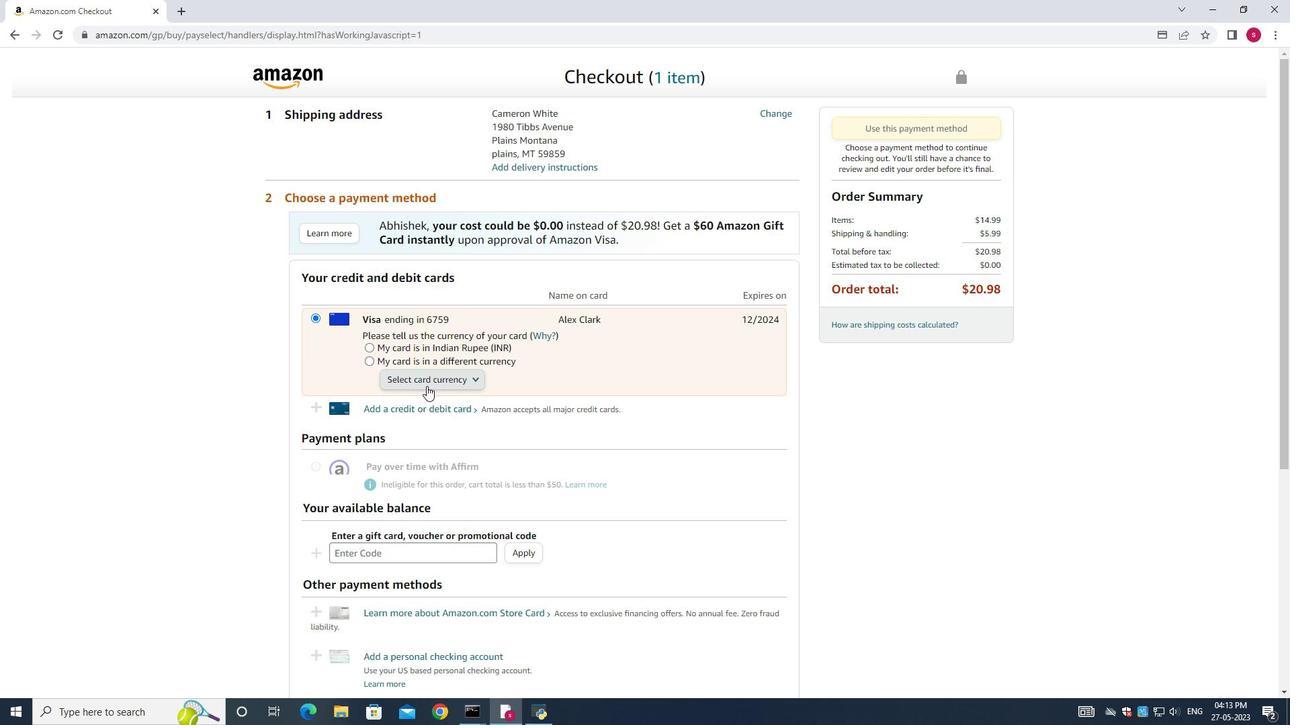 
Action: Mouse pressed left at (424, 383)
Screenshot: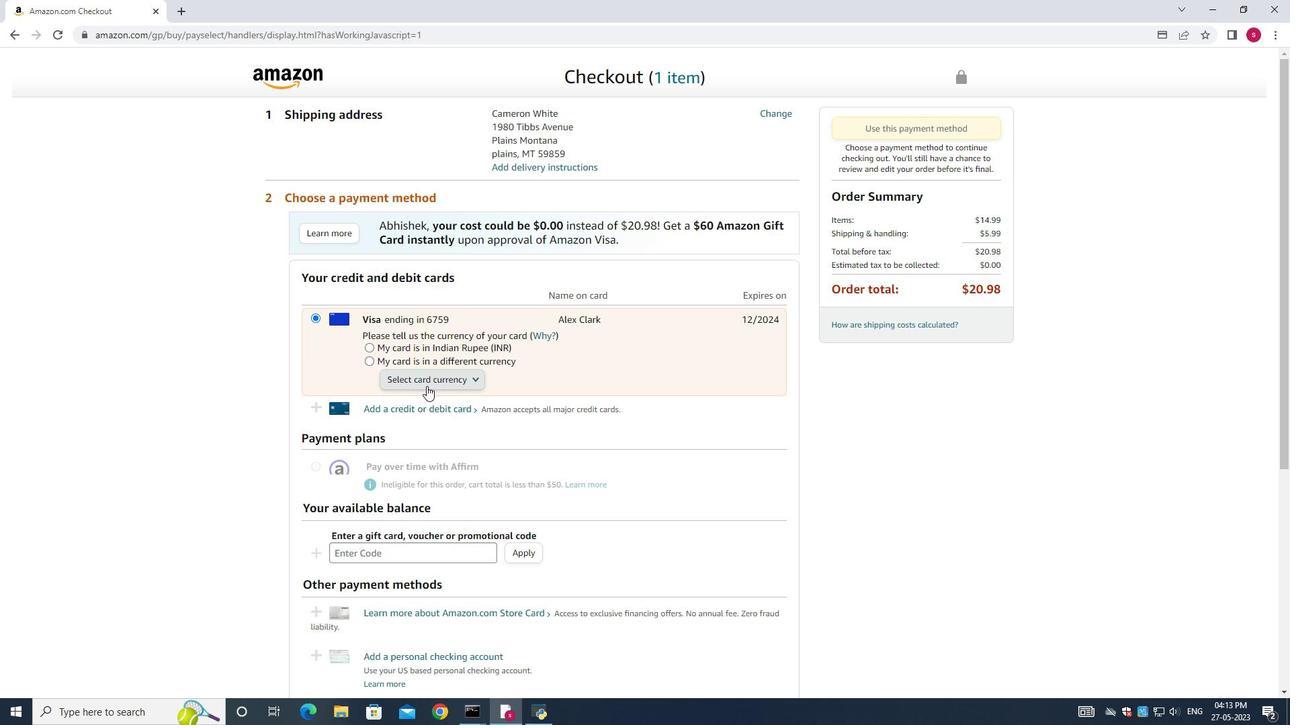 
Action: Mouse moved to (348, 371)
Screenshot: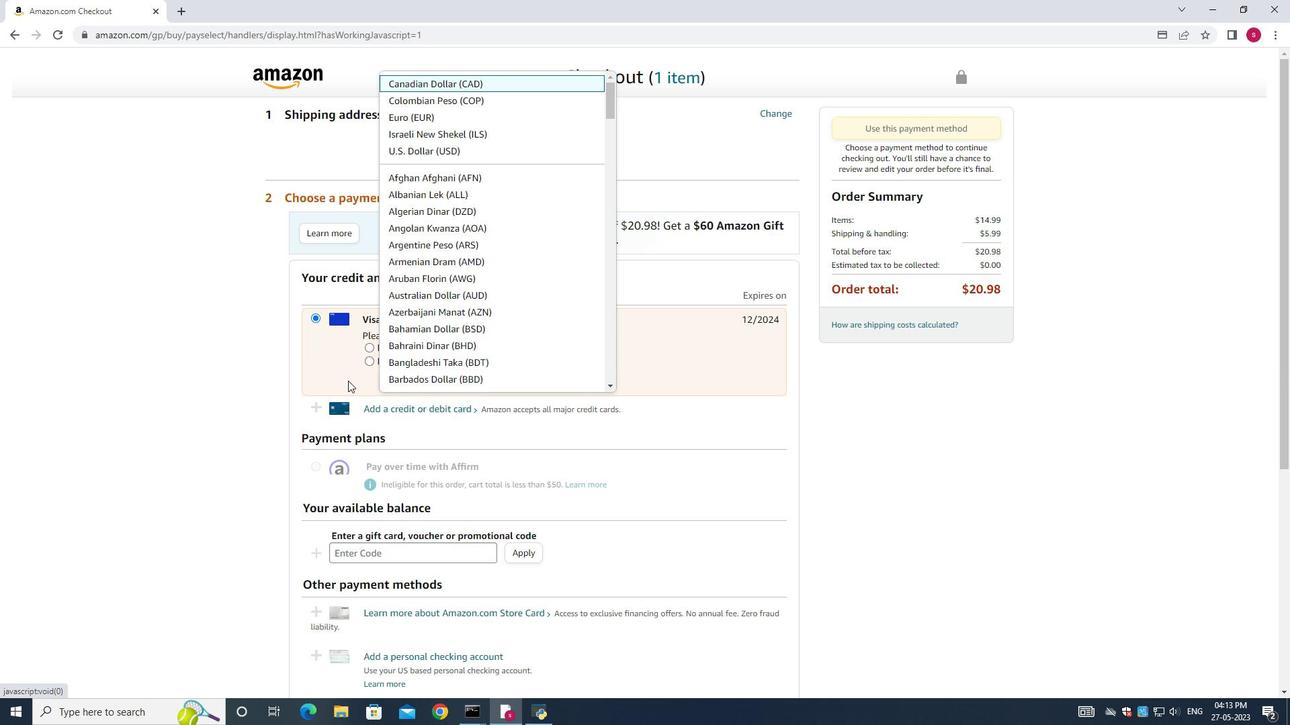 
Action: Mouse pressed left at (348, 371)
Screenshot: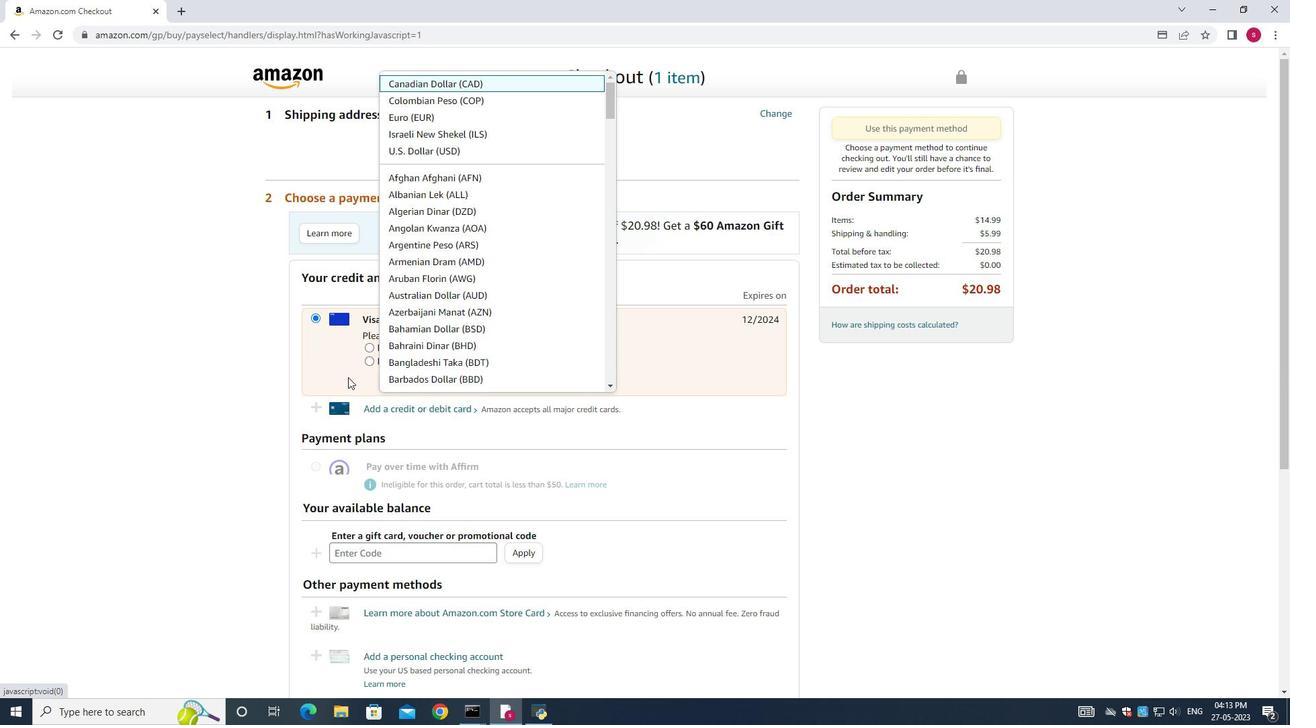 
Action: Mouse moved to (376, 412)
Screenshot: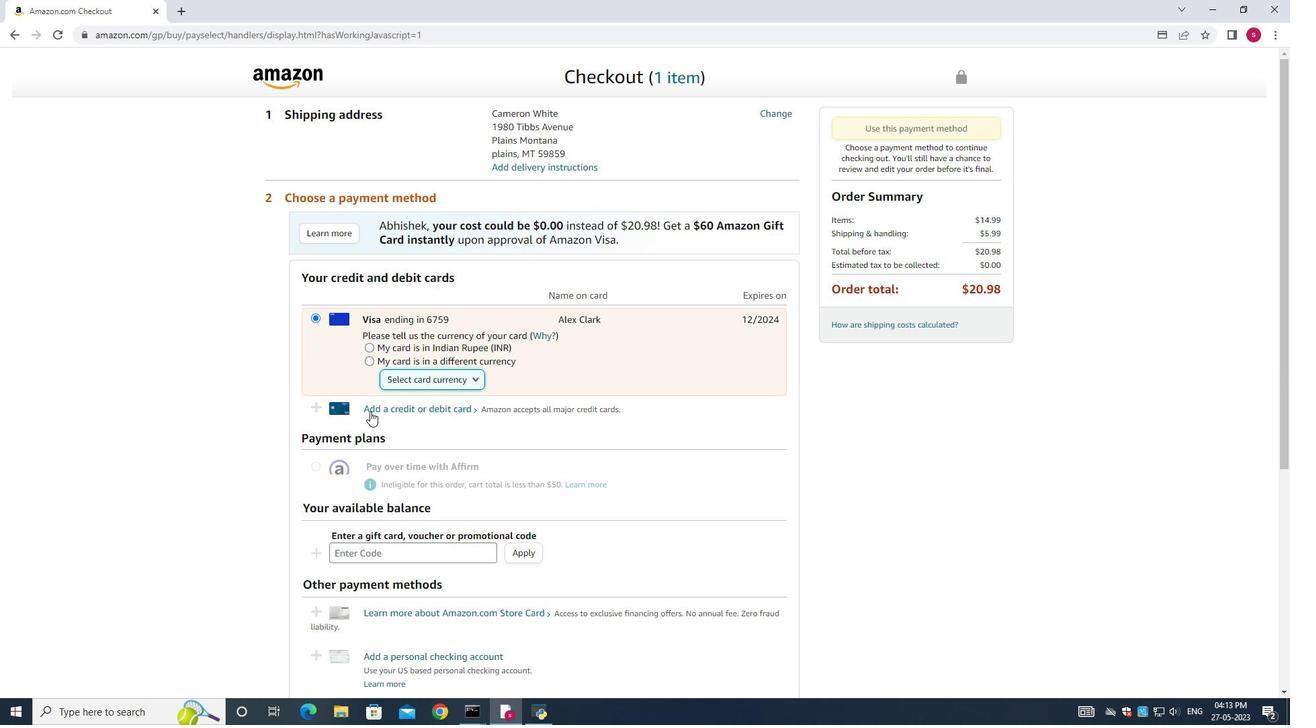 
Action: Mouse pressed left at (376, 412)
Screenshot: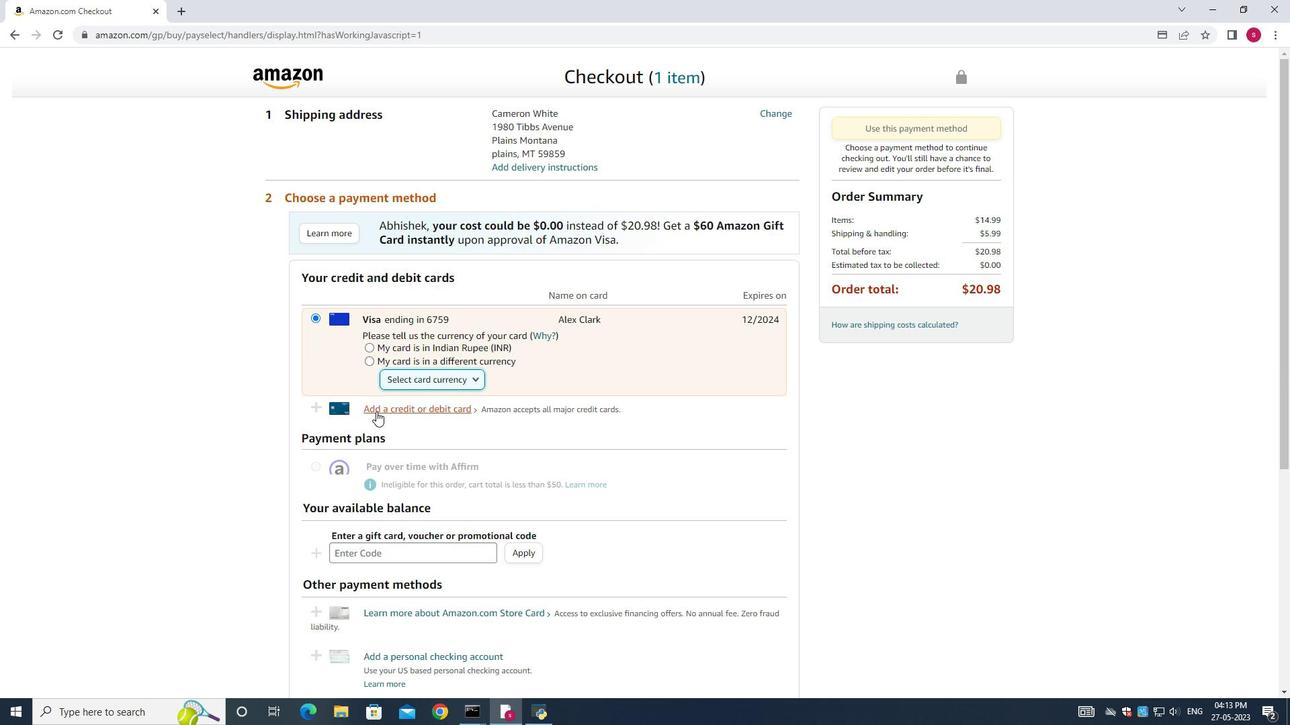 
Action: Mouse moved to (522, 334)
Screenshot: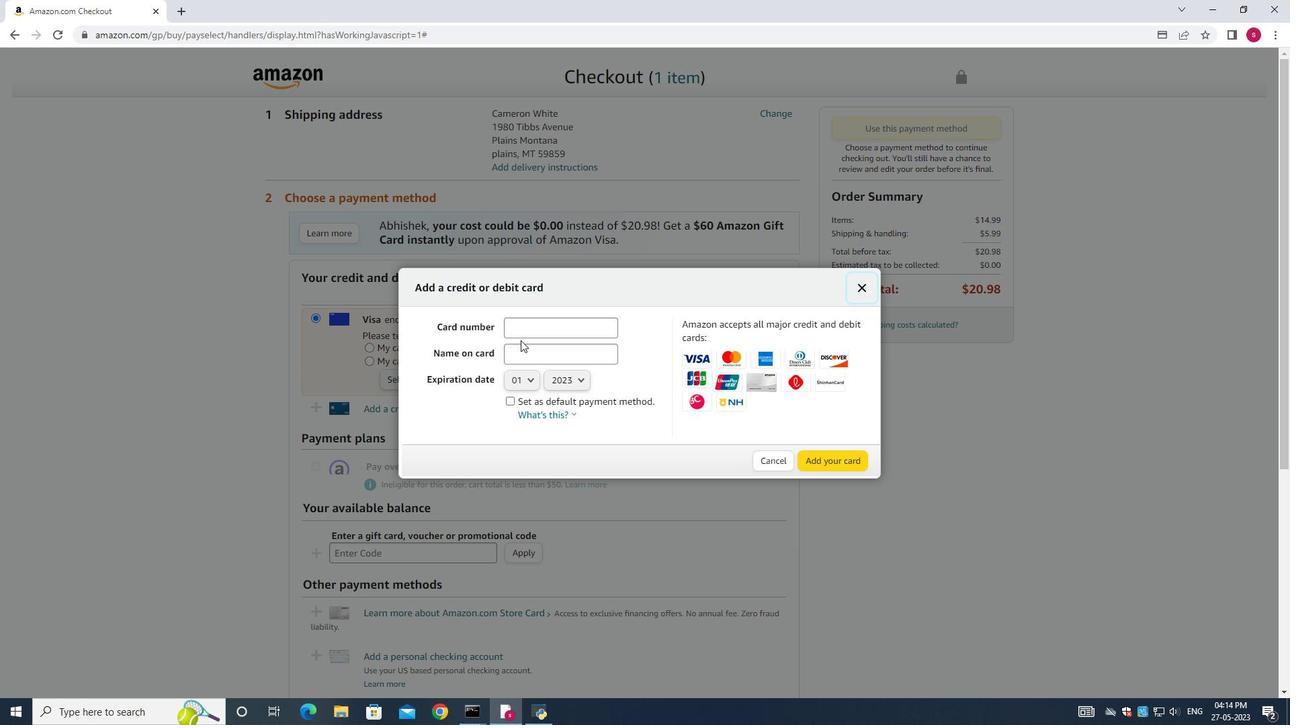 
Action: Mouse pressed left at (522, 334)
Screenshot: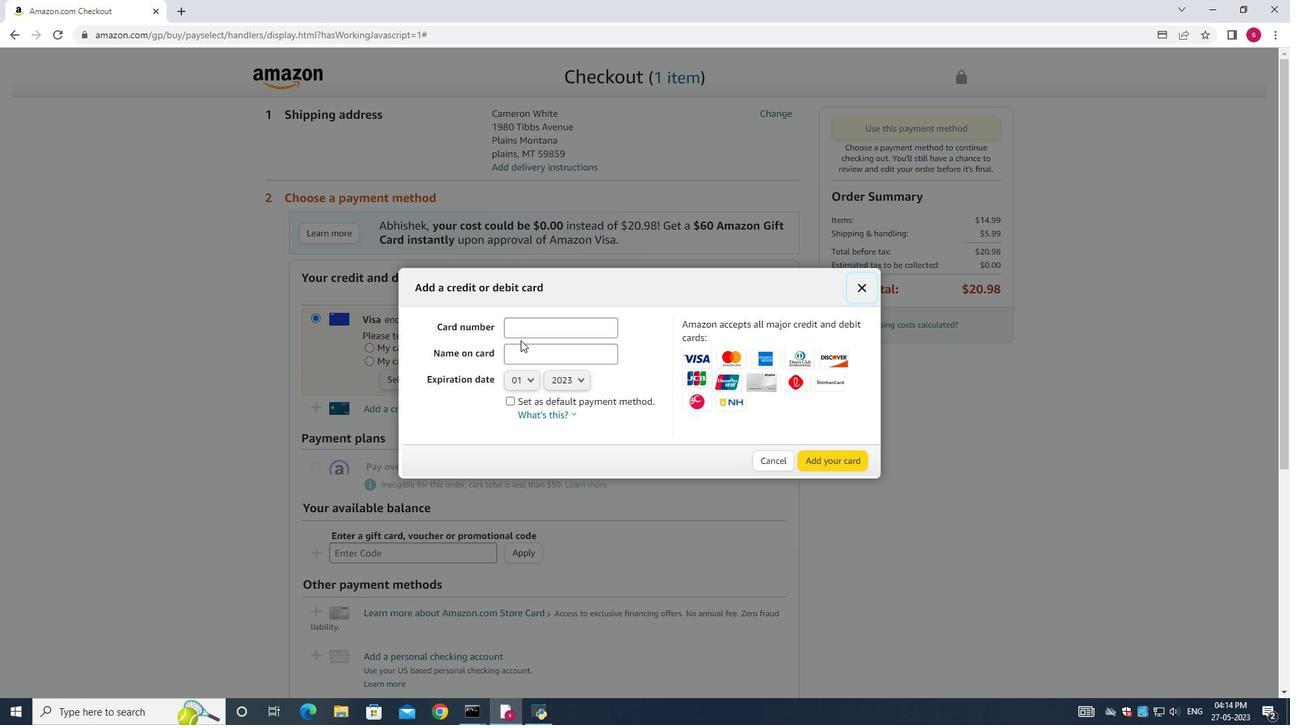 
Action: Key pressed <Key.shift>Cam<Key.backspace><Key.backspace><Key.backspace><Key.backspace><Key.backspace><Key.backspace><Key.backspace><Key.backspace><Key.backspace><Key.backspace><Key.backspace><Key.backspace><Key.backspace><Key.backspace><Key.backspace>4068267954
Screenshot: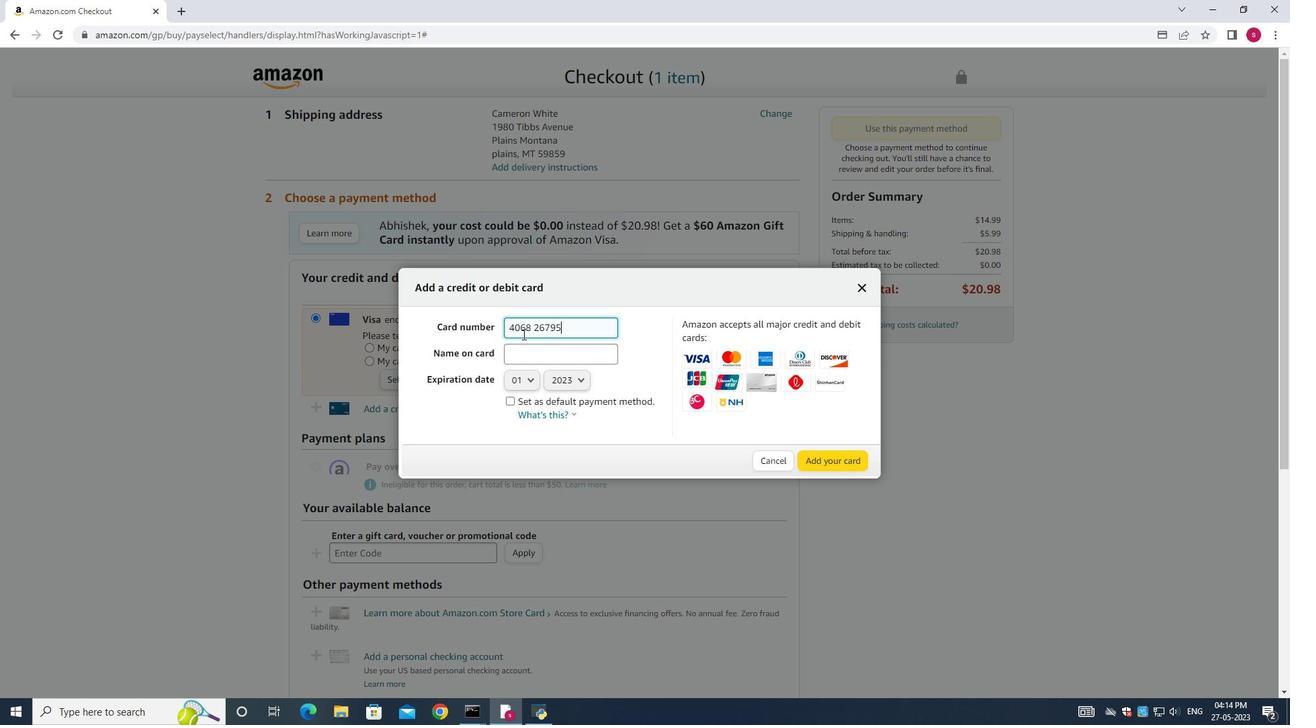 
Action: Mouse moved to (539, 362)
Screenshot: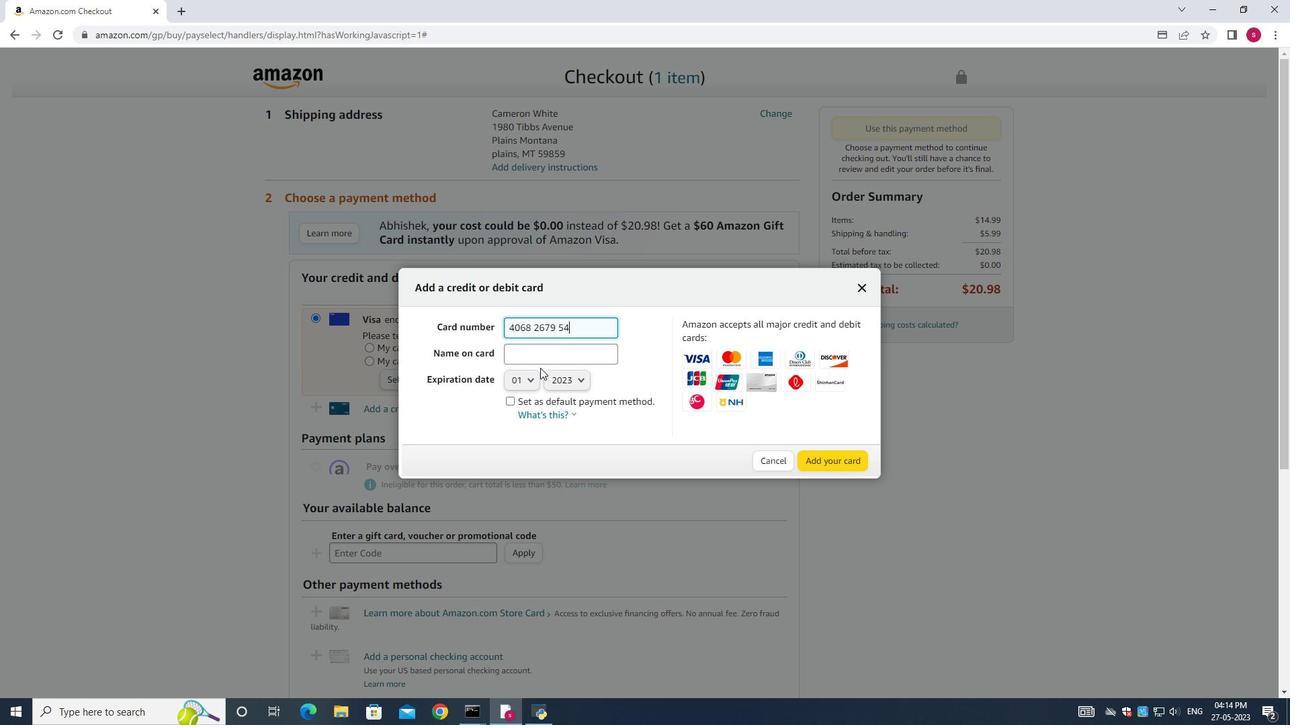 
Action: Mouse pressed left at (539, 362)
Screenshot: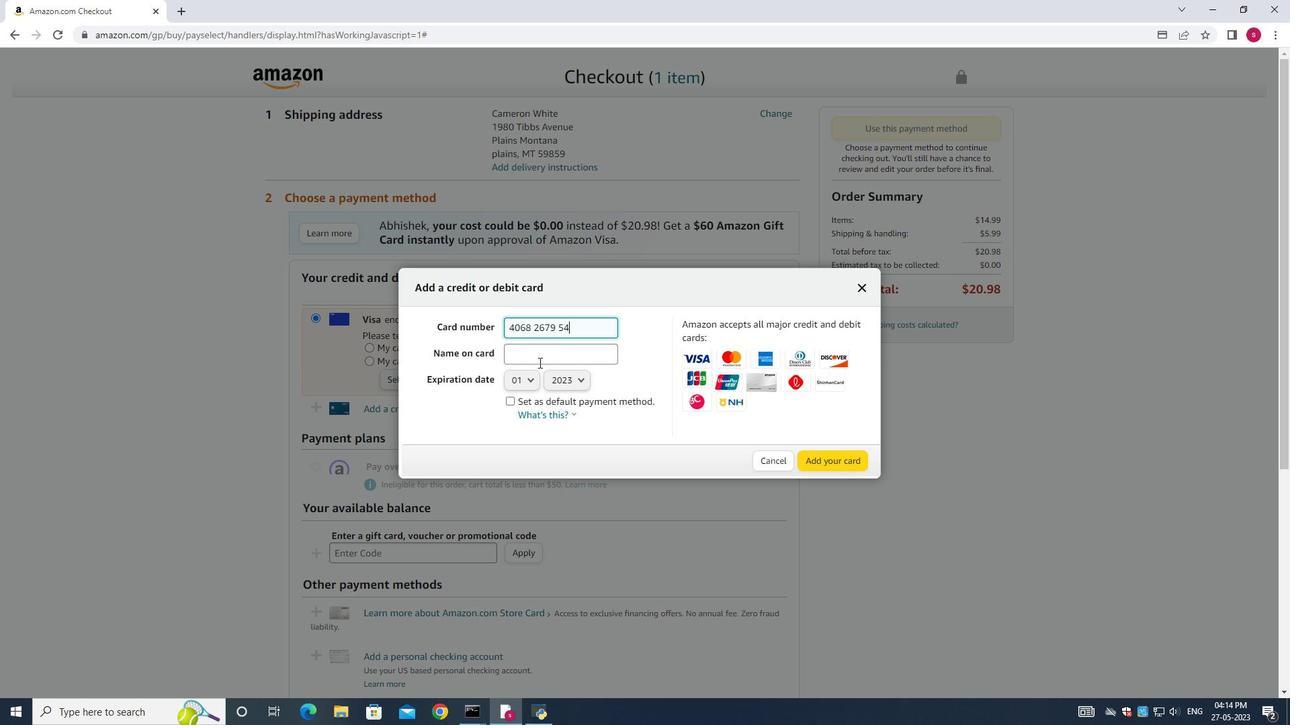 
Action: Mouse moved to (582, 330)
Screenshot: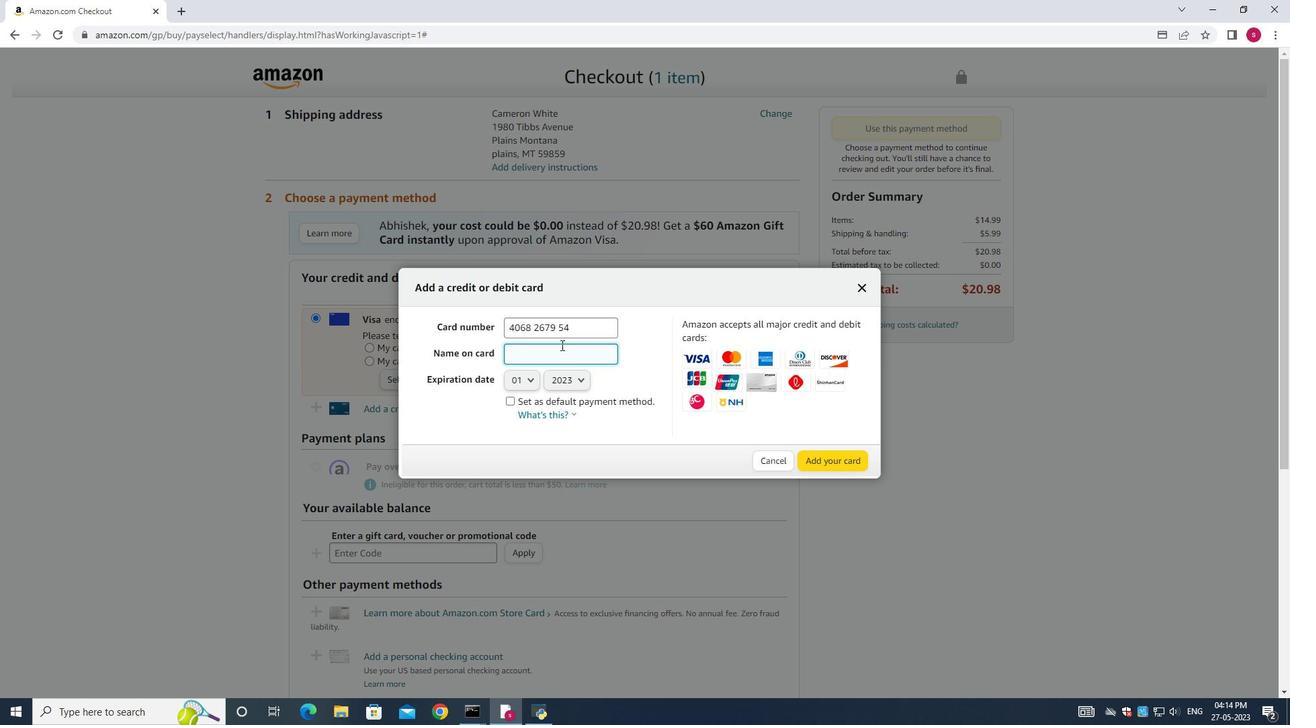 
Action: Mouse pressed left at (582, 330)
Screenshot: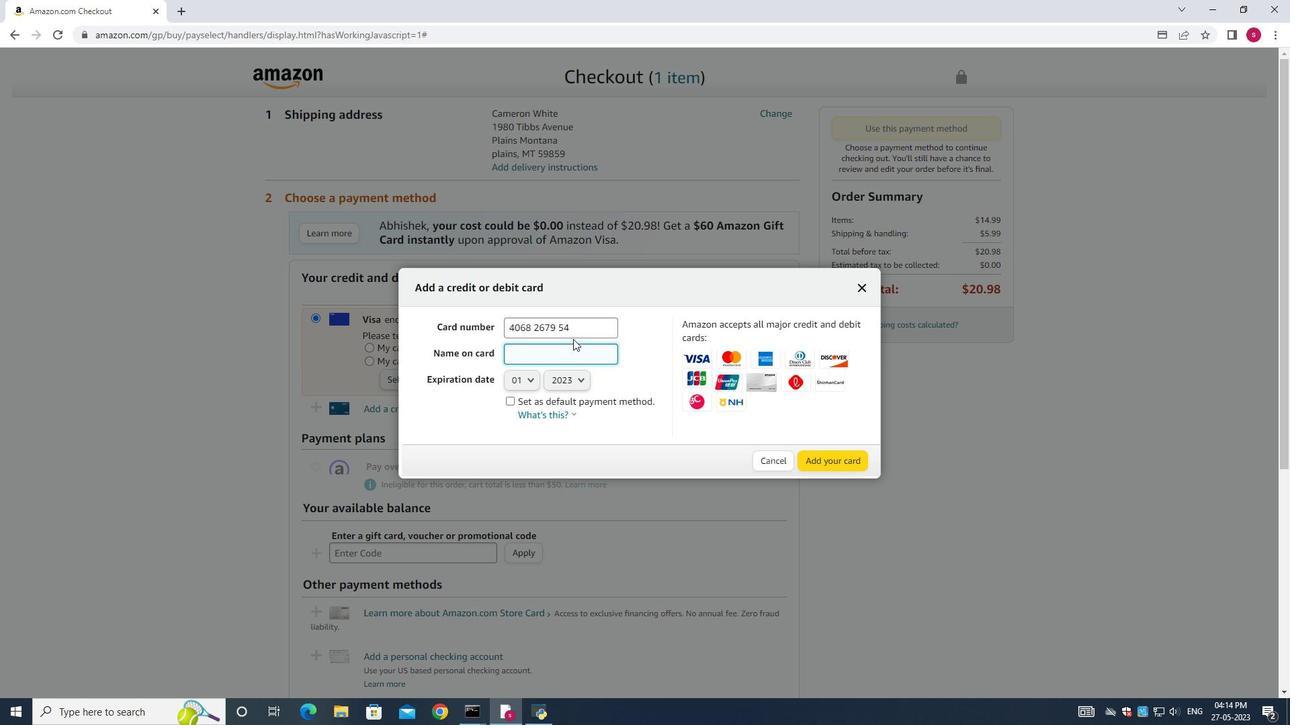 
Action: Key pressed <Key.backspace><Key.backspace><Key.backspace><Key.backspace><Key.backspace><Key.backspace><Key.backspace><Key.backspace><Key.backspace>6826795=<Key.backspace><Key.backspace><Key.backspace><Key.backspace><Key.backspace><Key.backspace><Key.backspace><Key.backspace>
Screenshot: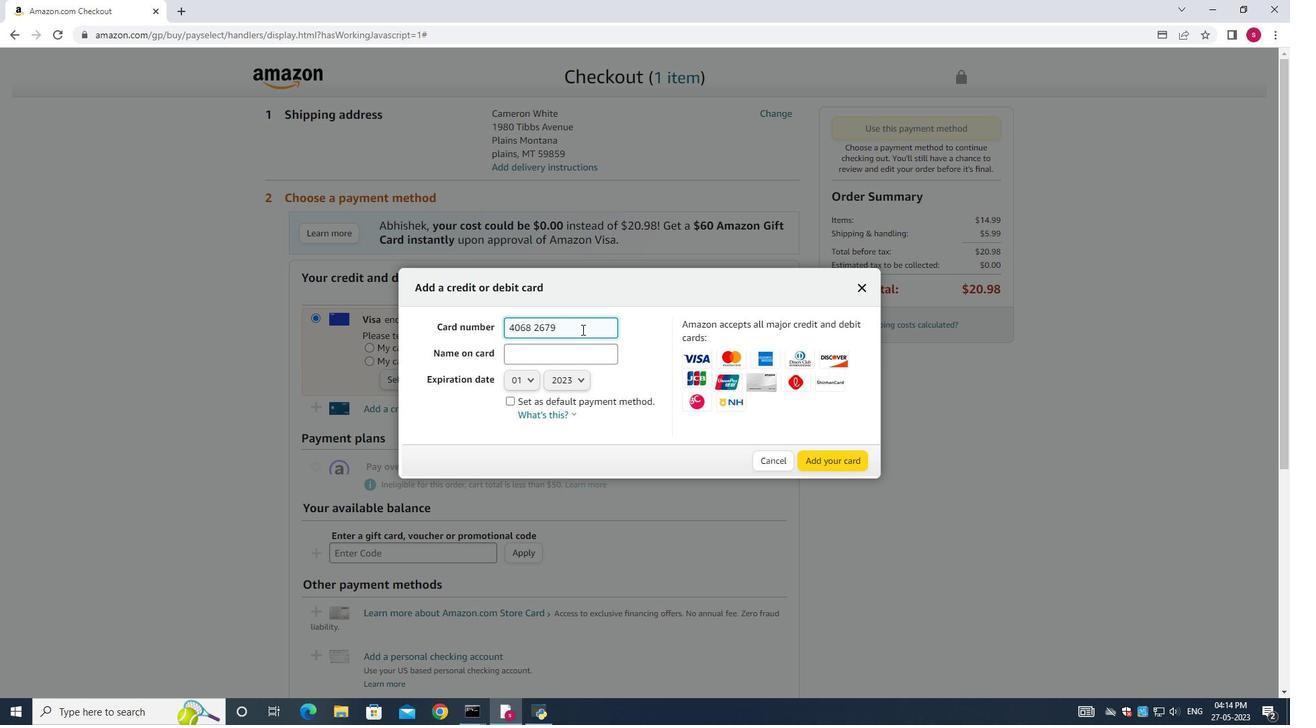 
Action: Mouse moved to (584, 332)
Screenshot: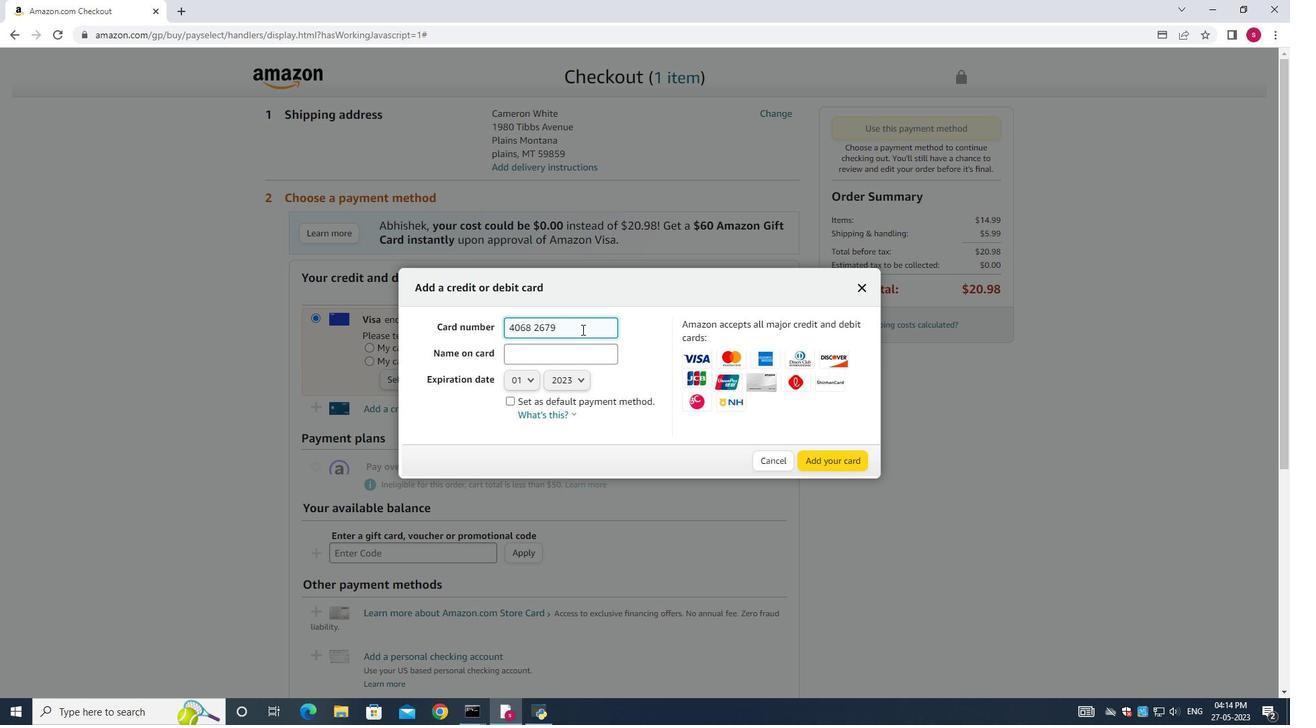
Action: Key pressed <Key.backspace>
Screenshot: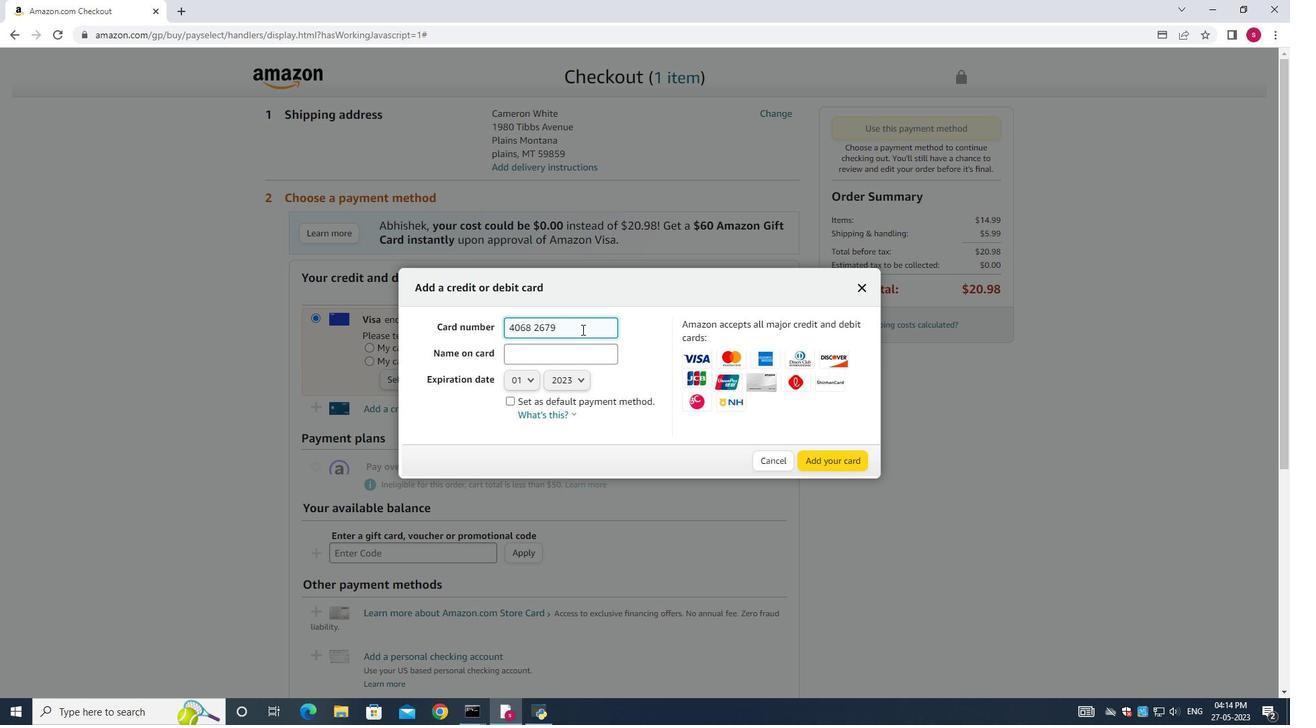 
Action: Mouse moved to (587, 335)
Screenshot: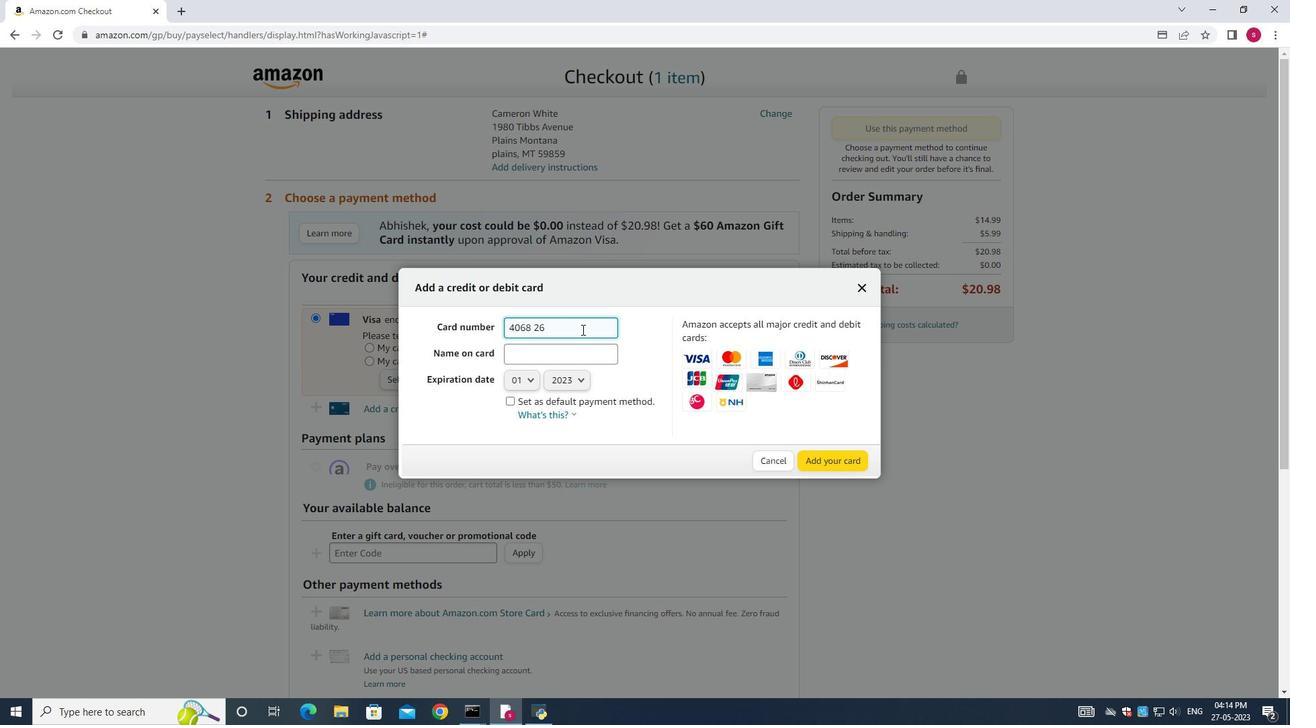 
Action: Key pressed <Key.backspace>
Screenshot: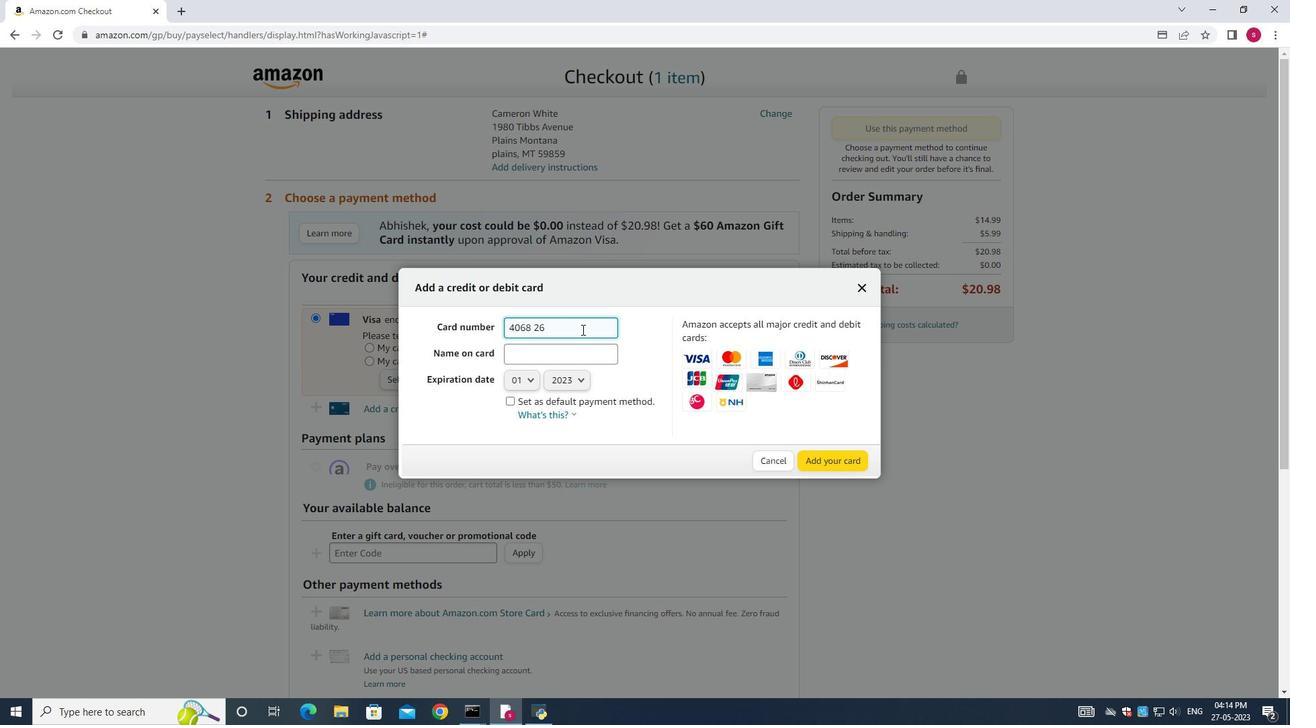 
Action: Mouse moved to (593, 338)
Screenshot: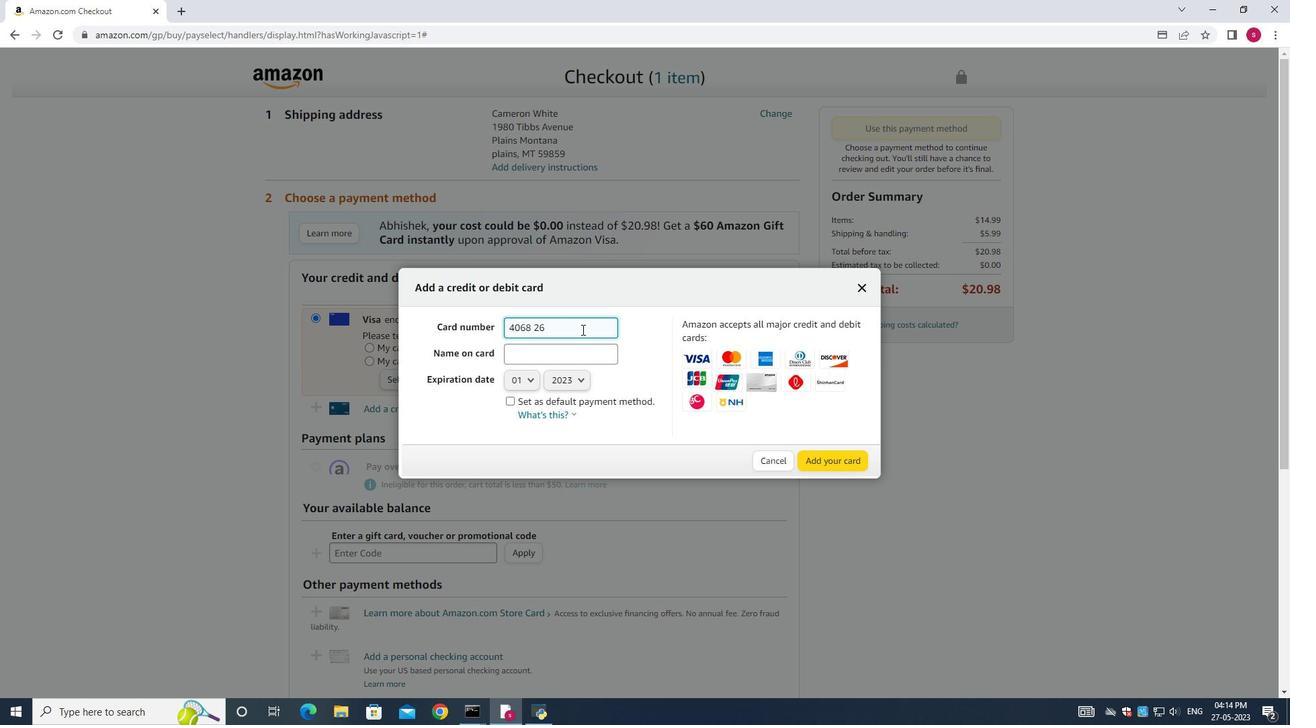 
Action: Key pressed <Key.backspace>
Screenshot: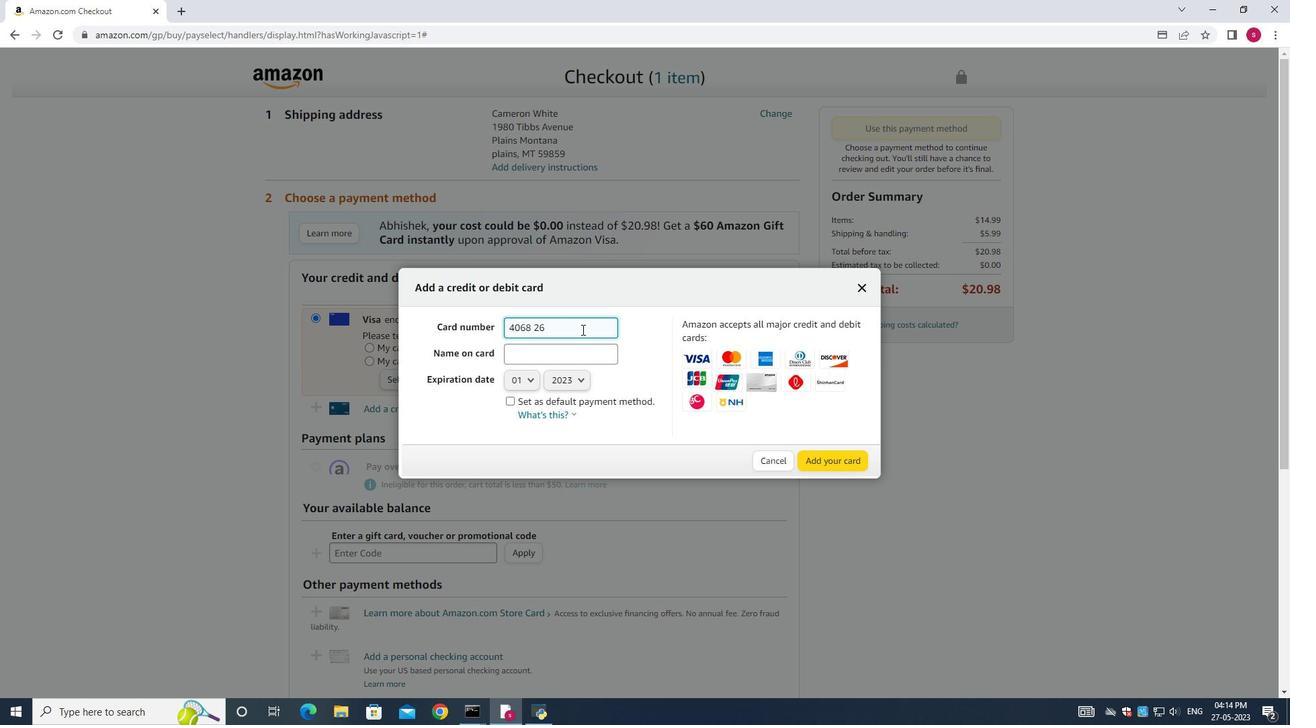 
Action: Mouse moved to (596, 341)
Screenshot: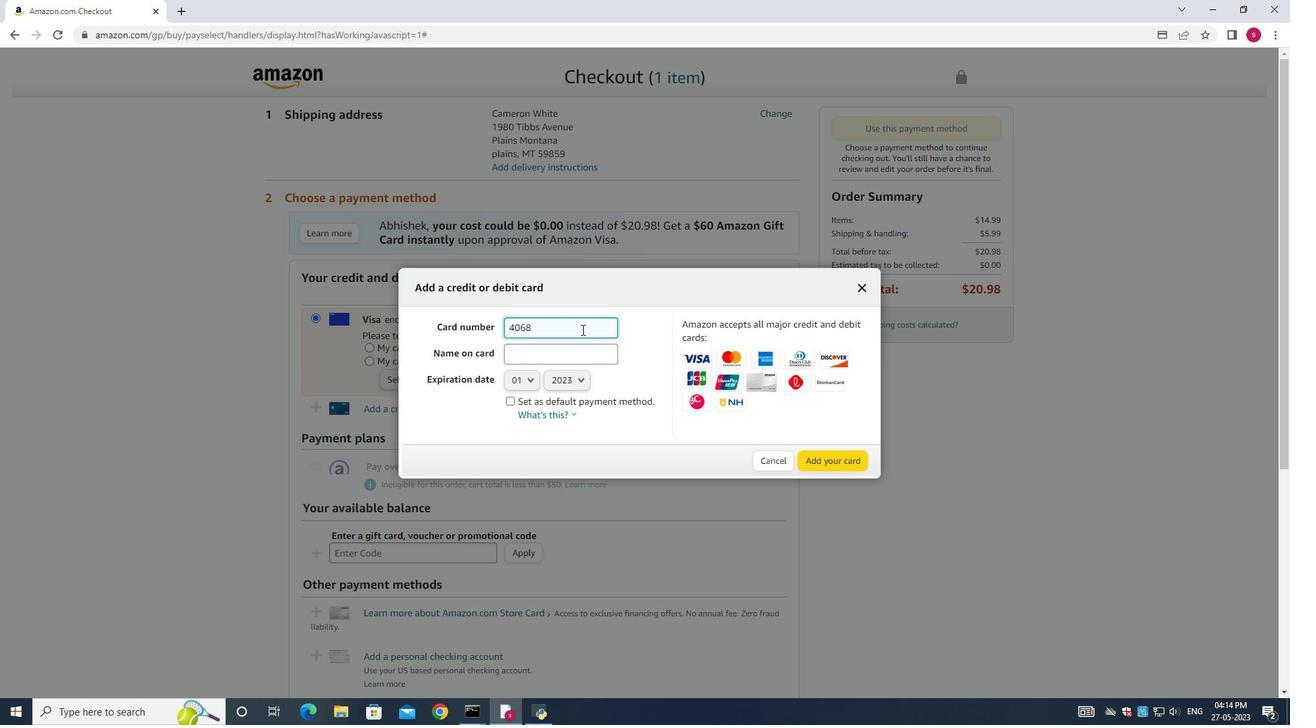 
Action: Key pressed <Key.backspace>
Screenshot: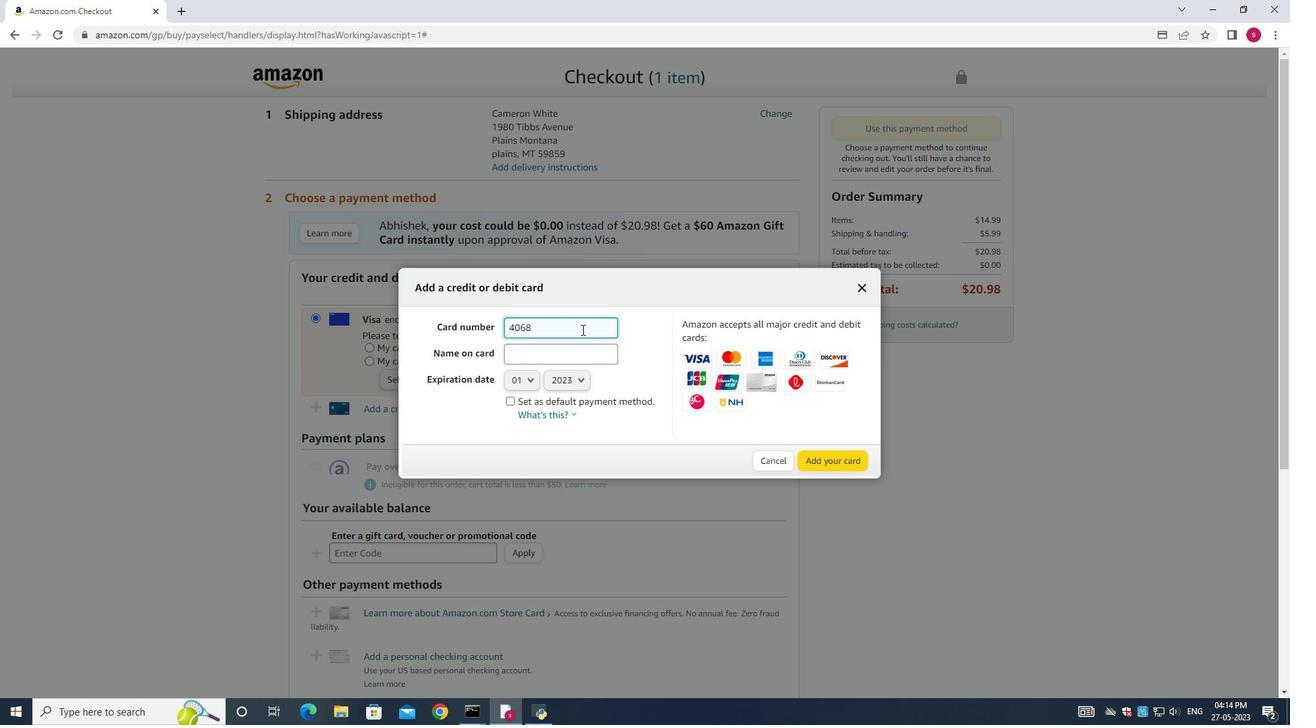 
Action: Mouse moved to (608, 351)
Screenshot: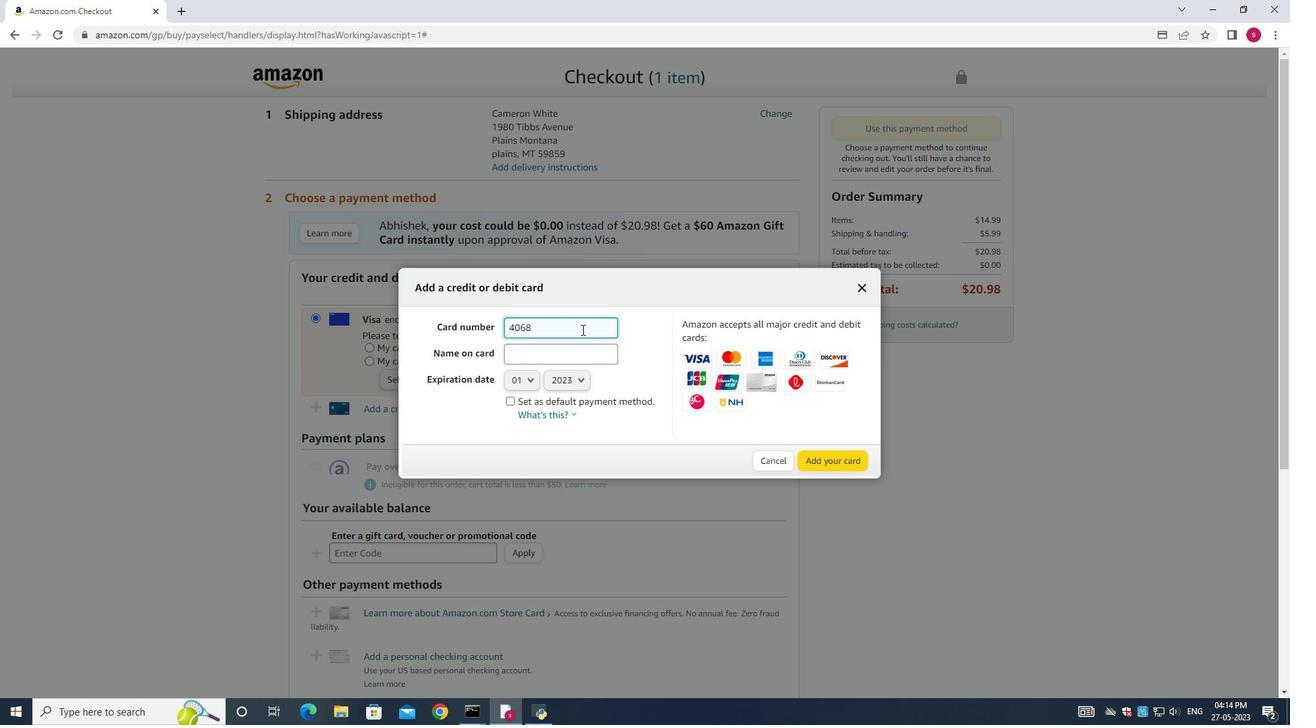 
Action: Key pressed <Key.backspace>
Screenshot: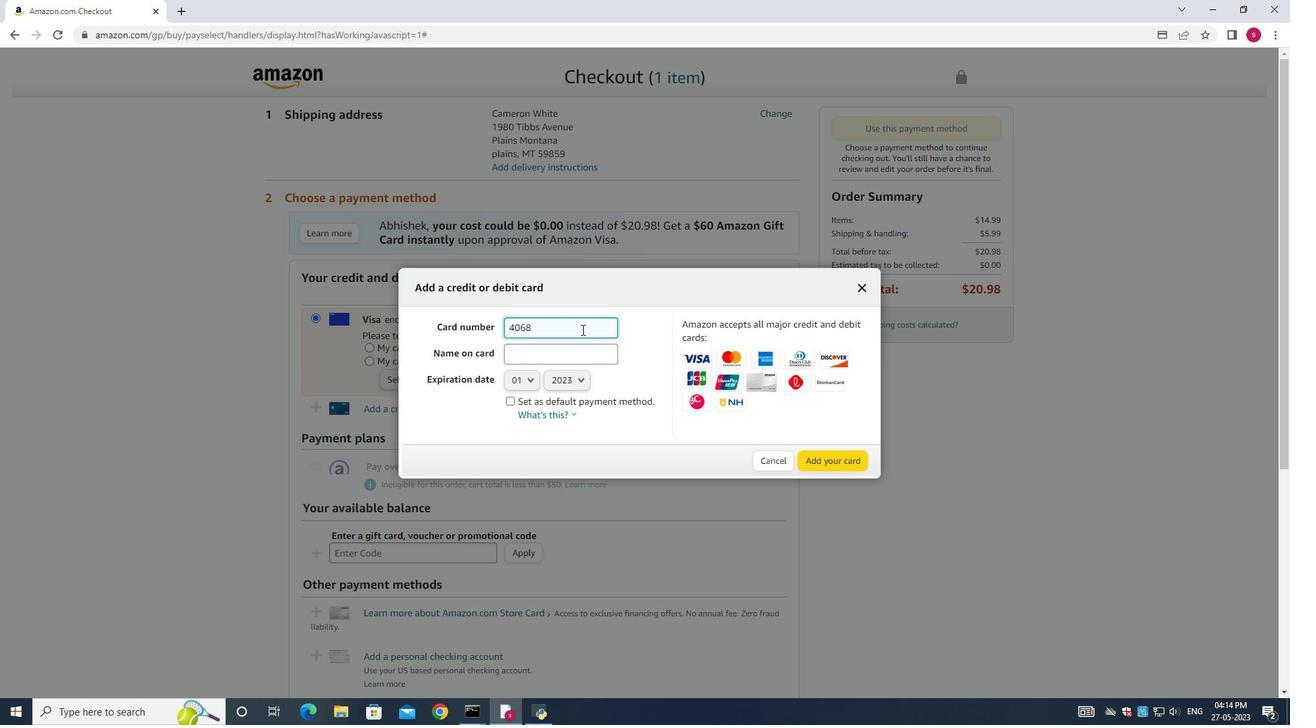 
Action: Mouse moved to (635, 368)
Screenshot: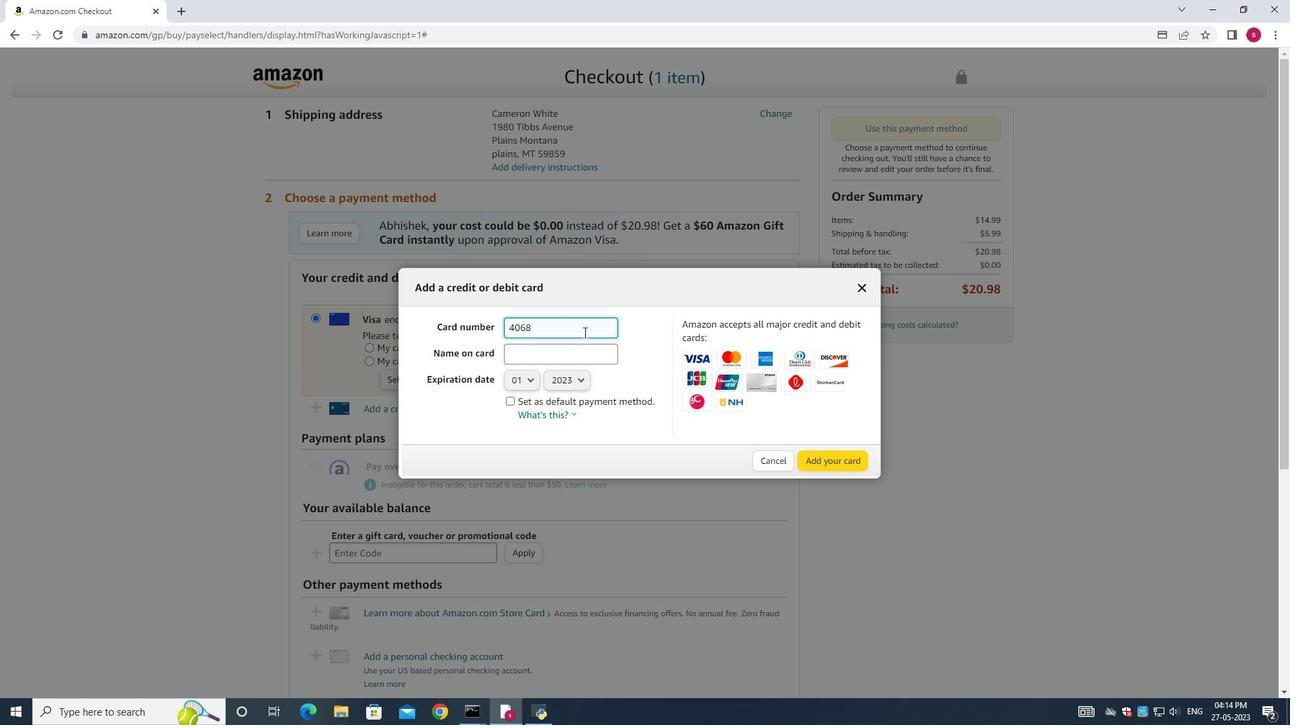 
Action: Key pressed <Key.backspace>
Screenshot: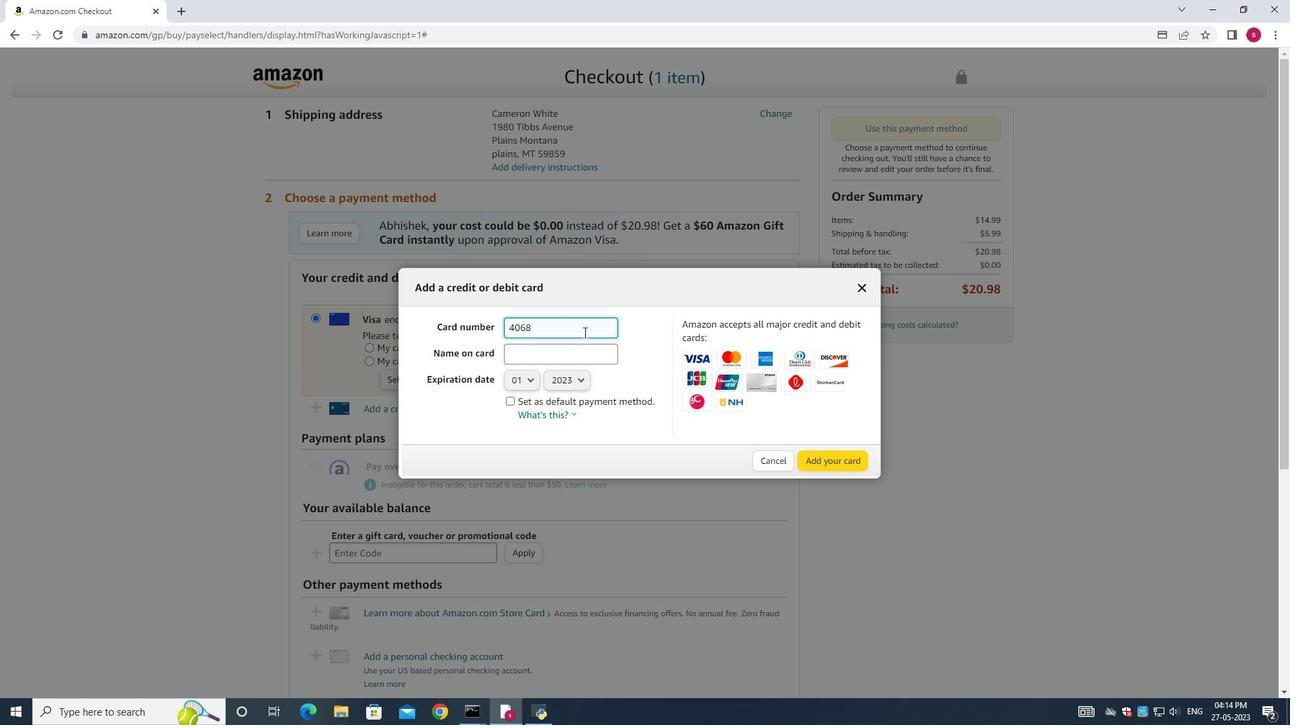 
Action: Mouse moved to (664, 389)
Screenshot: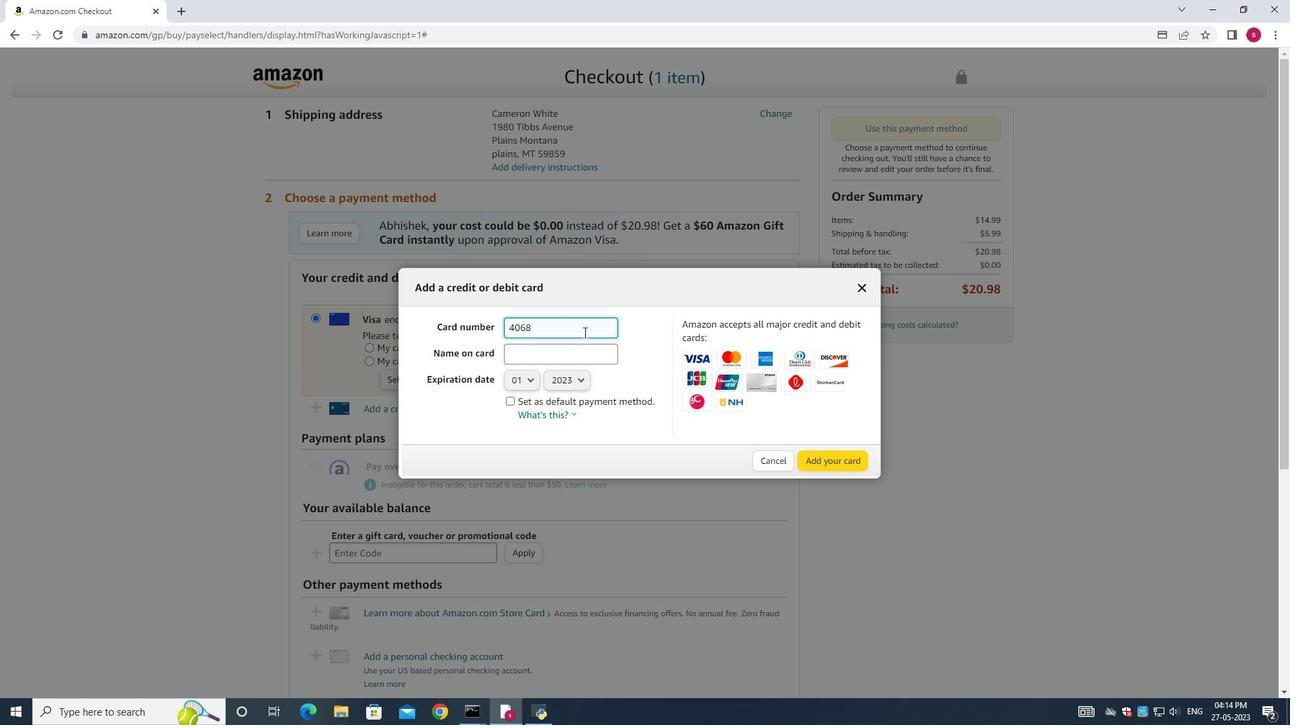 
Action: Key pressed <Key.backspace>
Screenshot: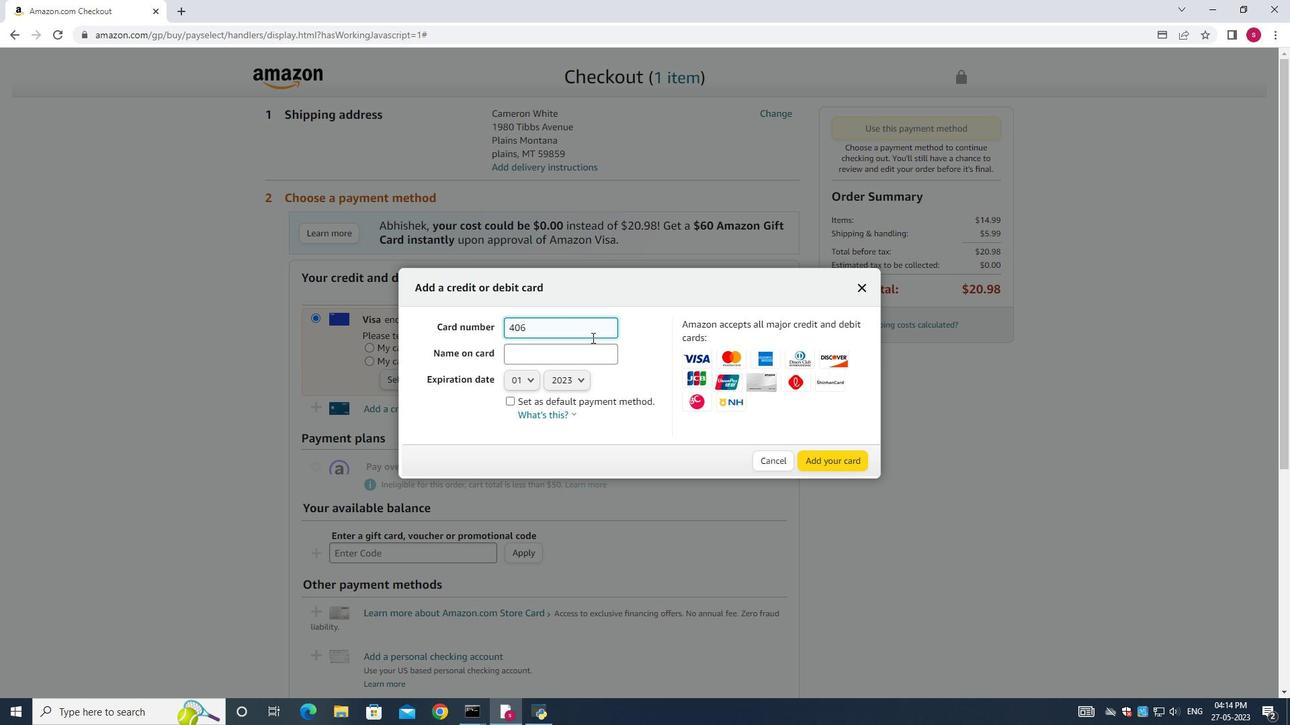 
Action: Mouse moved to (703, 410)
Screenshot: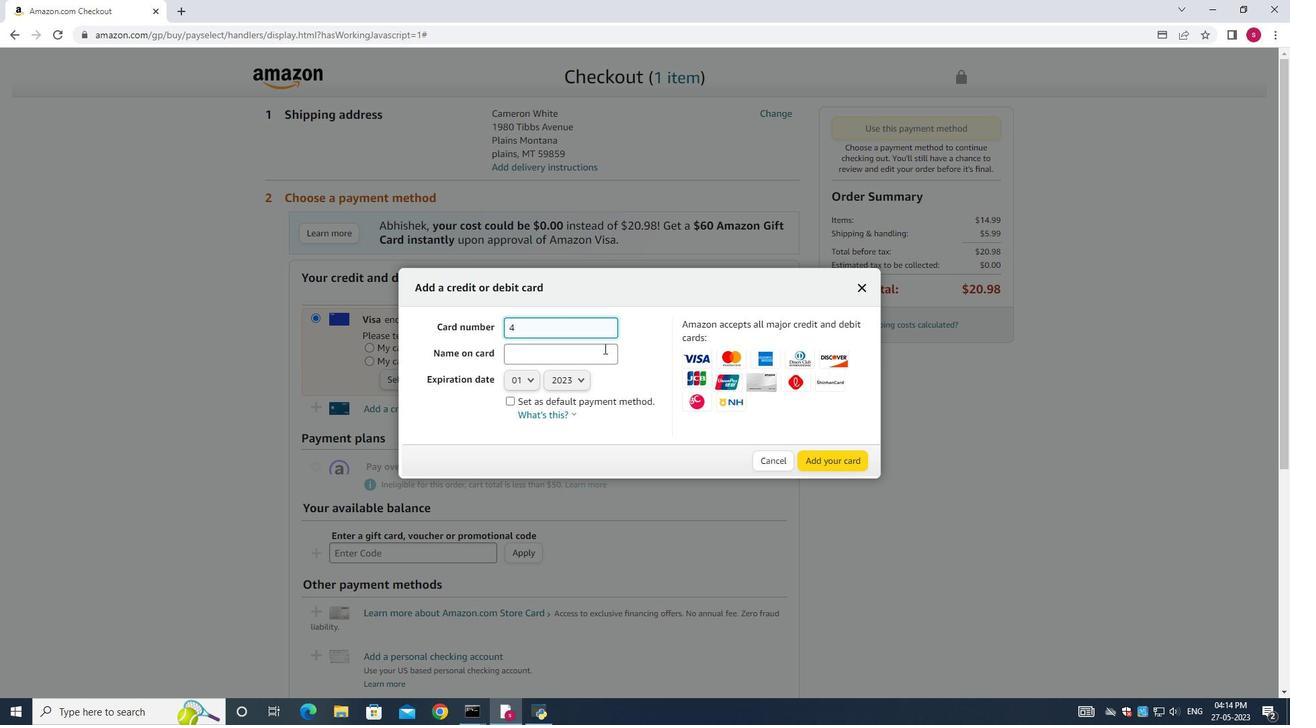 
Action: Key pressed <Key.backspace>
Screenshot: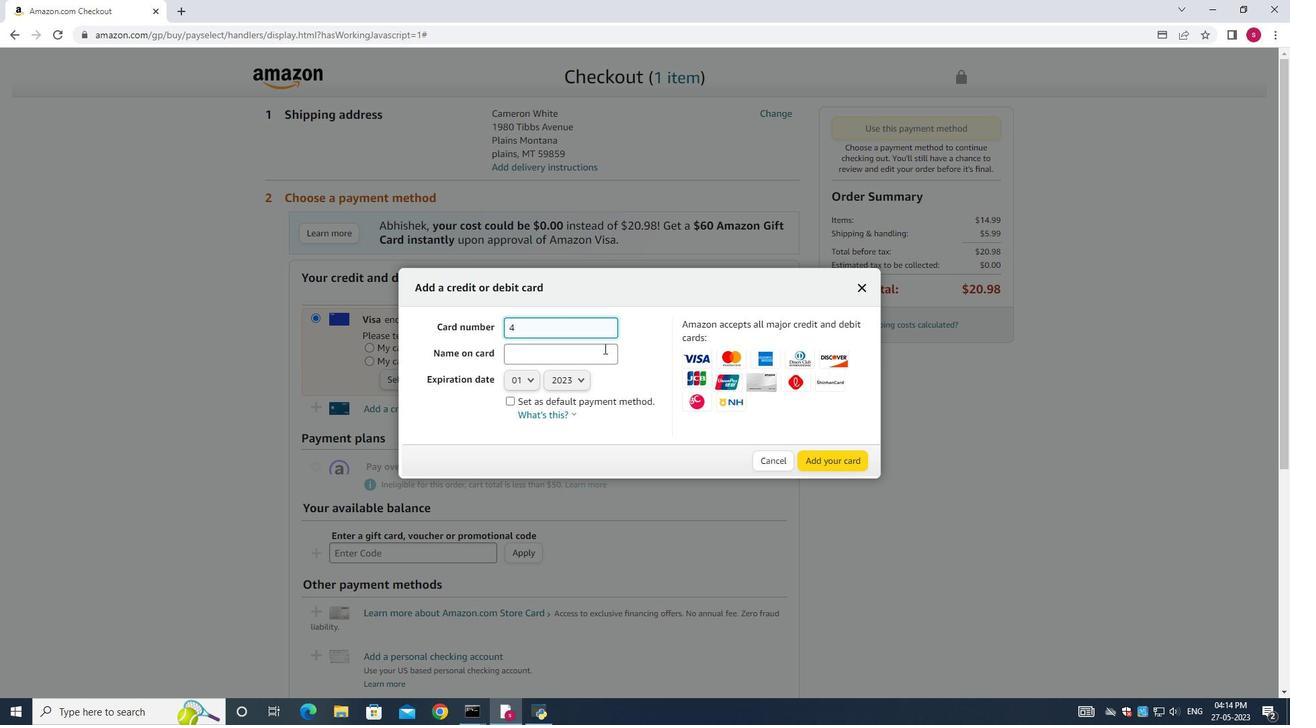 
Action: Mouse moved to (730, 424)
Screenshot: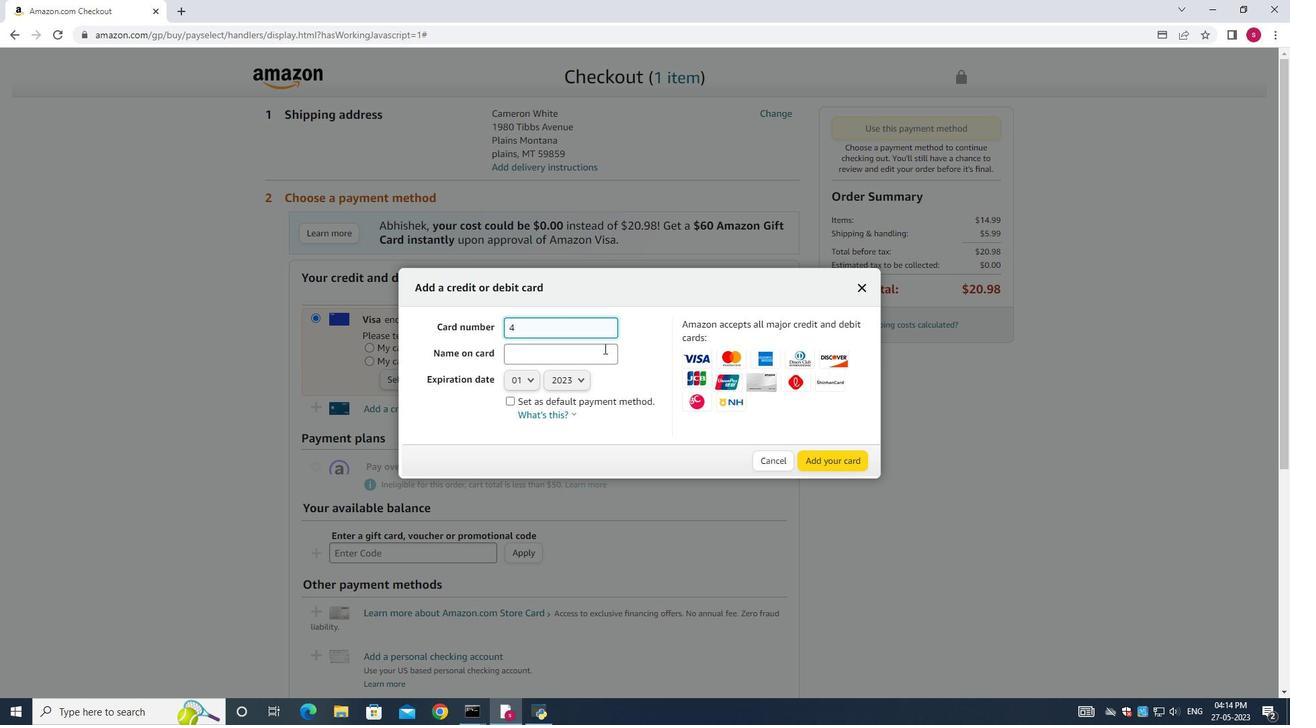 
Action: Key pressed <Key.backspace>
Screenshot: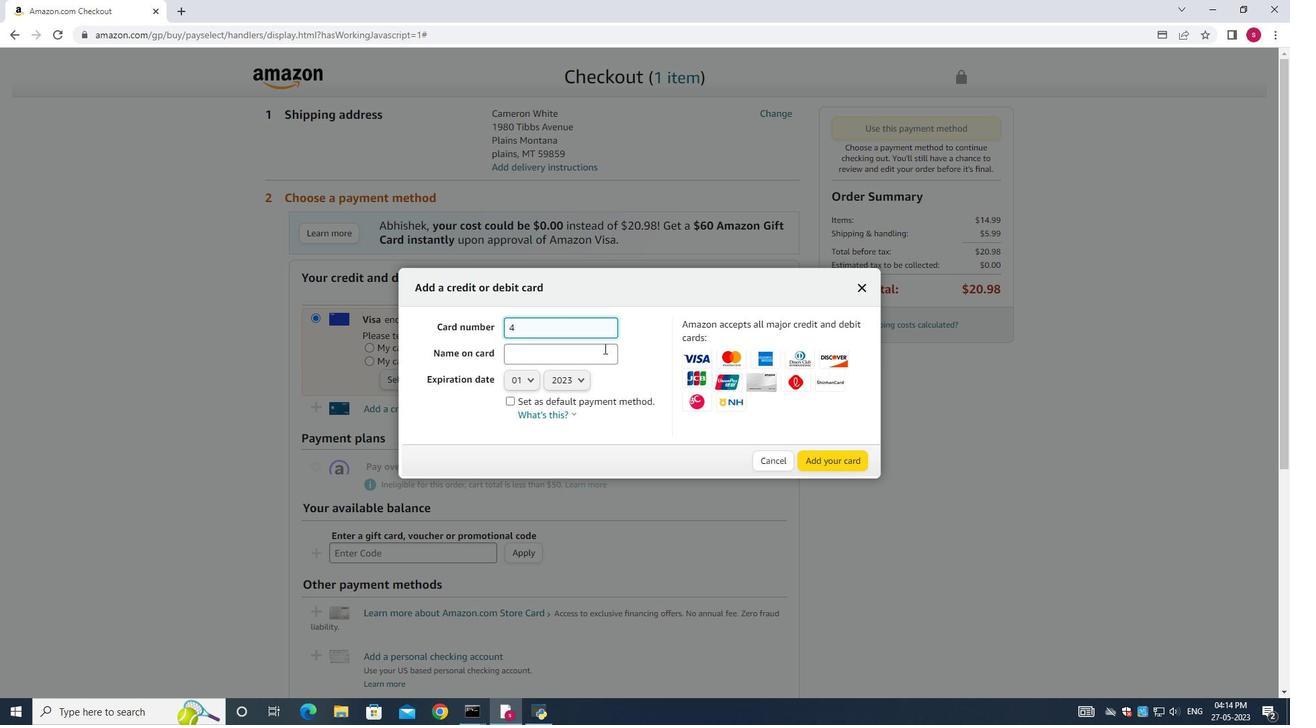 
Action: Mouse moved to (739, 429)
Screenshot: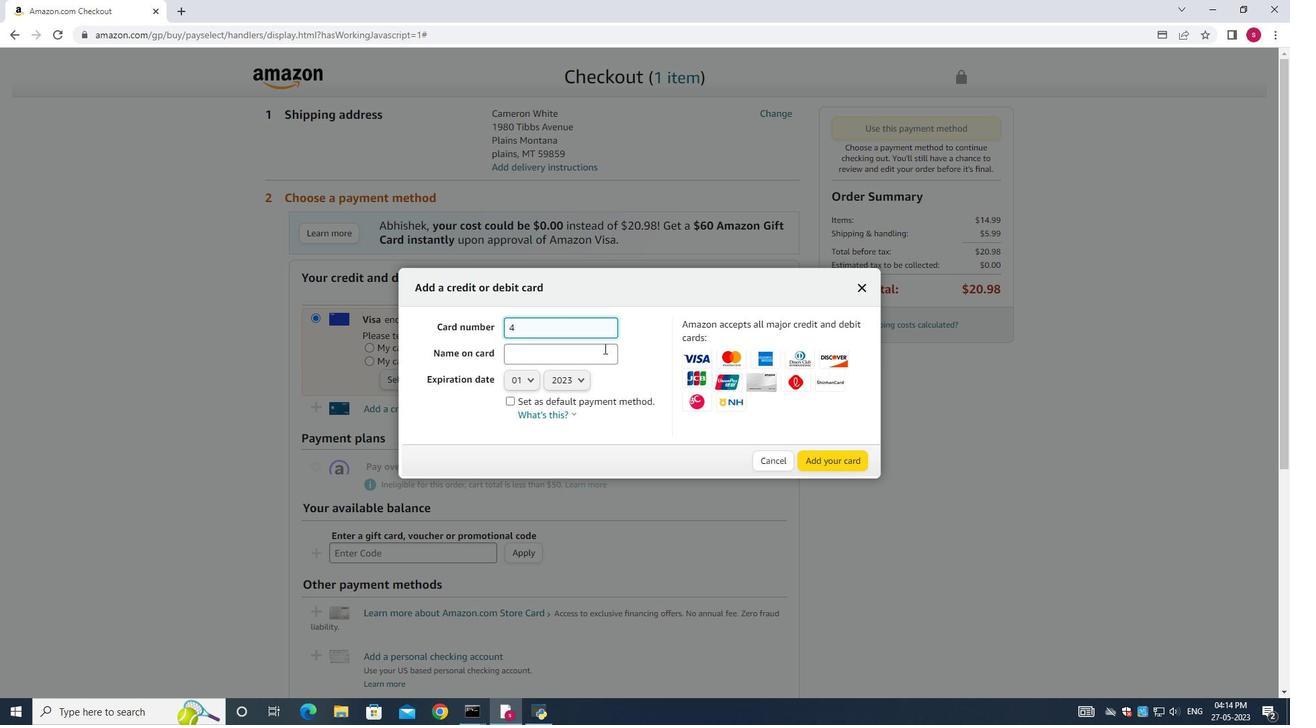 
Action: Key pressed <Key.backspace>
Screenshot: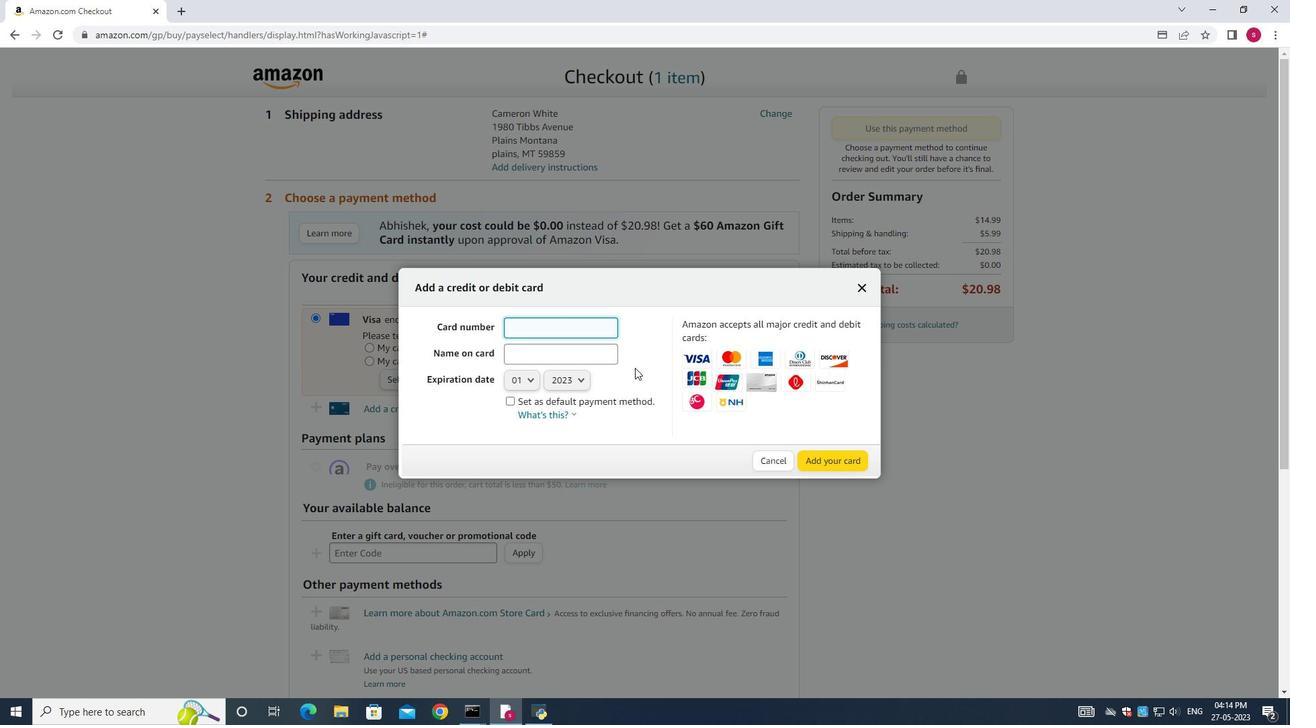 
Action: Mouse moved to (768, 463)
Screenshot: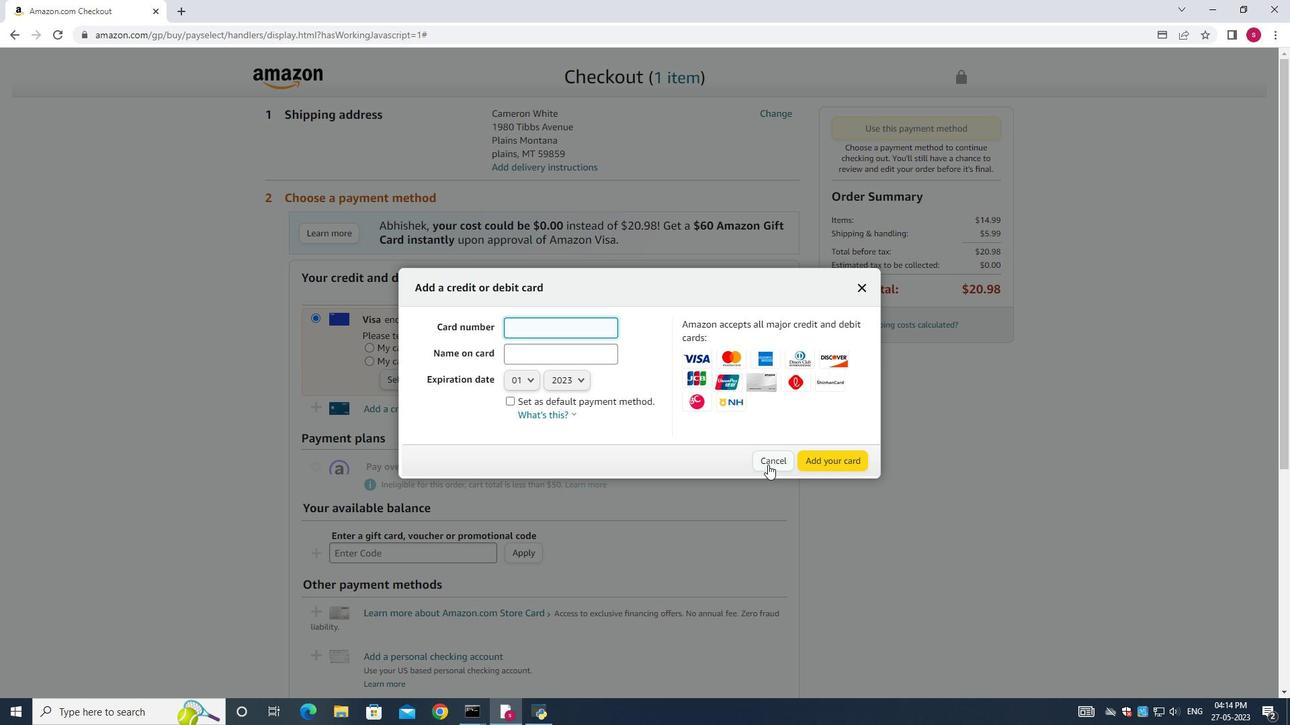 
Action: Mouse pressed left at (768, 463)
Screenshot: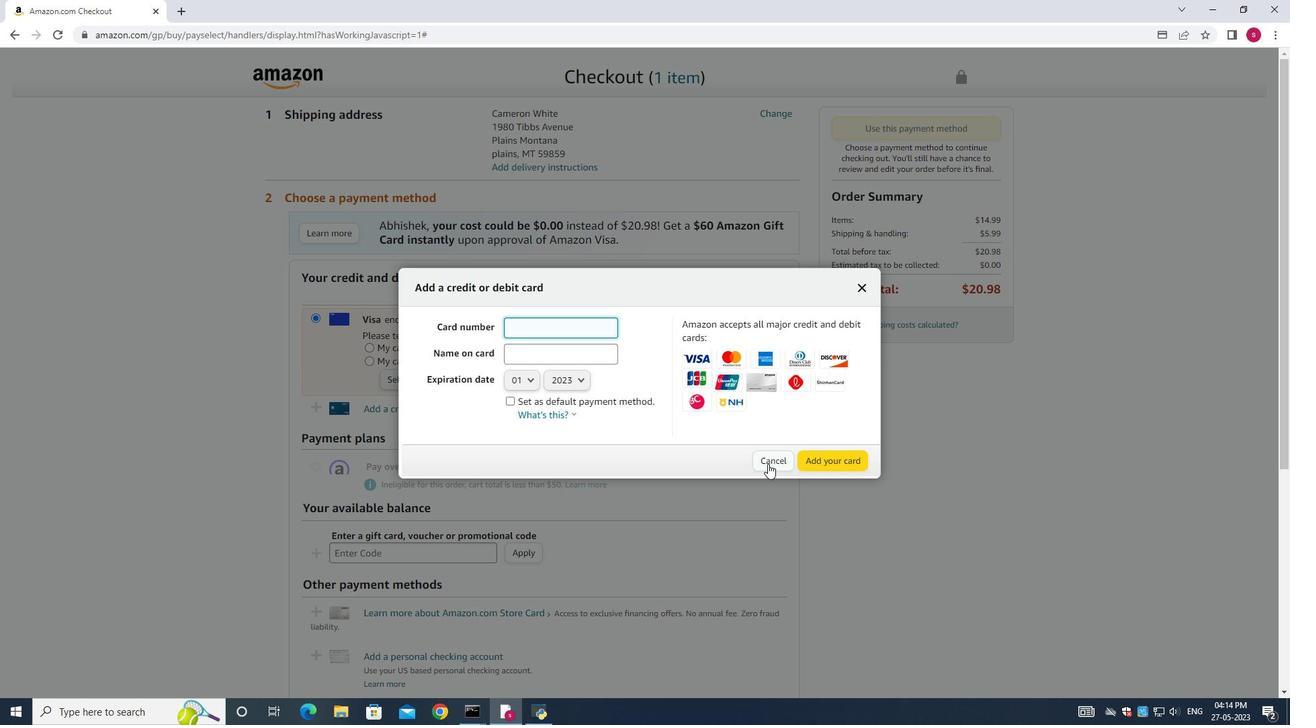 
Action: Mouse moved to (371, 411)
Screenshot: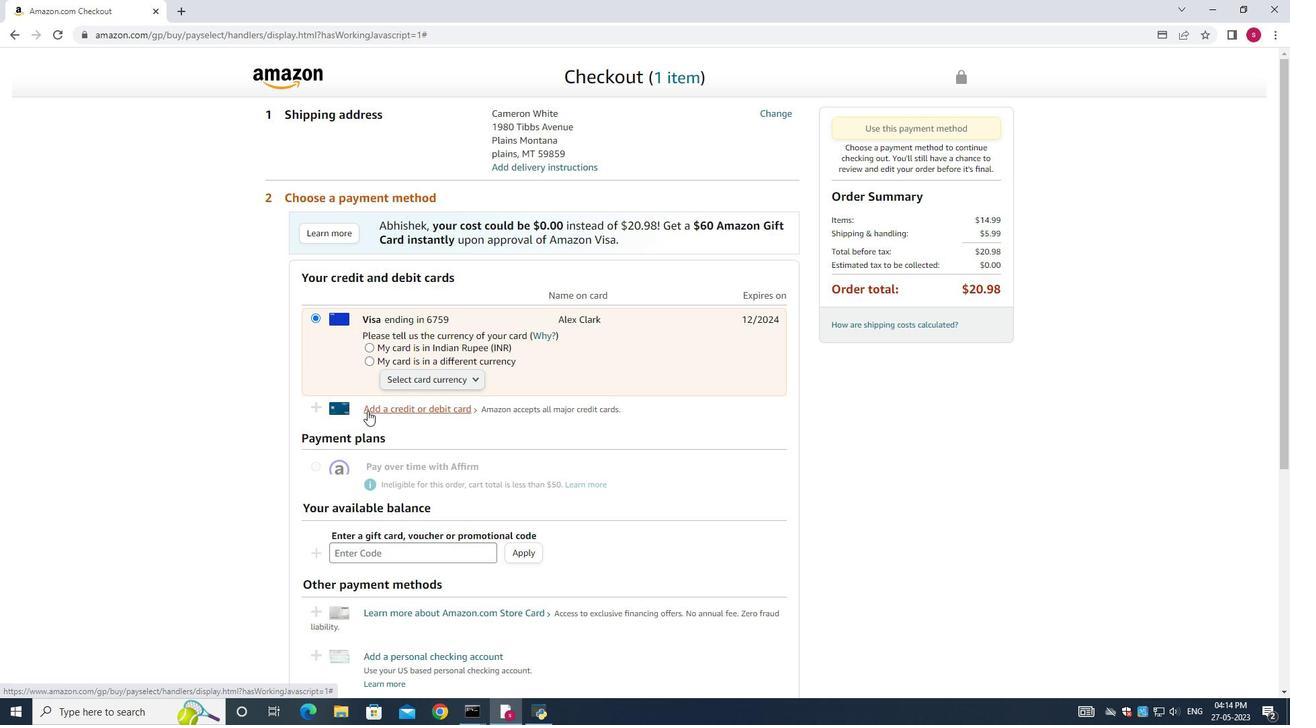 
Action: Mouse pressed left at (371, 411)
Screenshot: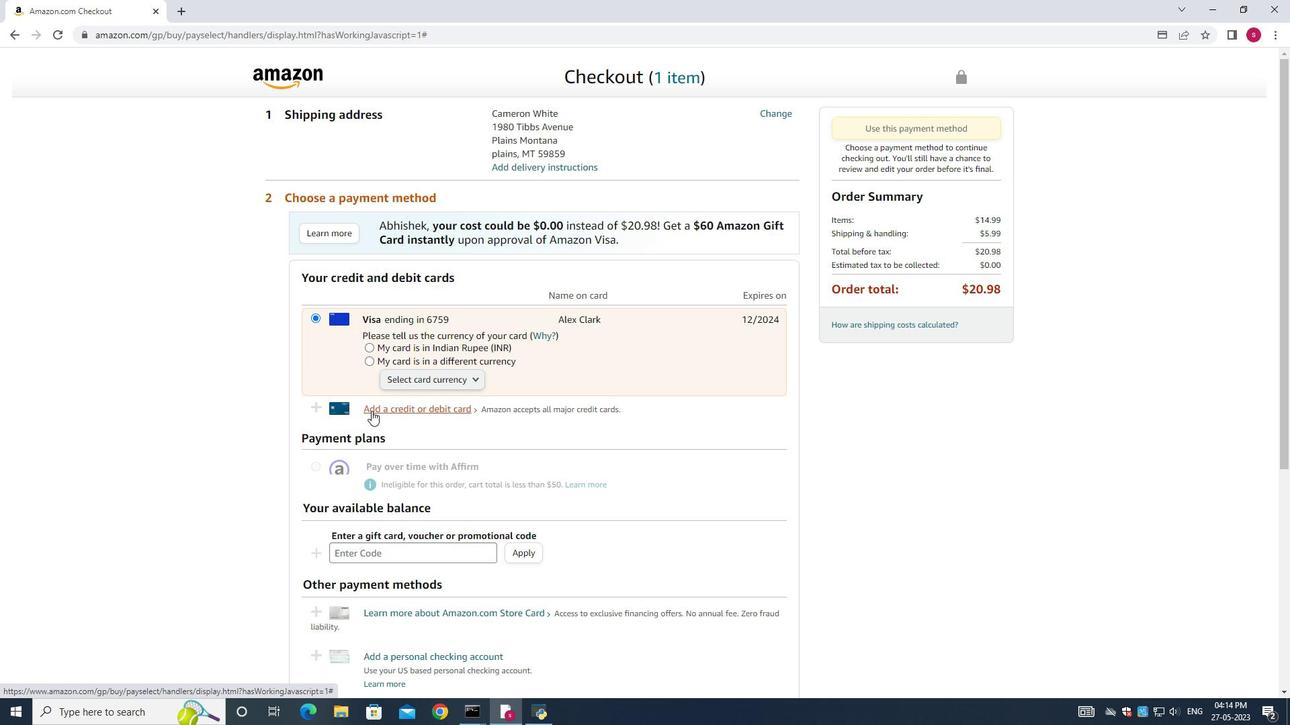 
Action: Mouse moved to (702, 362)
Screenshot: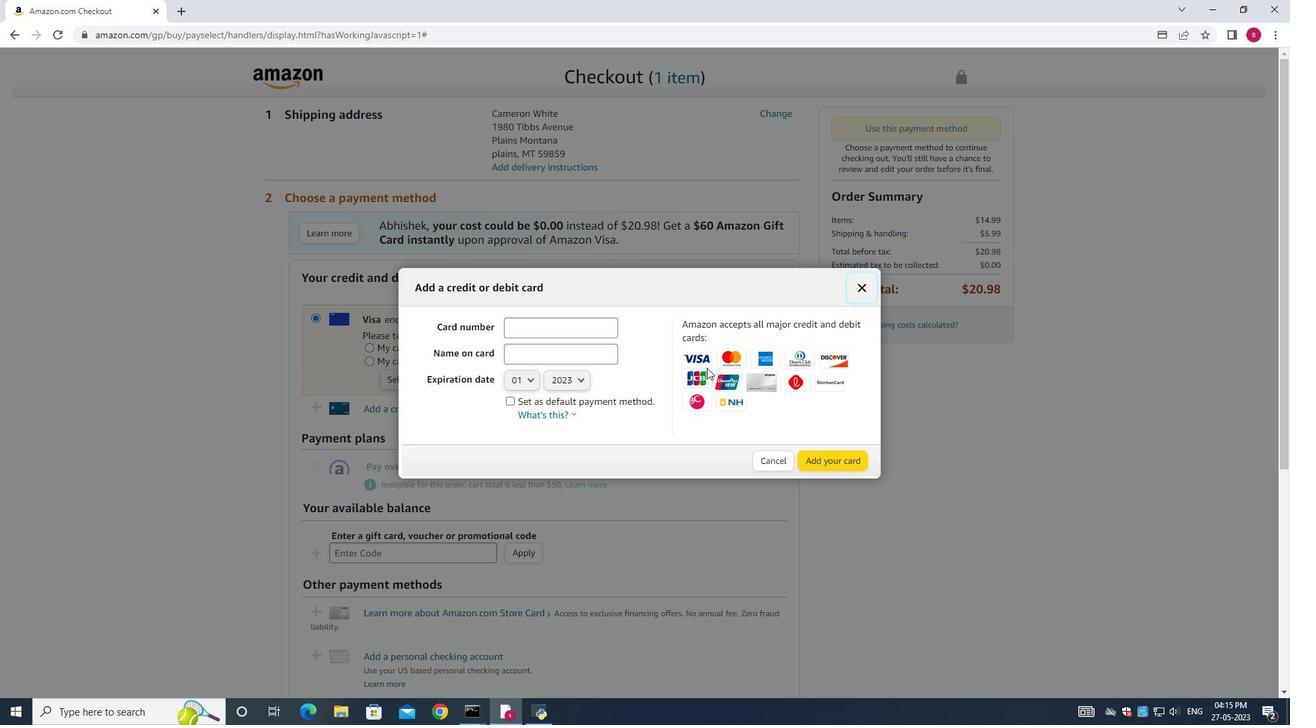 
Action: Mouse pressed left at (702, 362)
Screenshot: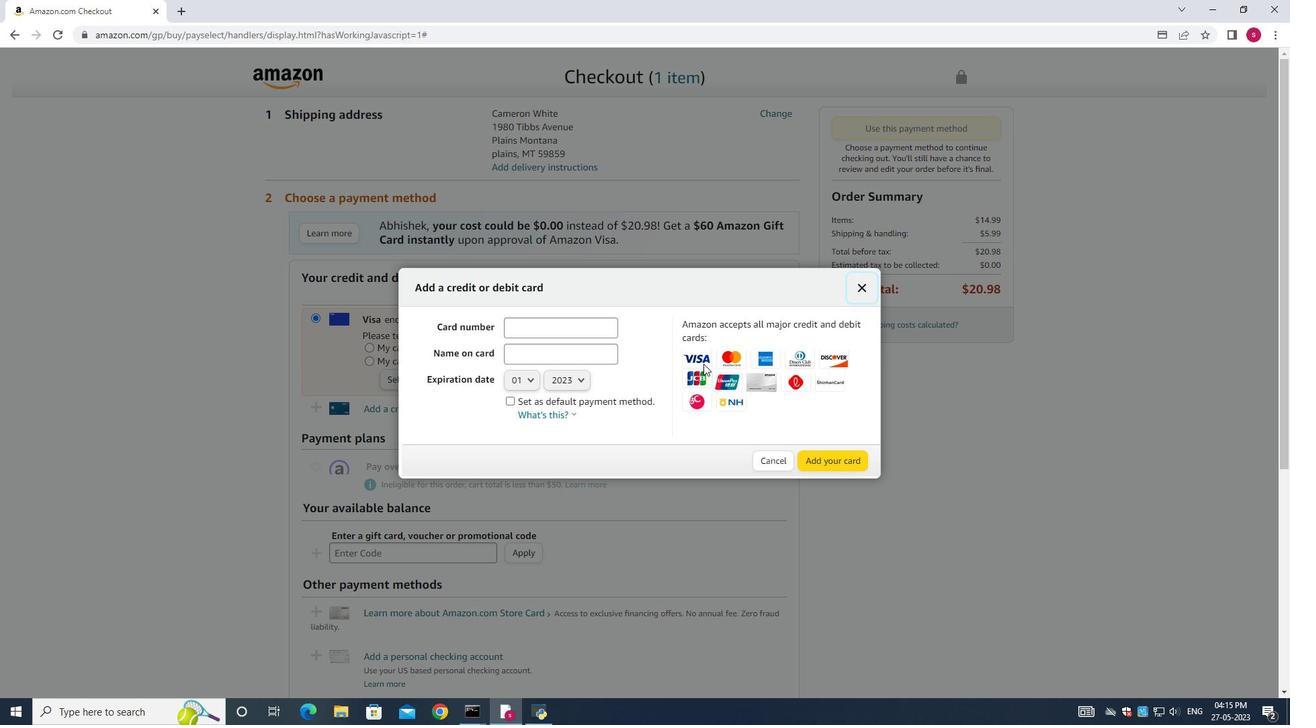 
Action: Mouse moved to (738, 358)
Screenshot: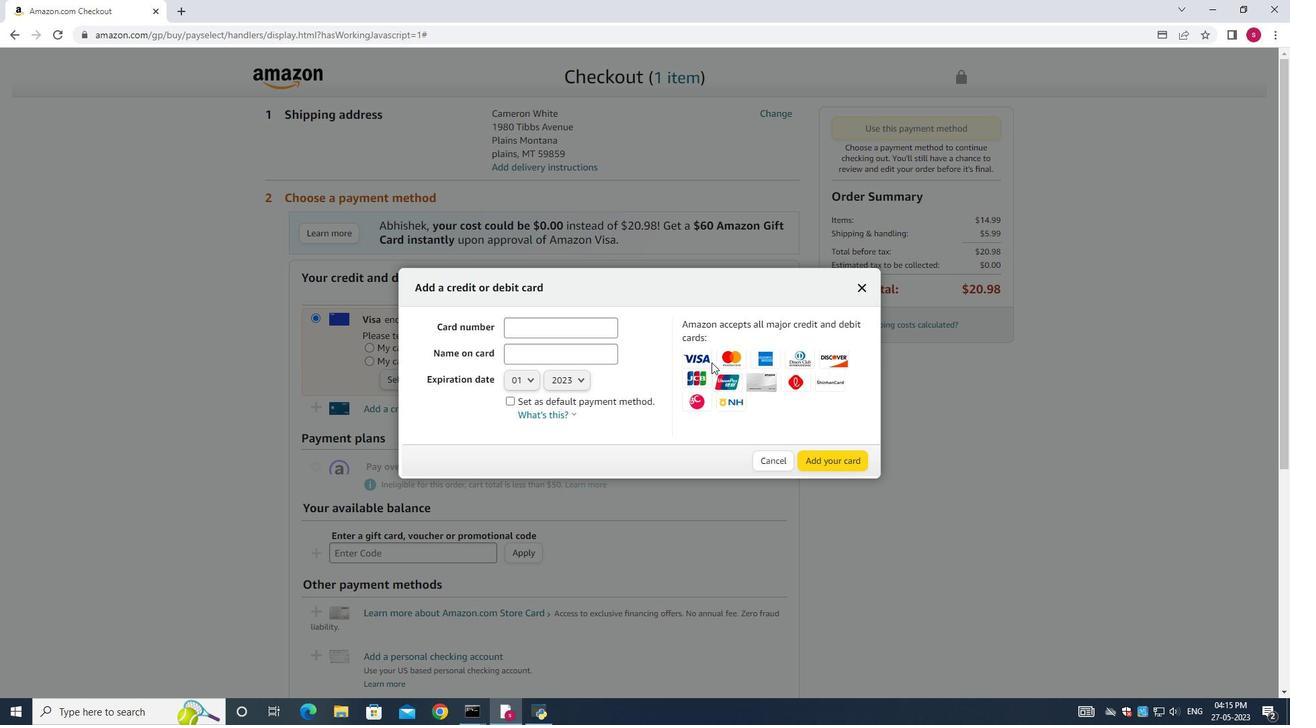 
Action: Mouse pressed left at (738, 358)
Screenshot: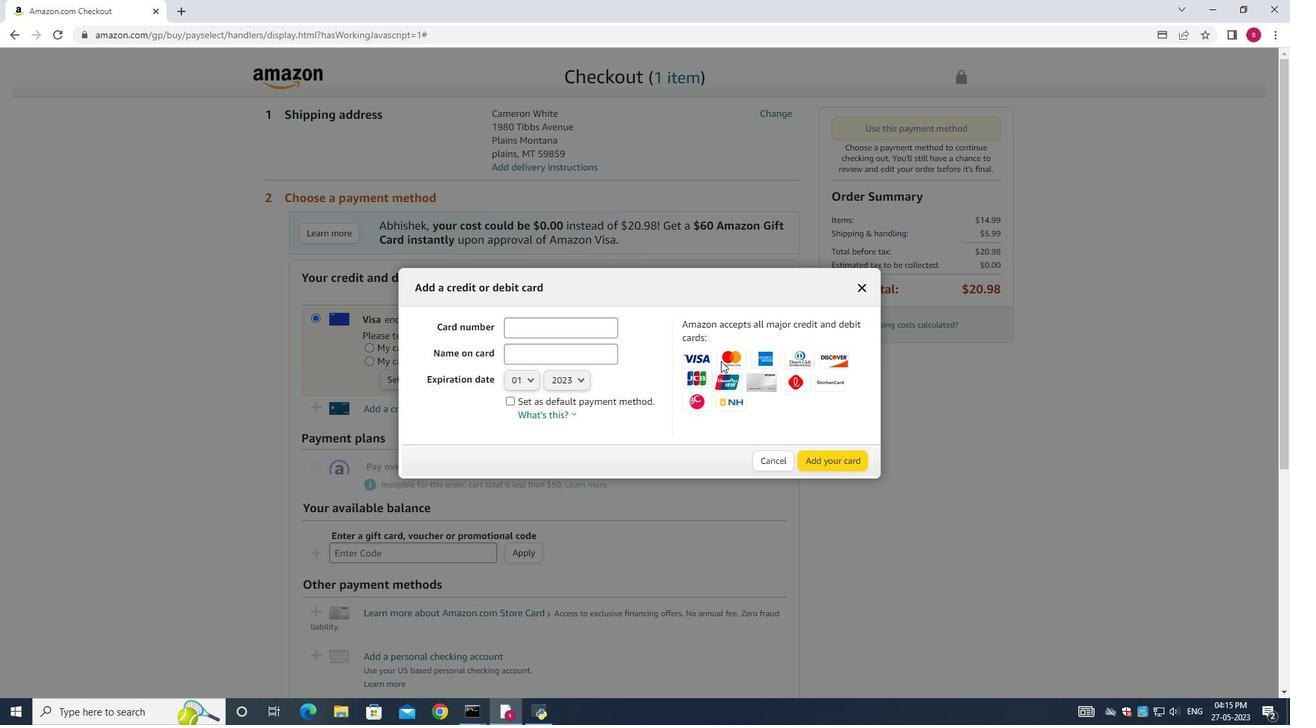 
Action: Mouse moved to (771, 360)
Screenshot: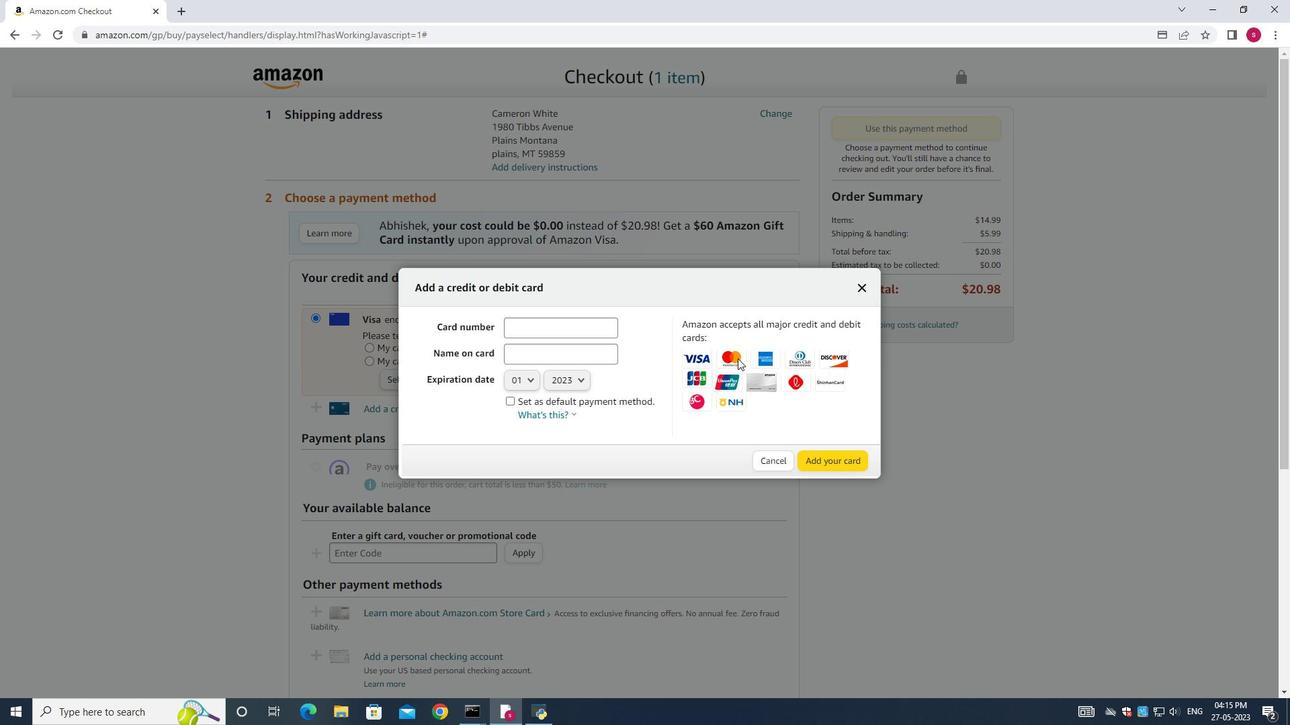 
Action: Mouse pressed left at (771, 360)
Screenshot: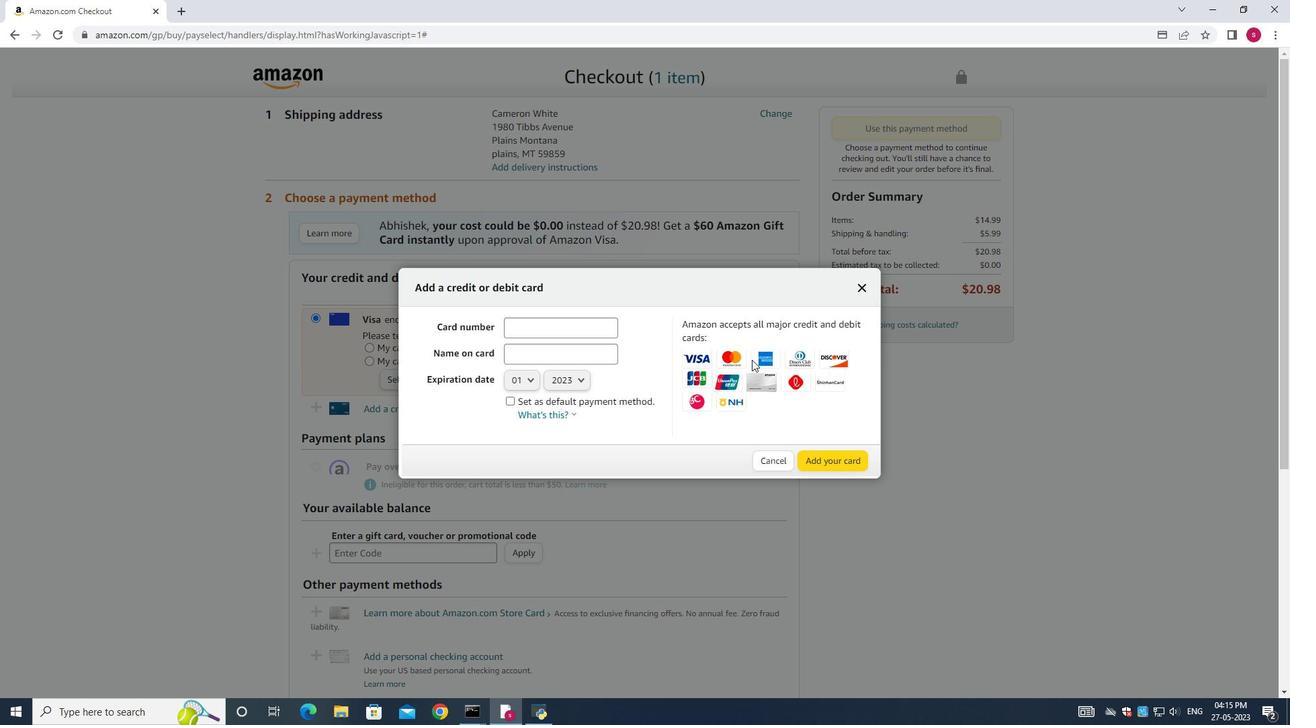 
Action: Mouse moved to (781, 387)
Screenshot: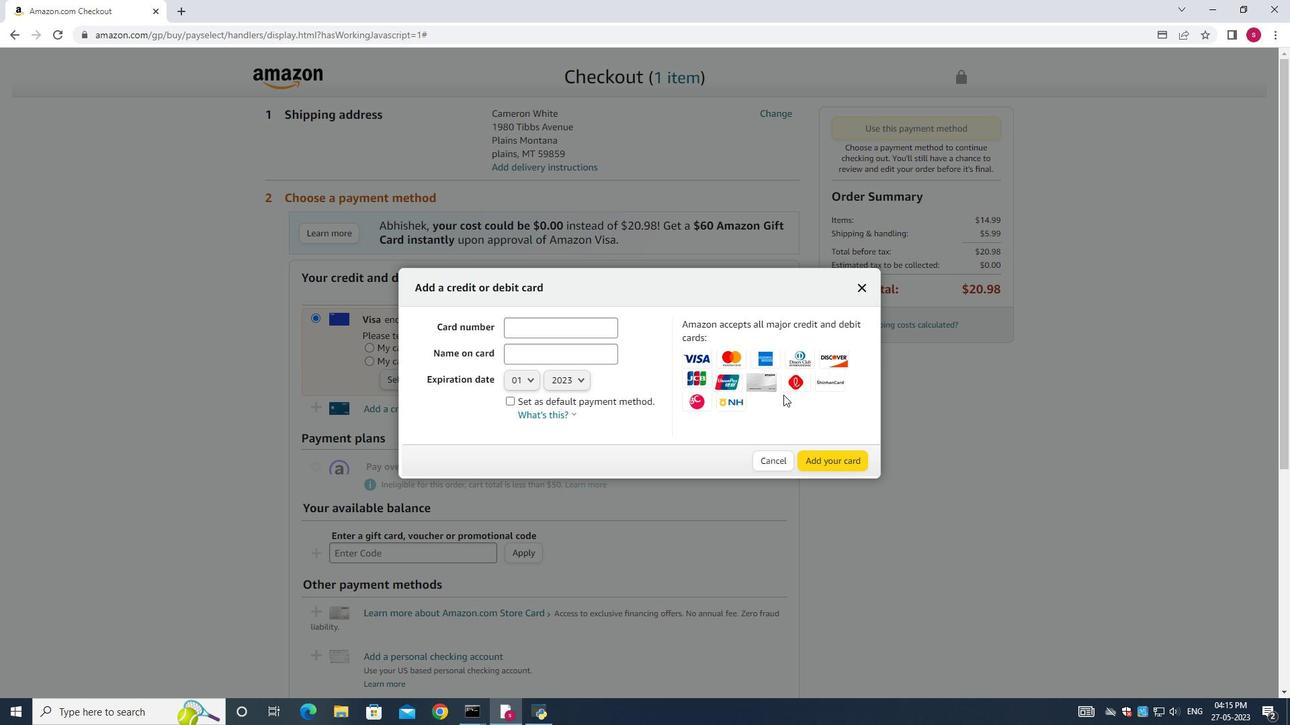 
Action: Mouse pressed left at (781, 387)
Screenshot: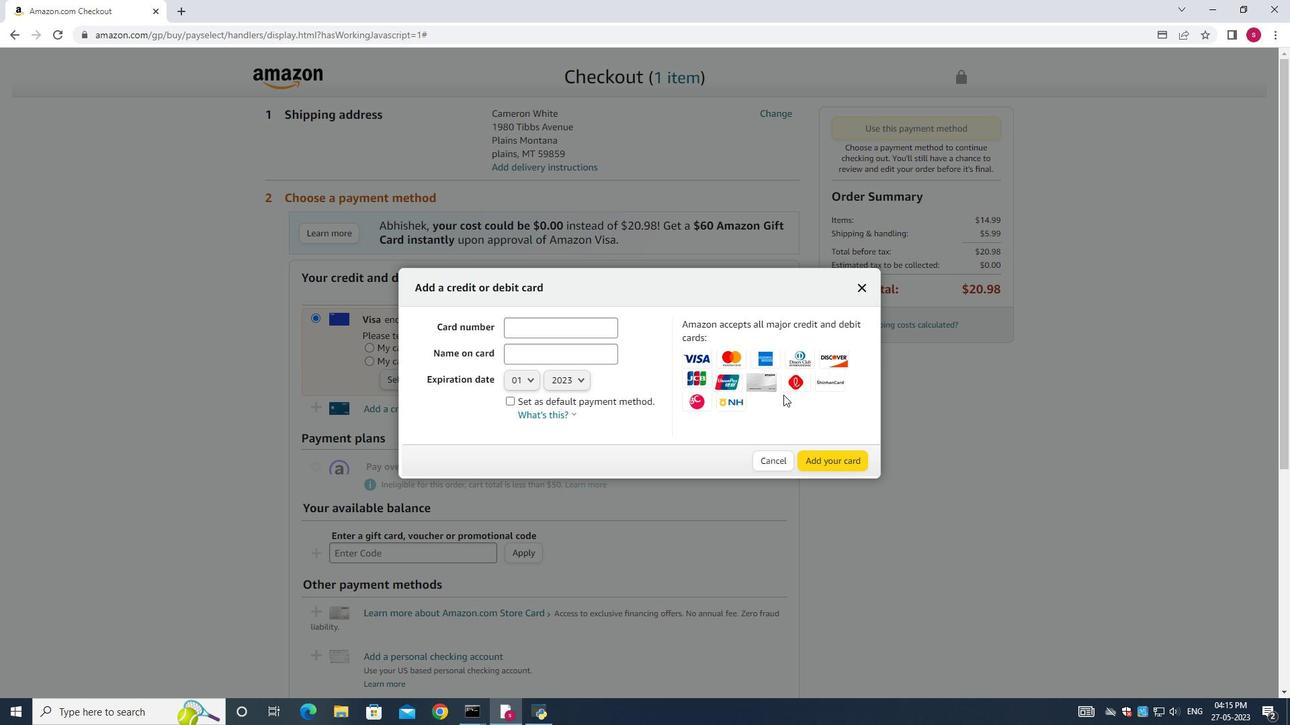 
Action: Mouse moved to (762, 385)
Screenshot: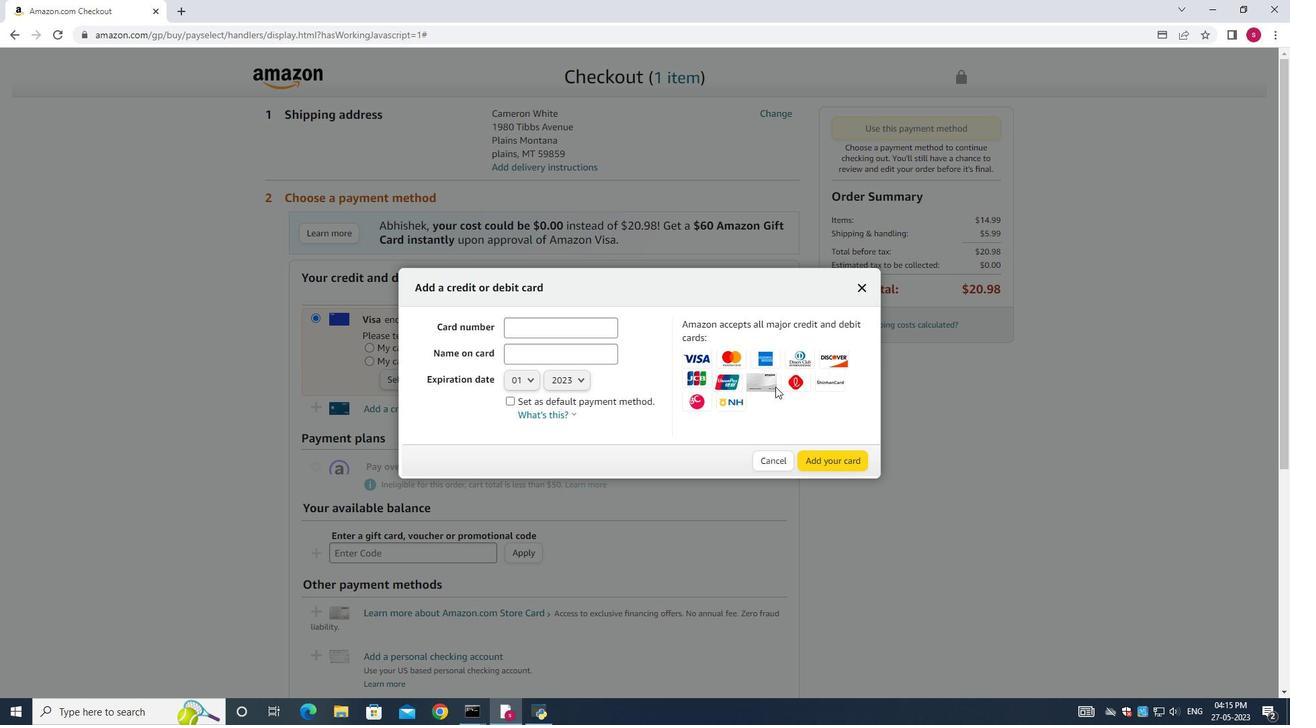 
Action: Mouse pressed left at (762, 385)
Screenshot: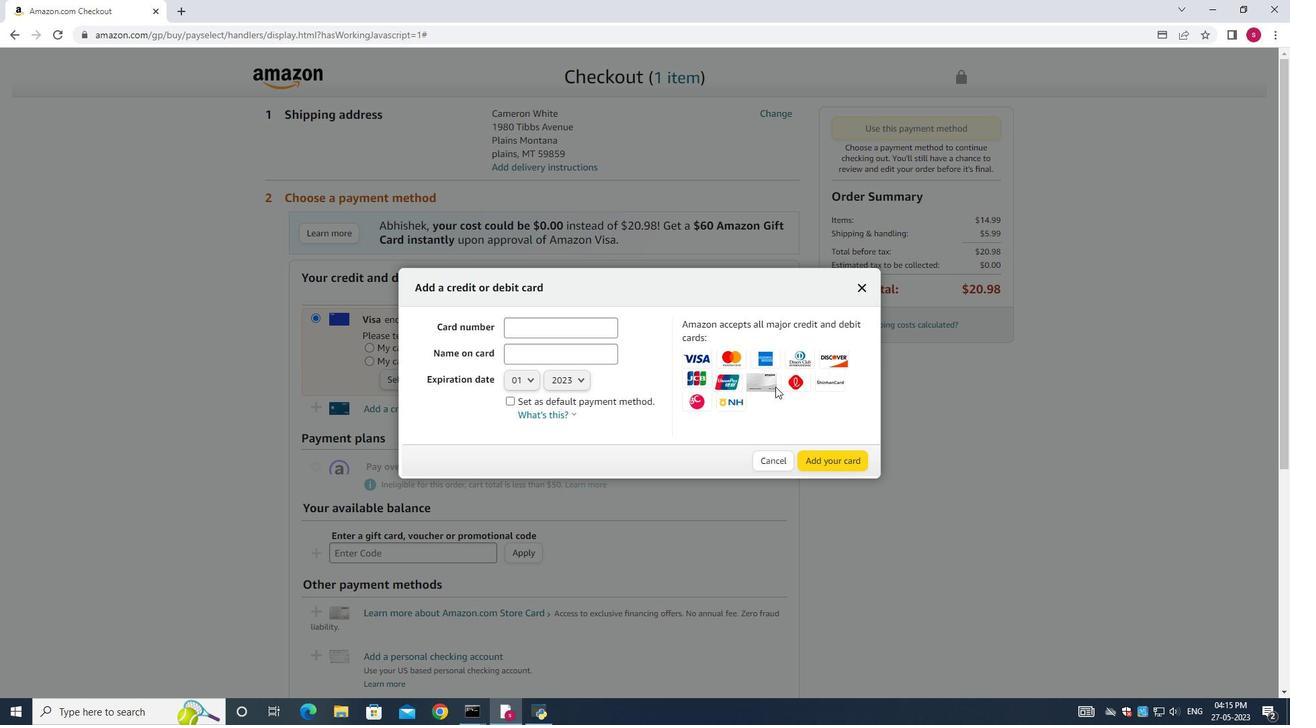
Action: Mouse moved to (682, 406)
Screenshot: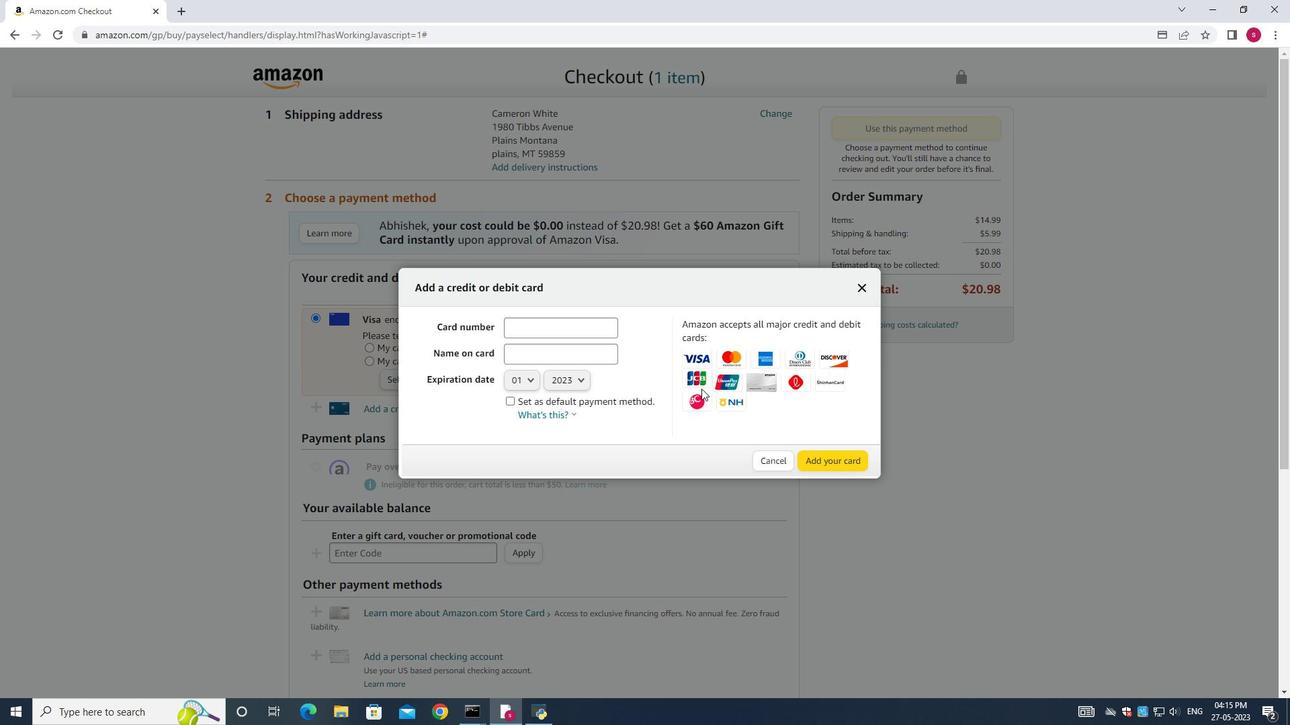 
Action: Mouse pressed left at (682, 406)
Screenshot: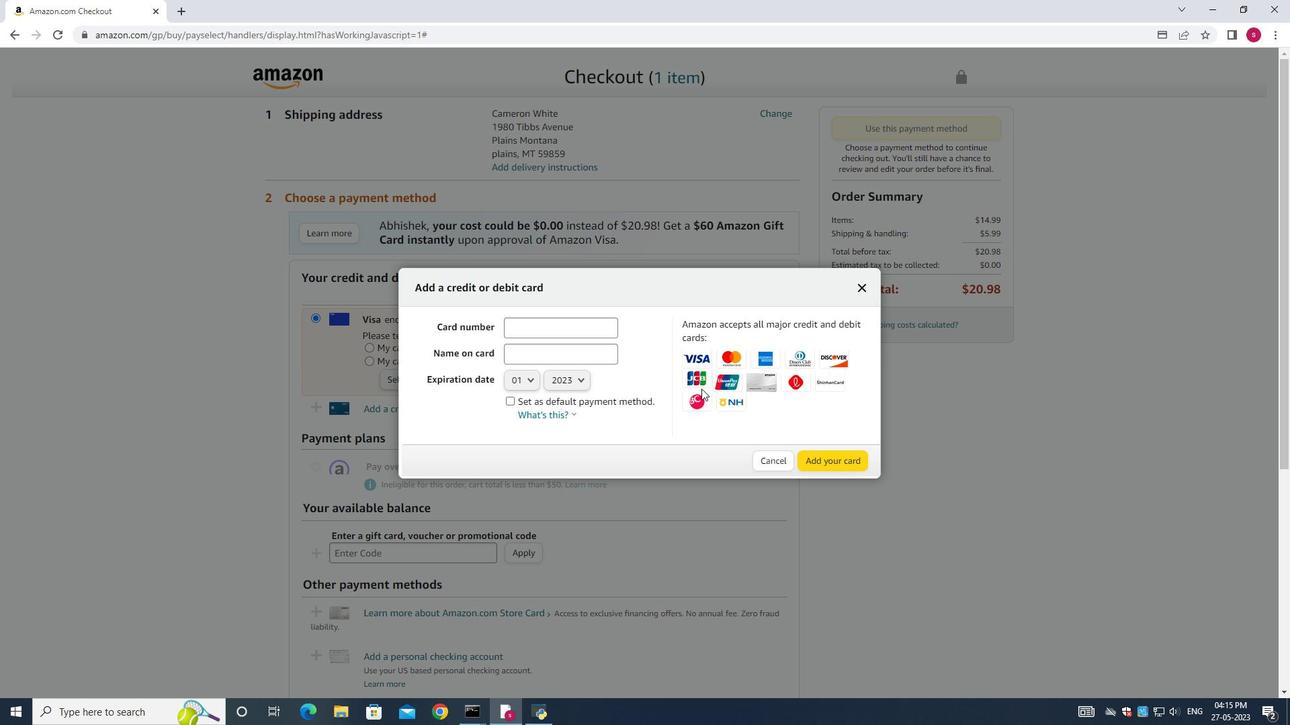 
Action: Mouse moved to (707, 424)
Screenshot: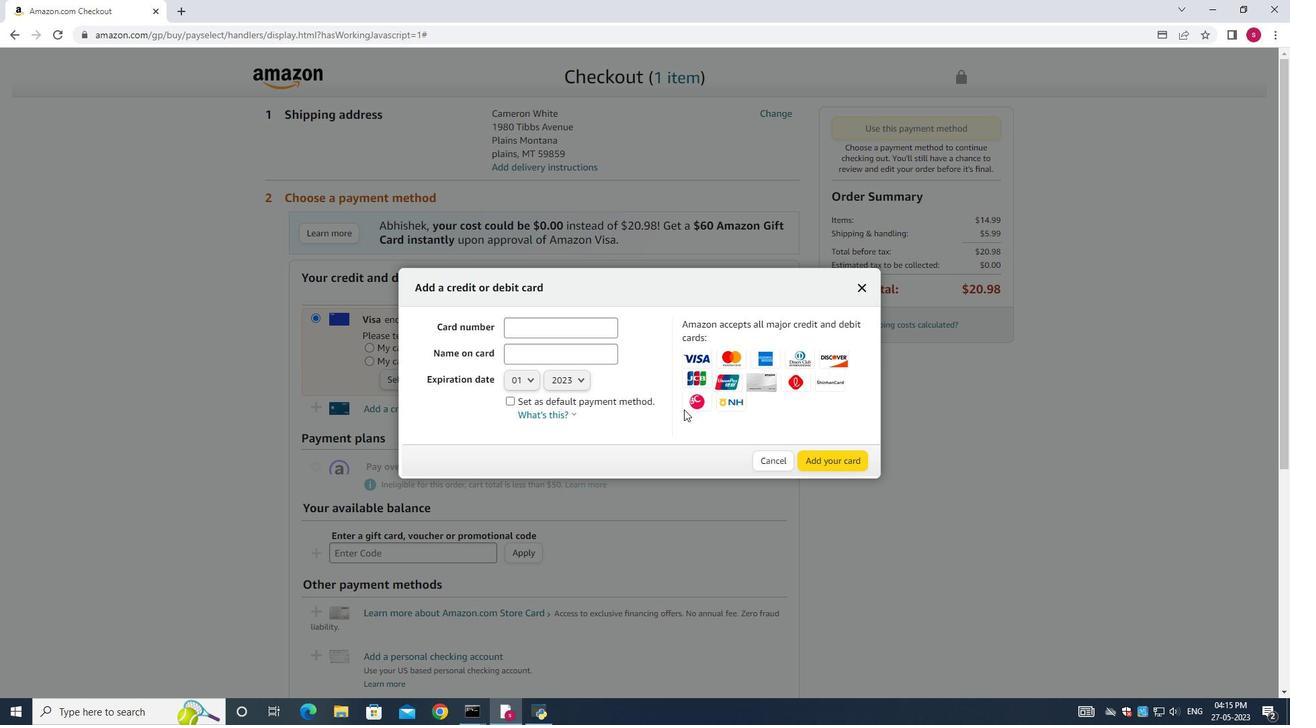 
Action: Mouse pressed left at (707, 424)
Screenshot: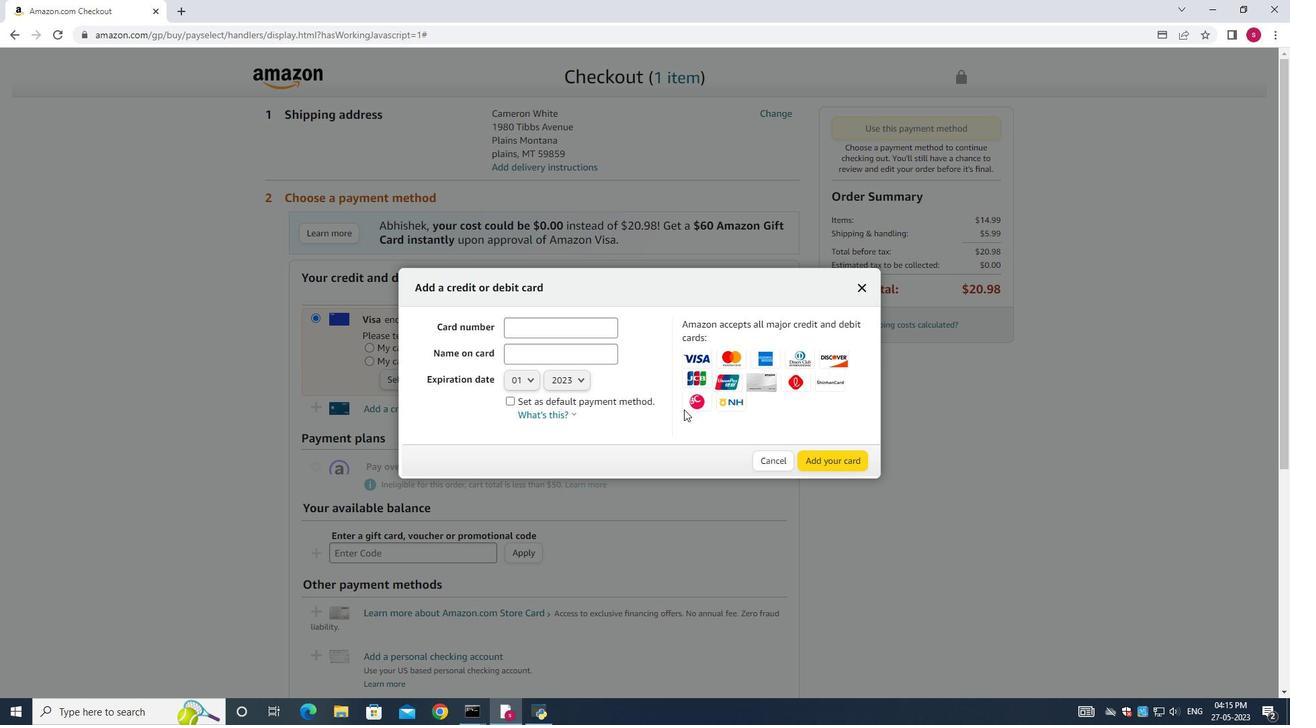 
Action: Mouse moved to (758, 460)
Screenshot: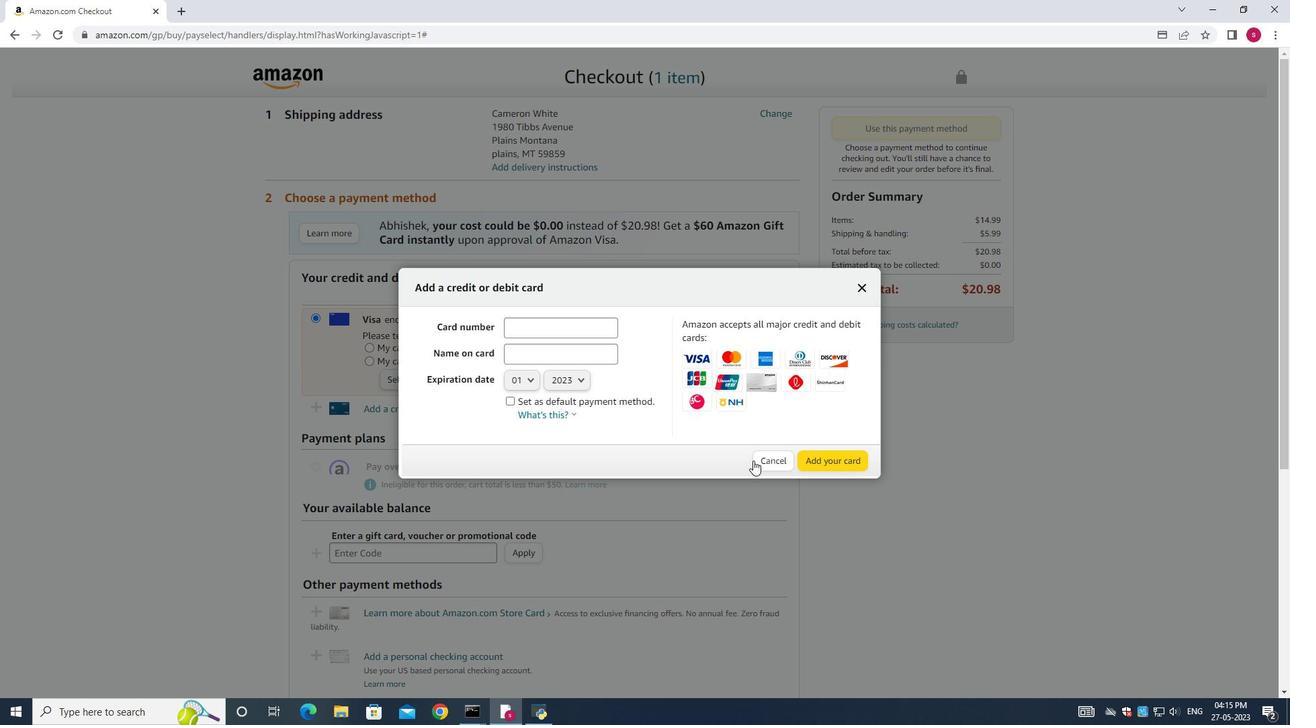 
Action: Mouse pressed left at (757, 458)
Screenshot: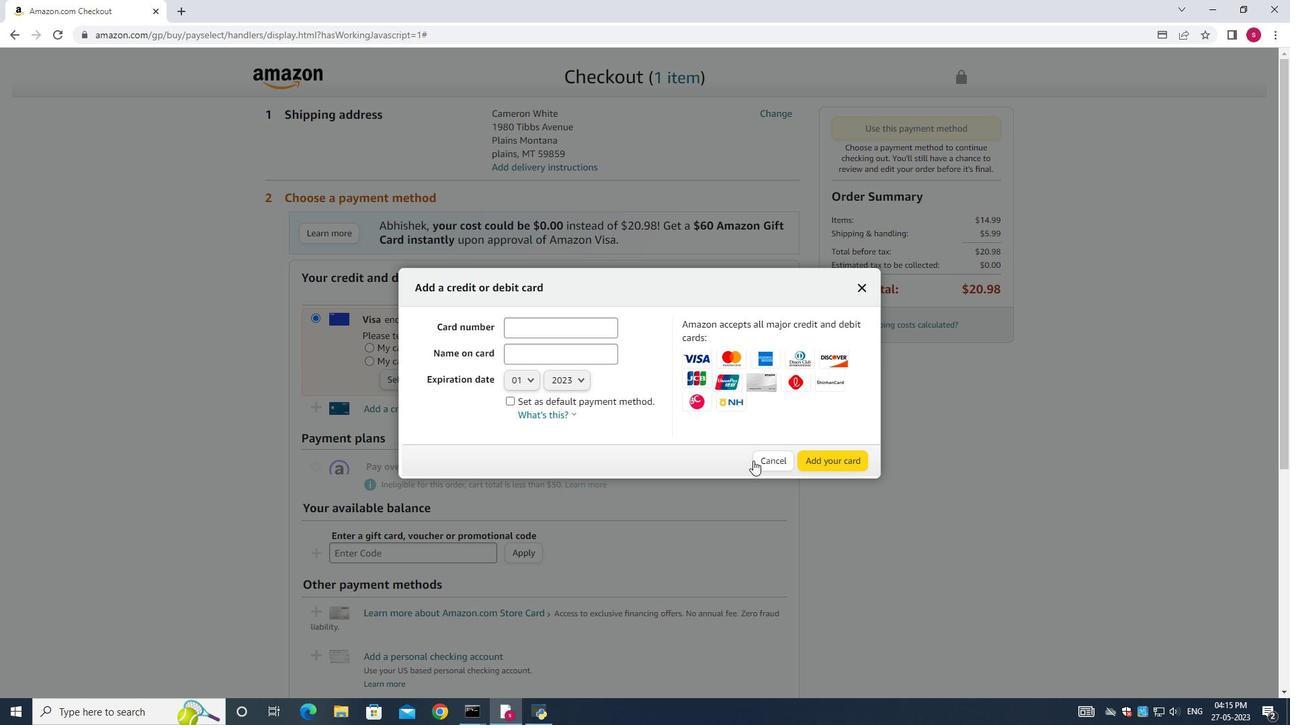 
Action: Mouse moved to (478, 449)
Screenshot: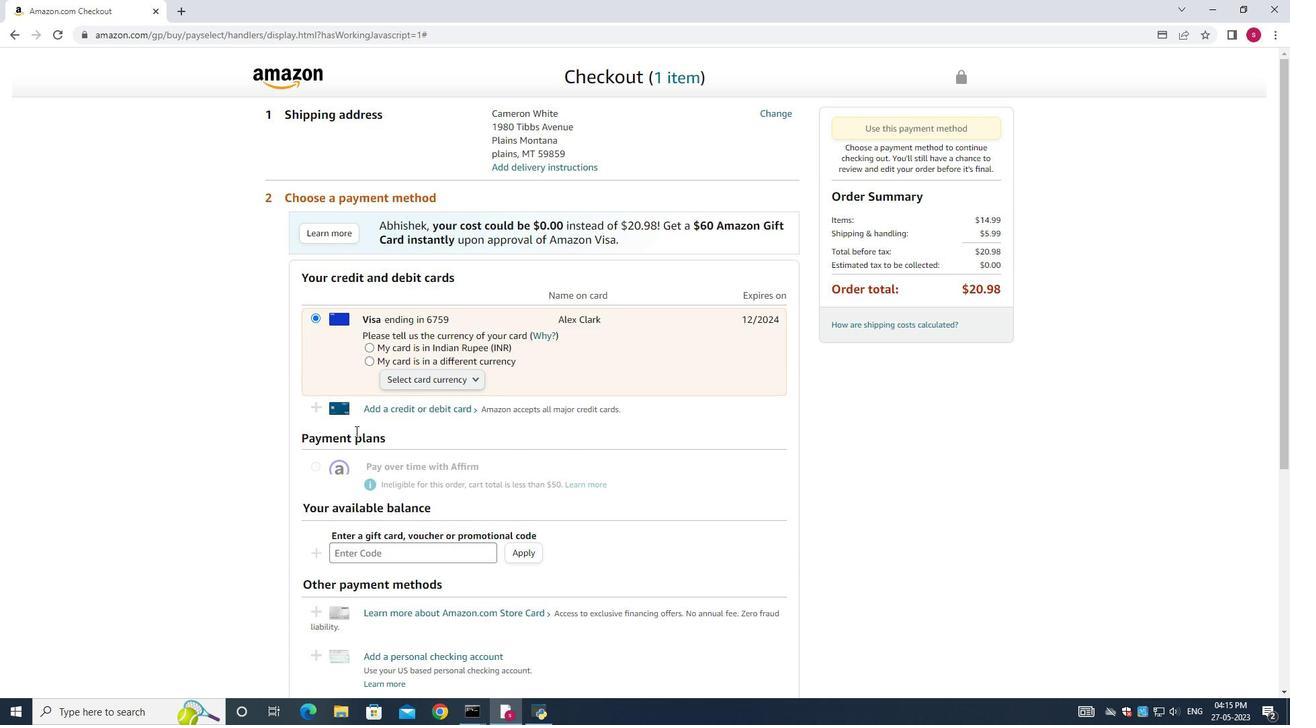 
Action: Mouse scrolled (478, 448) with delta (0, 0)
Screenshot: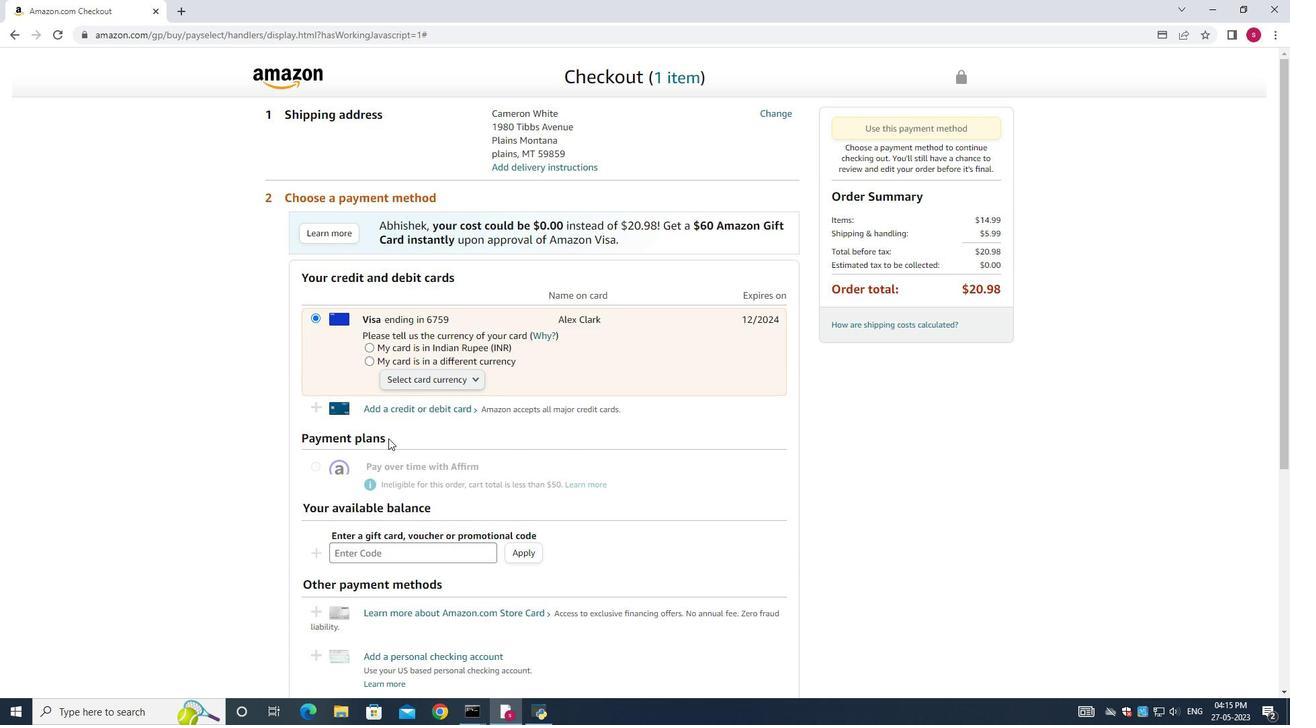 
Action: Mouse scrolled (478, 448) with delta (0, 0)
Screenshot: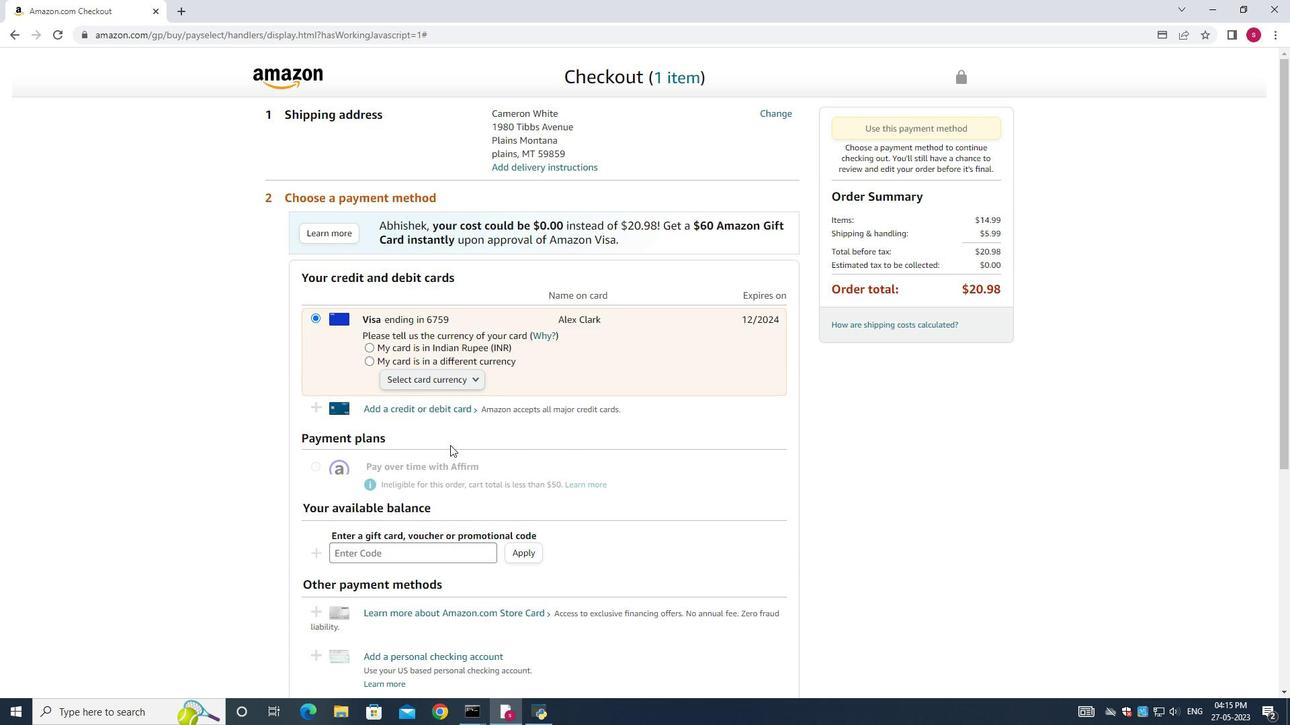 
Action: Mouse moved to (453, 399)
Screenshot: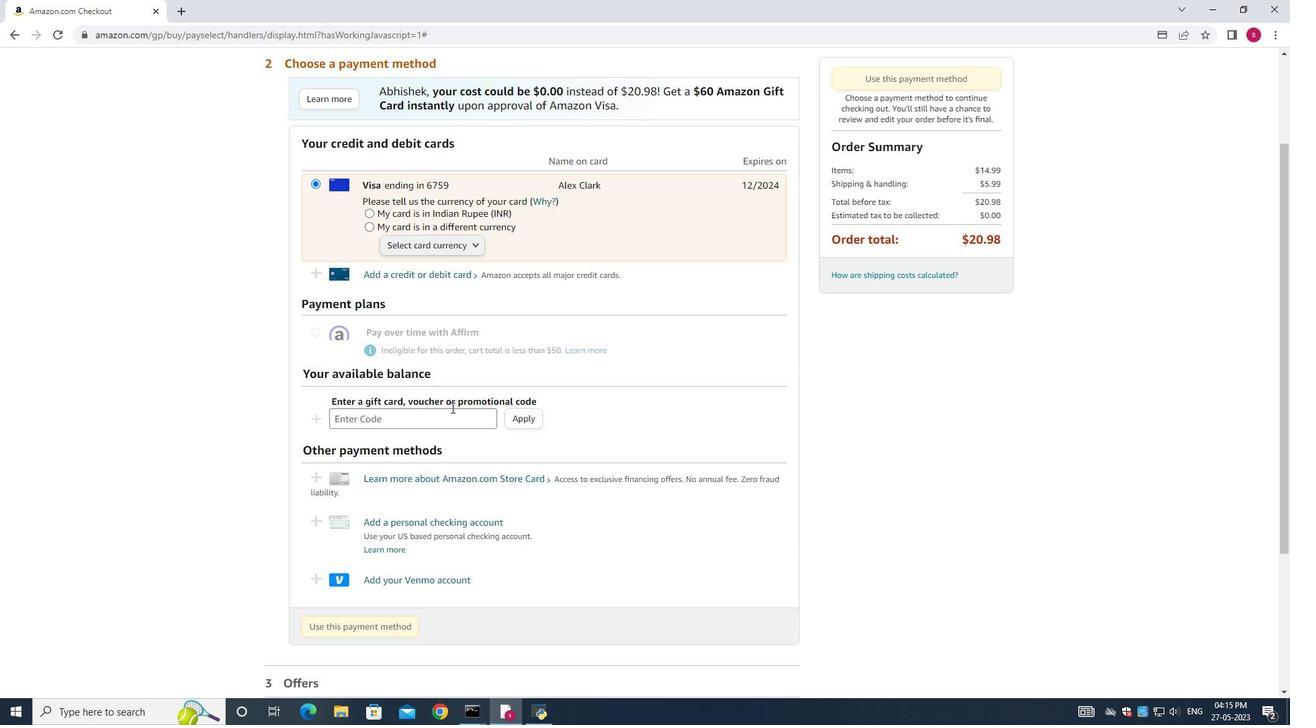 
Action: Mouse scrolled (453, 399) with delta (0, 0)
Screenshot: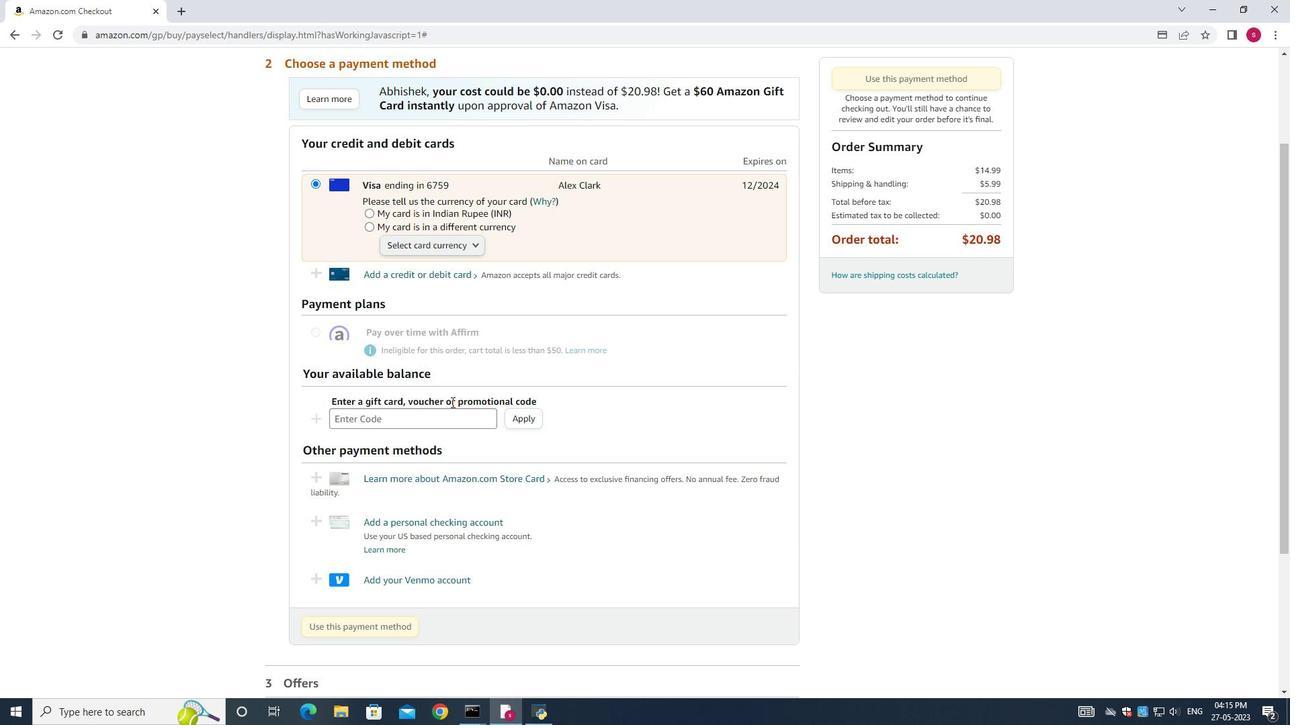 
Action: Mouse scrolled (453, 399) with delta (0, 0)
Screenshot: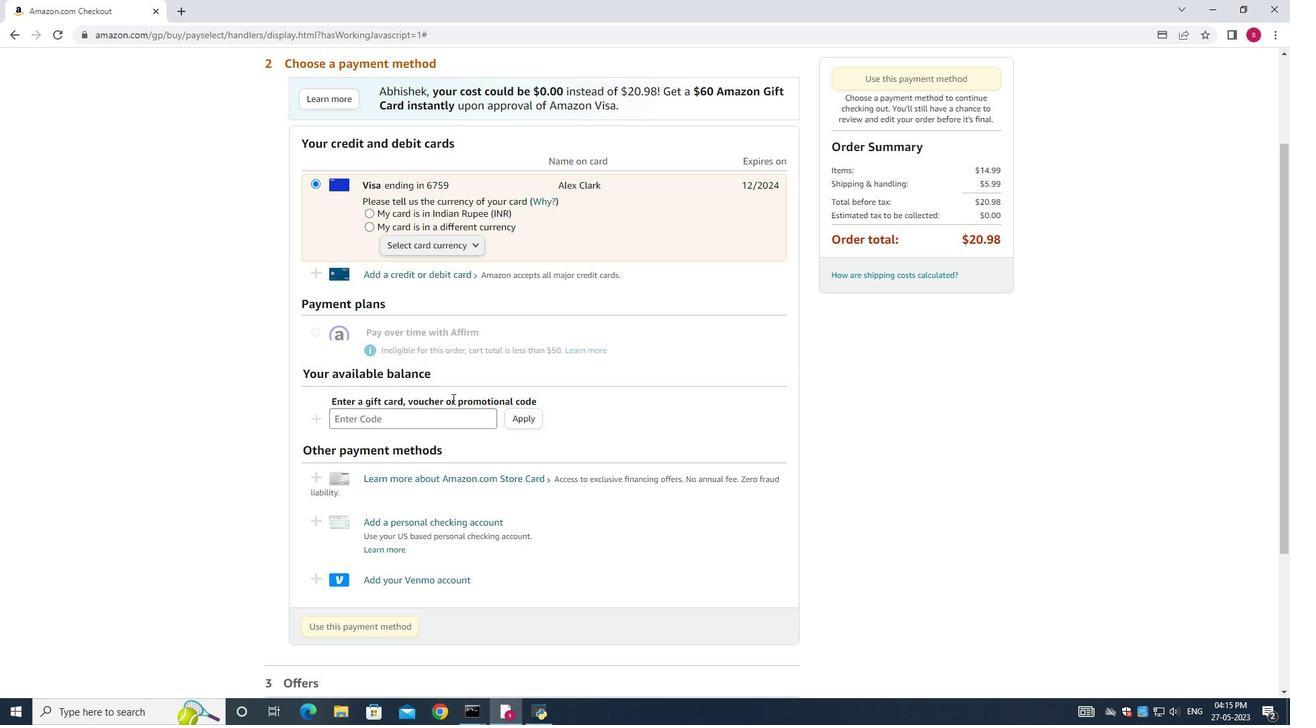 
Action: Mouse moved to (450, 381)
Screenshot: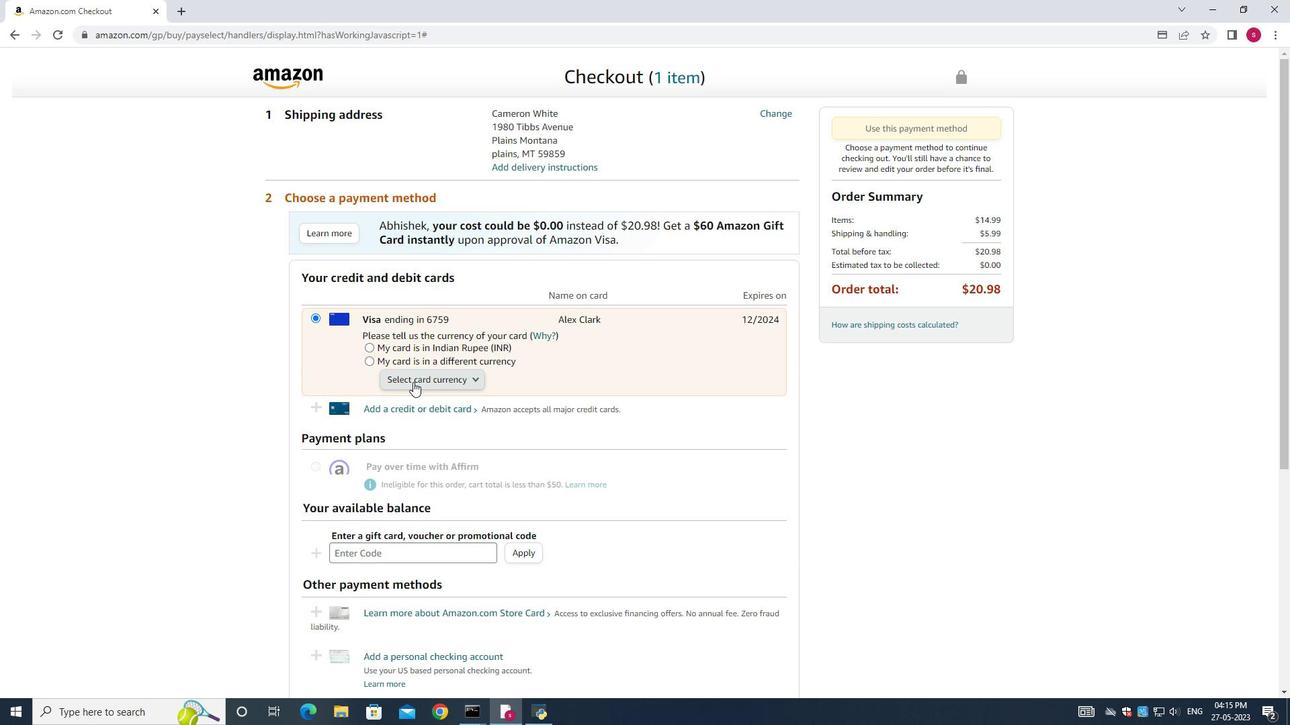 
Action: Mouse pressed left at (450, 381)
Screenshot: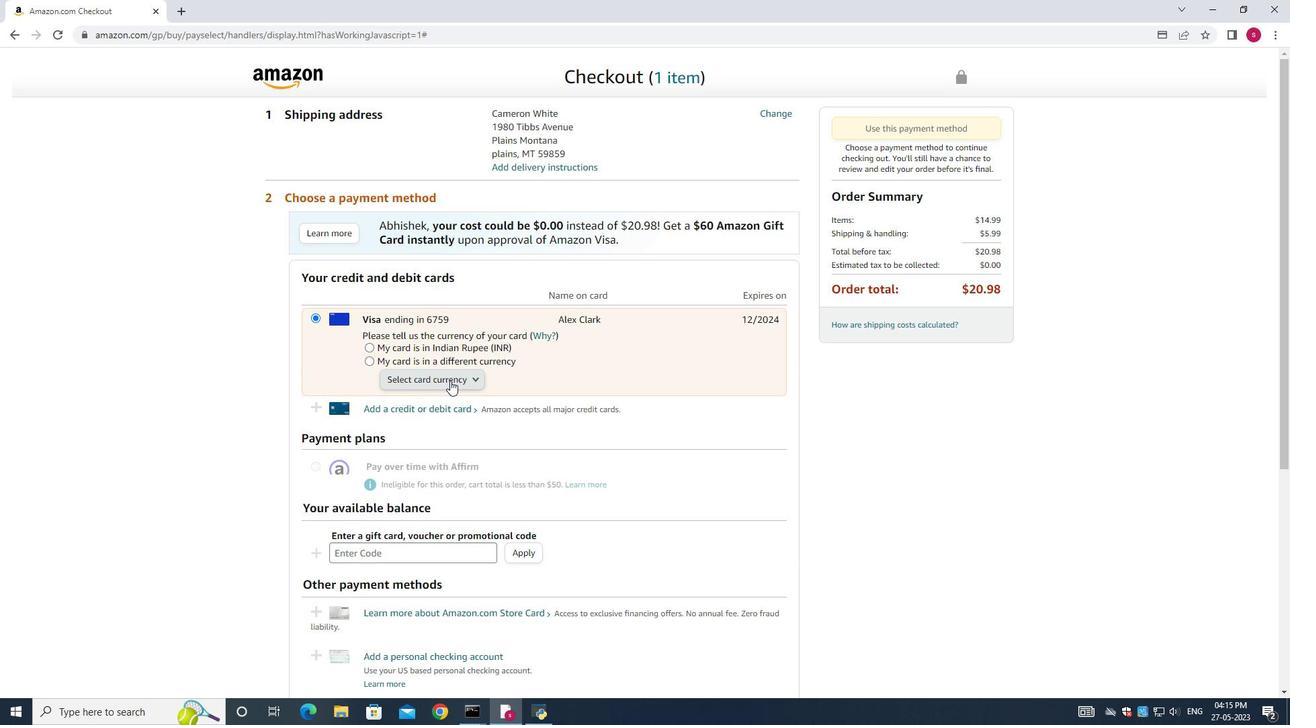 
Action: Mouse moved to (471, 340)
Screenshot: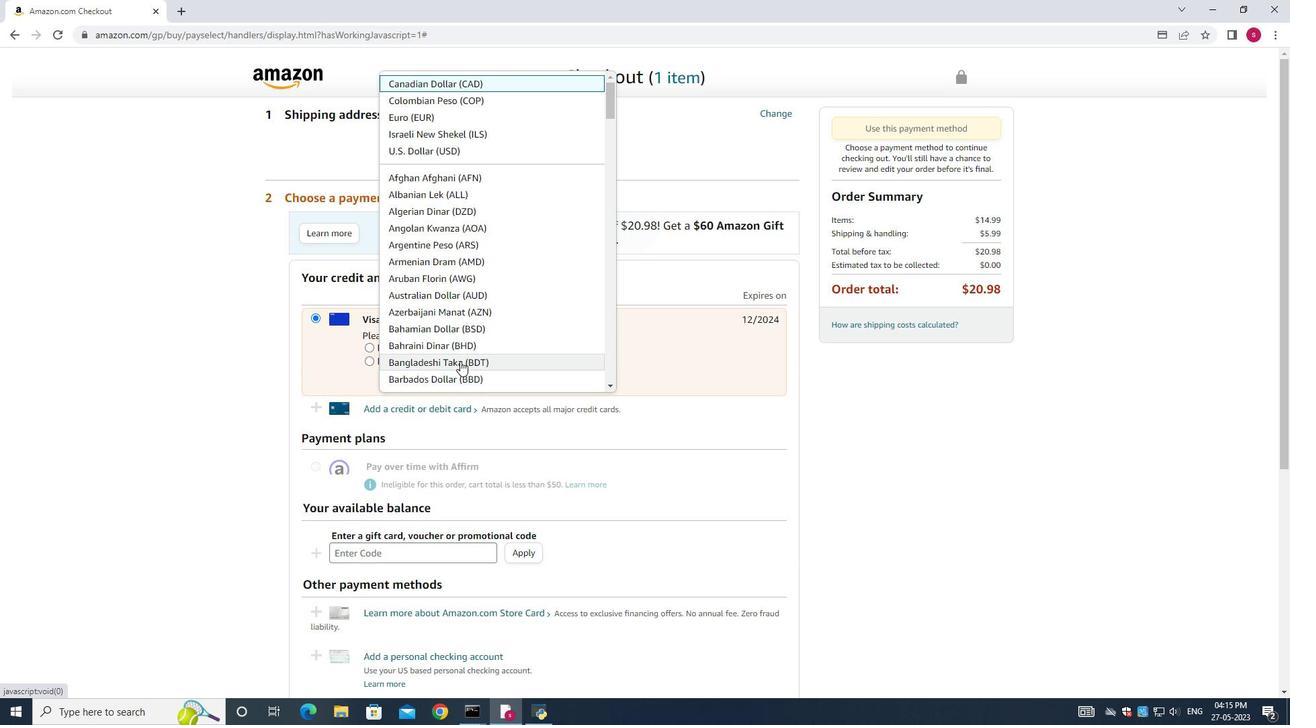 
Action: Mouse scrolled (471, 340) with delta (0, 0)
Screenshot: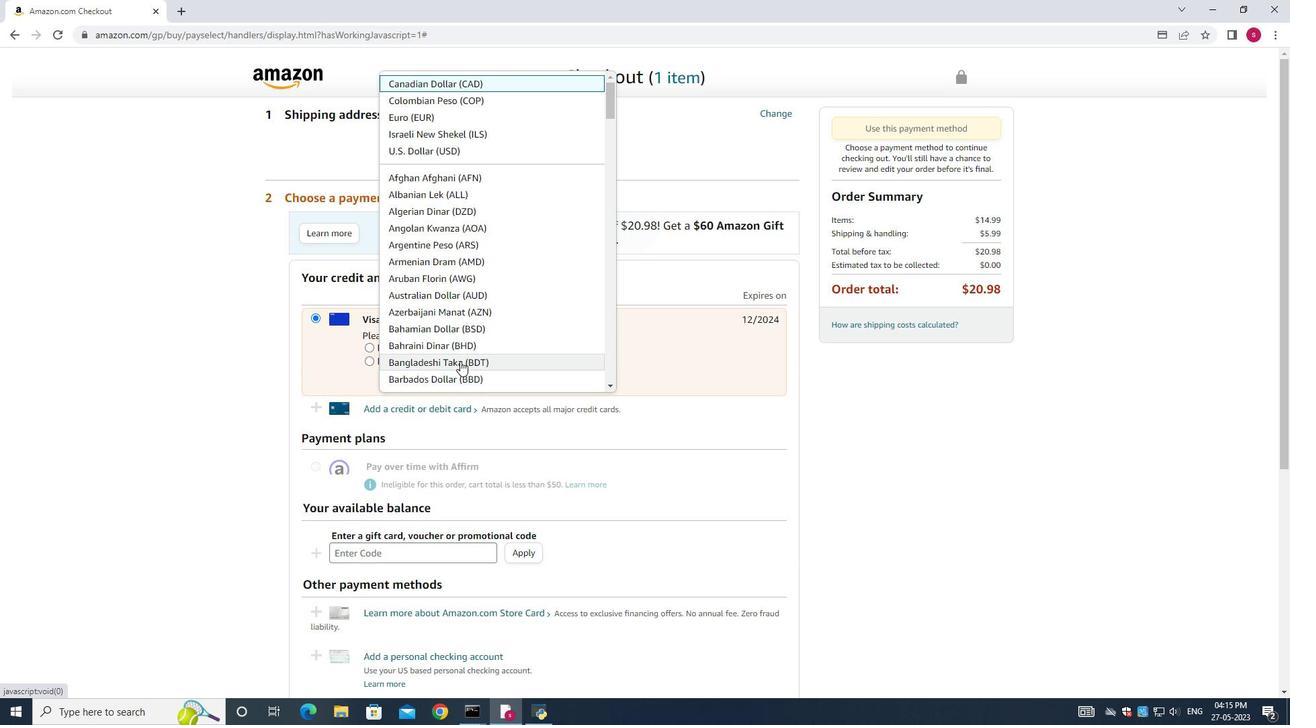 
Action: Mouse scrolled (471, 339) with delta (0, 0)
Screenshot: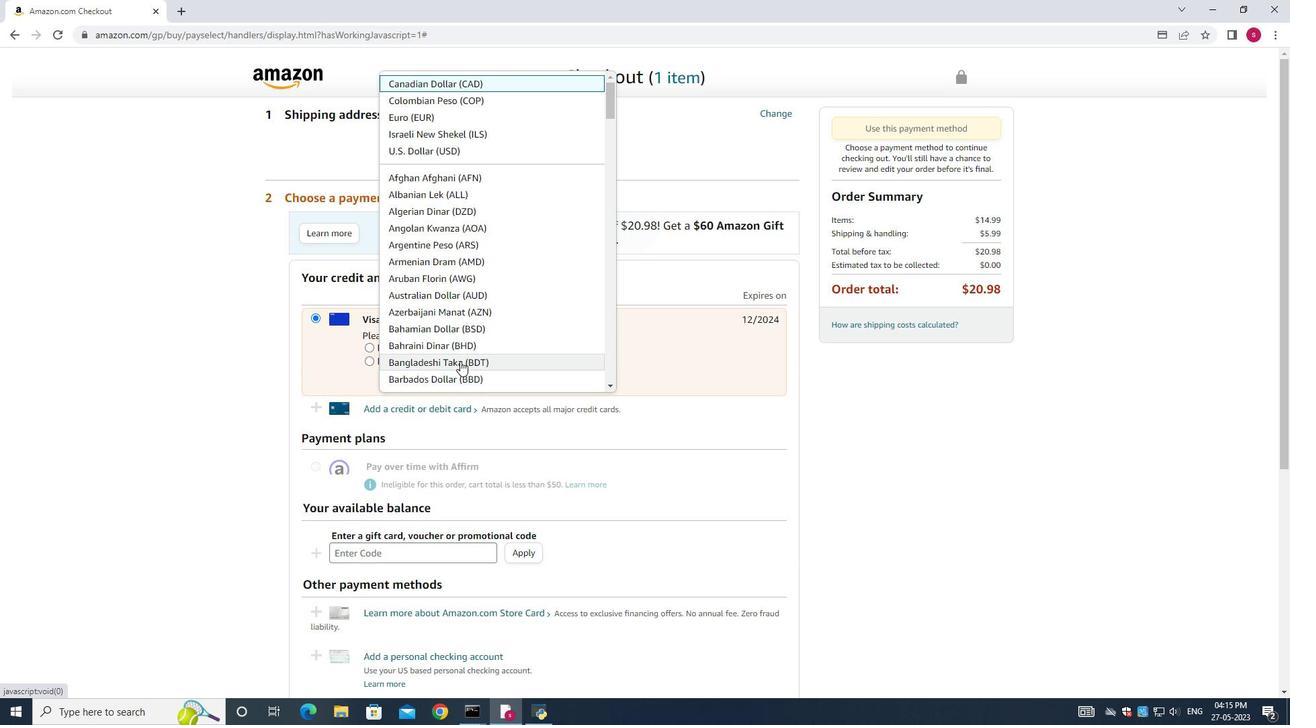 
Action: Mouse scrolled (471, 339) with delta (0, 0)
Screenshot: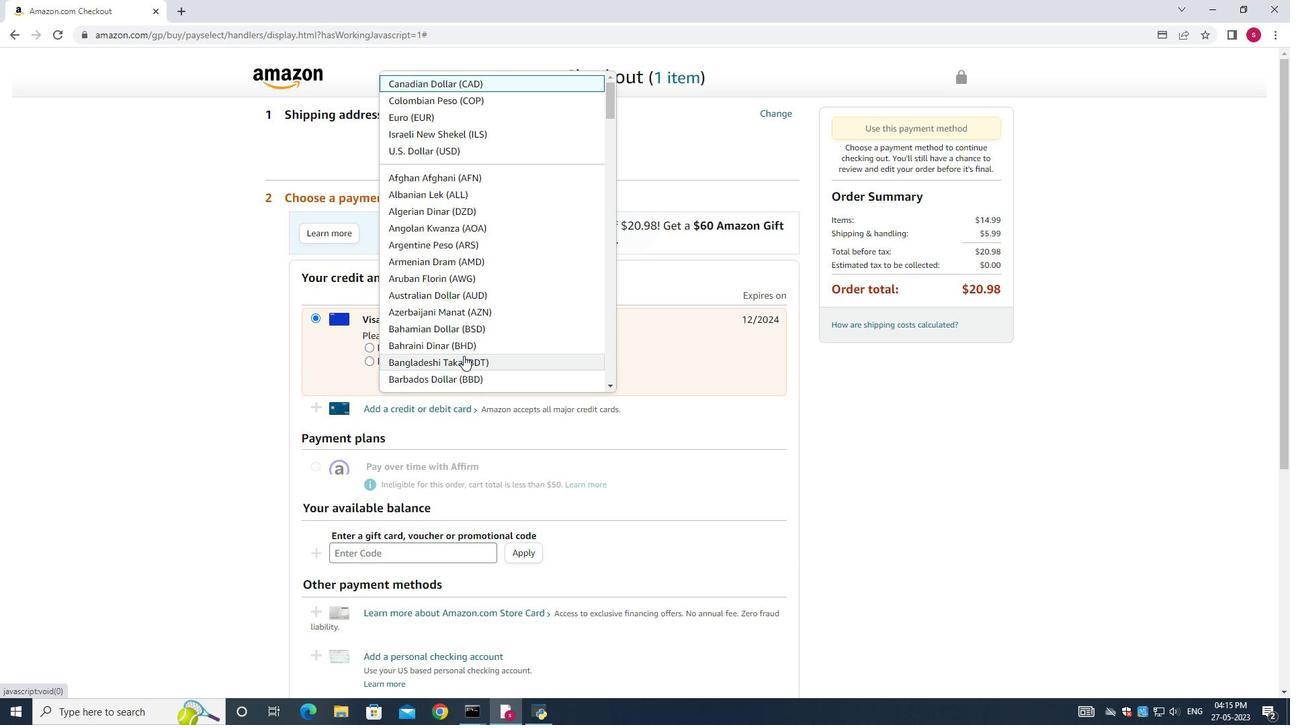 
Action: Mouse scrolled (471, 339) with delta (0, 0)
Screenshot: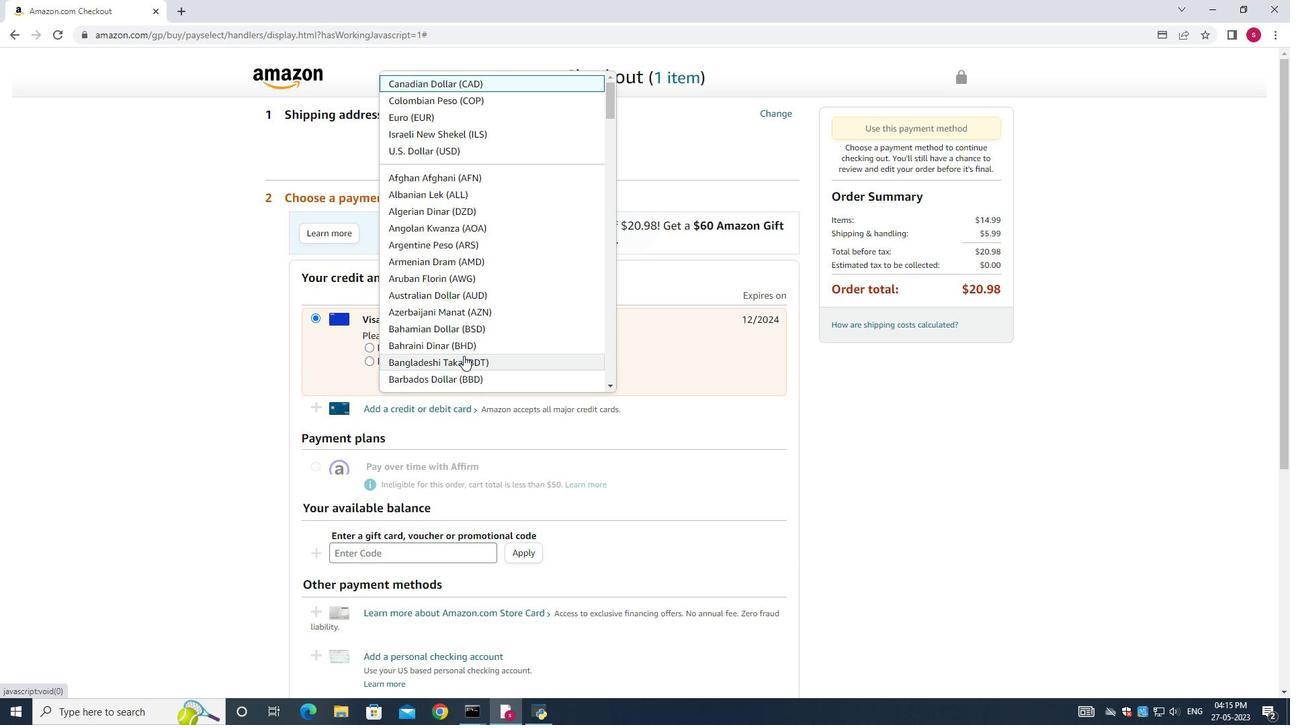 
Action: Mouse scrolled (471, 339) with delta (0, 0)
Screenshot: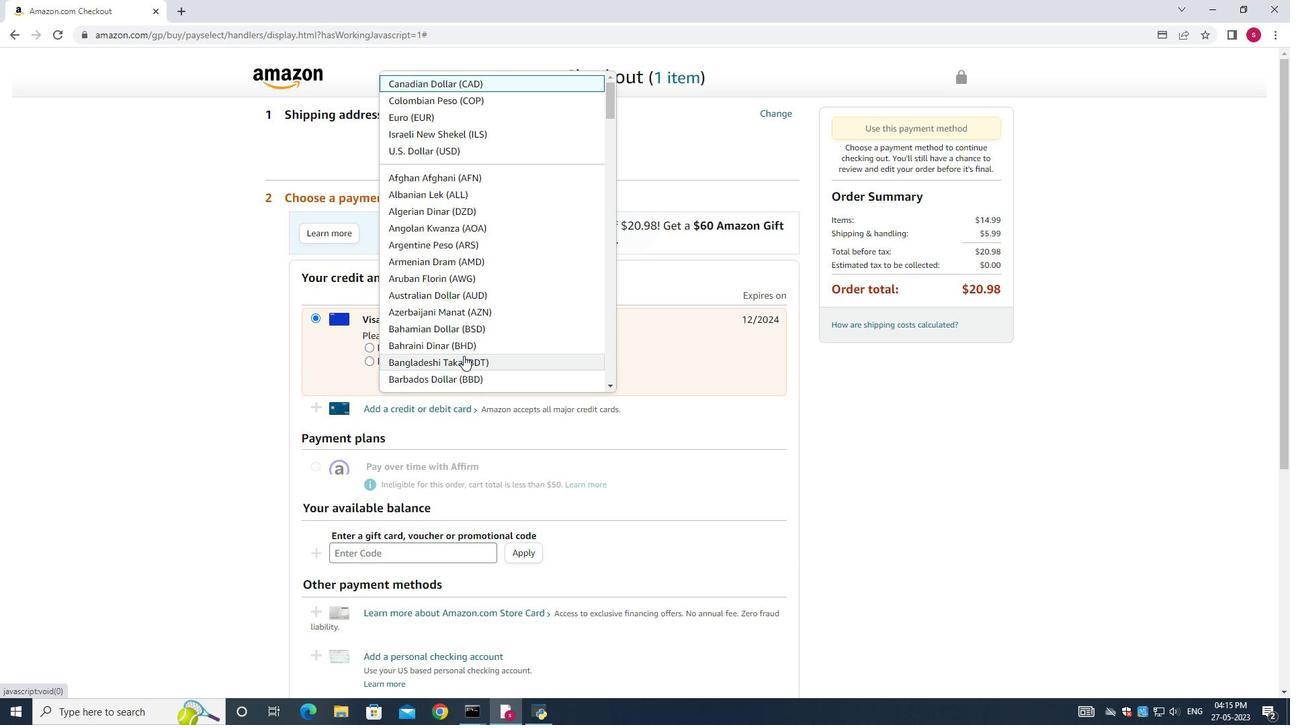 
Action: Mouse scrolled (471, 339) with delta (0, 0)
Screenshot: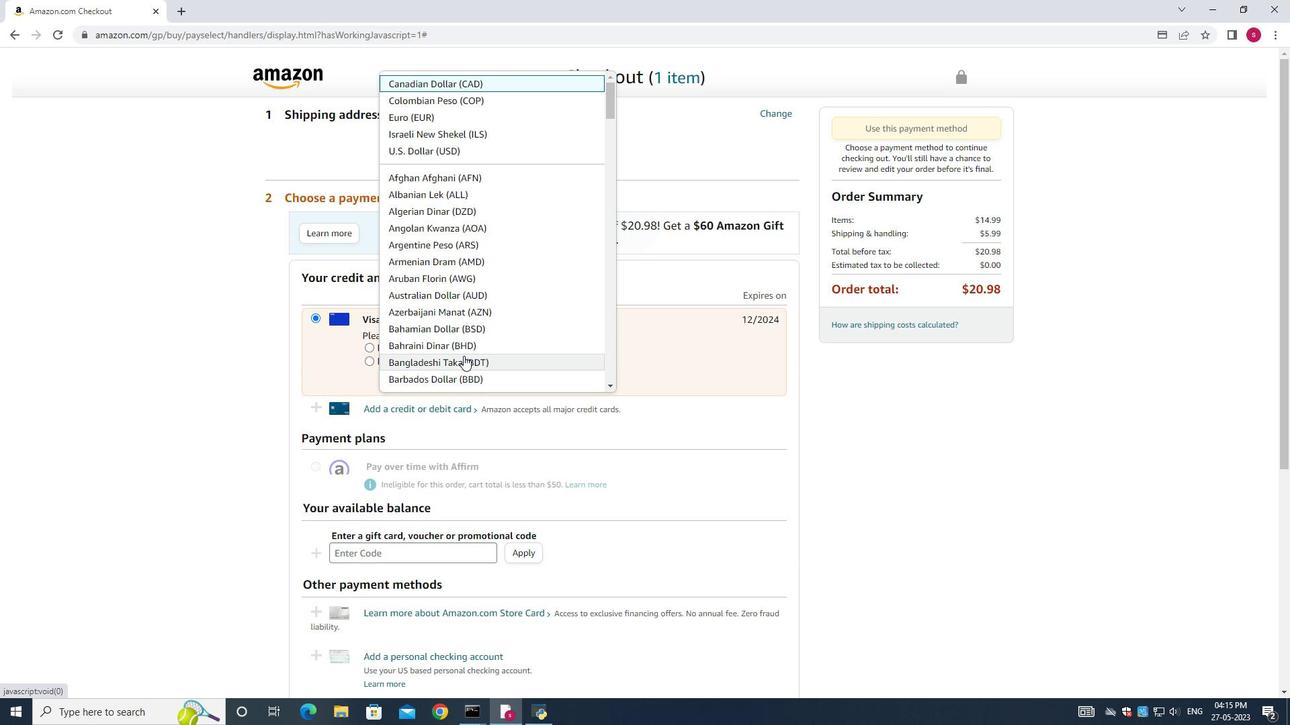 
Action: Mouse moved to (477, 334)
Screenshot: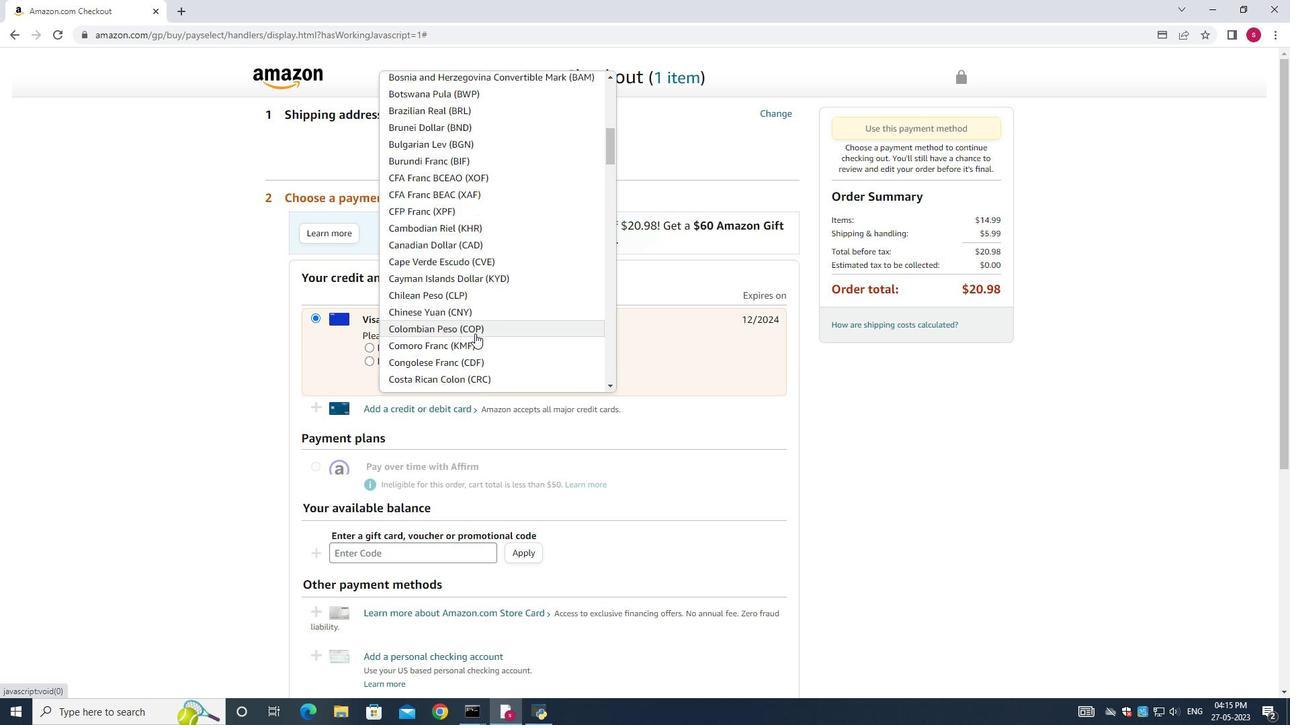 
Action: Mouse scrolled (477, 334) with delta (0, 0)
Screenshot: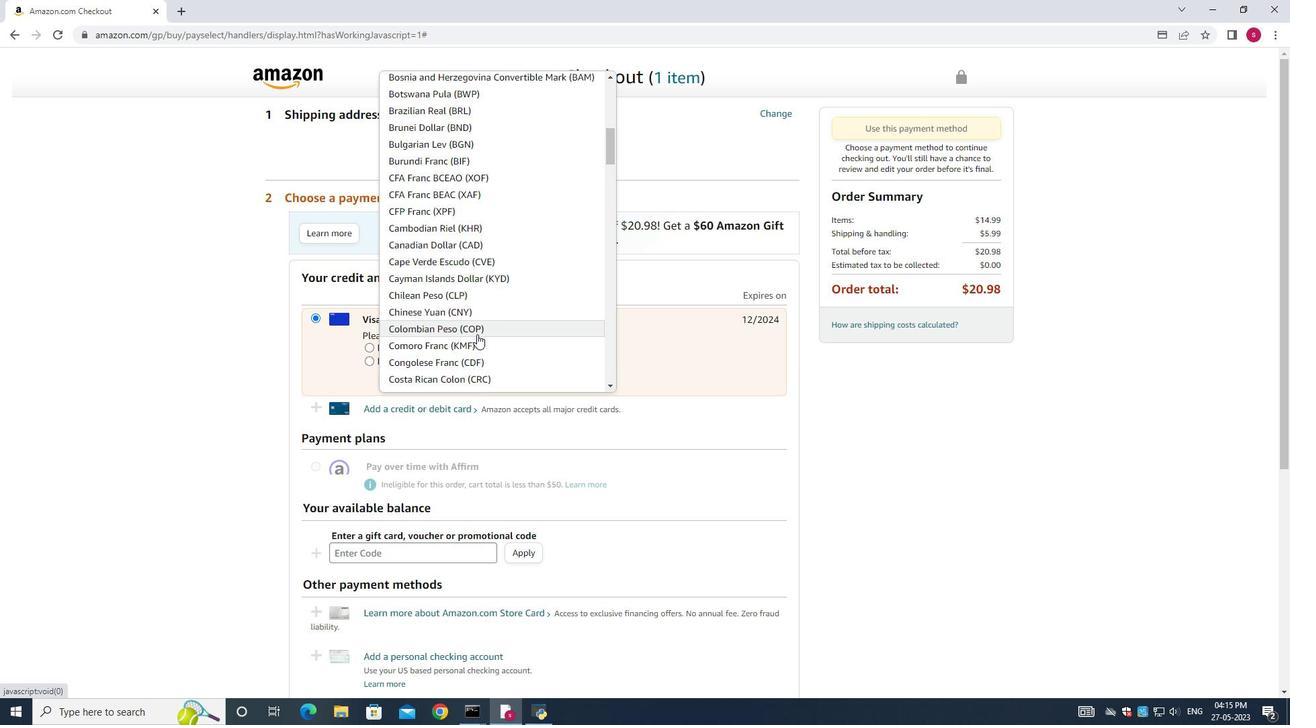 
Action: Mouse scrolled (477, 334) with delta (0, 0)
Screenshot: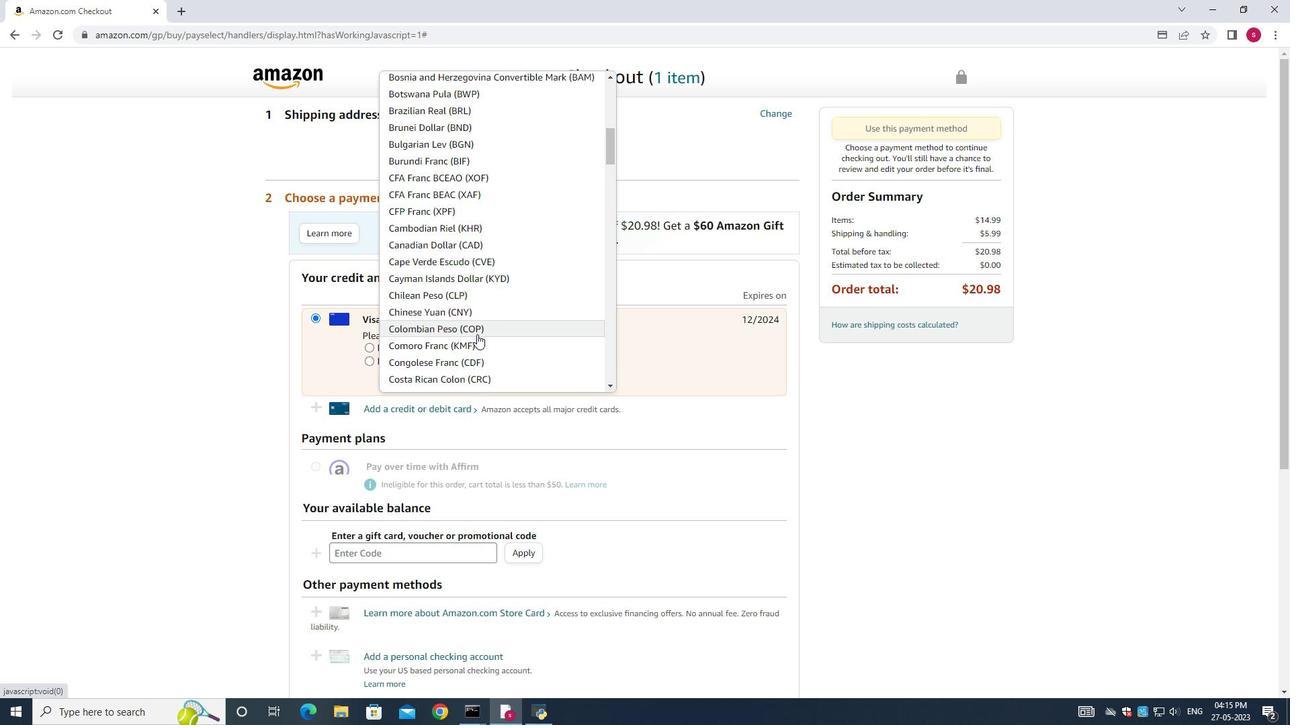 
Action: Mouse scrolled (477, 334) with delta (0, 0)
Screenshot: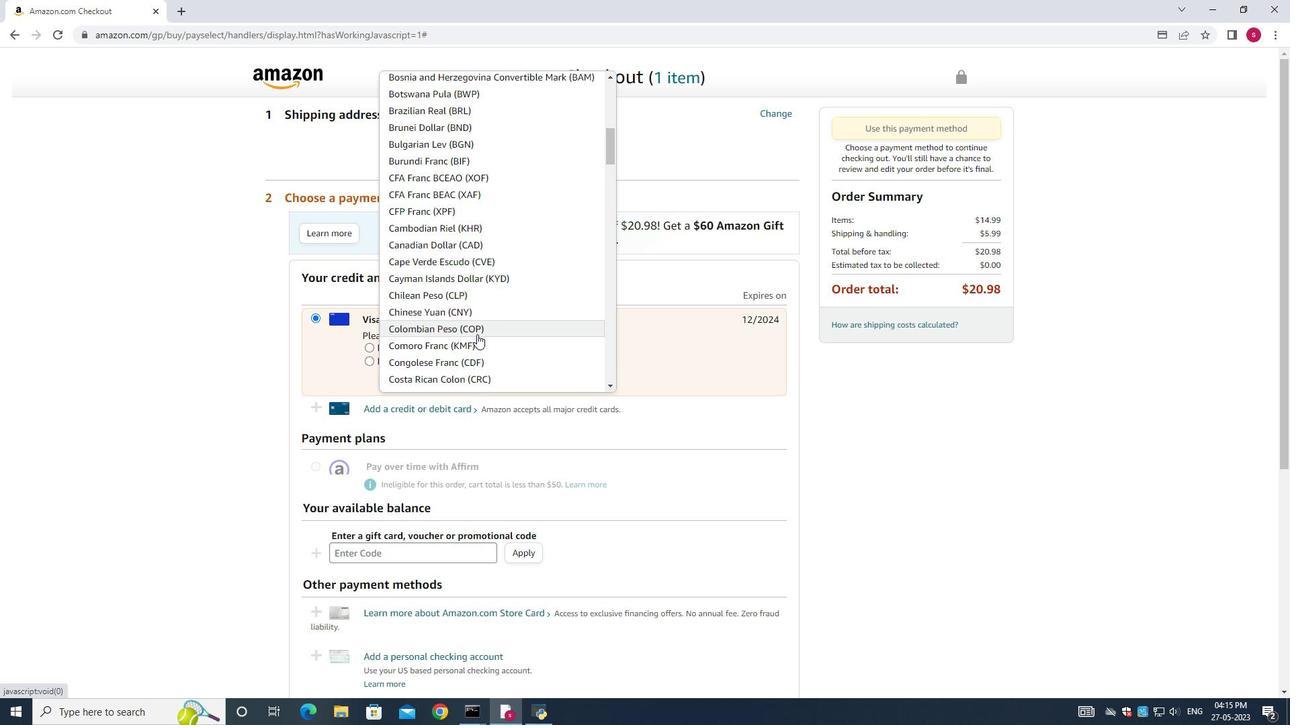 
Action: Mouse scrolled (477, 334) with delta (0, 0)
Screenshot: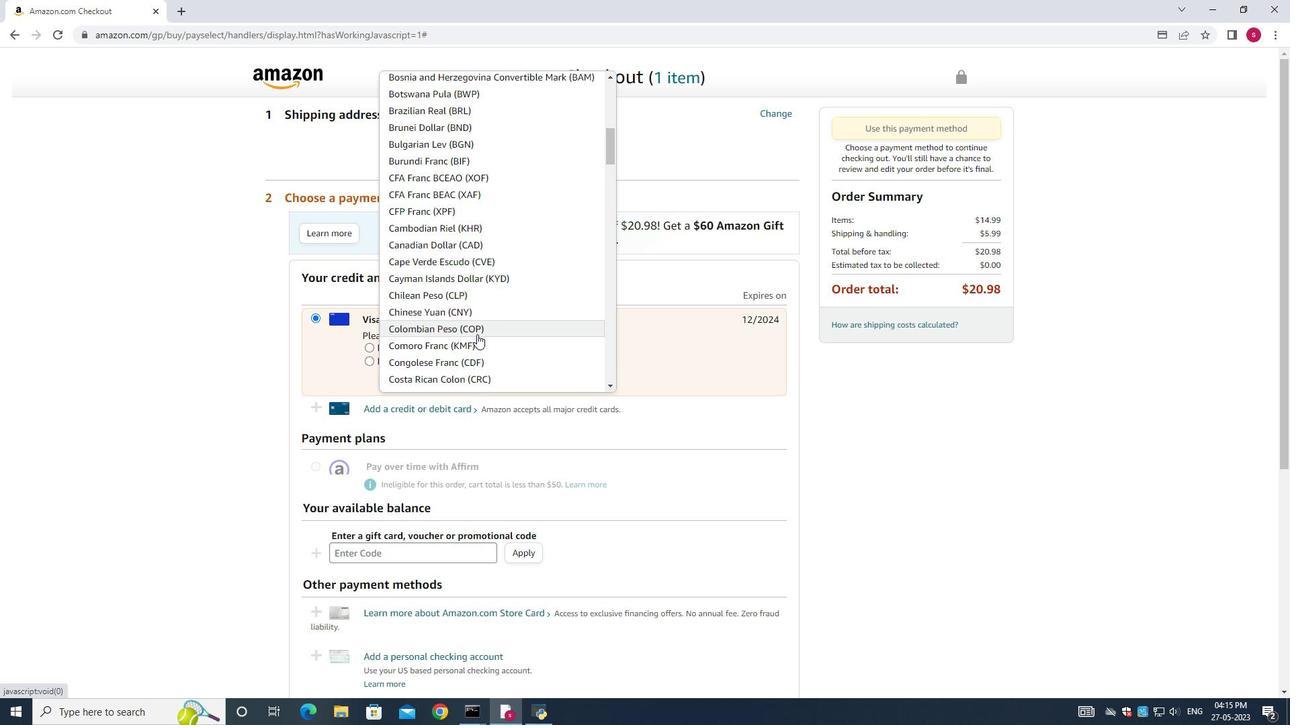 
Action: Mouse moved to (477, 335)
Screenshot: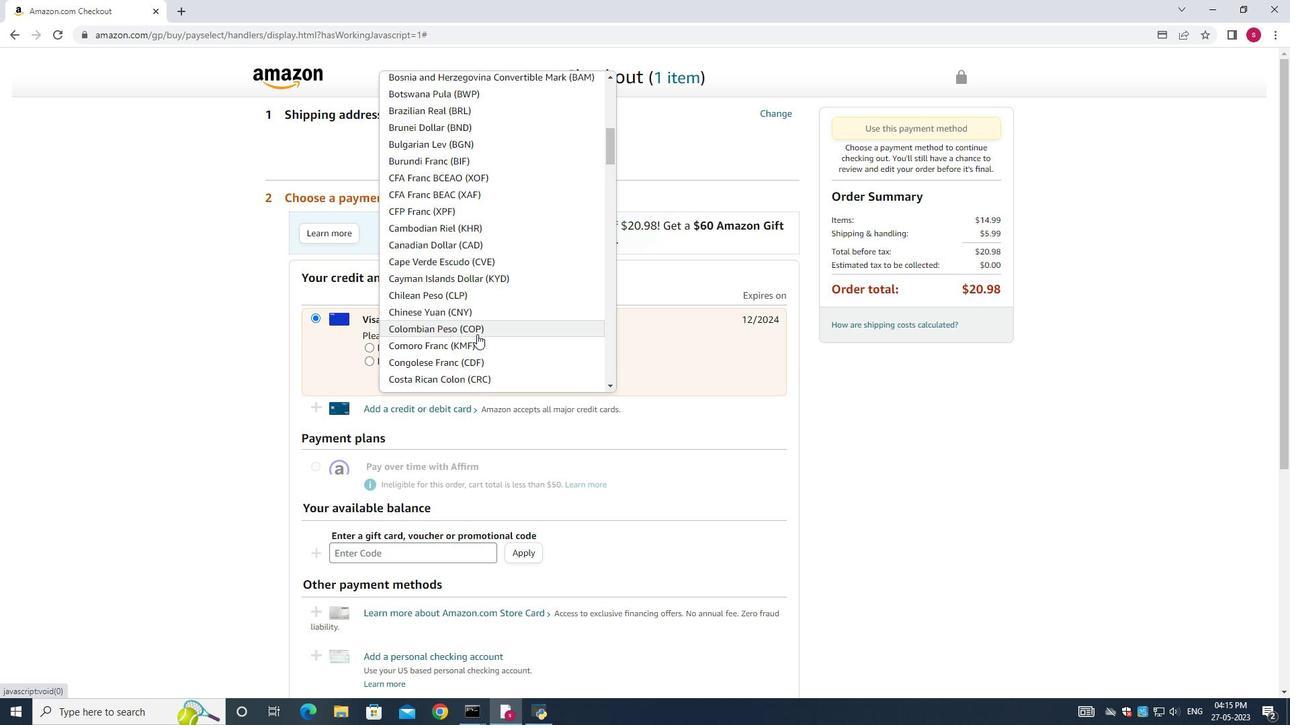
Action: Mouse scrolled (477, 334) with delta (0, 0)
Screenshot: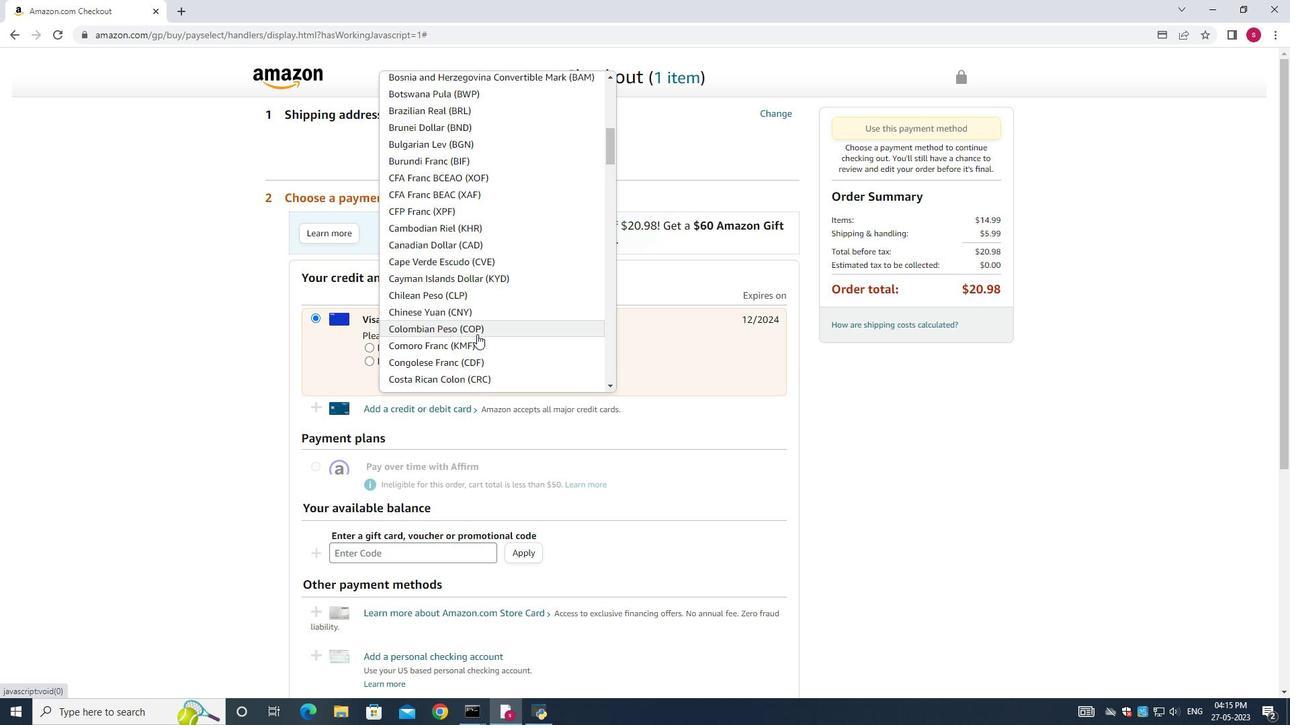 
Action: Mouse moved to (478, 336)
Screenshot: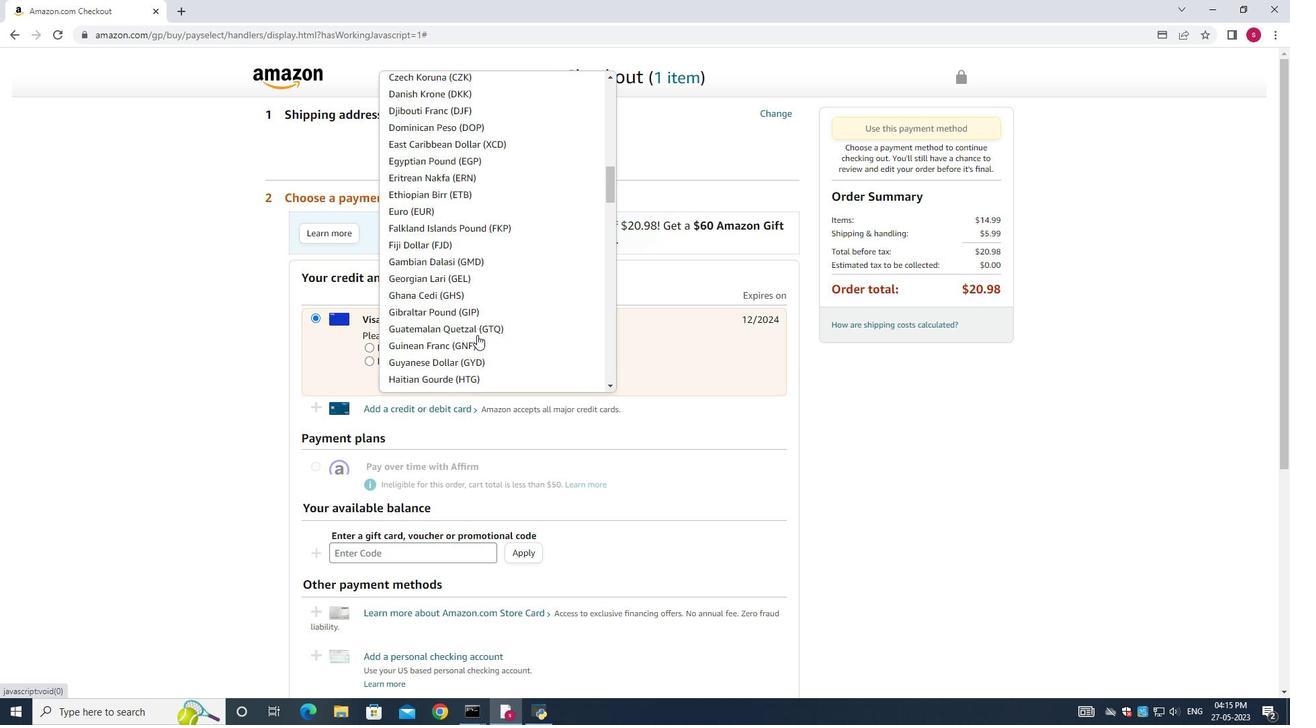 
Action: Mouse scrolled (478, 335) with delta (0, 0)
Screenshot: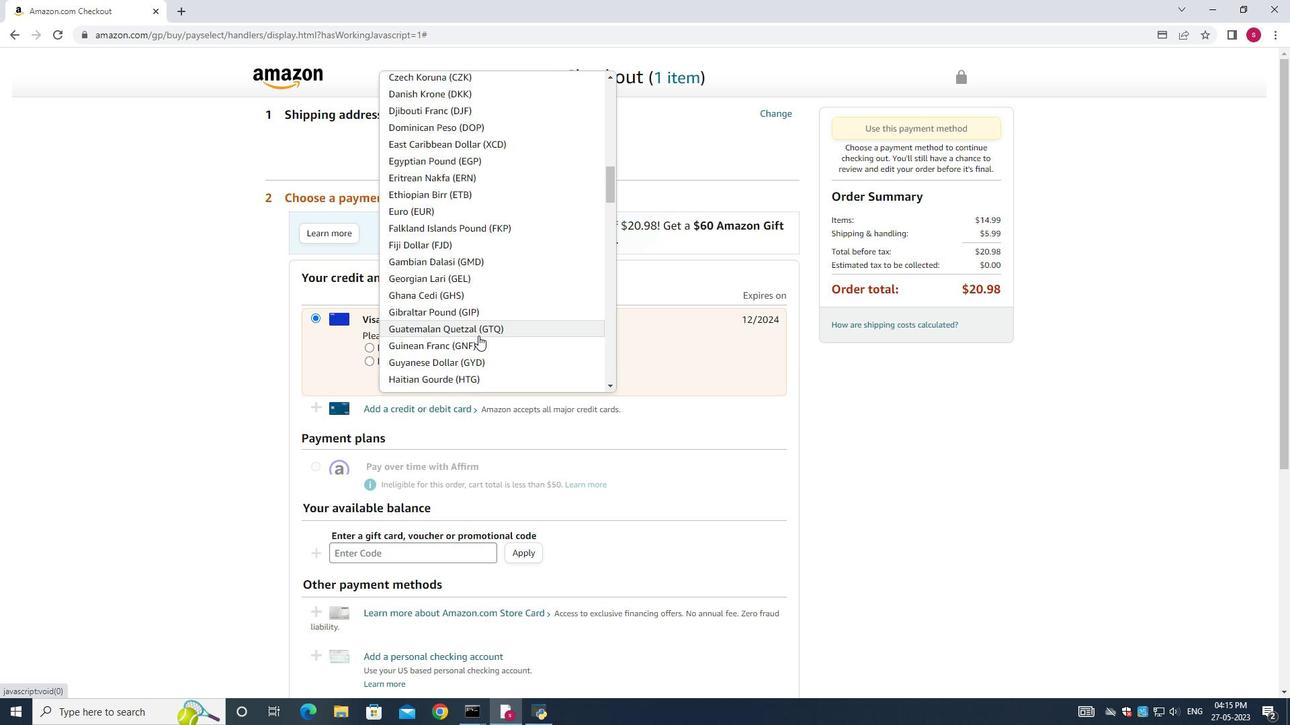
Action: Mouse scrolled (478, 335) with delta (0, 0)
Screenshot: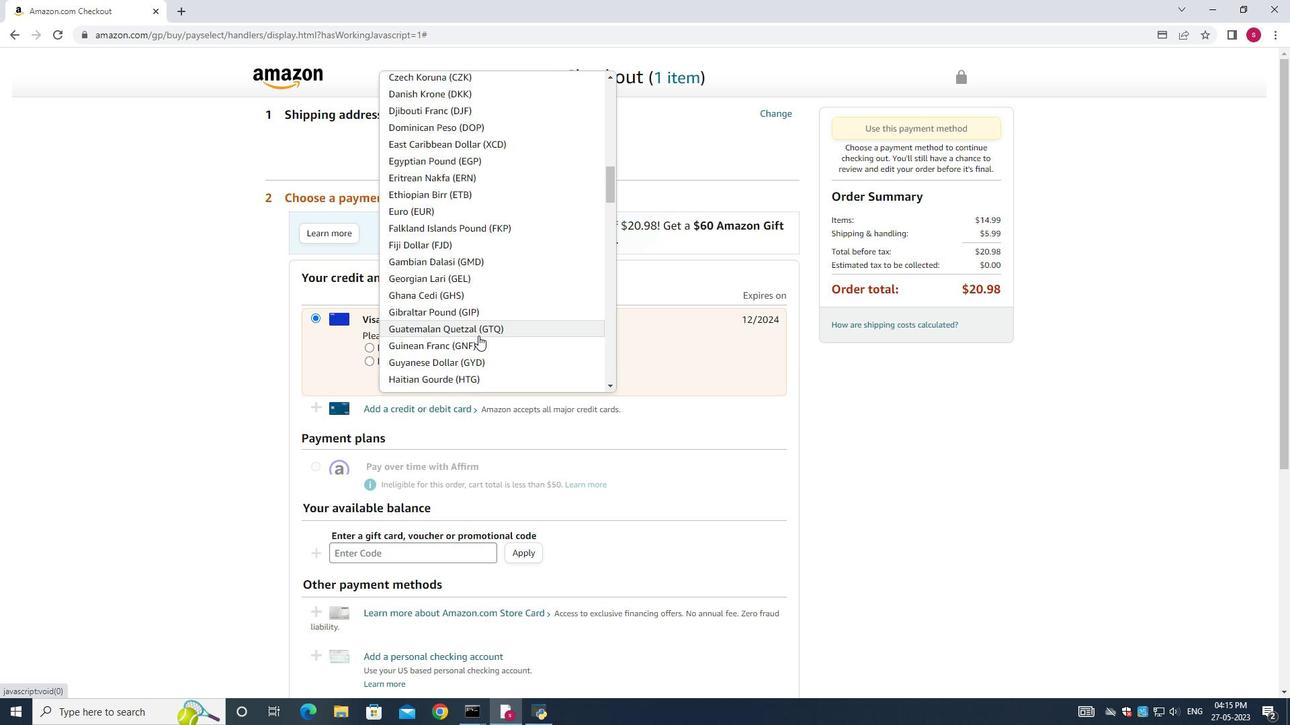 
Action: Mouse scrolled (478, 335) with delta (0, 0)
Screenshot: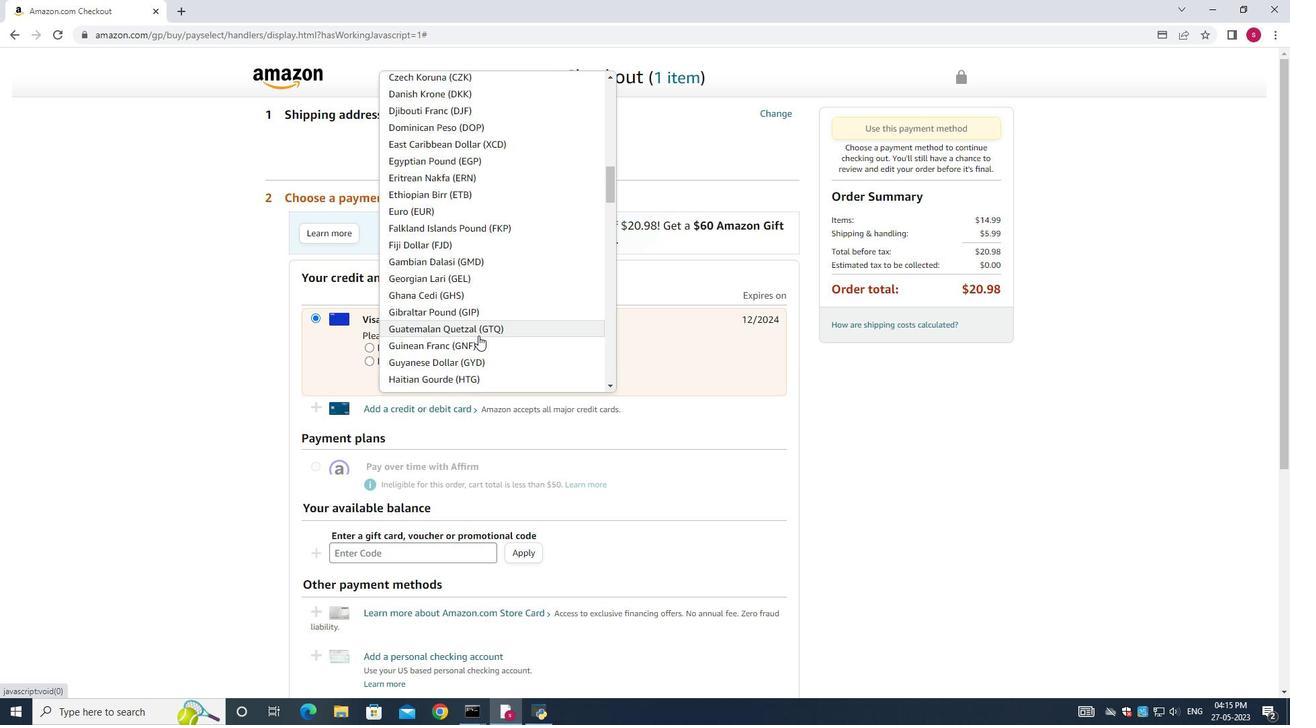 
Action: Mouse scrolled (478, 335) with delta (0, 0)
Screenshot: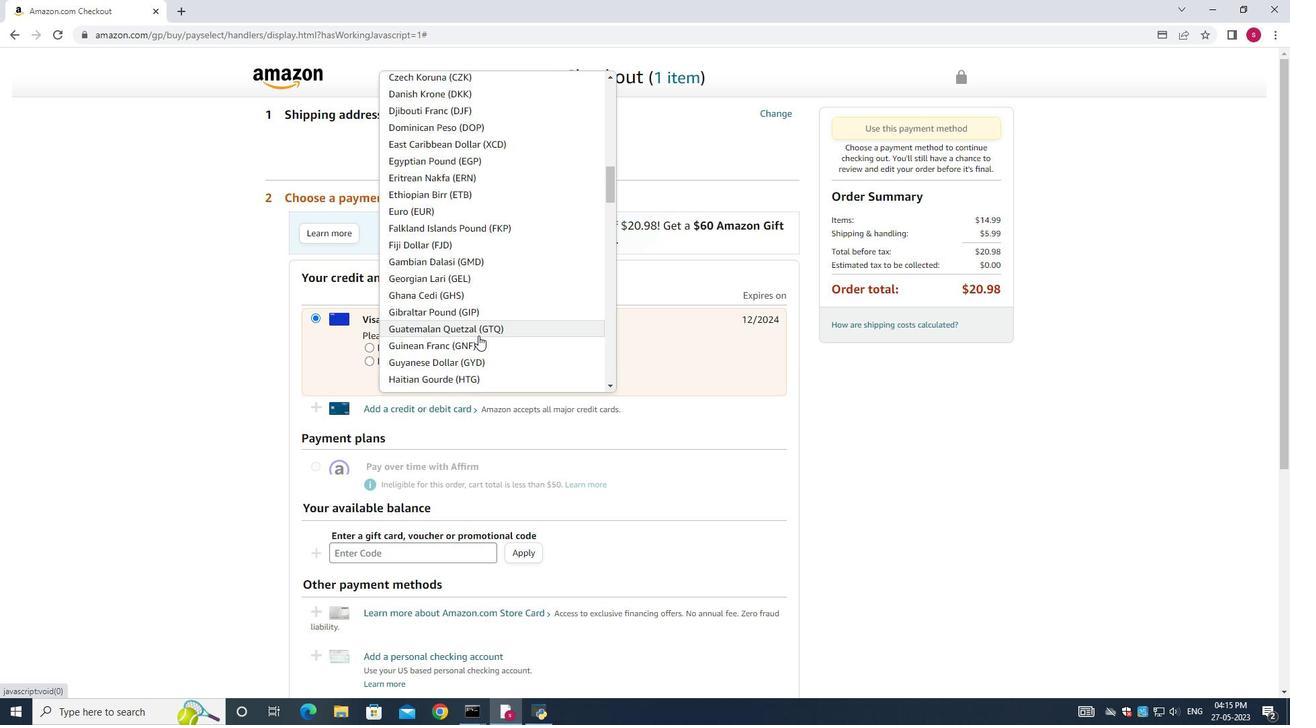 
Action: Mouse scrolled (478, 335) with delta (0, 0)
Screenshot: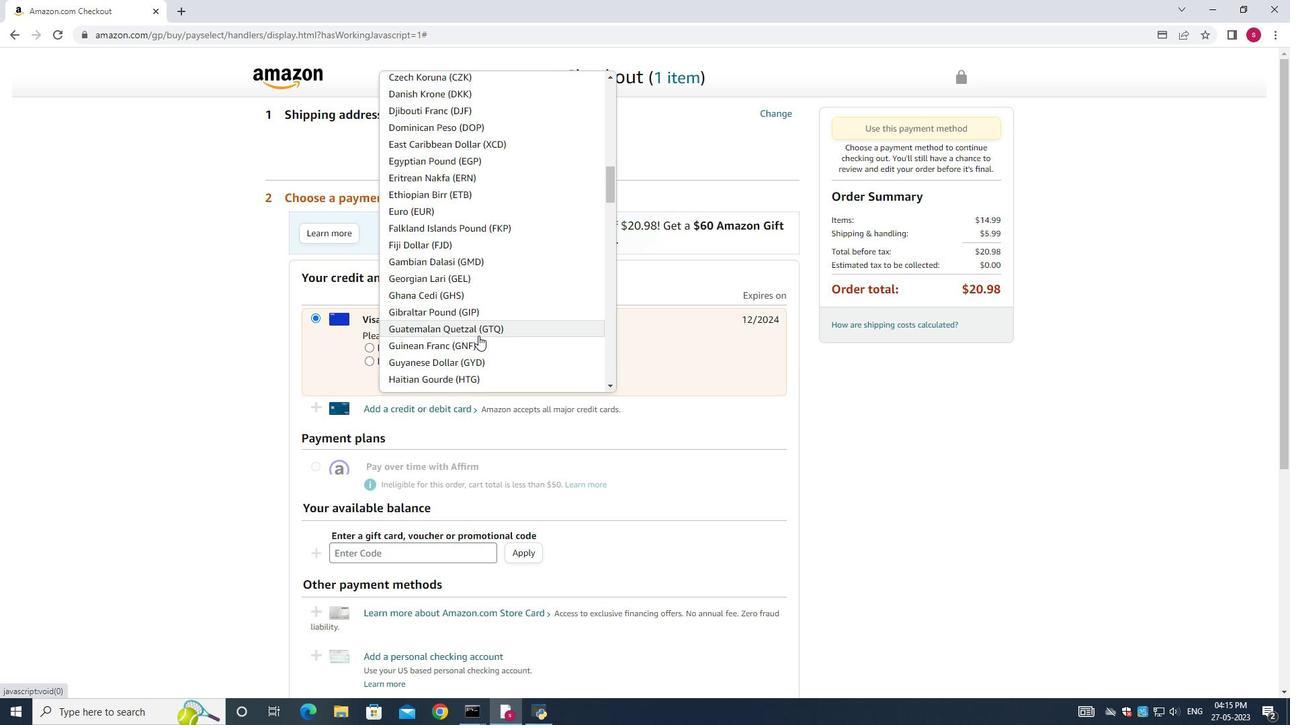 
Action: Mouse moved to (478, 336)
Screenshot: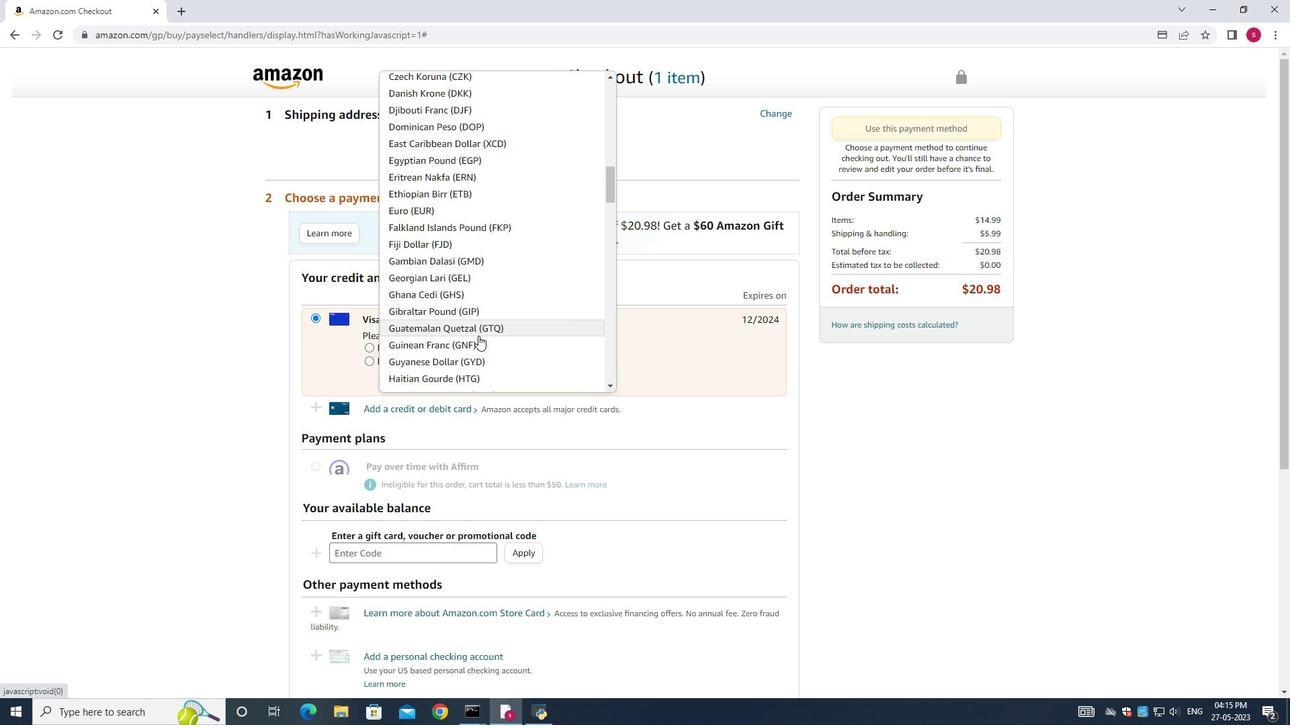 
Action: Mouse scrolled (478, 335) with delta (0, 0)
Screenshot: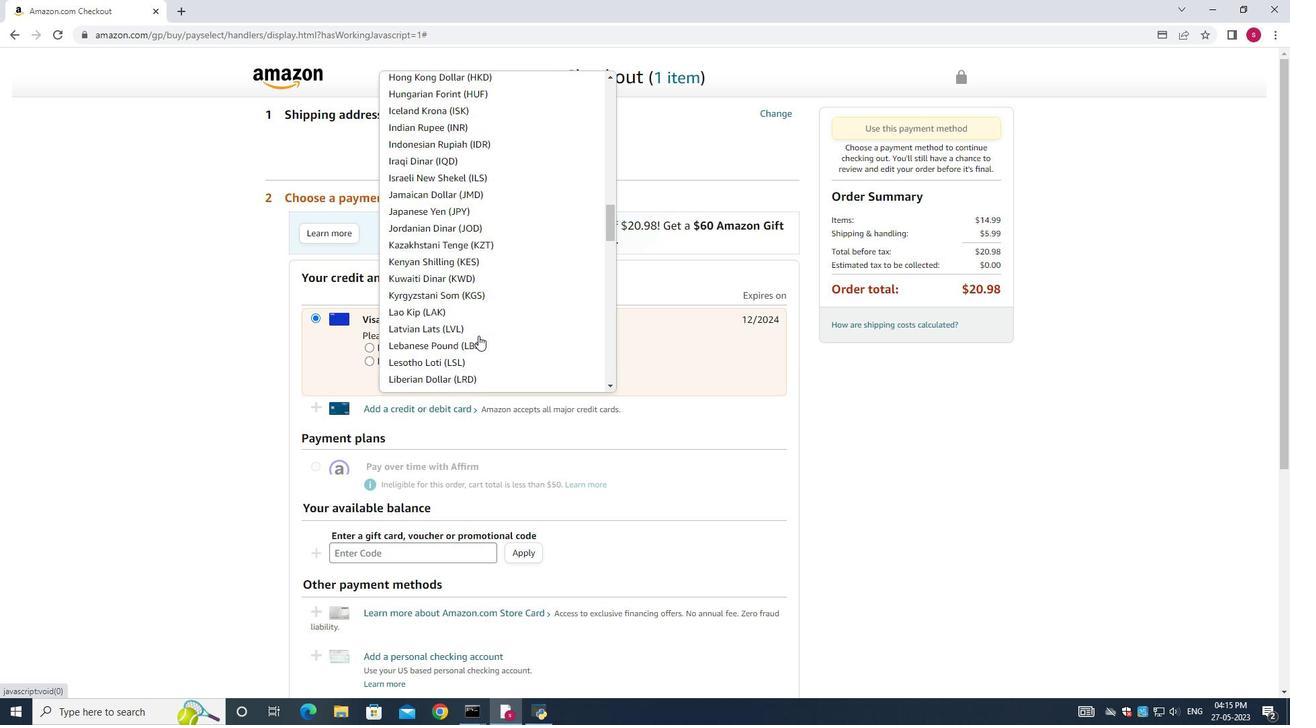 
Action: Mouse moved to (478, 336)
Screenshot: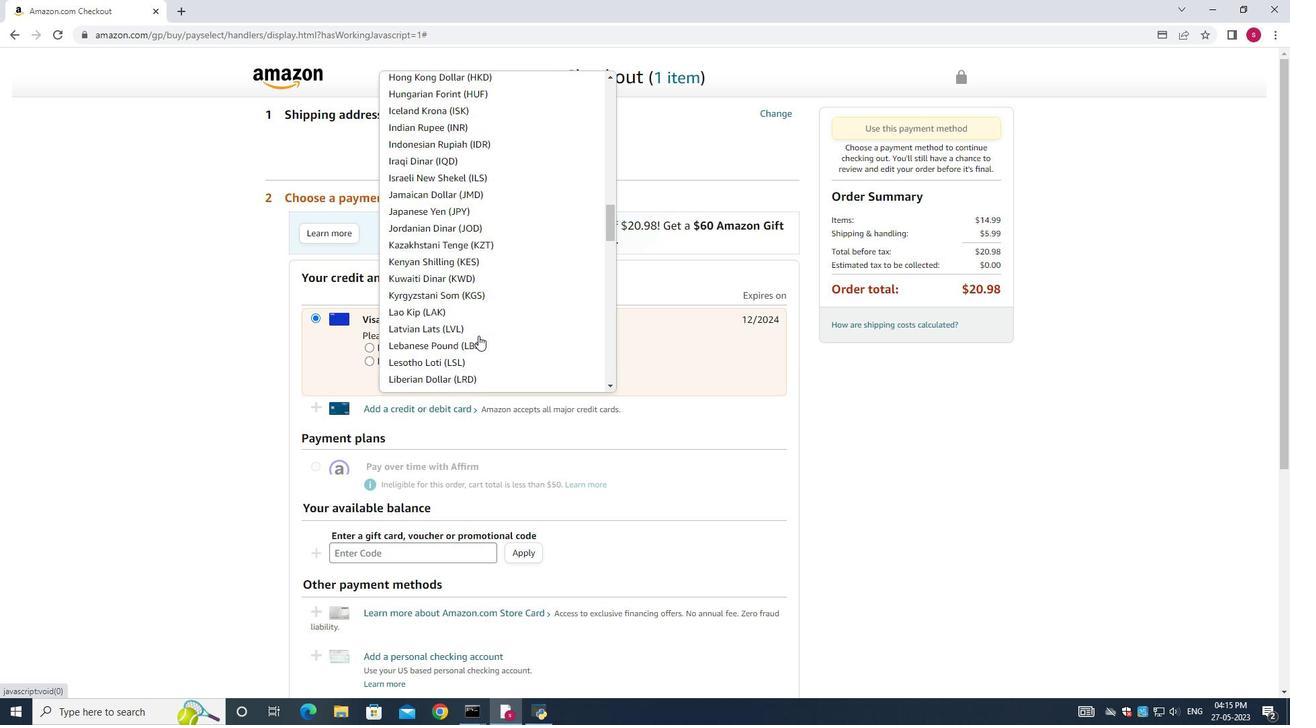 
Action: Mouse scrolled (478, 335) with delta (0, 0)
Screenshot: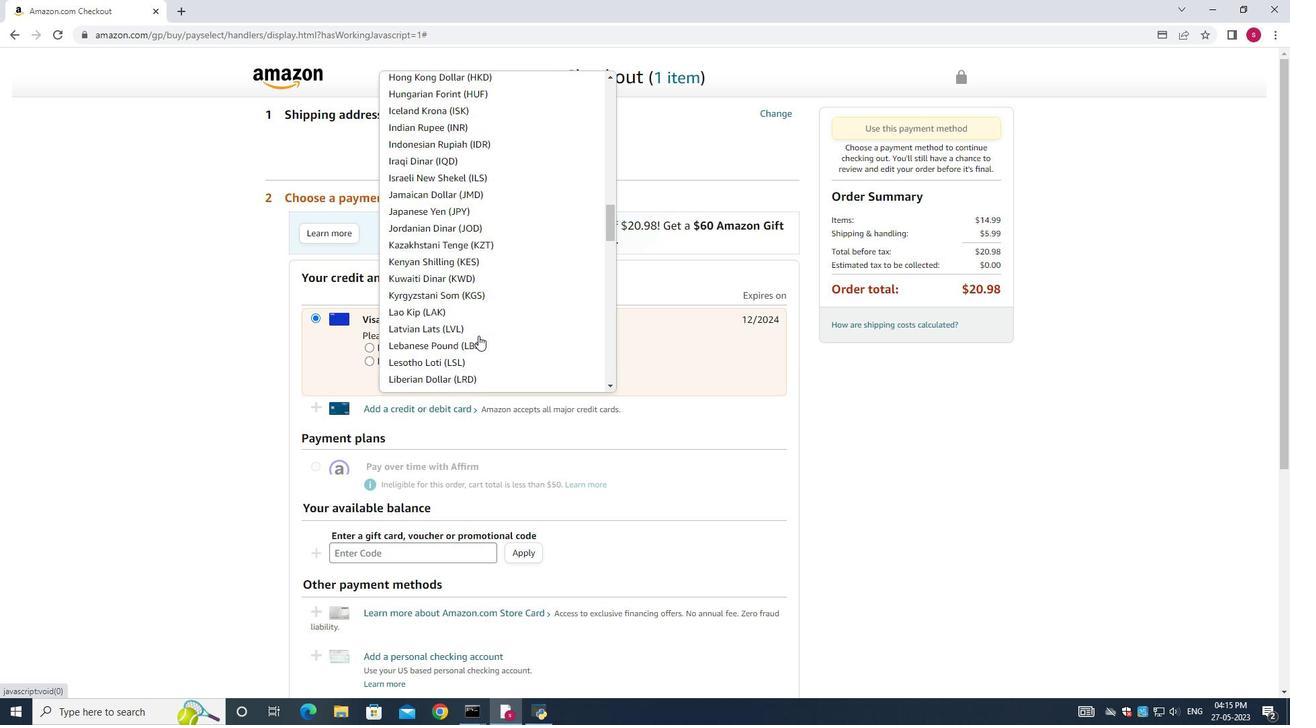 
Action: Mouse moved to (478, 336)
Screenshot: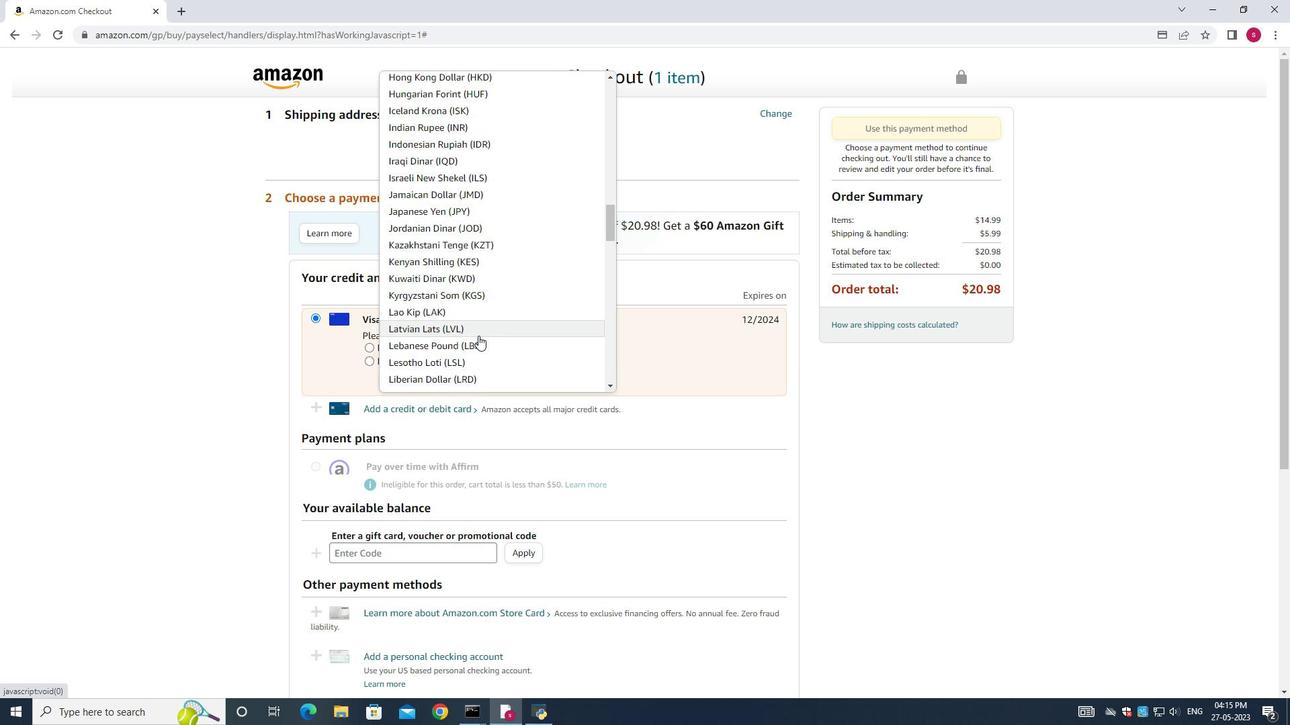 
Action: Mouse scrolled (478, 335) with delta (0, 0)
Screenshot: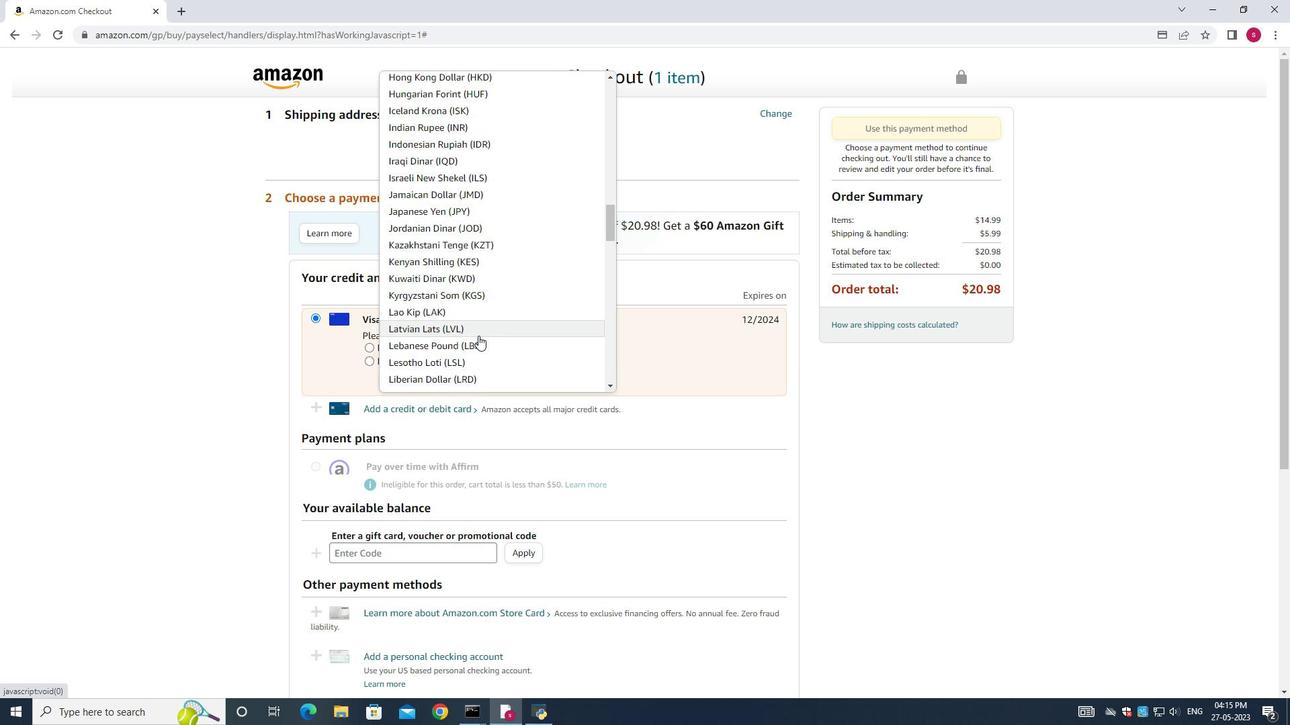 
Action: Mouse moved to (479, 336)
Screenshot: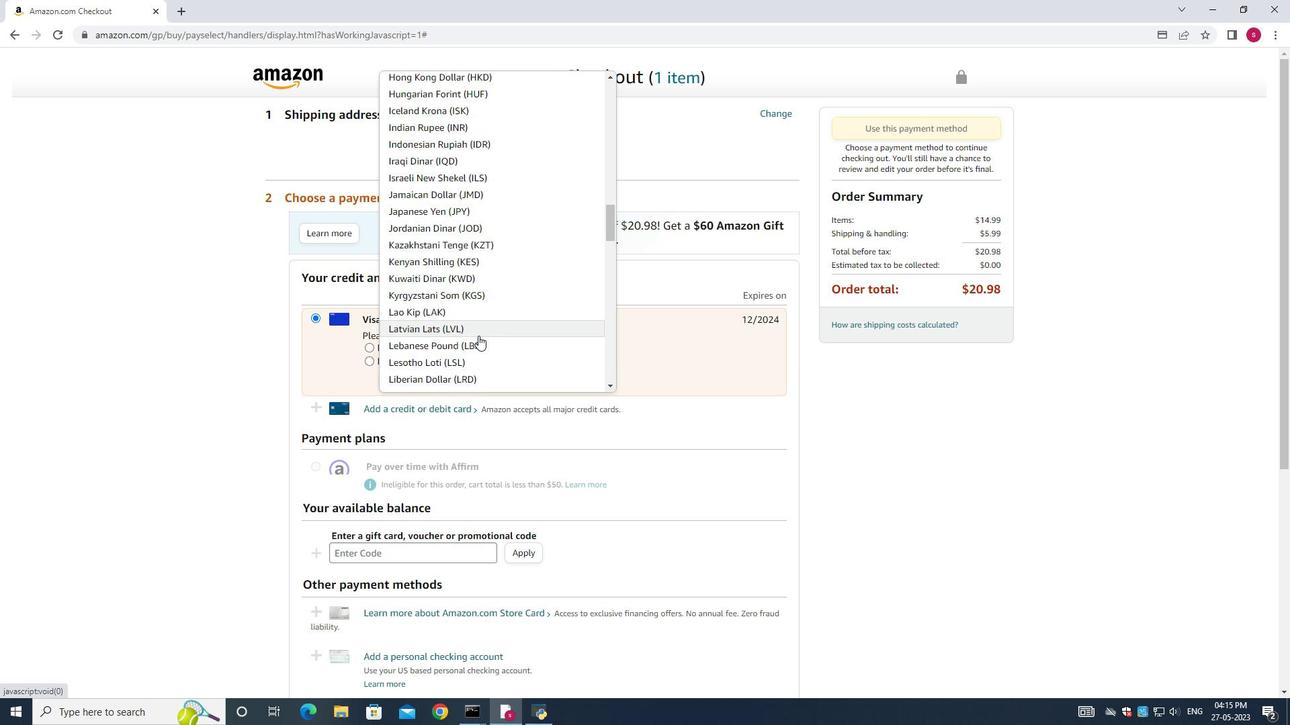 
Action: Mouse scrolled (479, 335) with delta (0, 0)
Screenshot: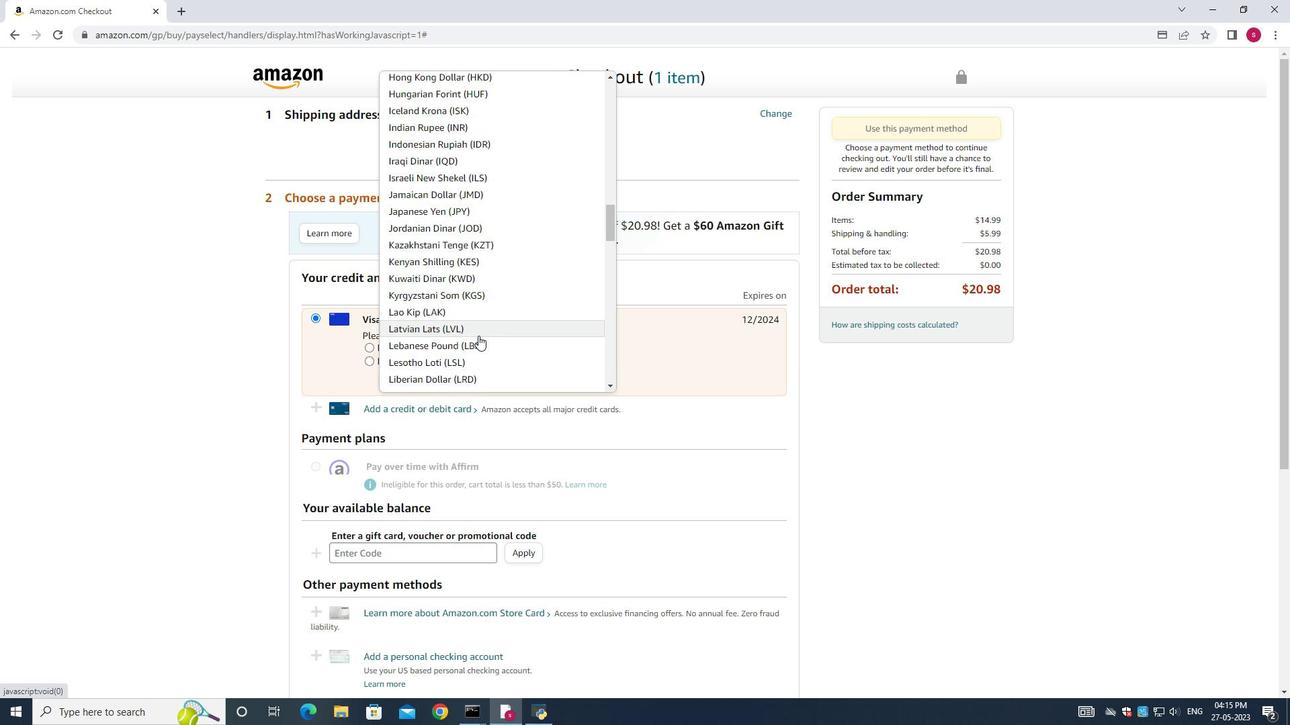 
Action: Mouse scrolled (479, 335) with delta (0, 0)
Screenshot: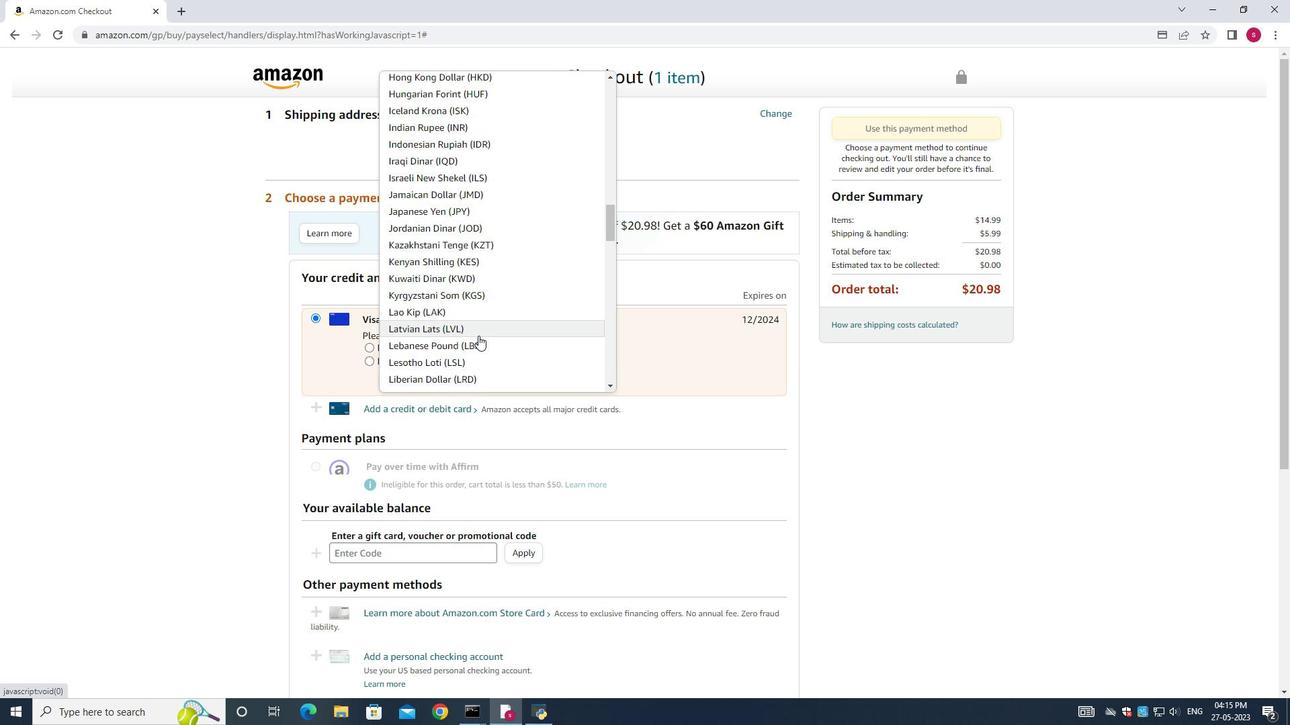 
Action: Mouse scrolled (479, 335) with delta (0, 0)
Screenshot: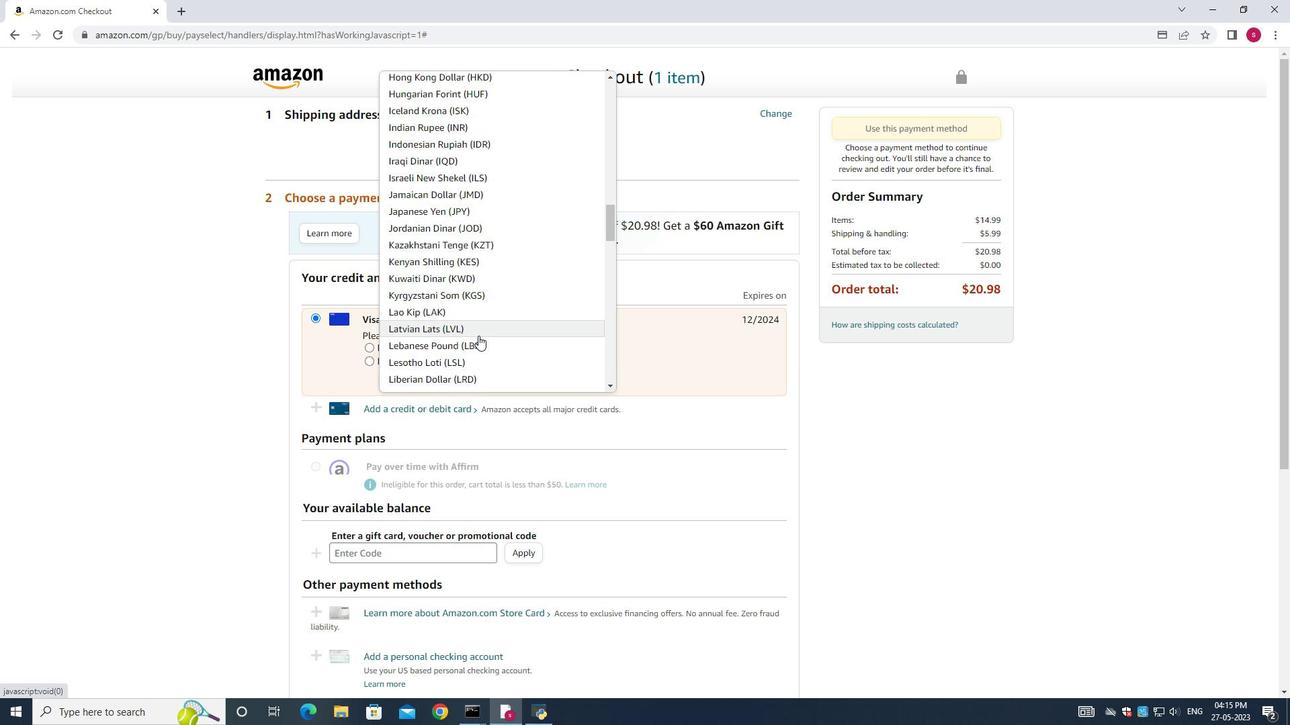 
Action: Mouse scrolled (479, 335) with delta (0, 0)
Screenshot: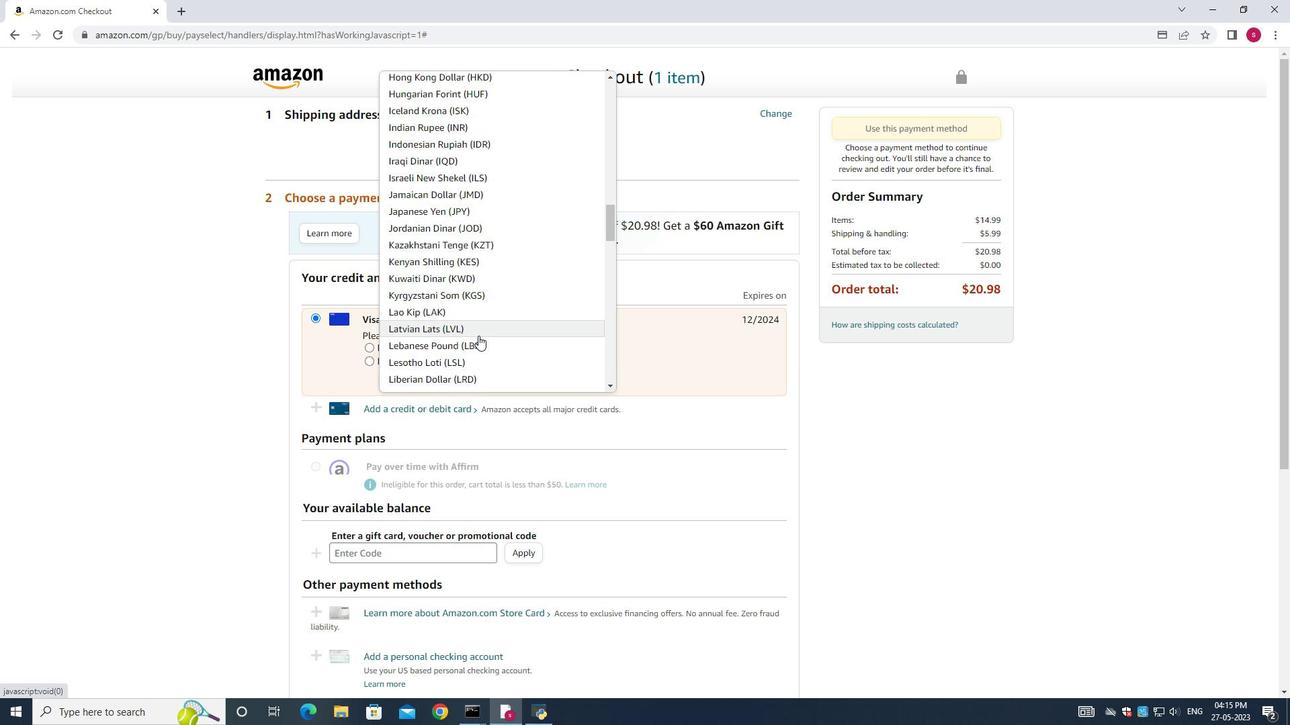 
Action: Mouse moved to (479, 336)
Screenshot: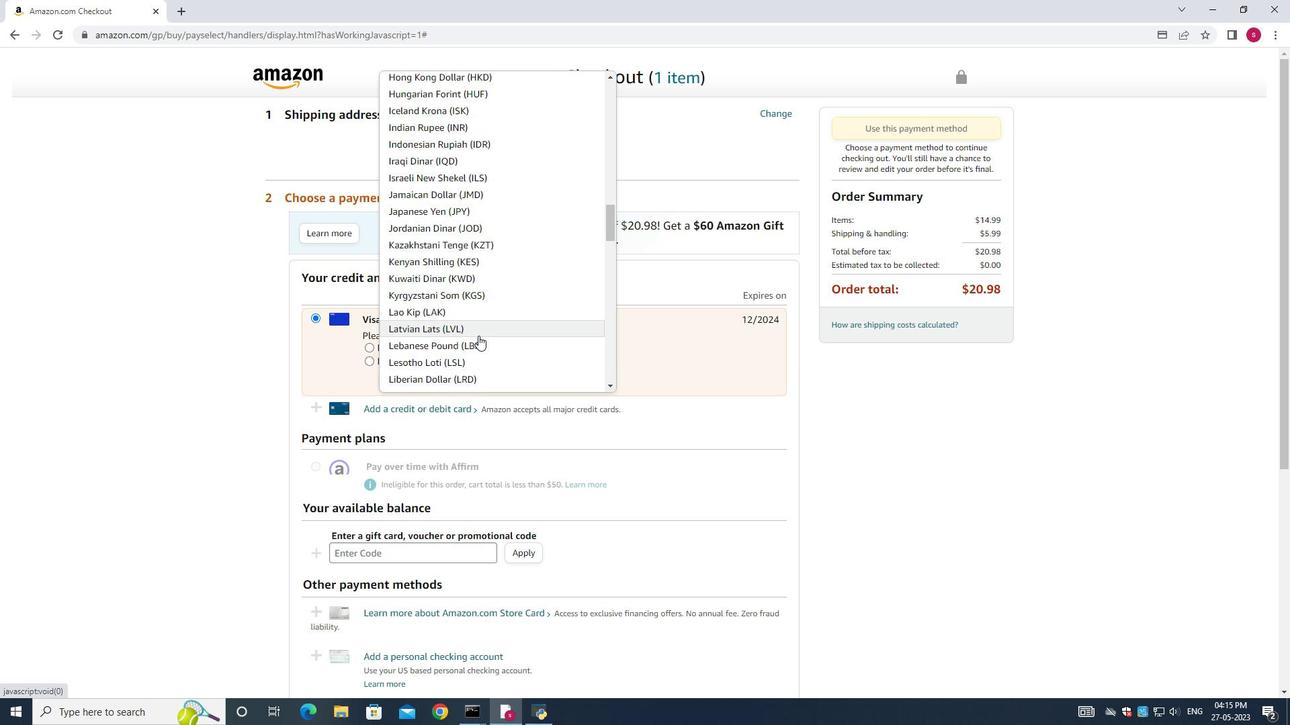 
Action: Mouse scrolled (479, 335) with delta (0, 0)
Screenshot: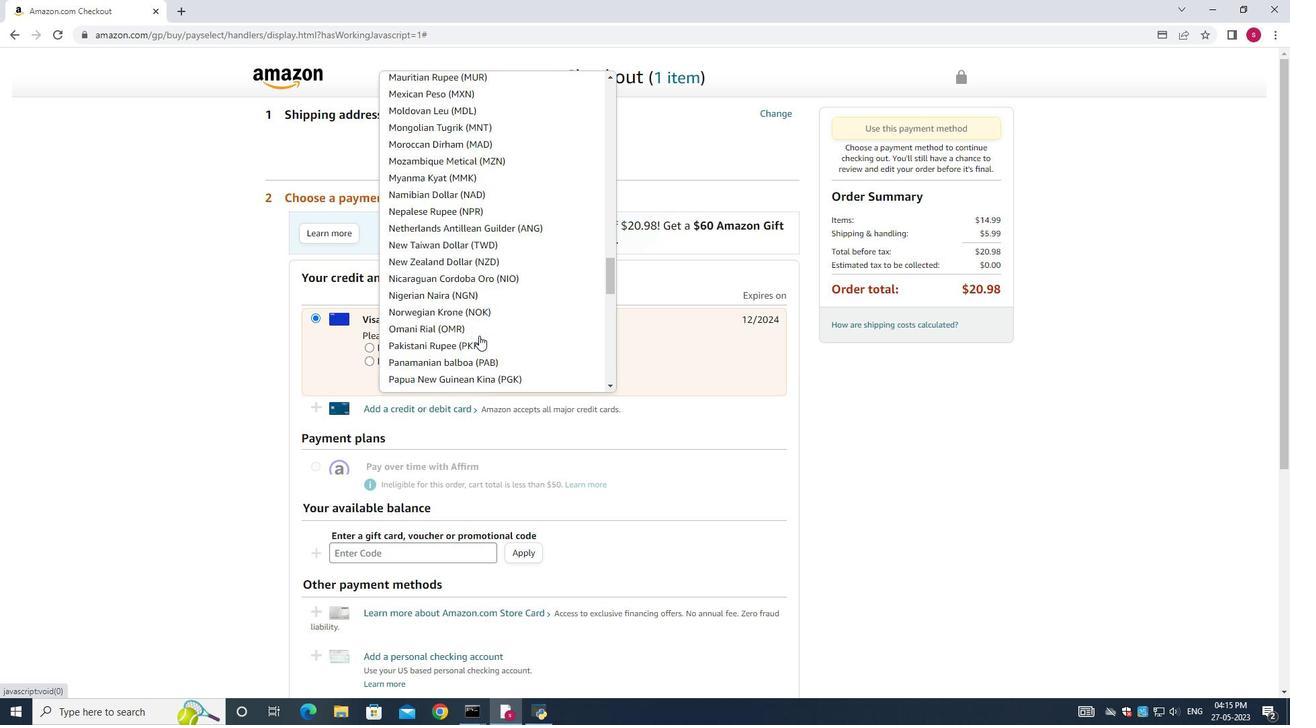 
Action: Mouse scrolled (479, 335) with delta (0, 0)
Screenshot: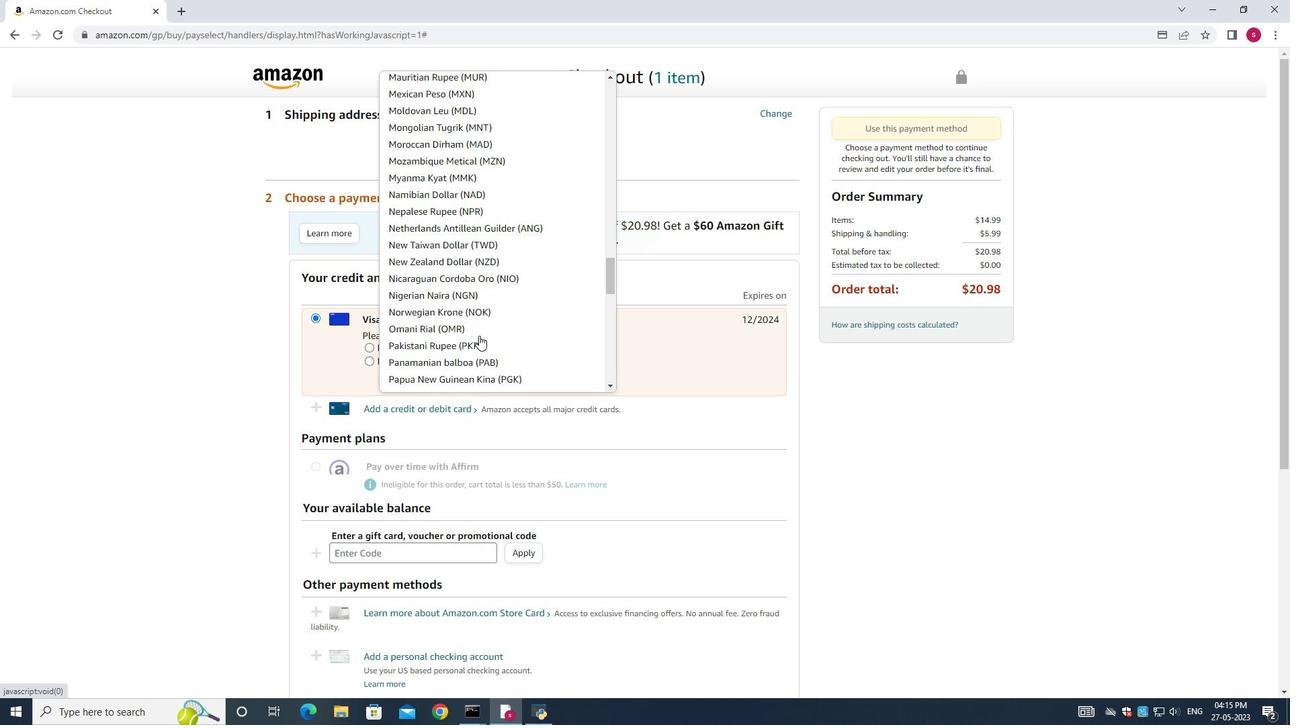 
Action: Mouse scrolled (479, 335) with delta (0, 0)
Screenshot: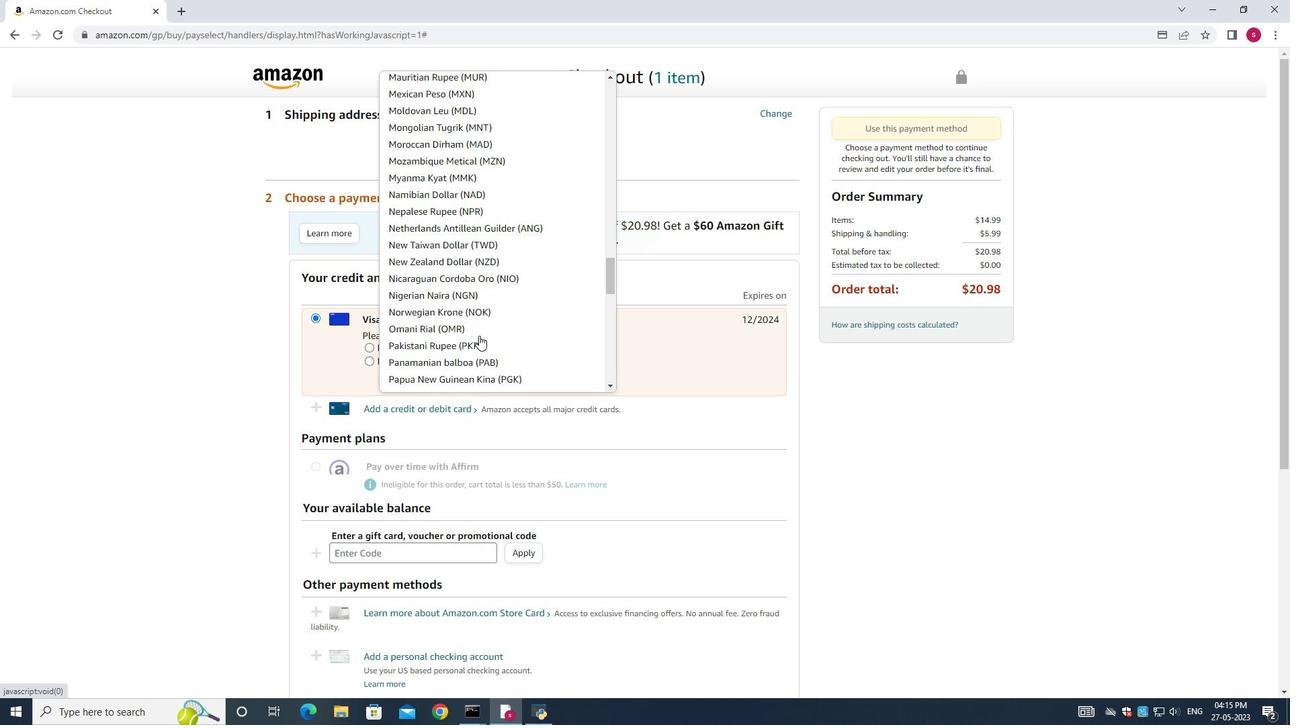 
Action: Mouse scrolled (479, 335) with delta (0, 0)
Screenshot: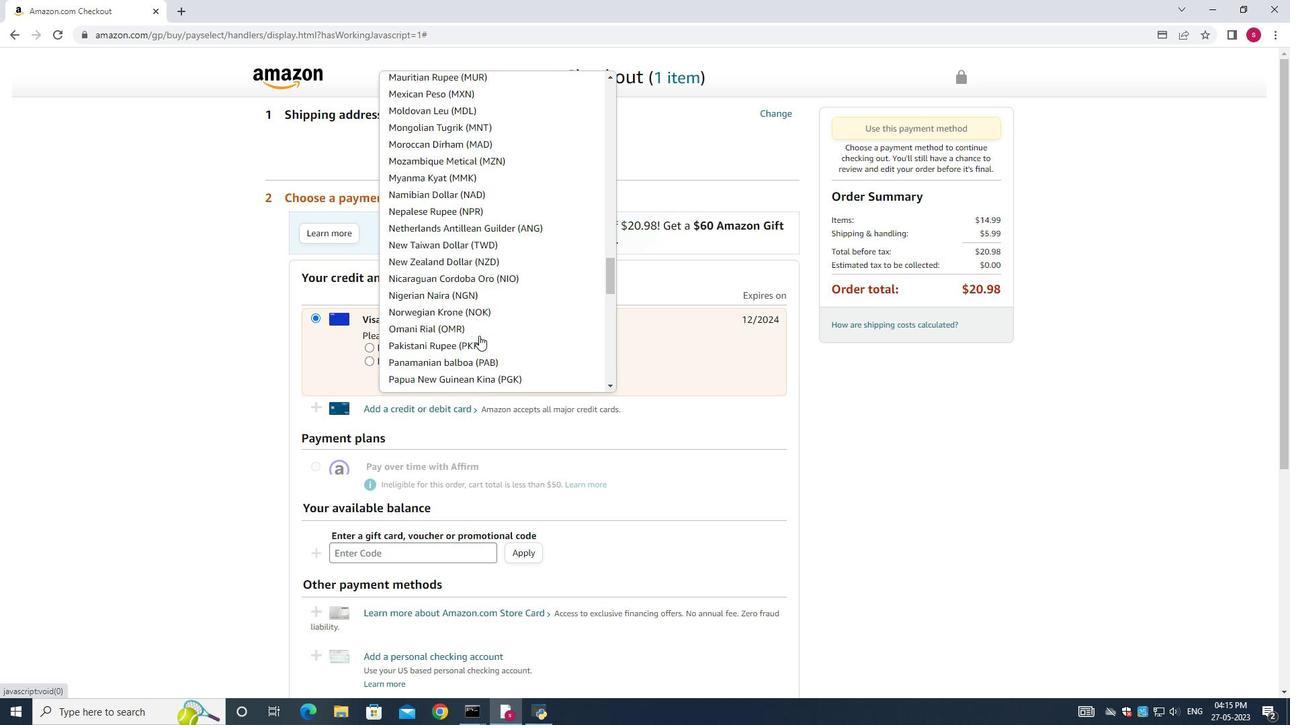 
Action: Mouse moved to (479, 336)
Screenshot: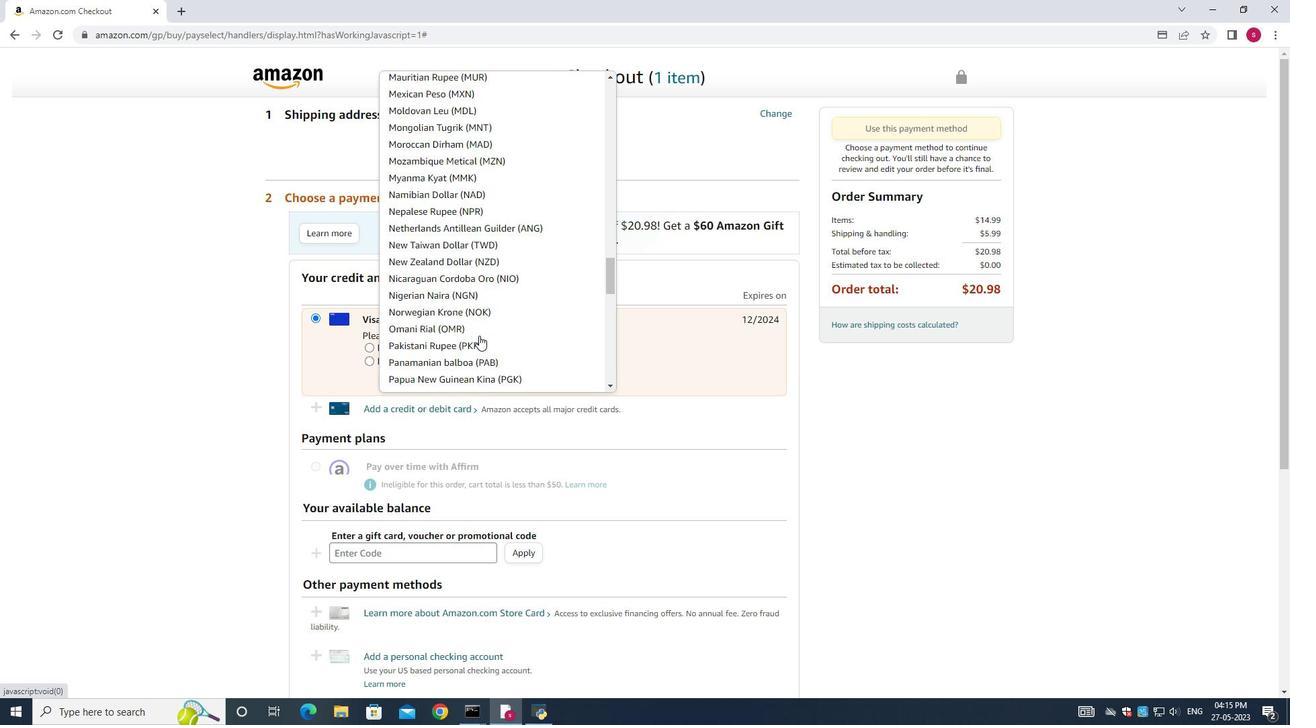 
Action: Mouse scrolled (479, 335) with delta (0, 0)
Screenshot: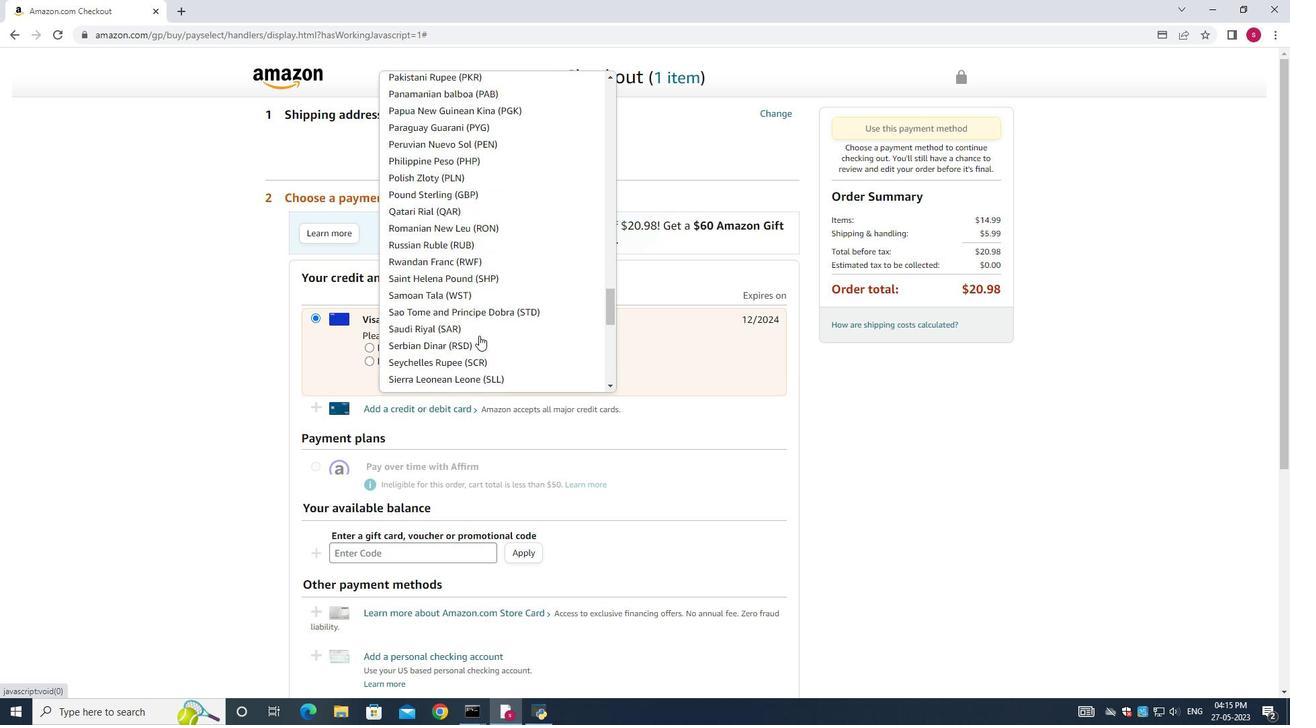 
Action: Mouse scrolled (479, 335) with delta (0, 0)
Screenshot: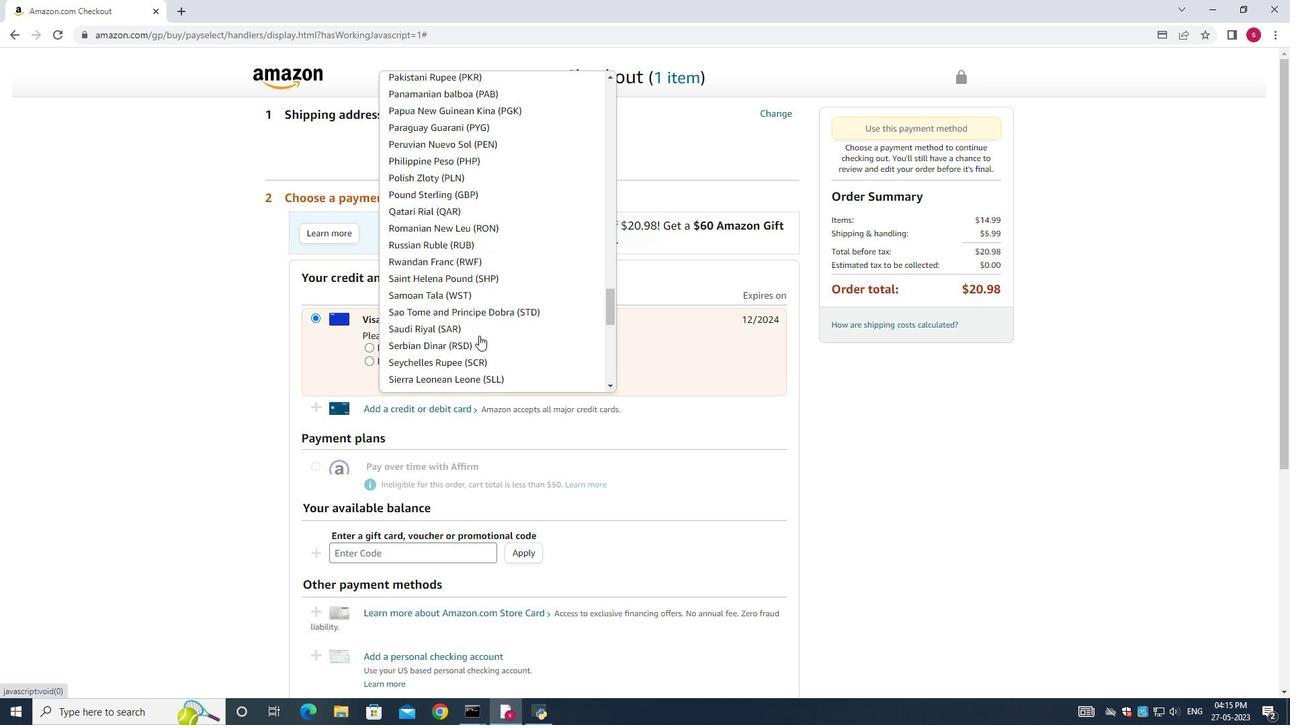 
Action: Mouse scrolled (479, 335) with delta (0, 0)
